 Task: Slide 24 - A Picture Is Worth A Thousand Words-1.
Action: Mouse moved to (48, 113)
Screenshot: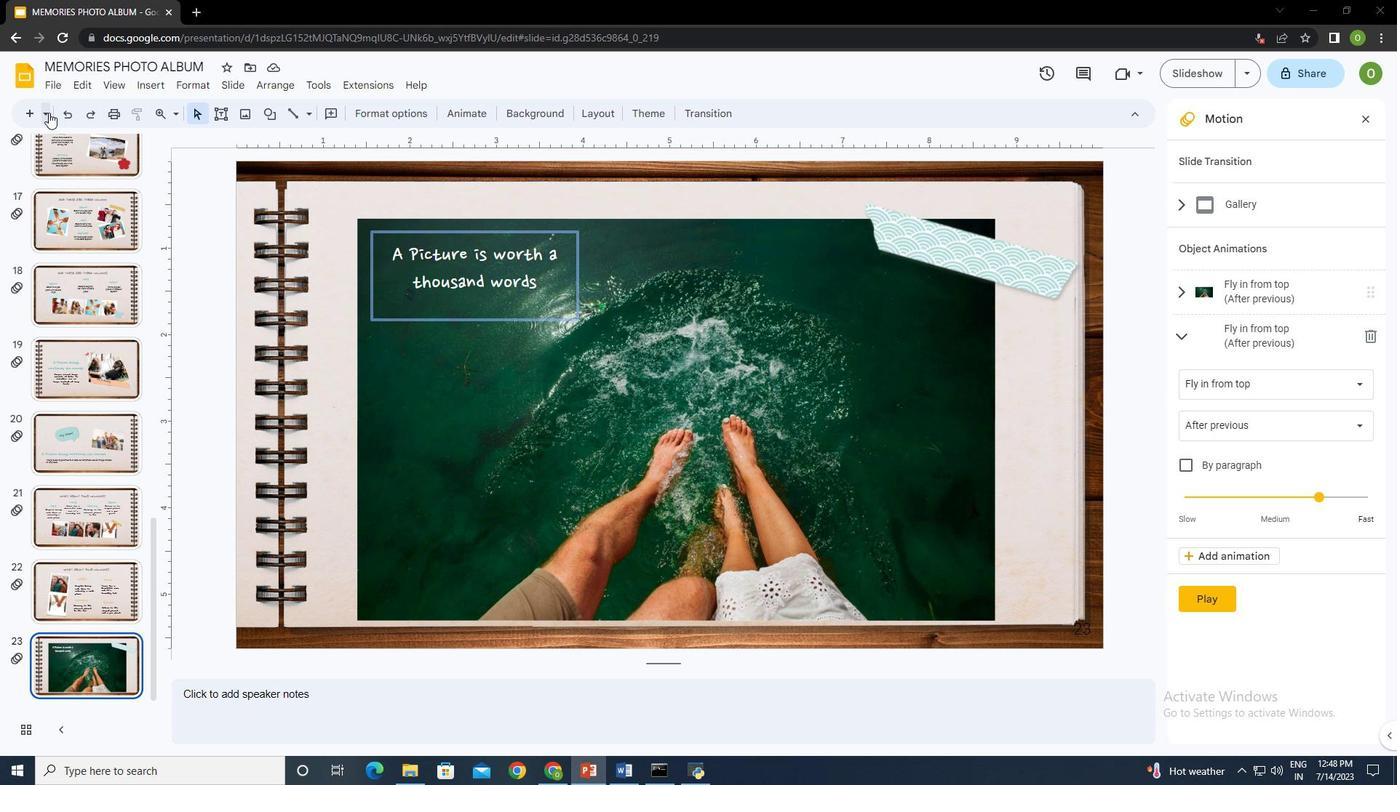 
Action: Mouse pressed left at (48, 113)
Screenshot: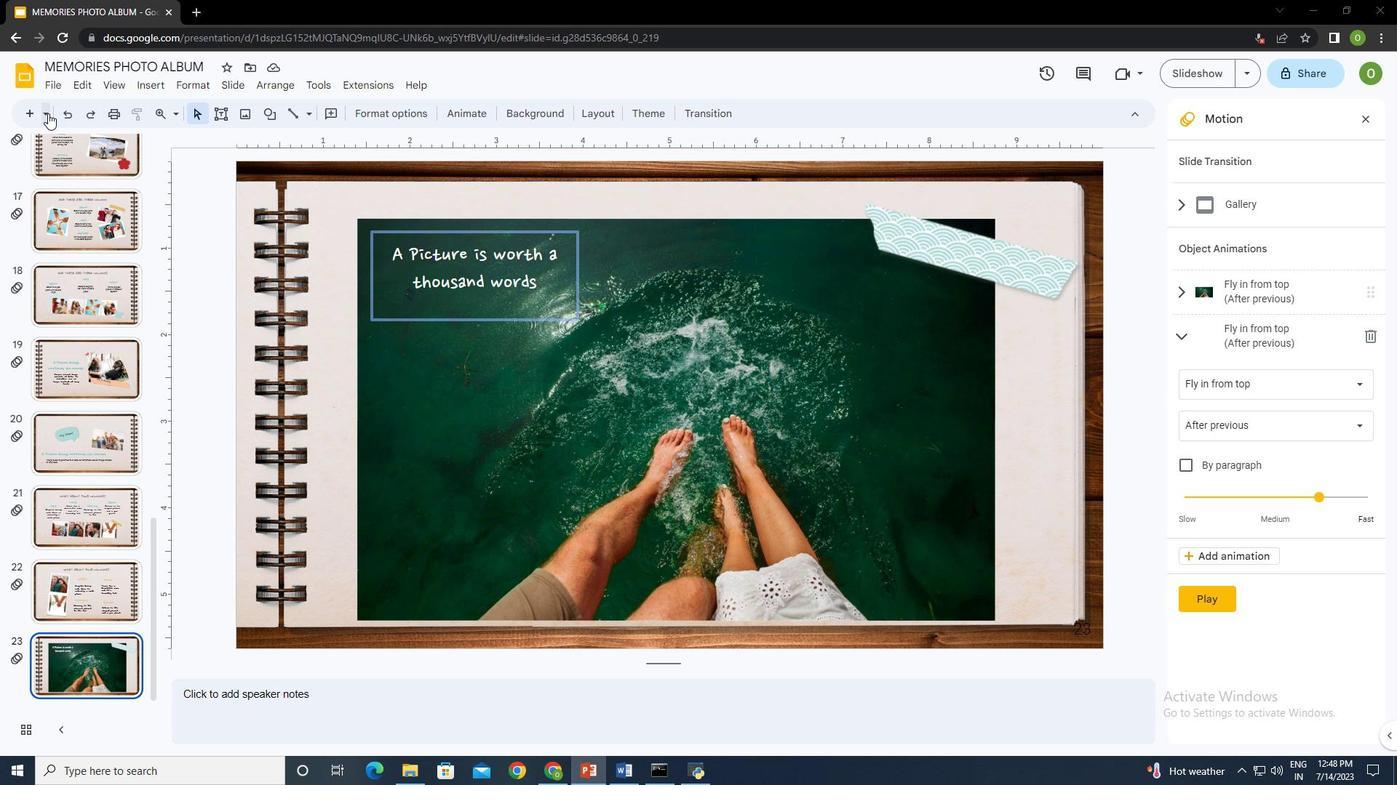 
Action: Mouse moved to (150, 323)
Screenshot: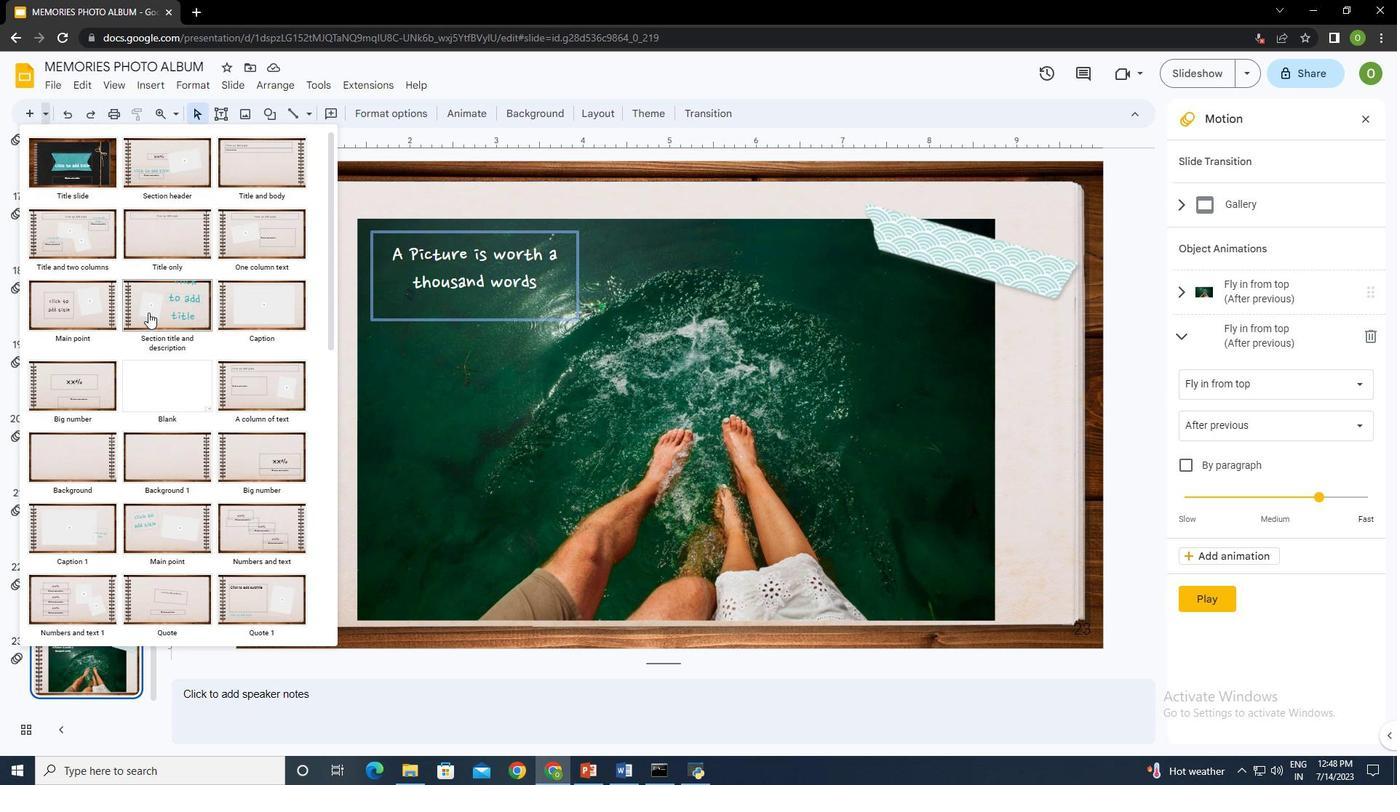 
Action: Mouse scrolled (150, 323) with delta (0, 0)
Screenshot: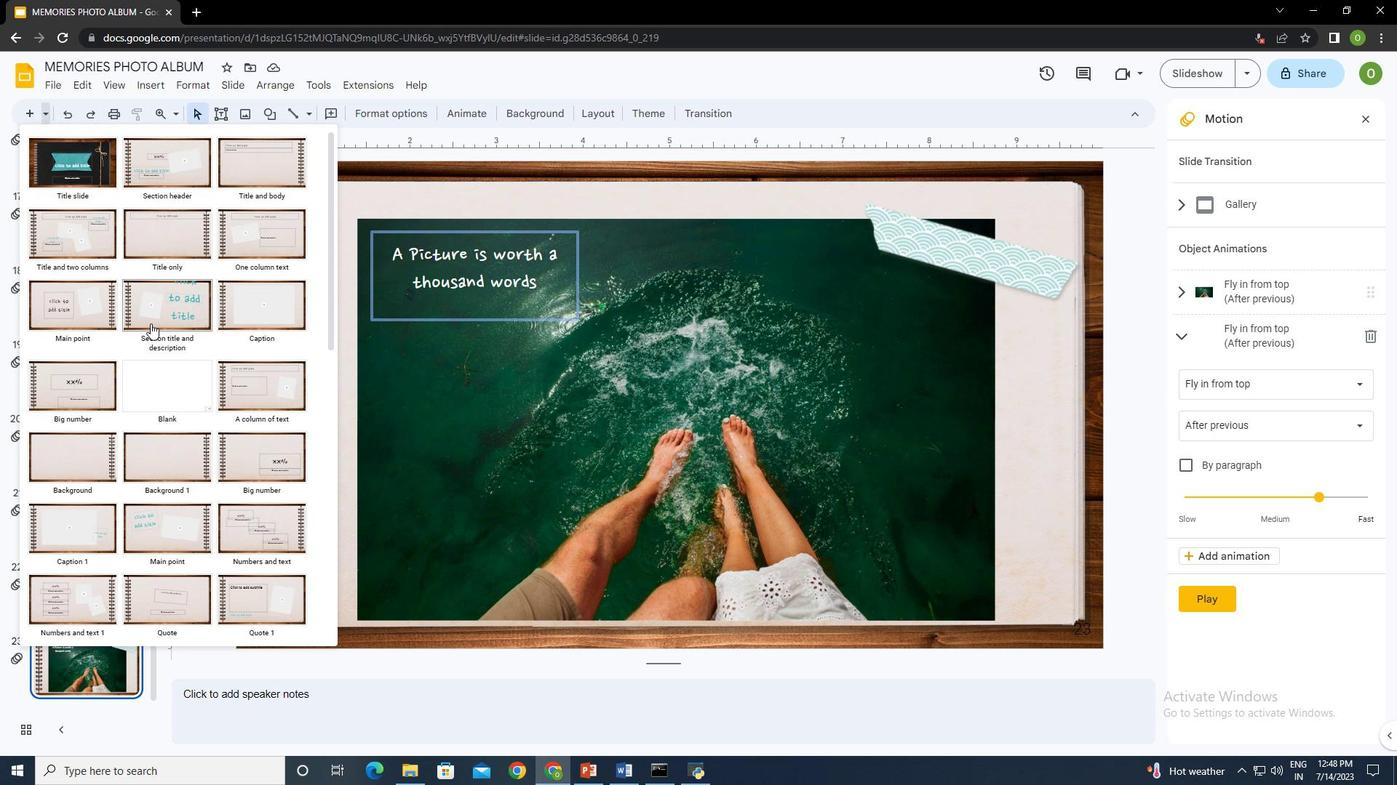 
Action: Mouse scrolled (150, 323) with delta (0, 0)
Screenshot: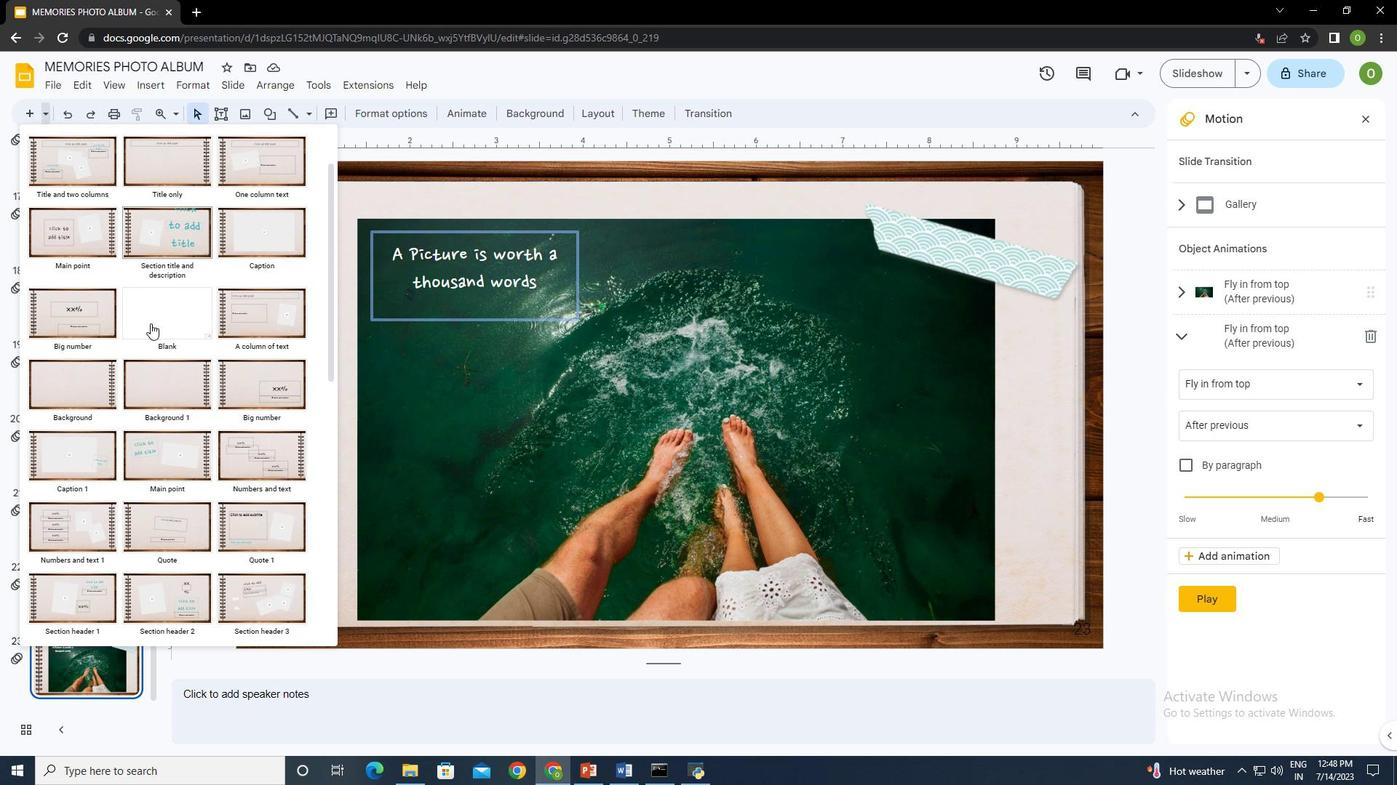 
Action: Mouse scrolled (150, 323) with delta (0, 0)
Screenshot: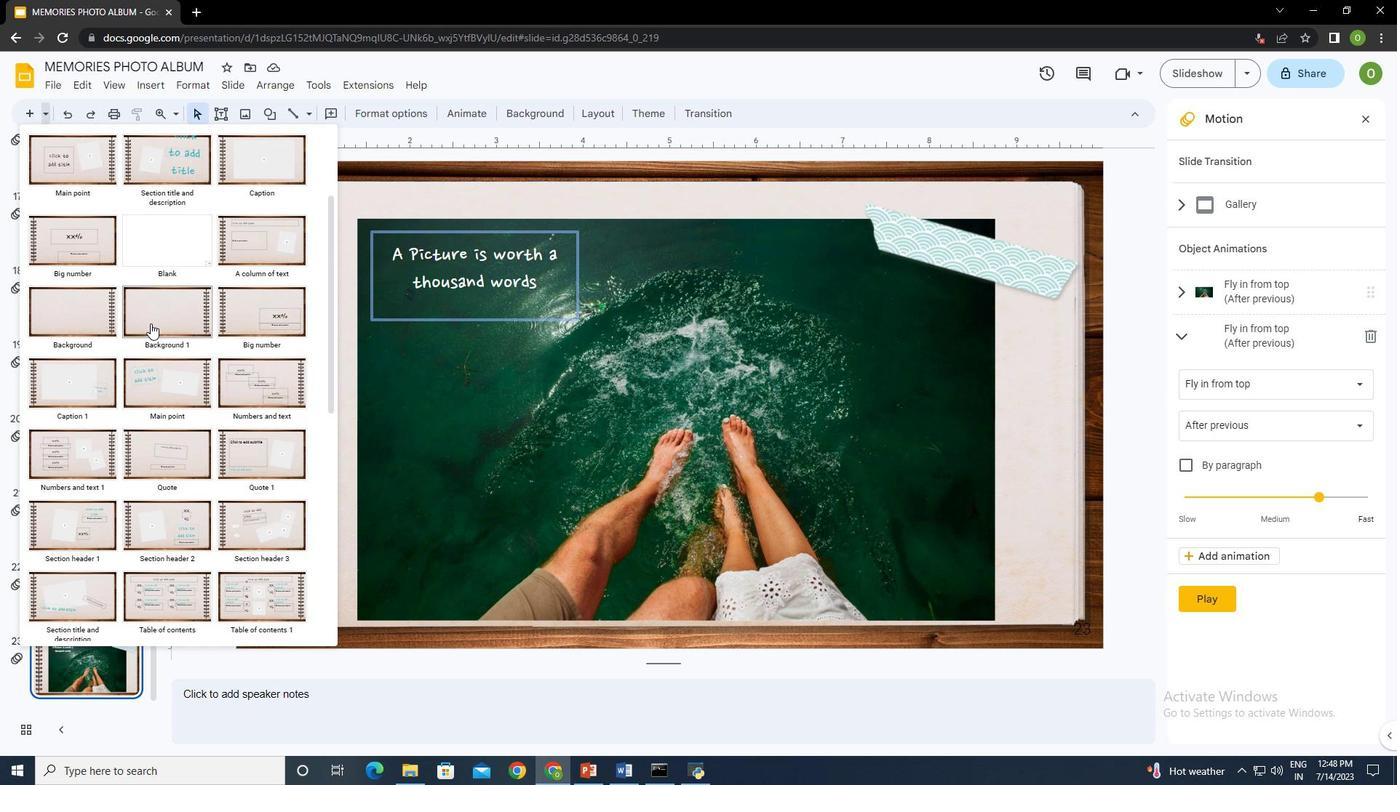 
Action: Mouse moved to (144, 323)
Screenshot: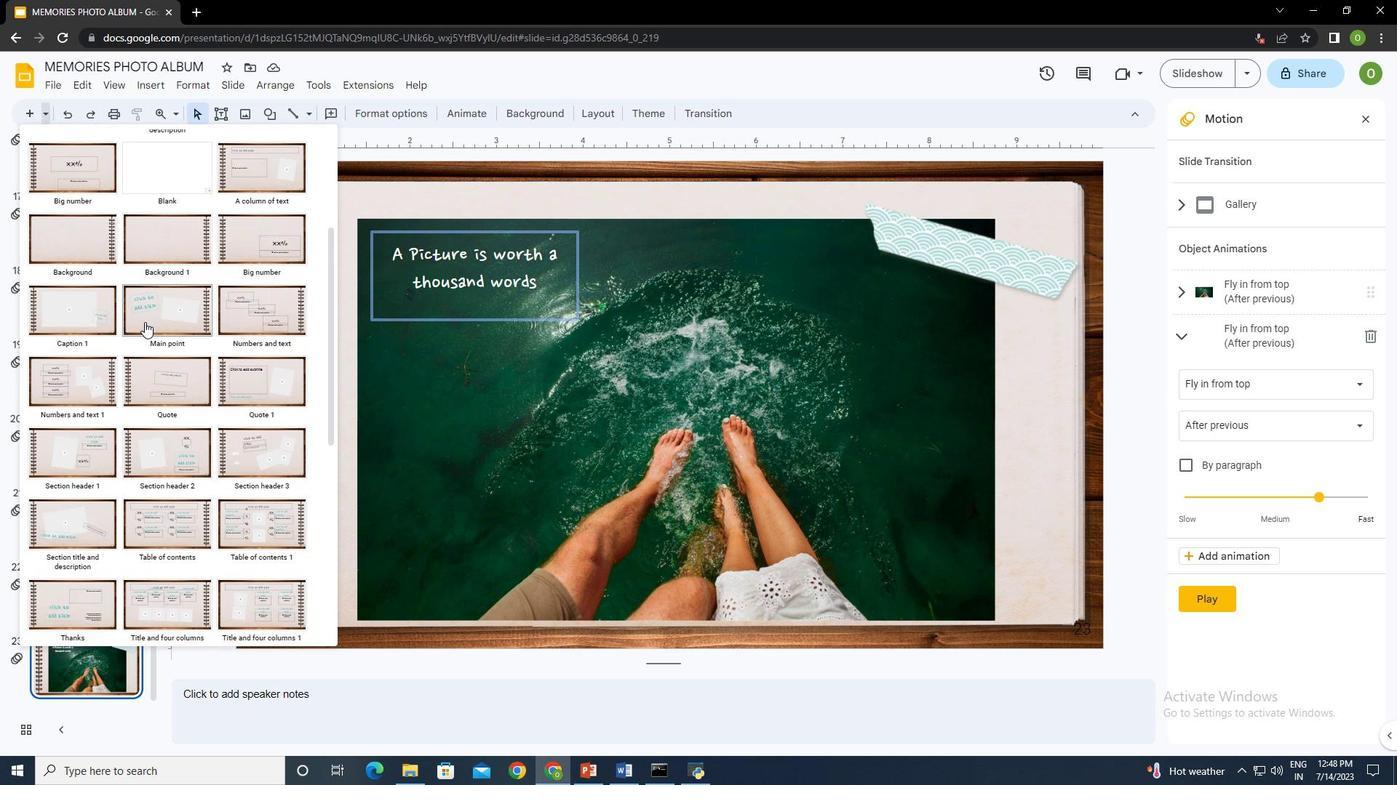 
Action: Mouse scrolled (144, 322) with delta (0, 0)
Screenshot: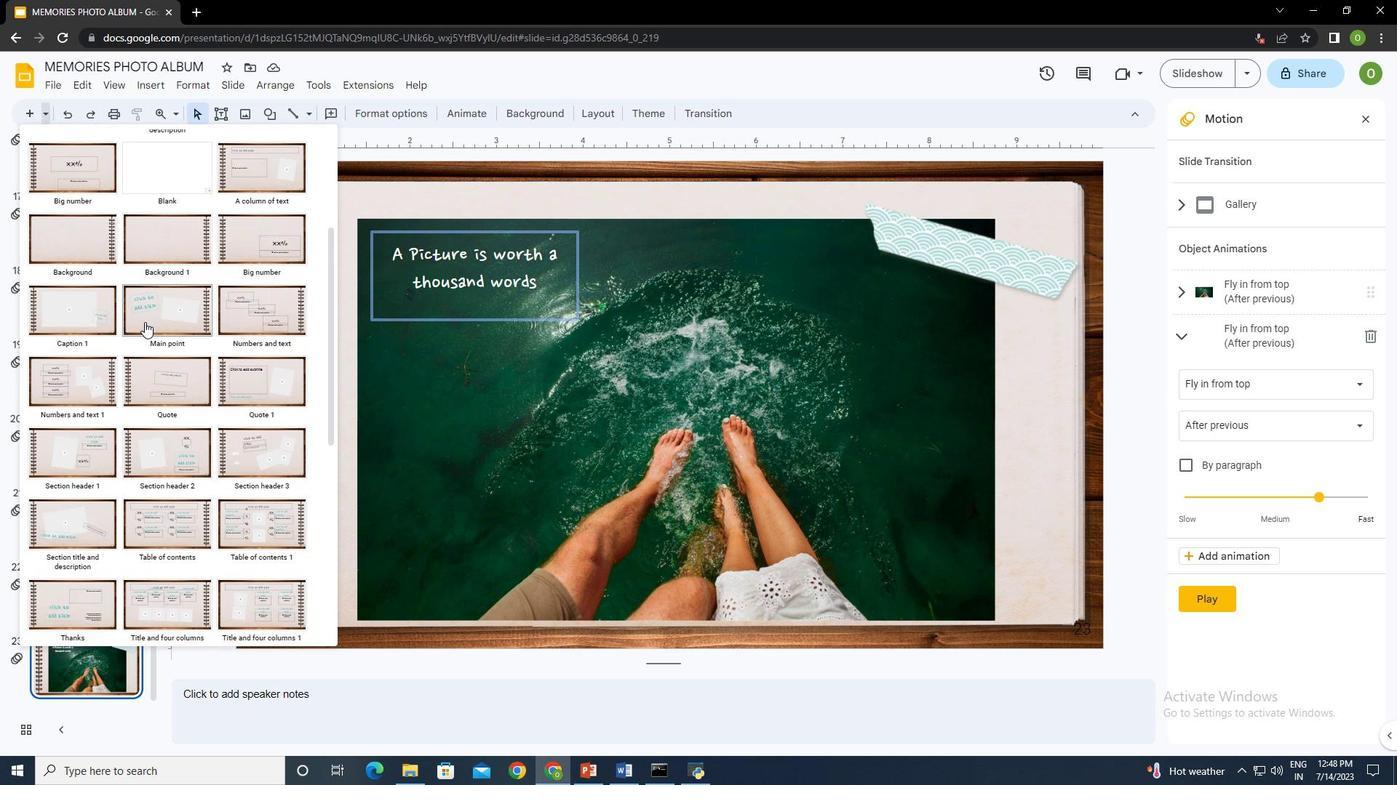 
Action: Mouse moved to (85, 237)
Screenshot: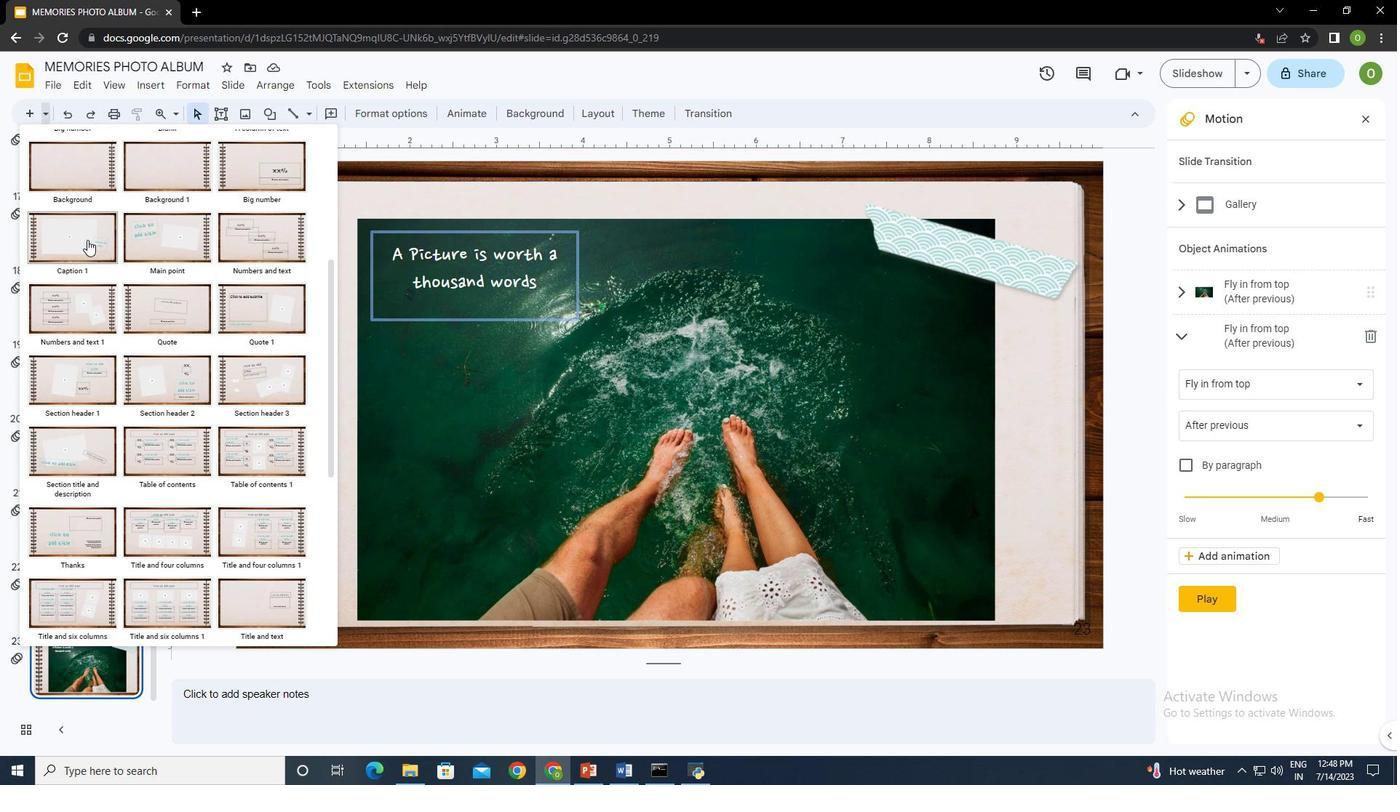 
Action: Mouse pressed left at (85, 237)
Screenshot: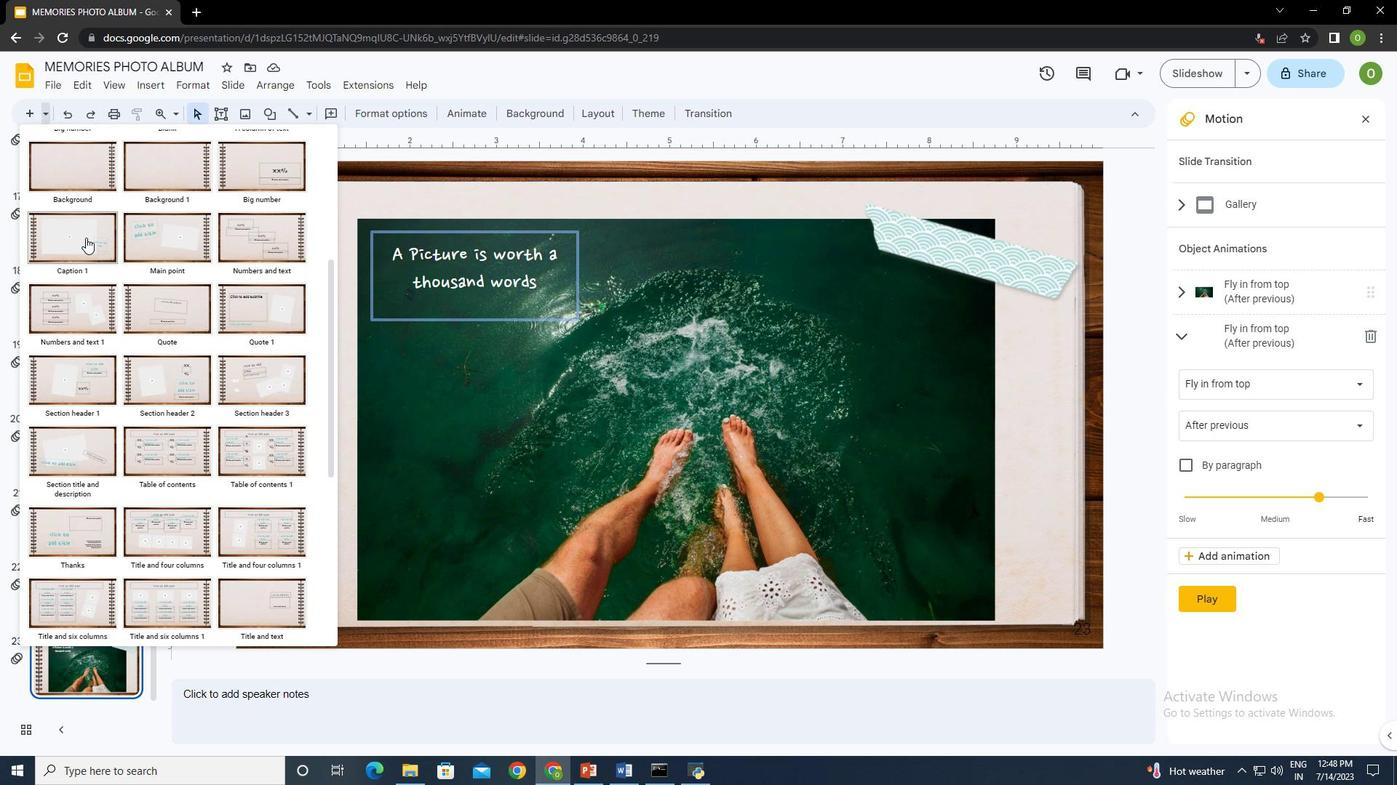 
Action: Mouse moved to (923, 438)
Screenshot: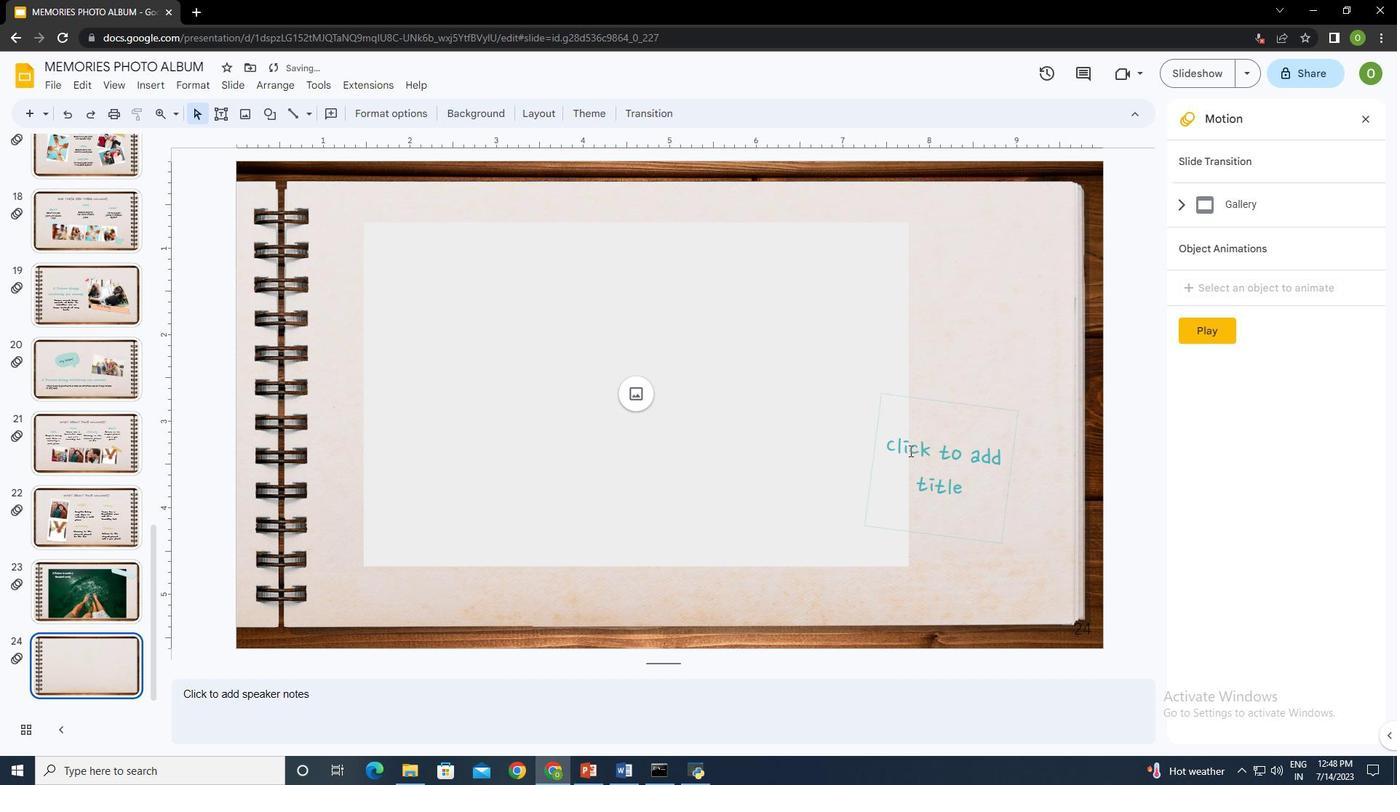 
Action: Mouse pressed left at (923, 438)
Screenshot: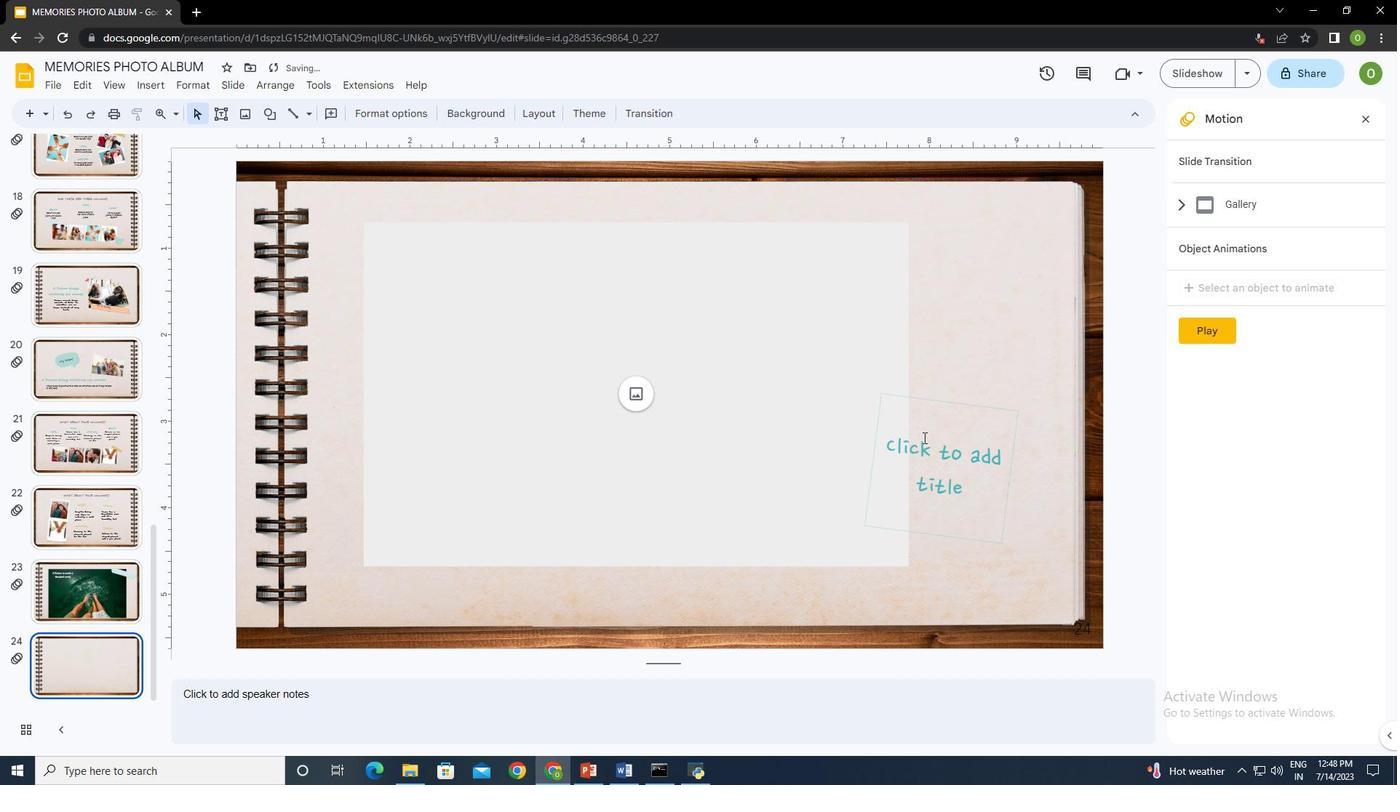 
Action: Mouse moved to (967, 403)
Screenshot: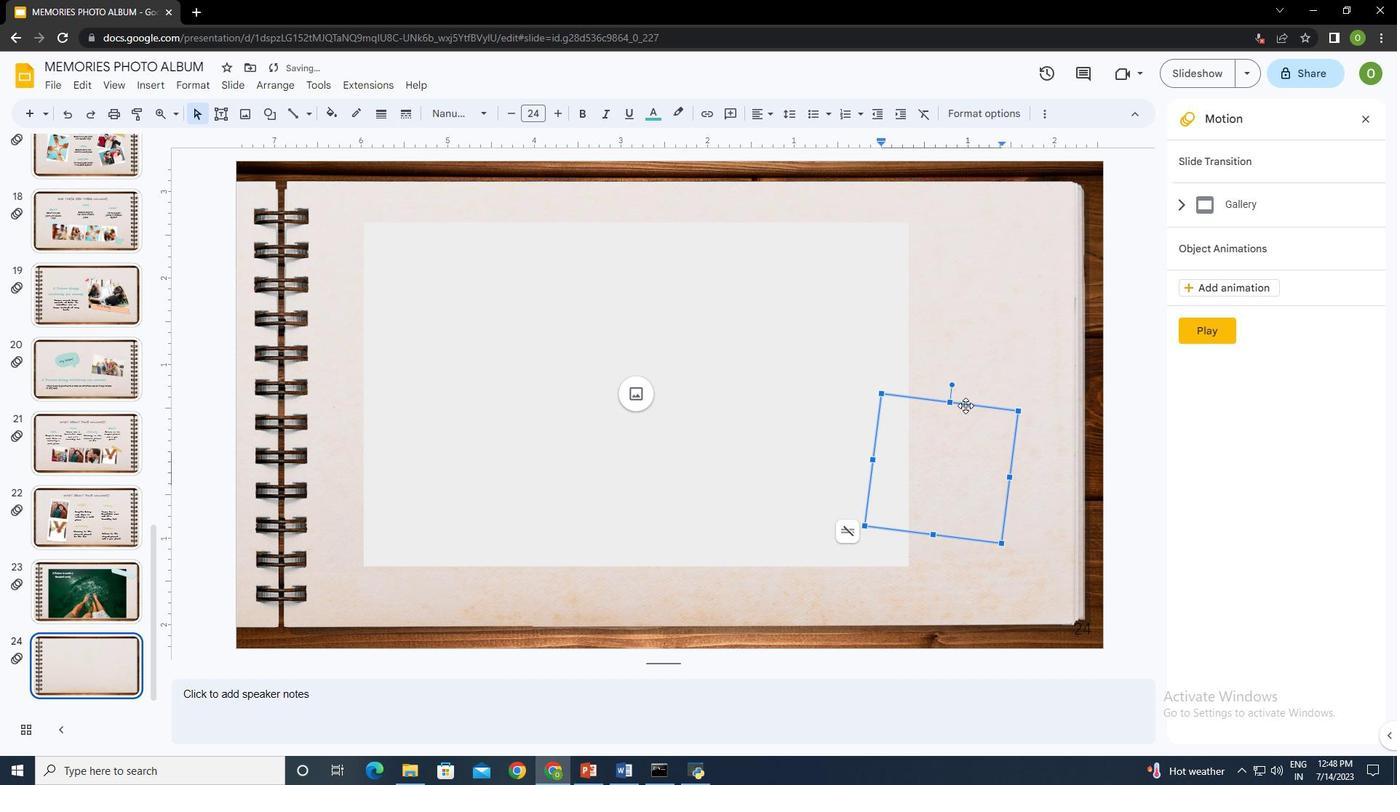 
Action: Mouse pressed left at (967, 403)
Screenshot: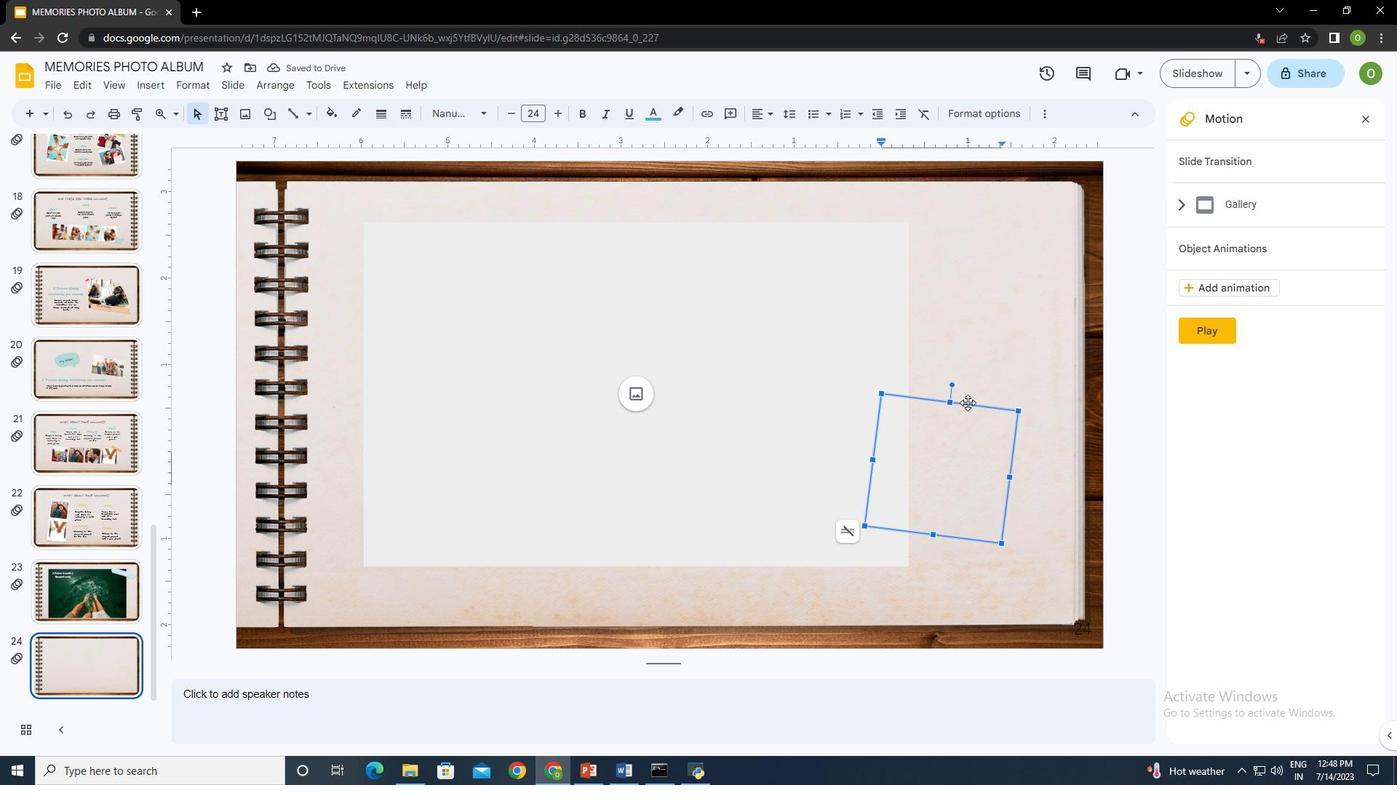 
Action: Key pressed <Key.delete>
Screenshot: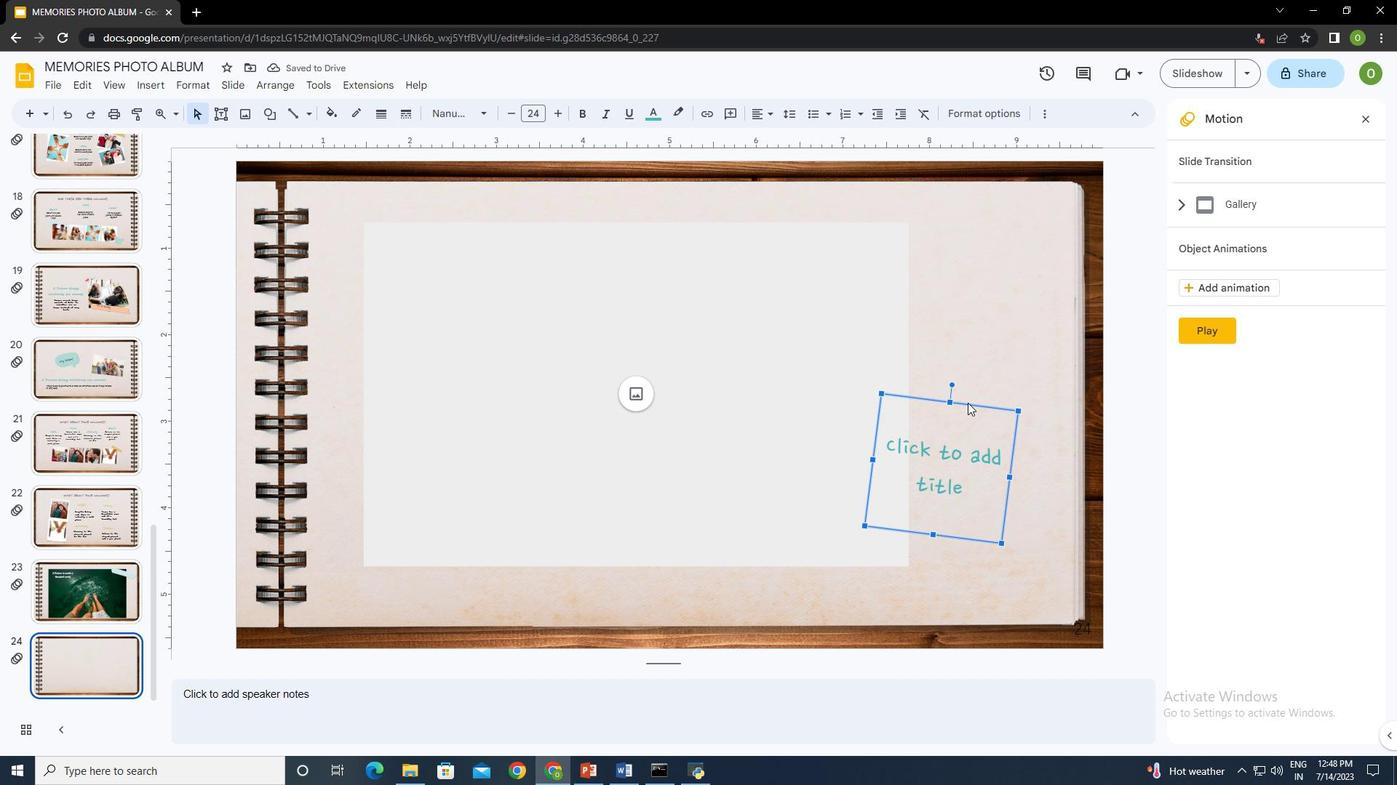 
Action: Mouse moved to (641, 404)
Screenshot: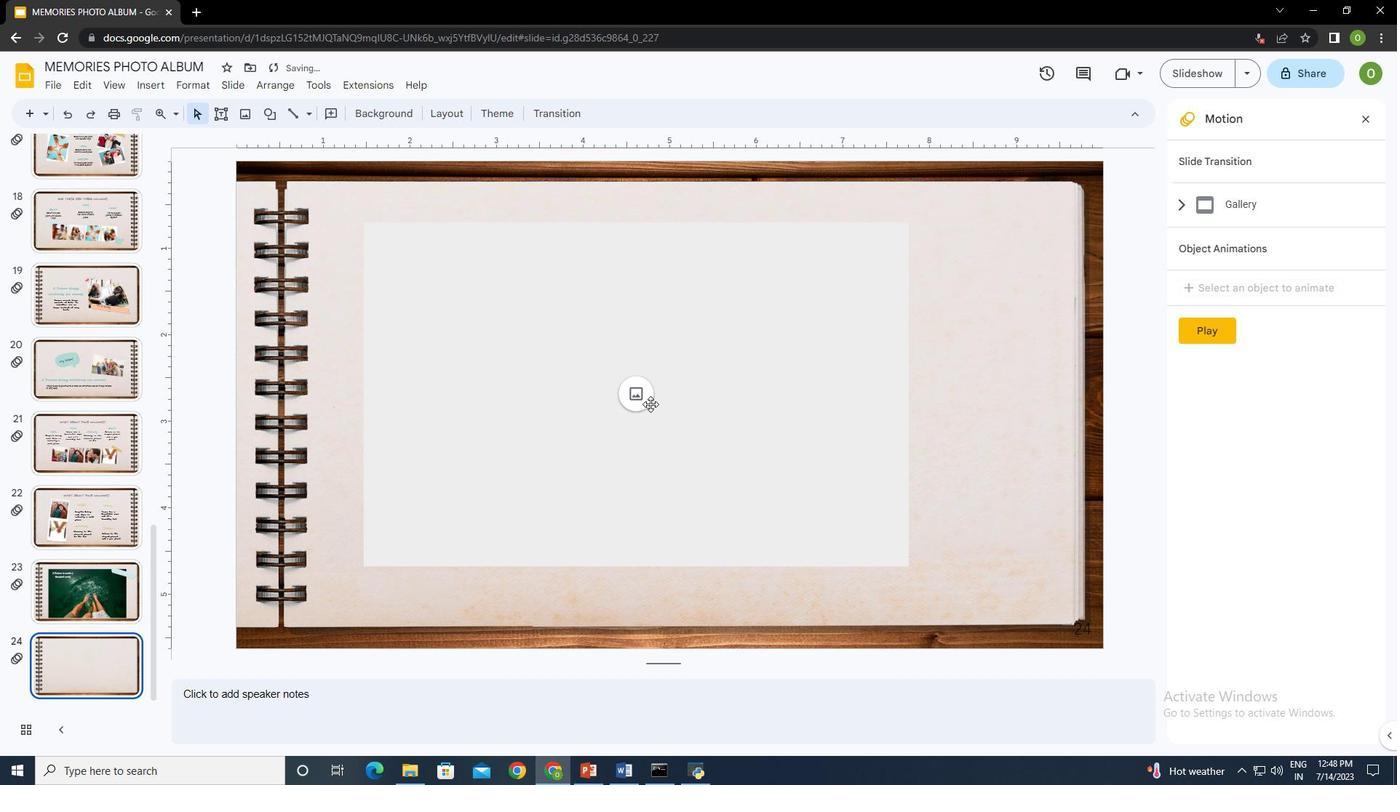 
Action: Mouse pressed left at (641, 404)
Screenshot: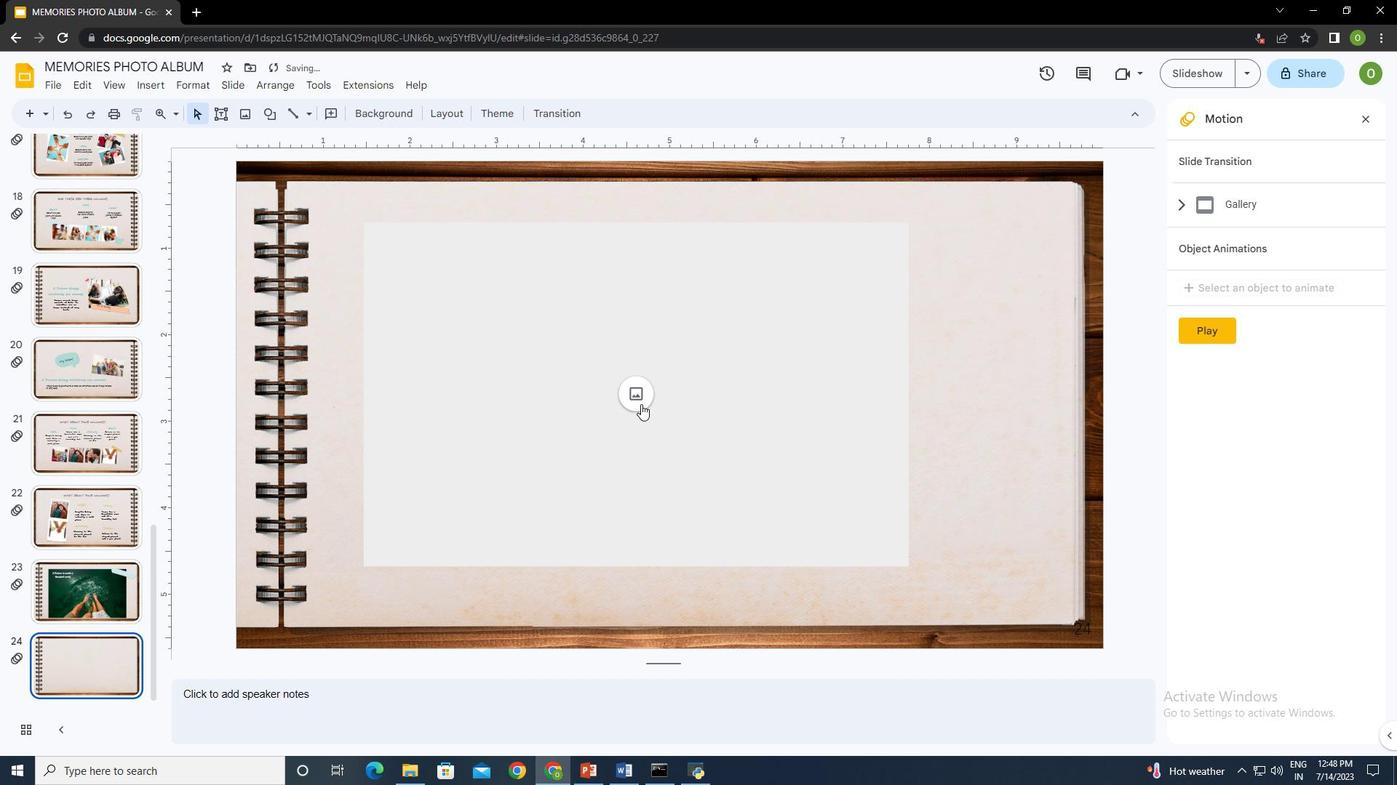 
Action: Mouse moved to (731, 422)
Screenshot: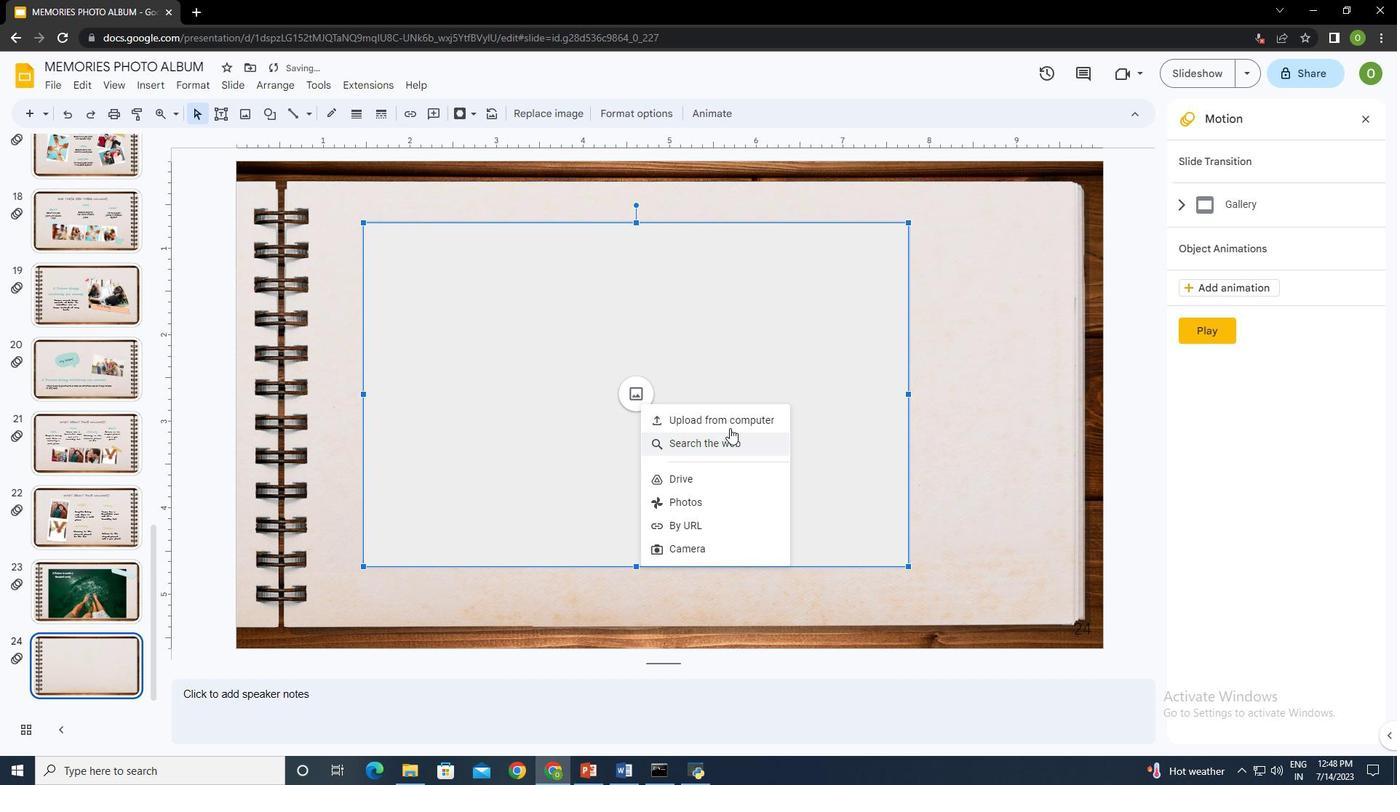 
Action: Mouse pressed left at (731, 422)
Screenshot: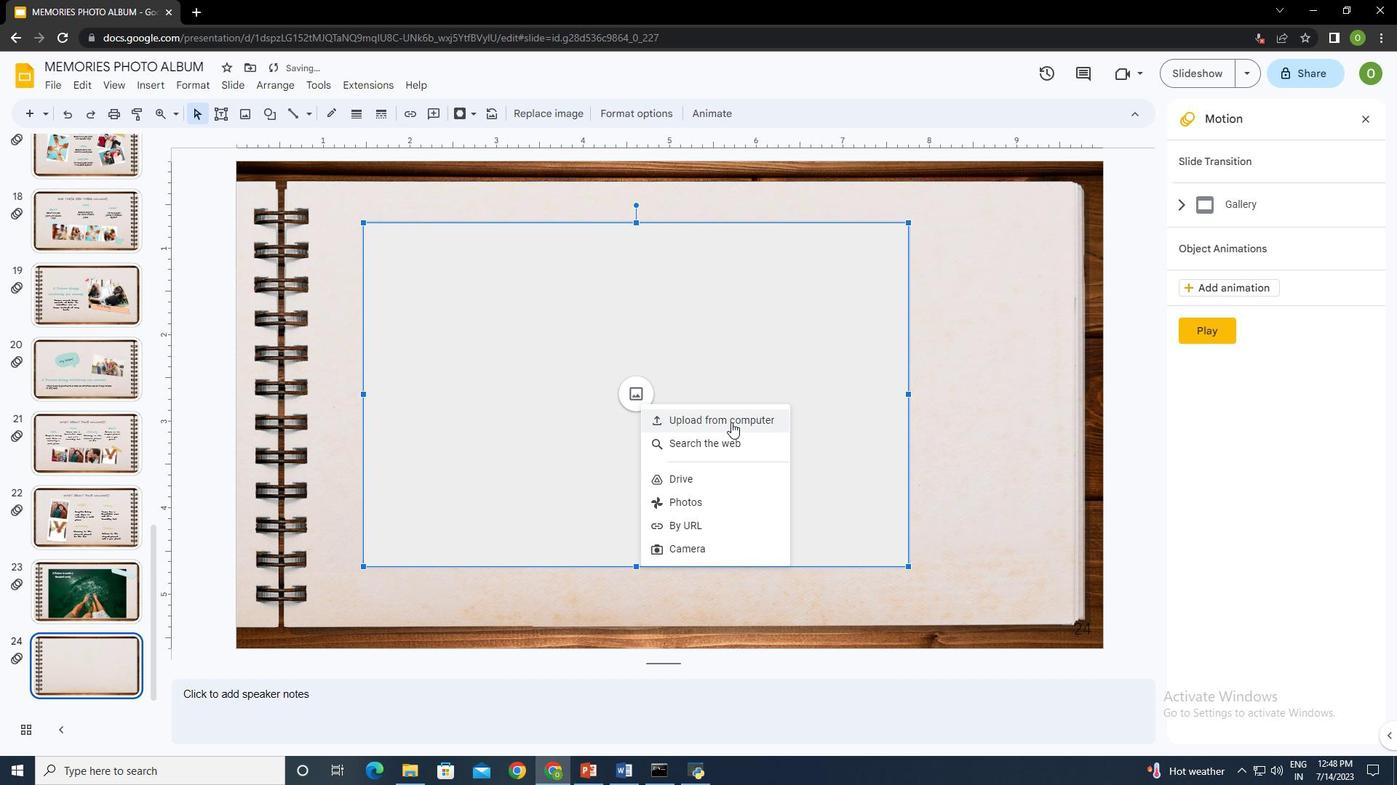 
Action: Mouse moved to (547, 249)
Screenshot: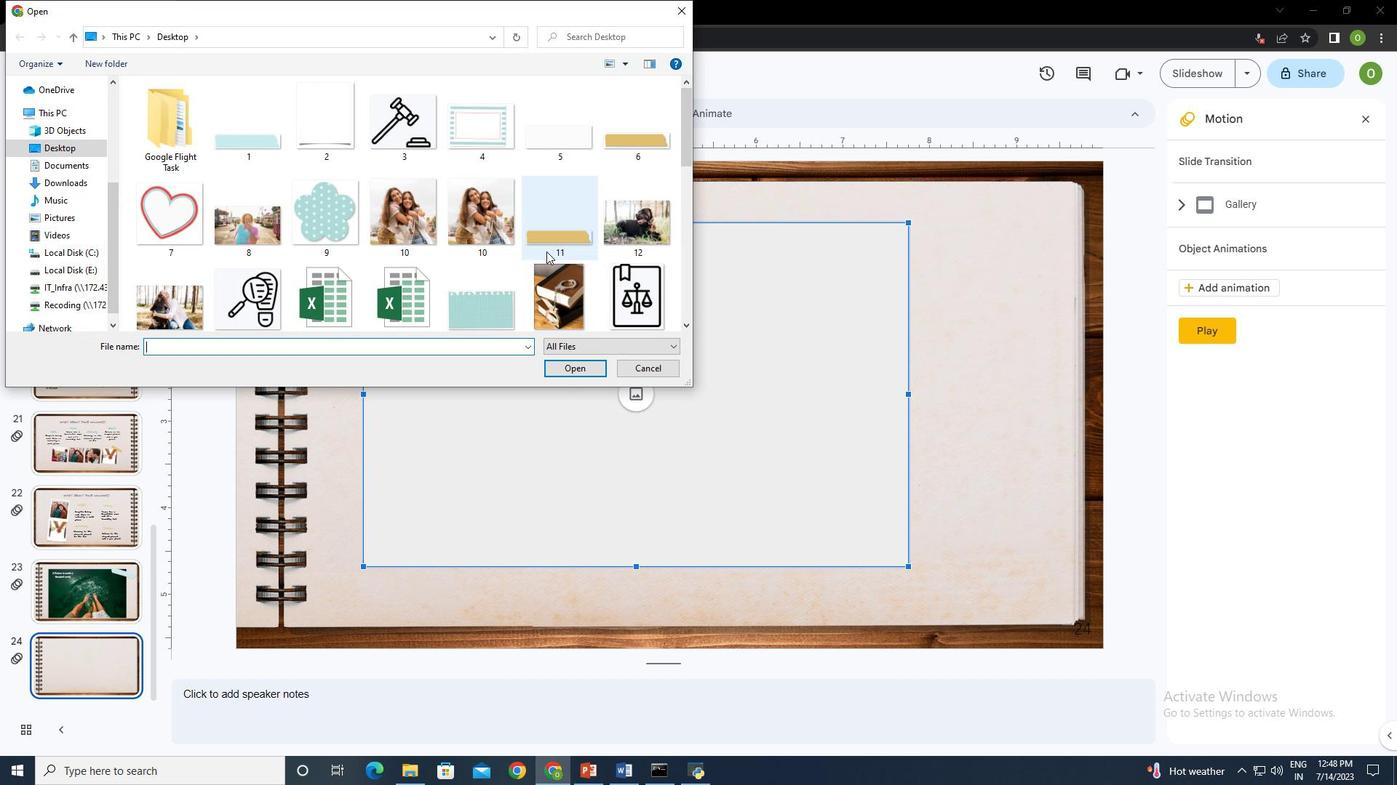 
Action: Mouse scrolled (547, 248) with delta (0, 0)
Screenshot: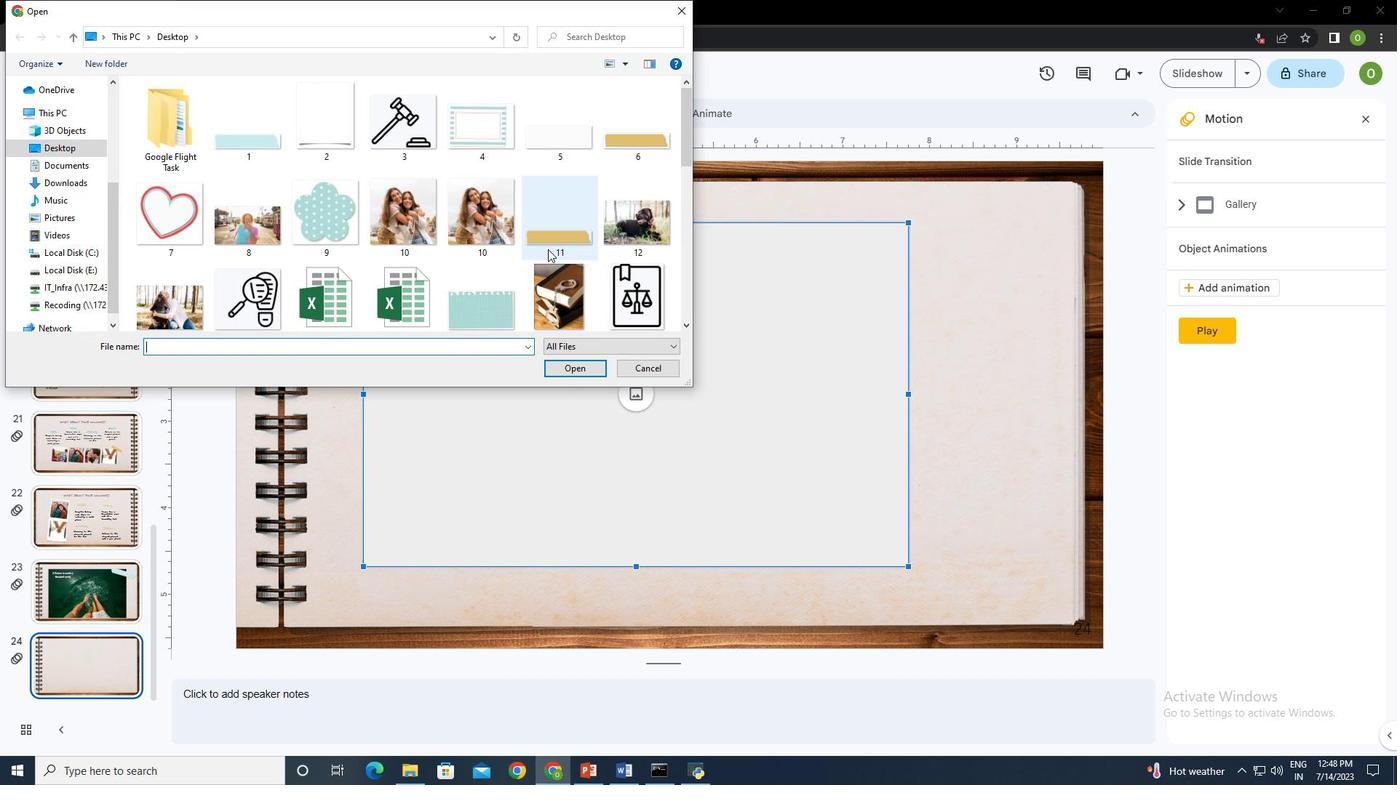 
Action: Mouse scrolled (547, 248) with delta (0, 0)
Screenshot: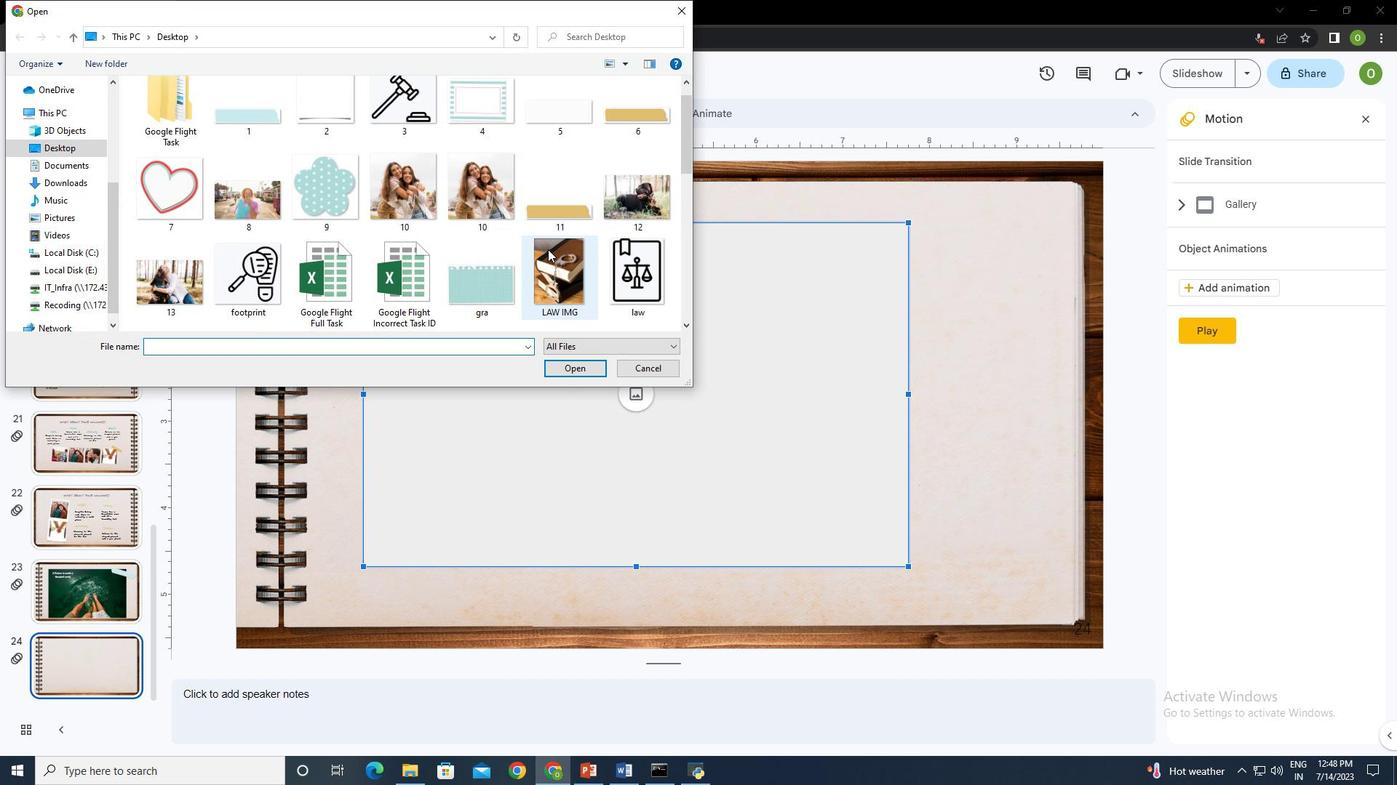 
Action: Mouse scrolled (547, 248) with delta (0, 0)
Screenshot: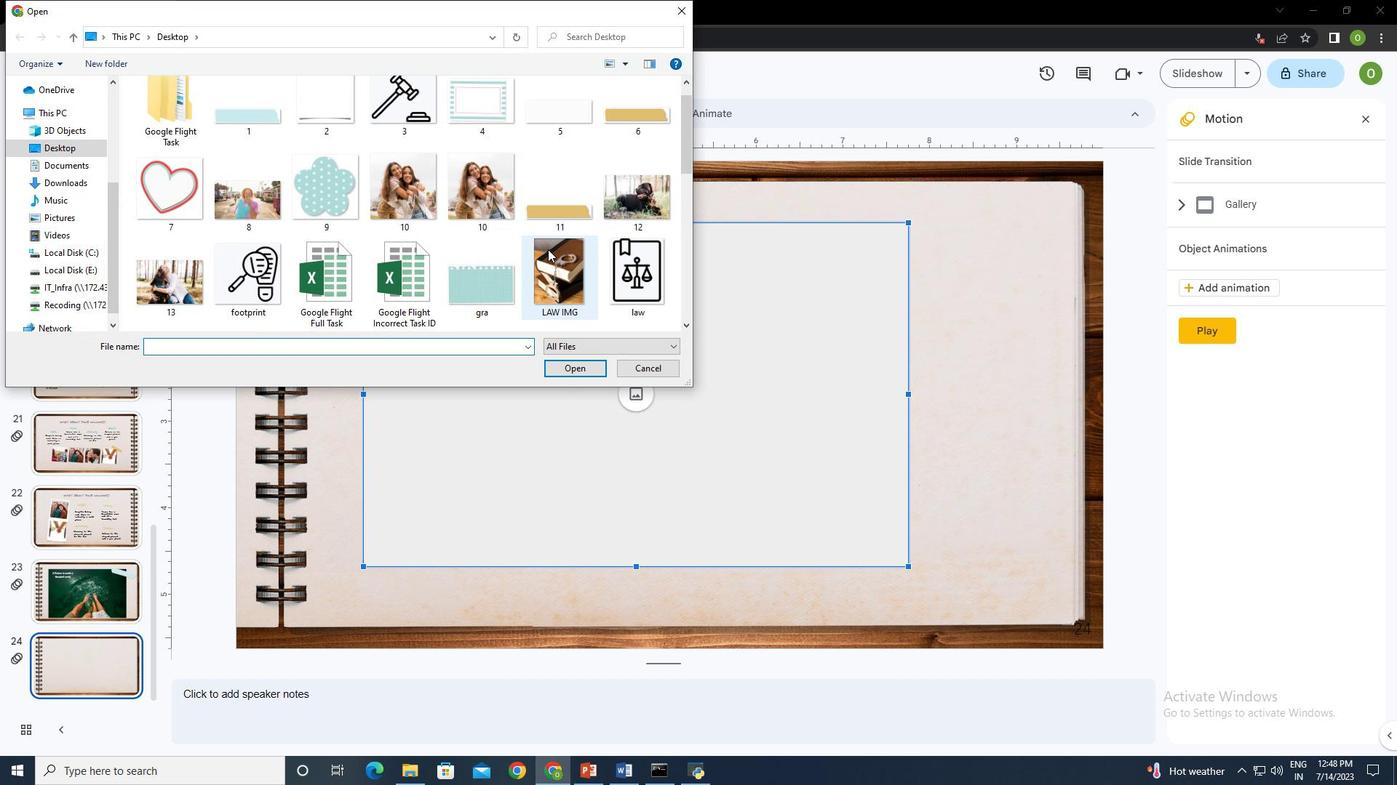 
Action: Mouse scrolled (547, 248) with delta (0, 0)
Screenshot: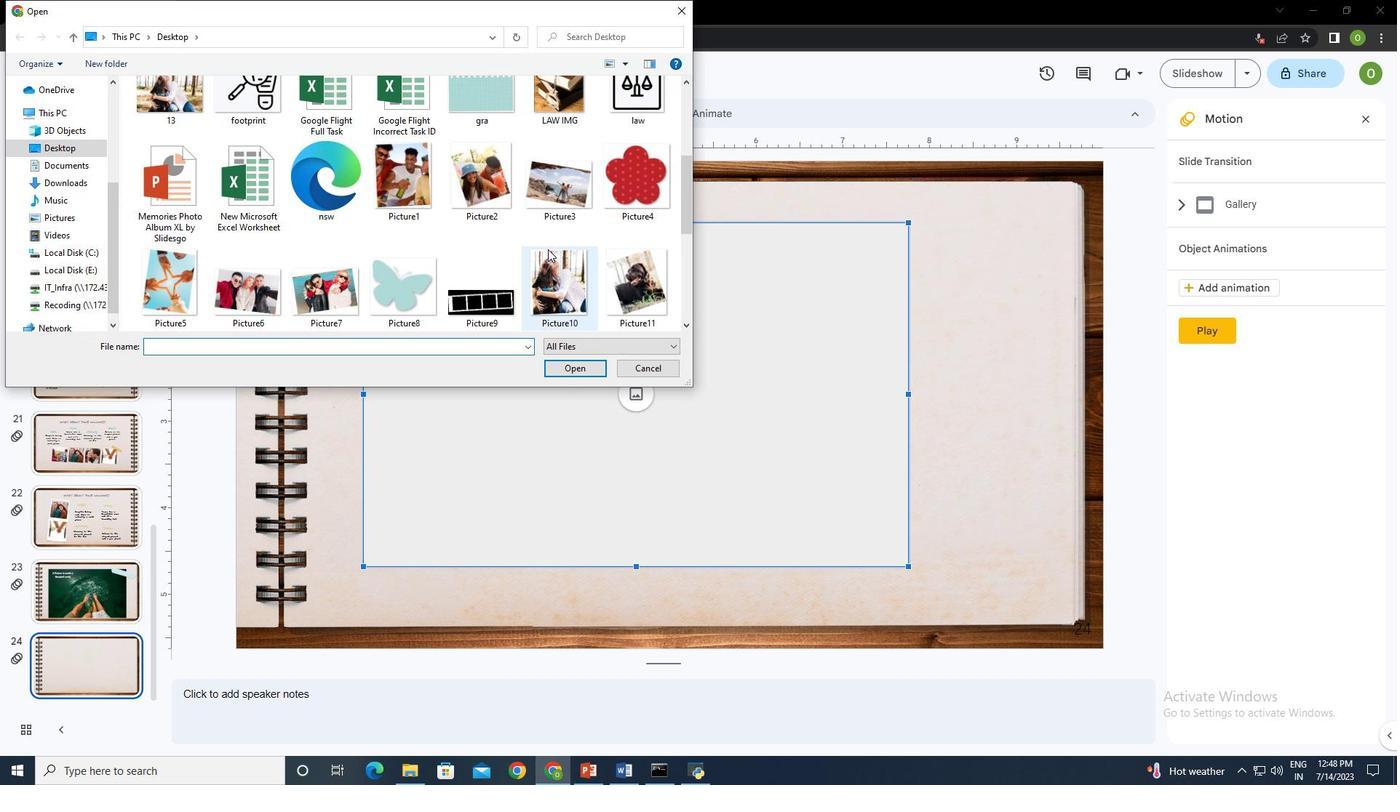 
Action: Mouse scrolled (547, 248) with delta (0, 0)
Screenshot: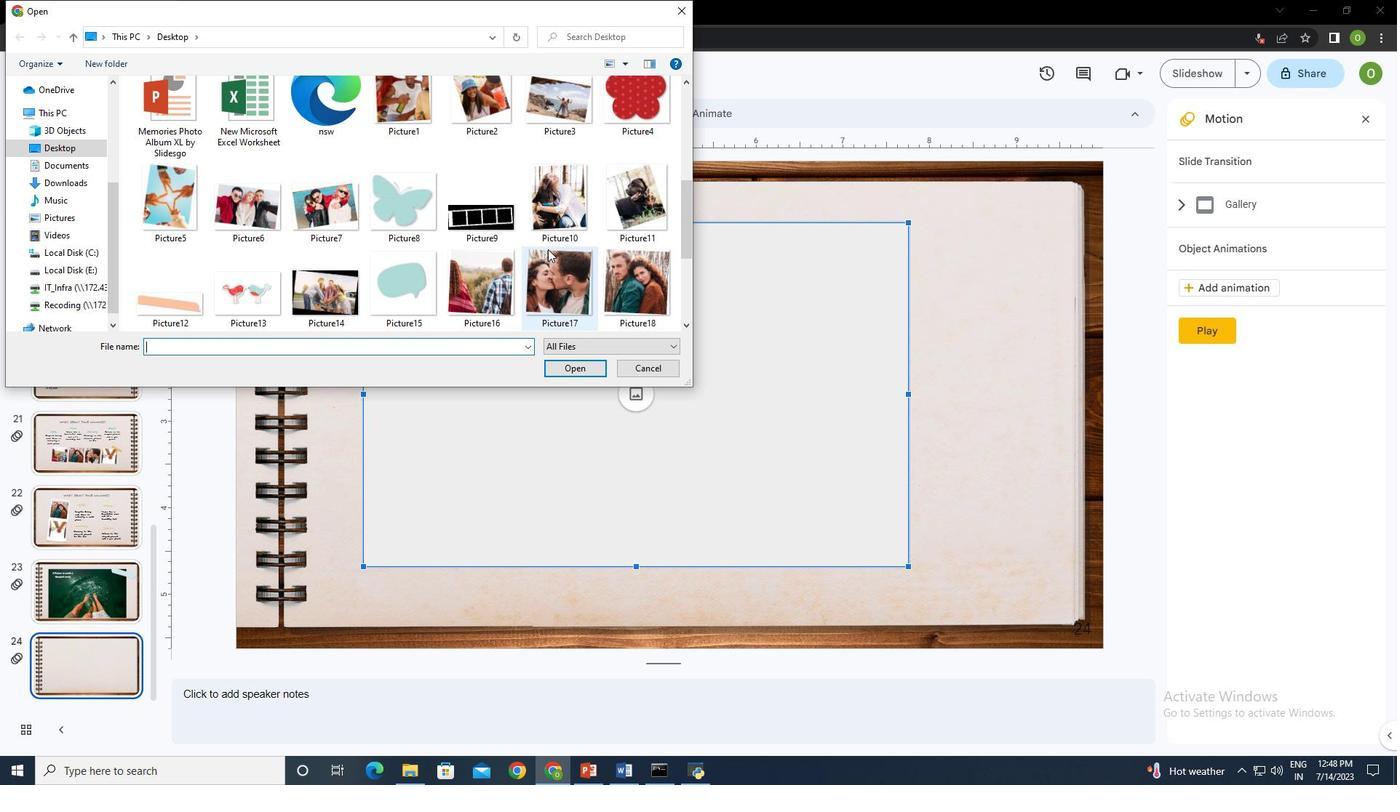 
Action: Mouse scrolled (547, 248) with delta (0, 0)
Screenshot: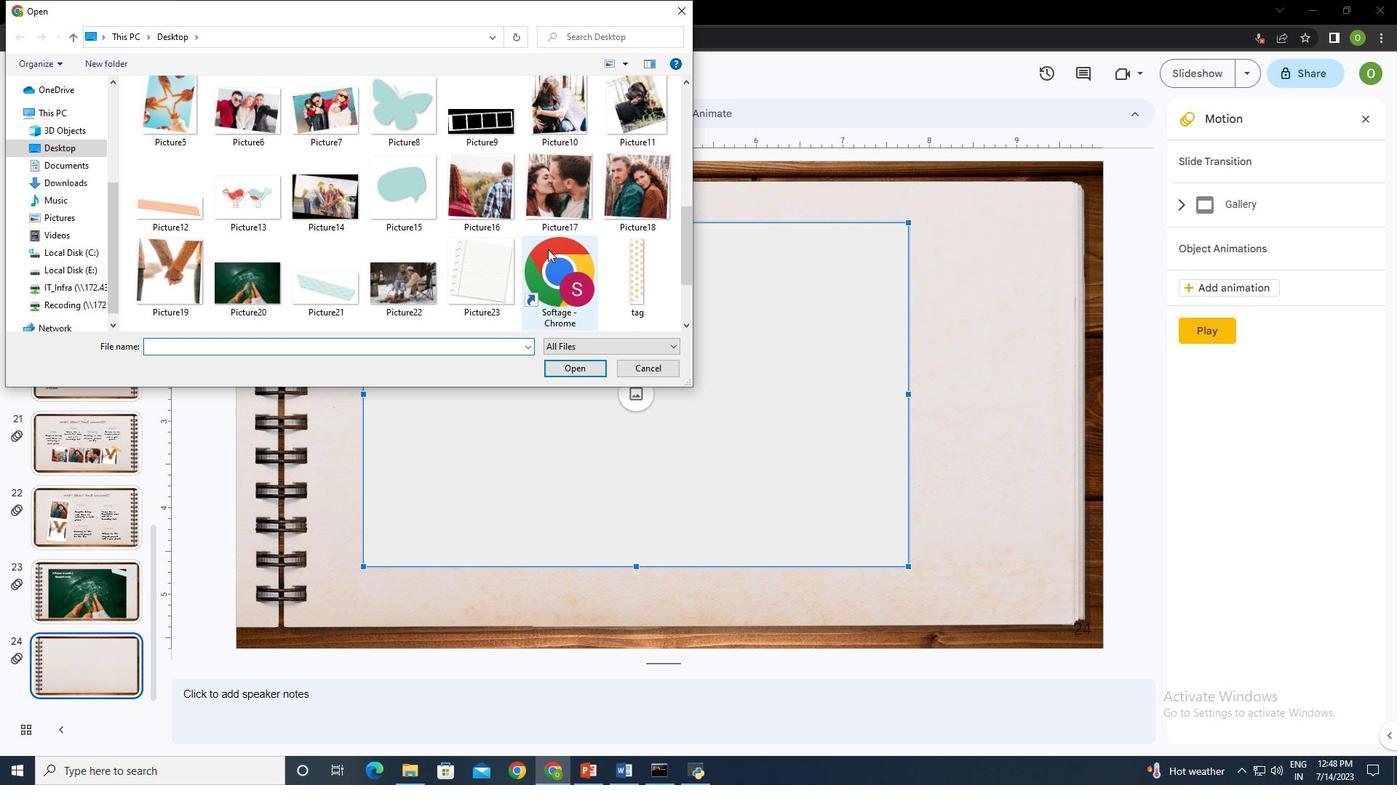 
Action: Mouse scrolled (547, 248) with delta (0, 0)
Screenshot: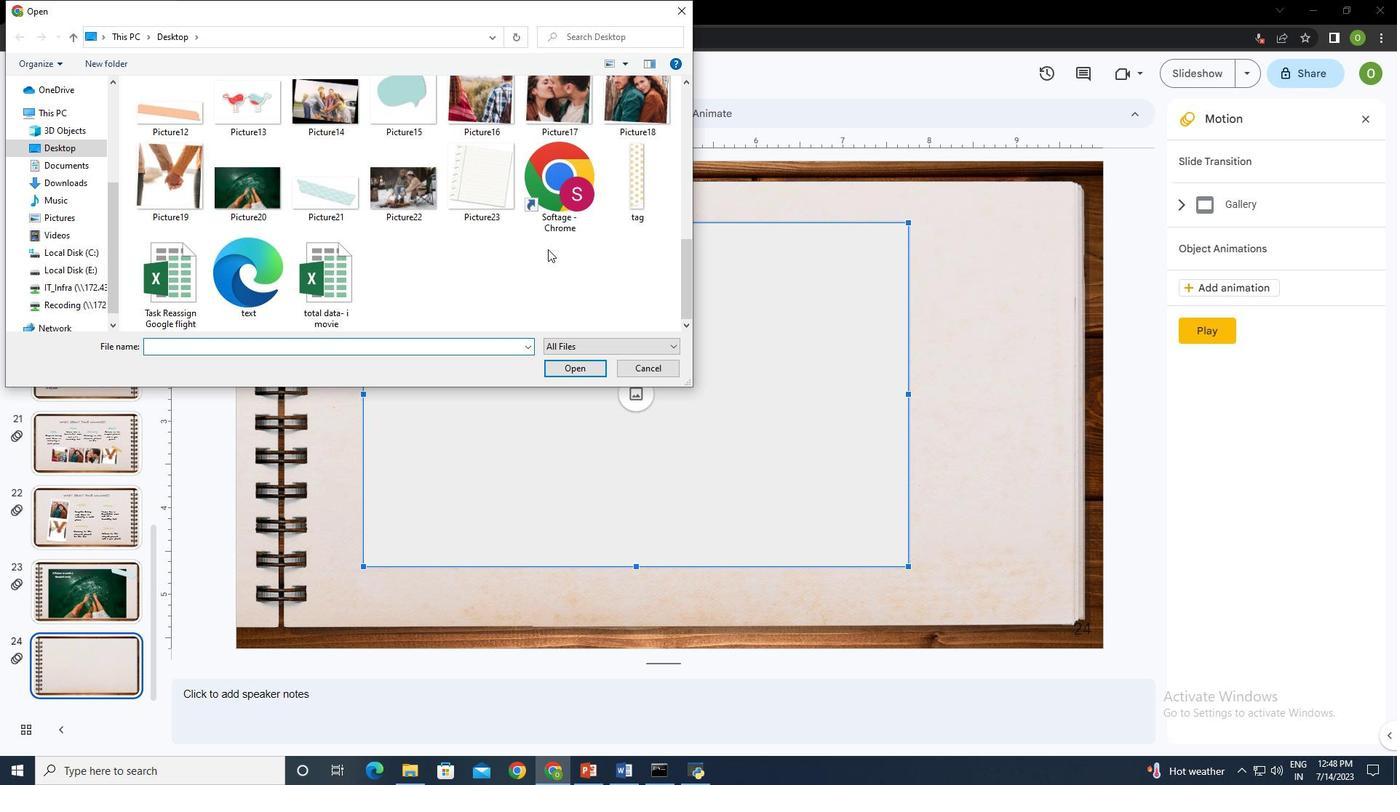 
Action: Mouse moved to (406, 189)
Screenshot: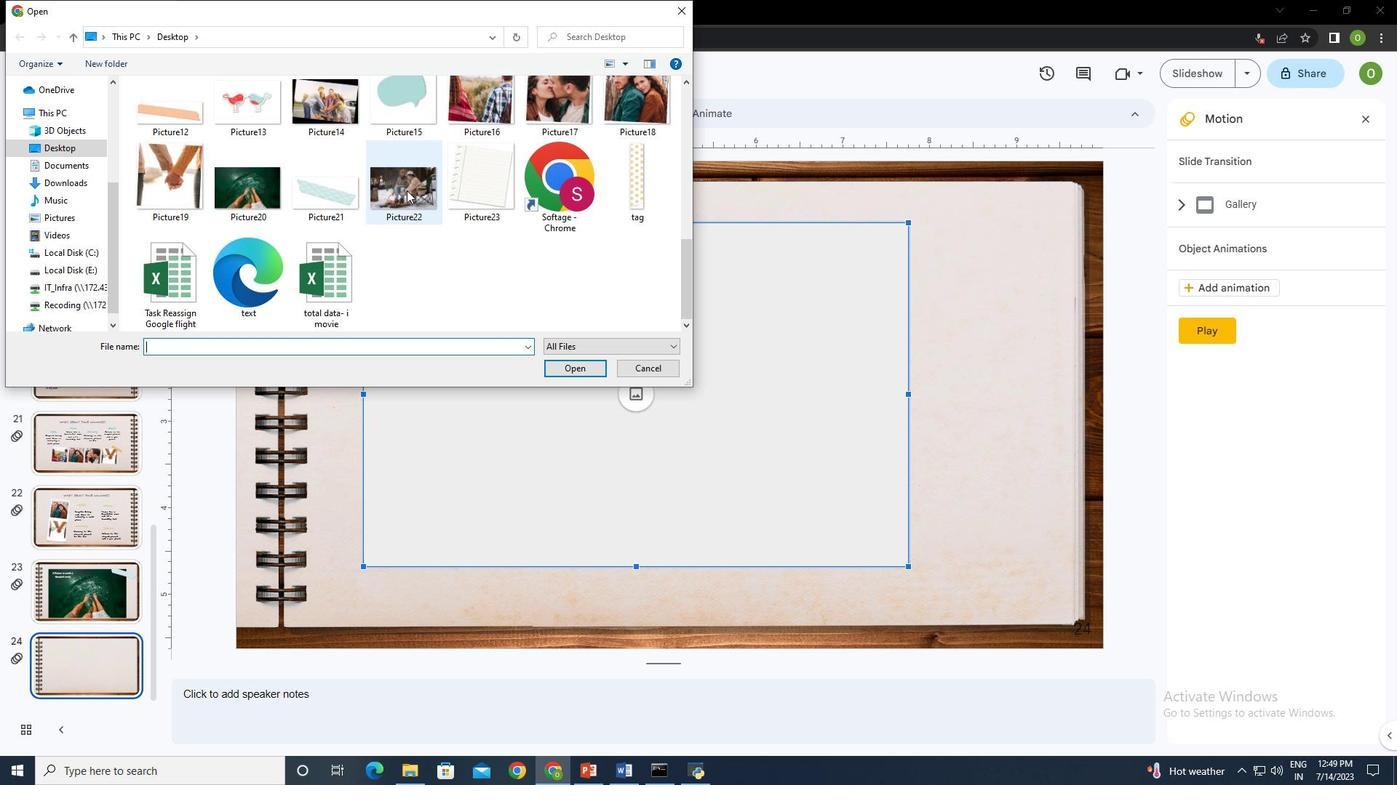 
Action: Mouse pressed left at (406, 189)
Screenshot: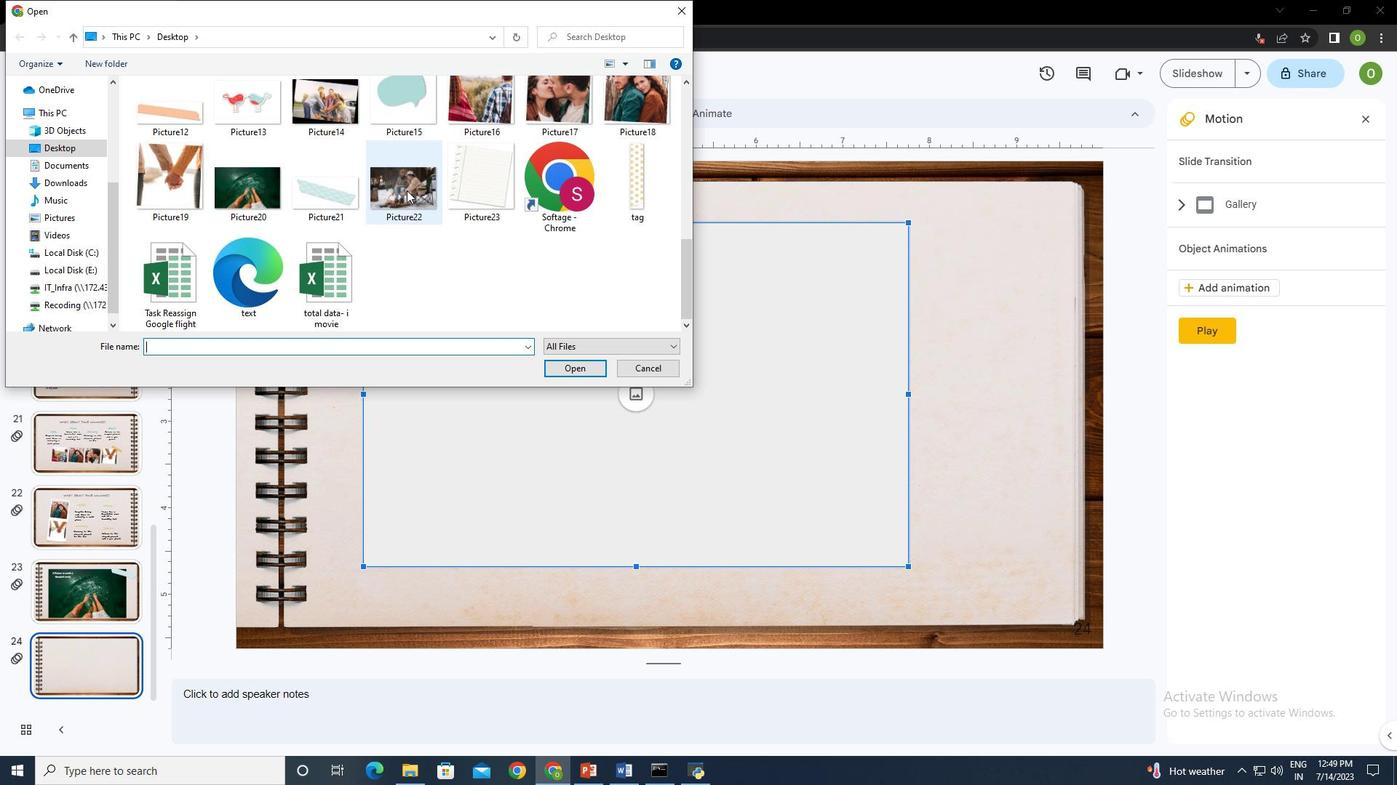 
Action: Mouse moved to (573, 365)
Screenshot: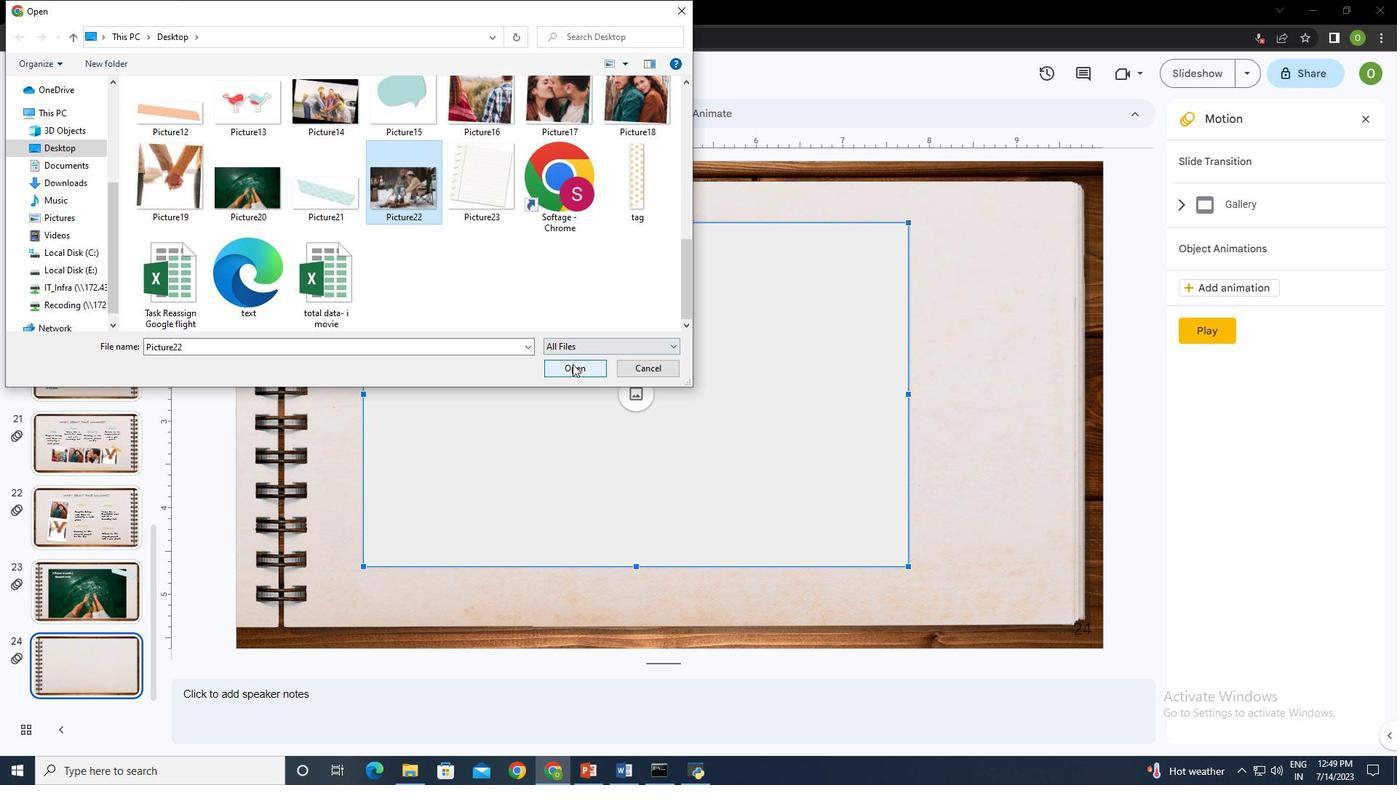 
Action: Mouse pressed left at (573, 365)
Screenshot: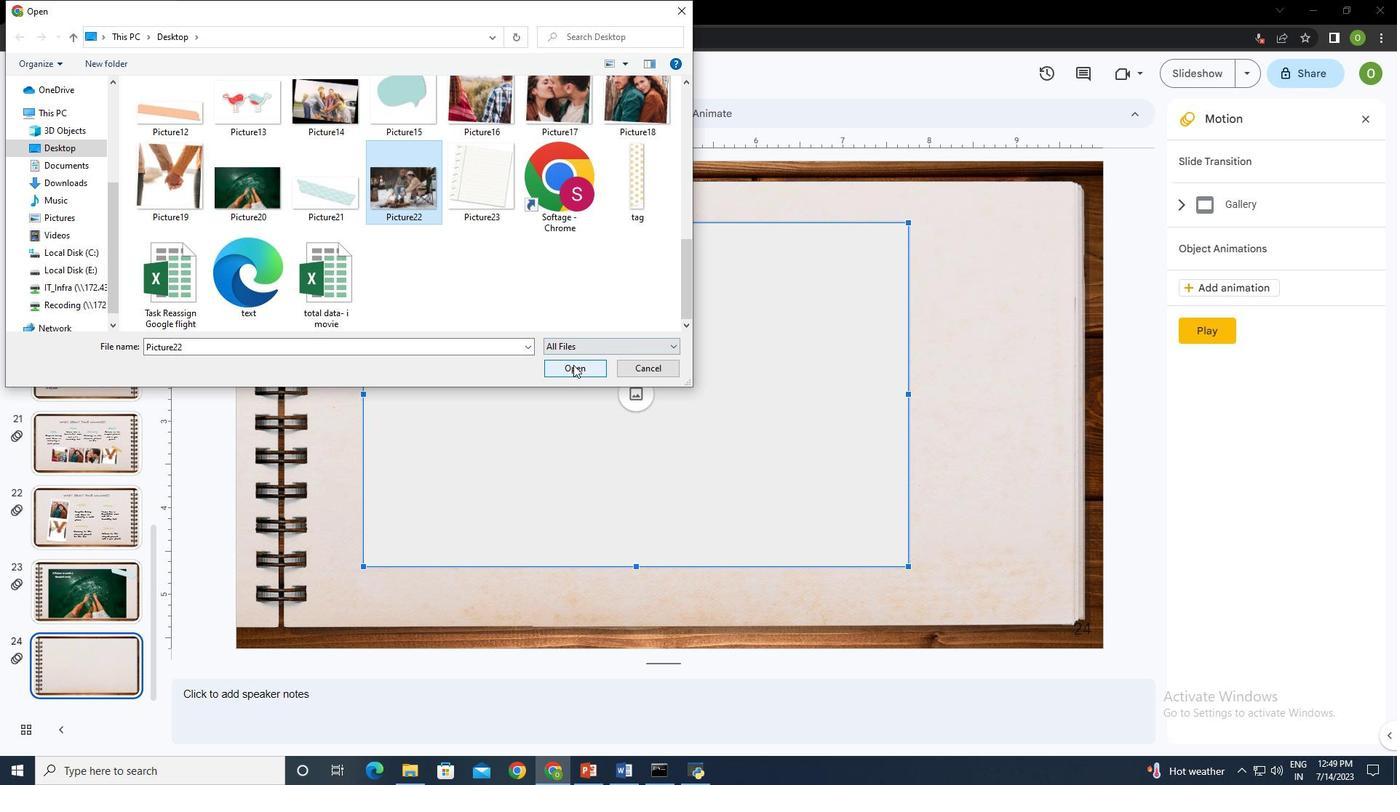 
Action: Mouse moved to (963, 427)
Screenshot: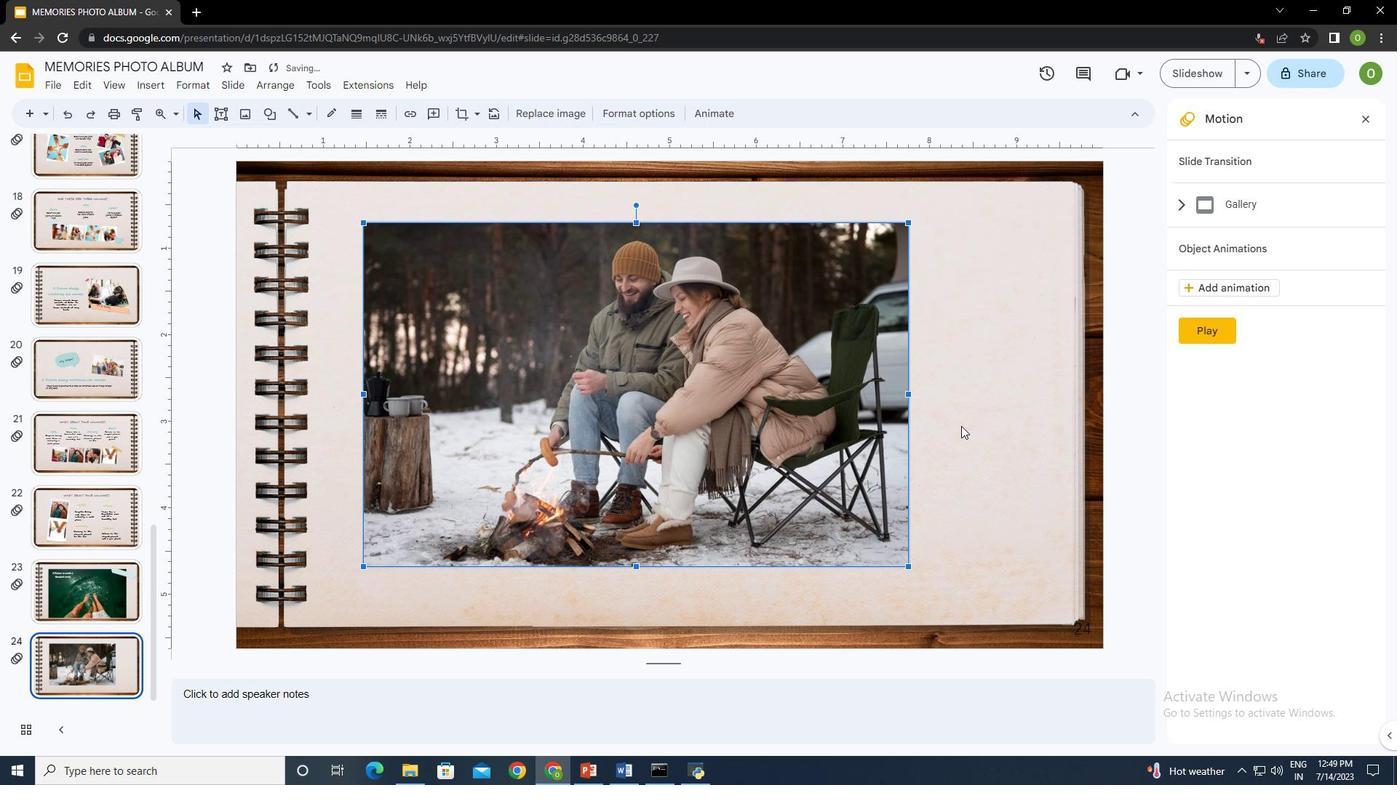 
Action: Mouse pressed left at (963, 427)
Screenshot: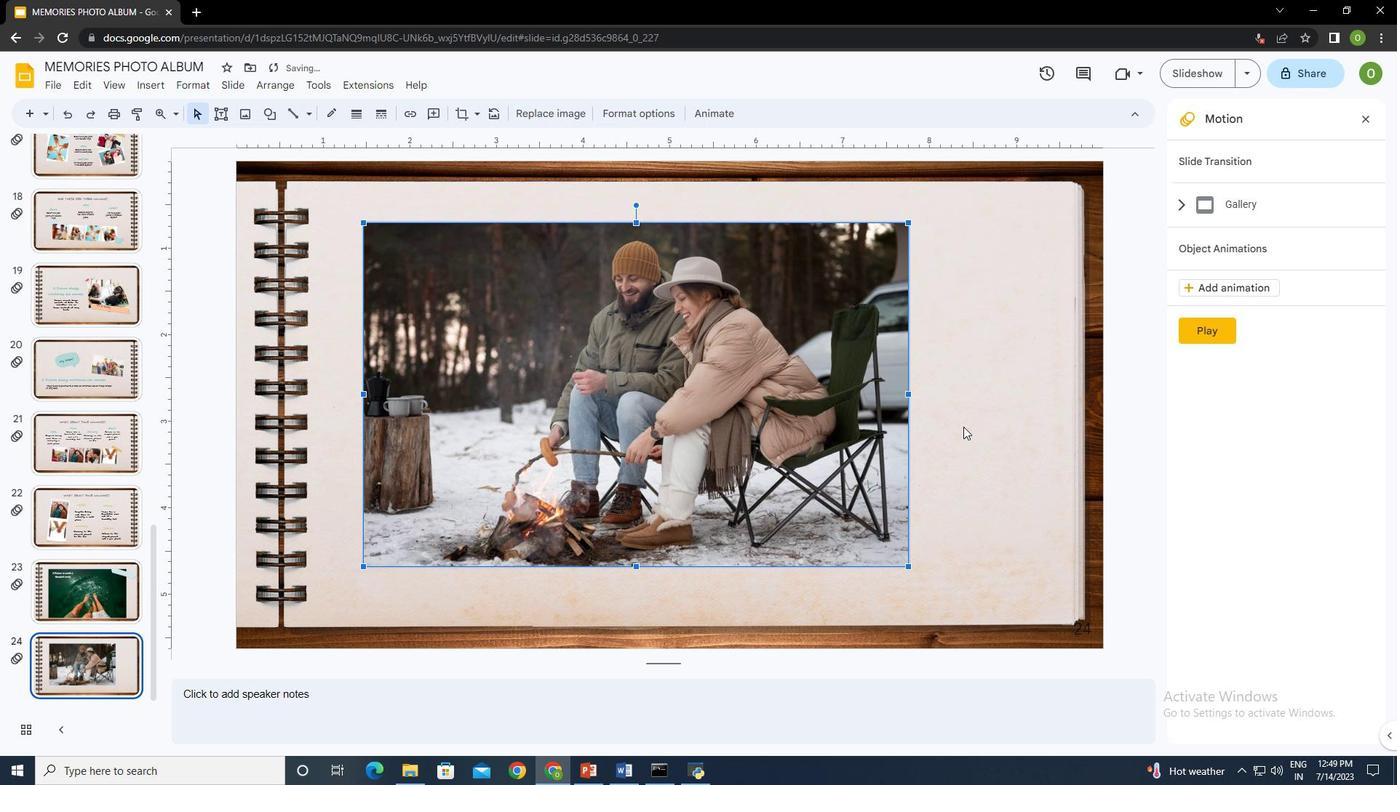 
Action: Mouse moved to (146, 82)
Screenshot: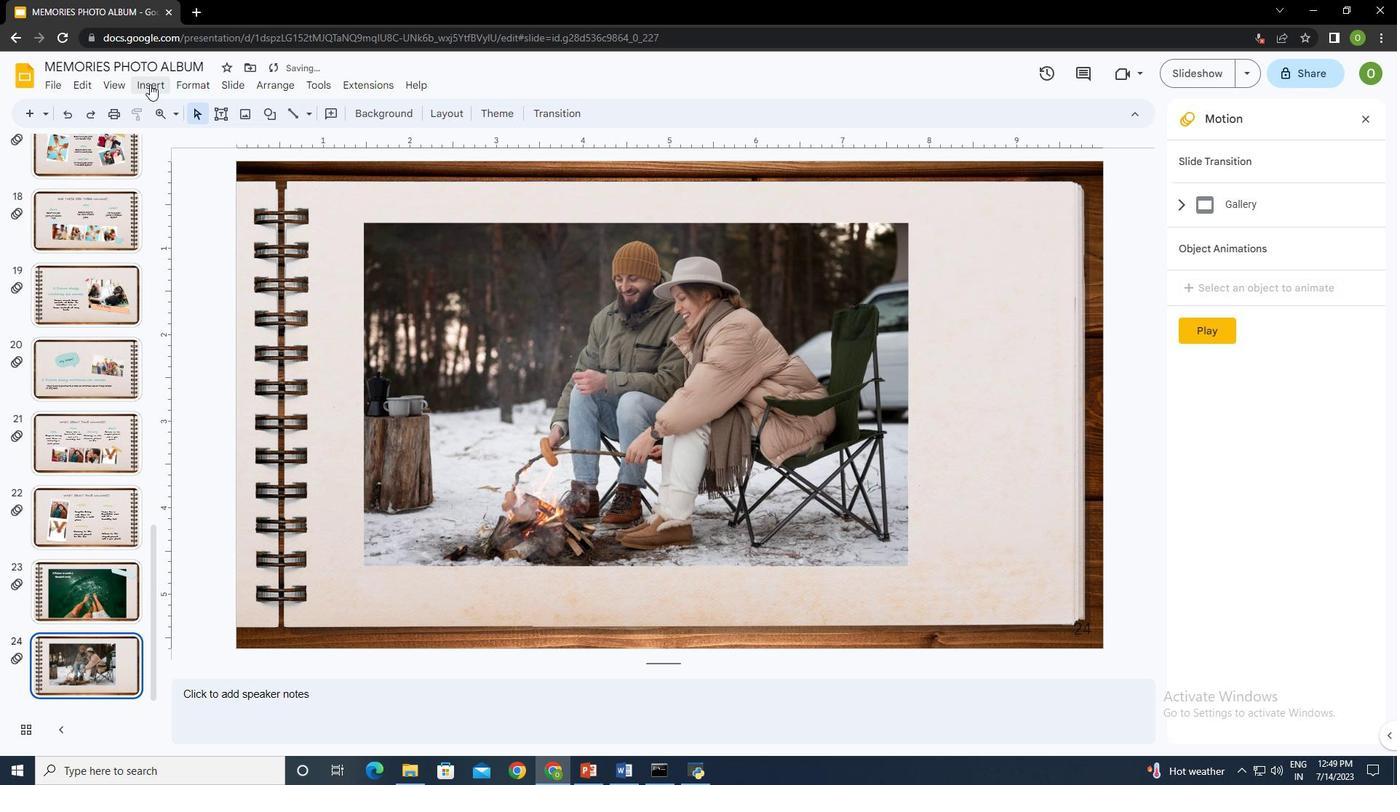
Action: Mouse pressed left at (146, 82)
Screenshot: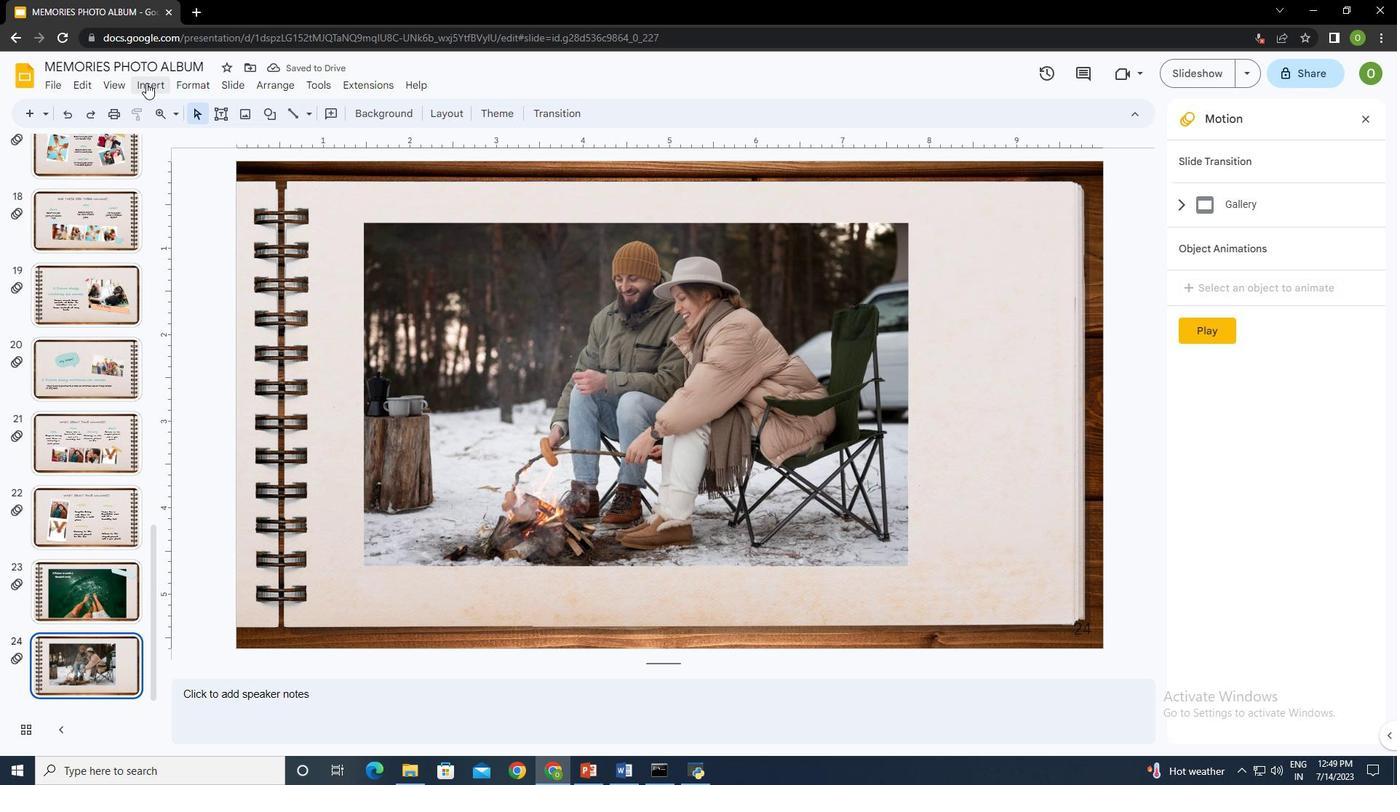 
Action: Mouse moved to (473, 112)
Screenshot: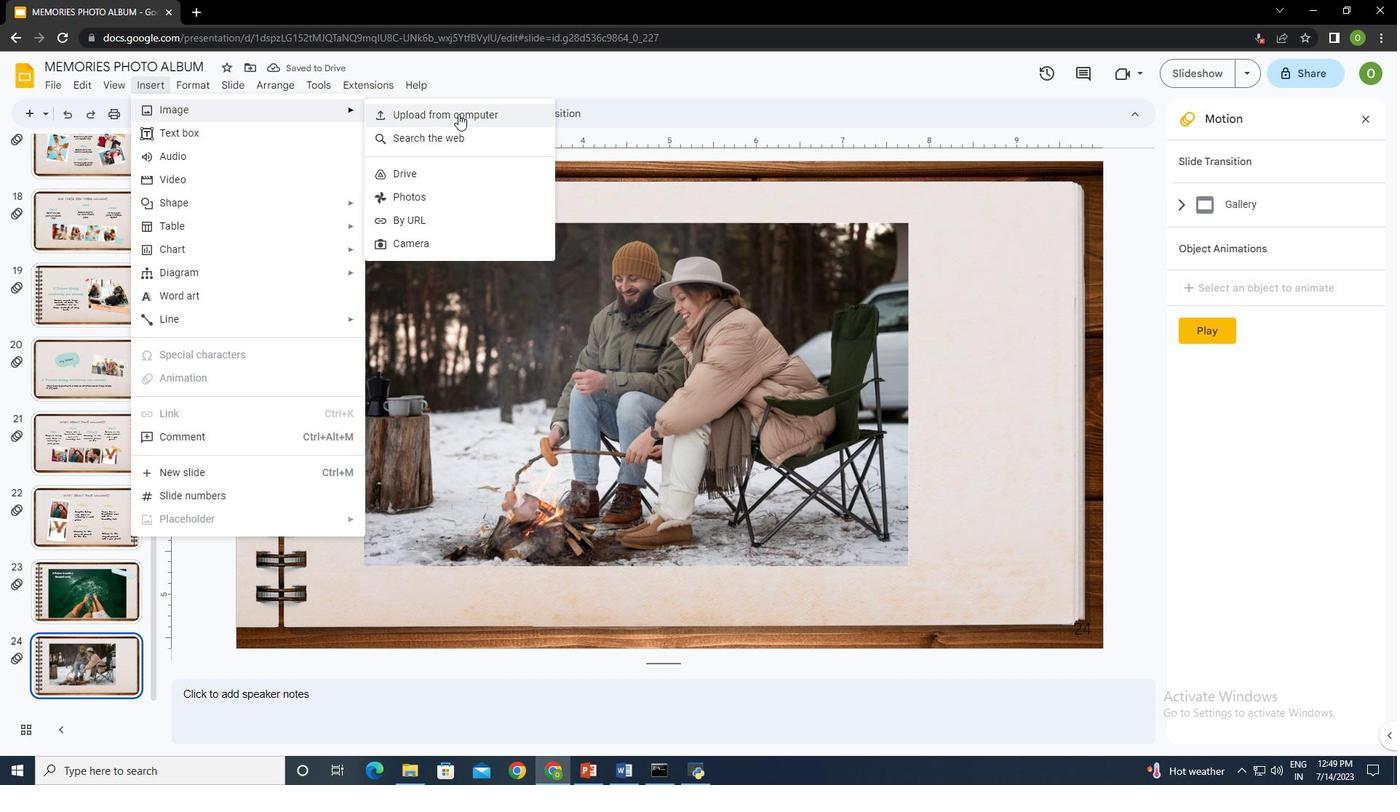 
Action: Mouse pressed left at (473, 112)
Screenshot: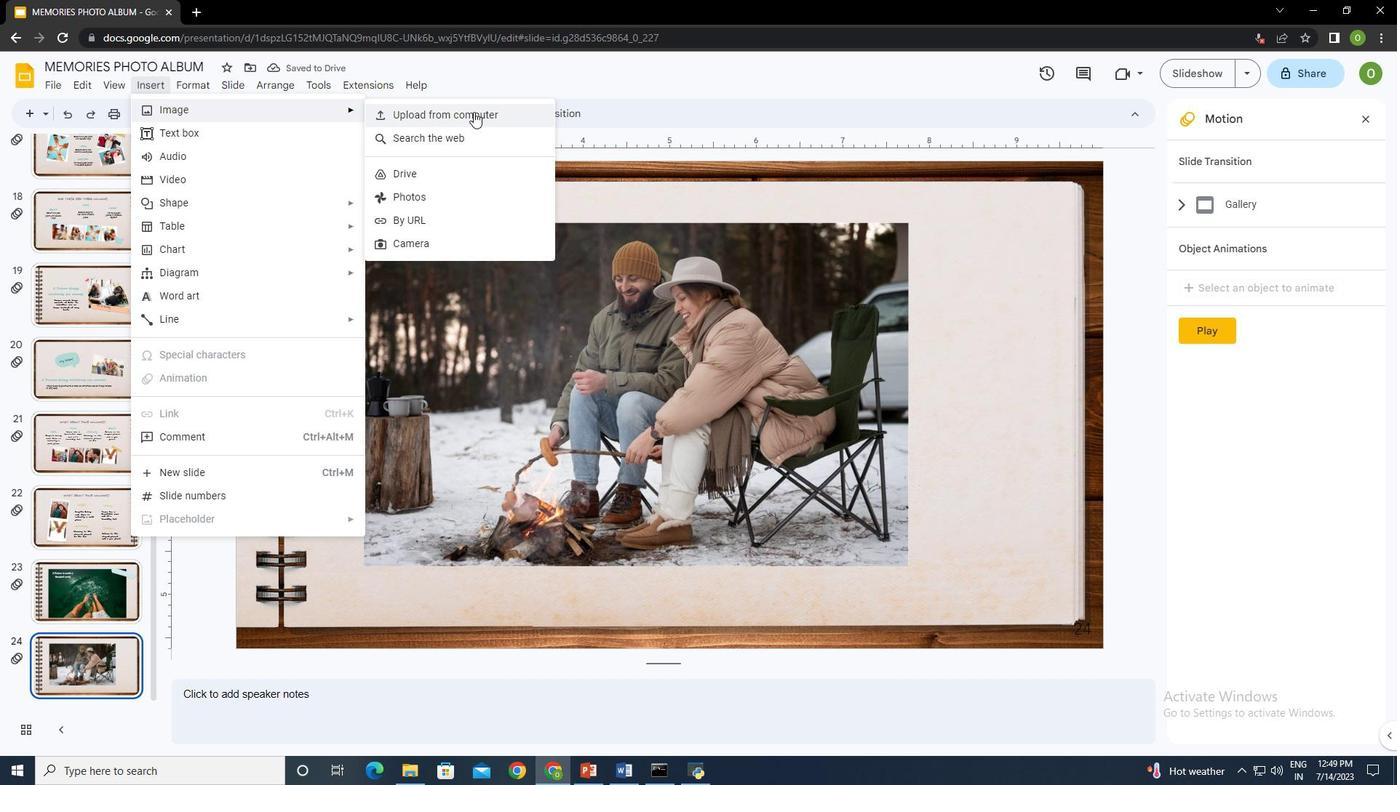 
Action: Mouse moved to (382, 245)
Screenshot: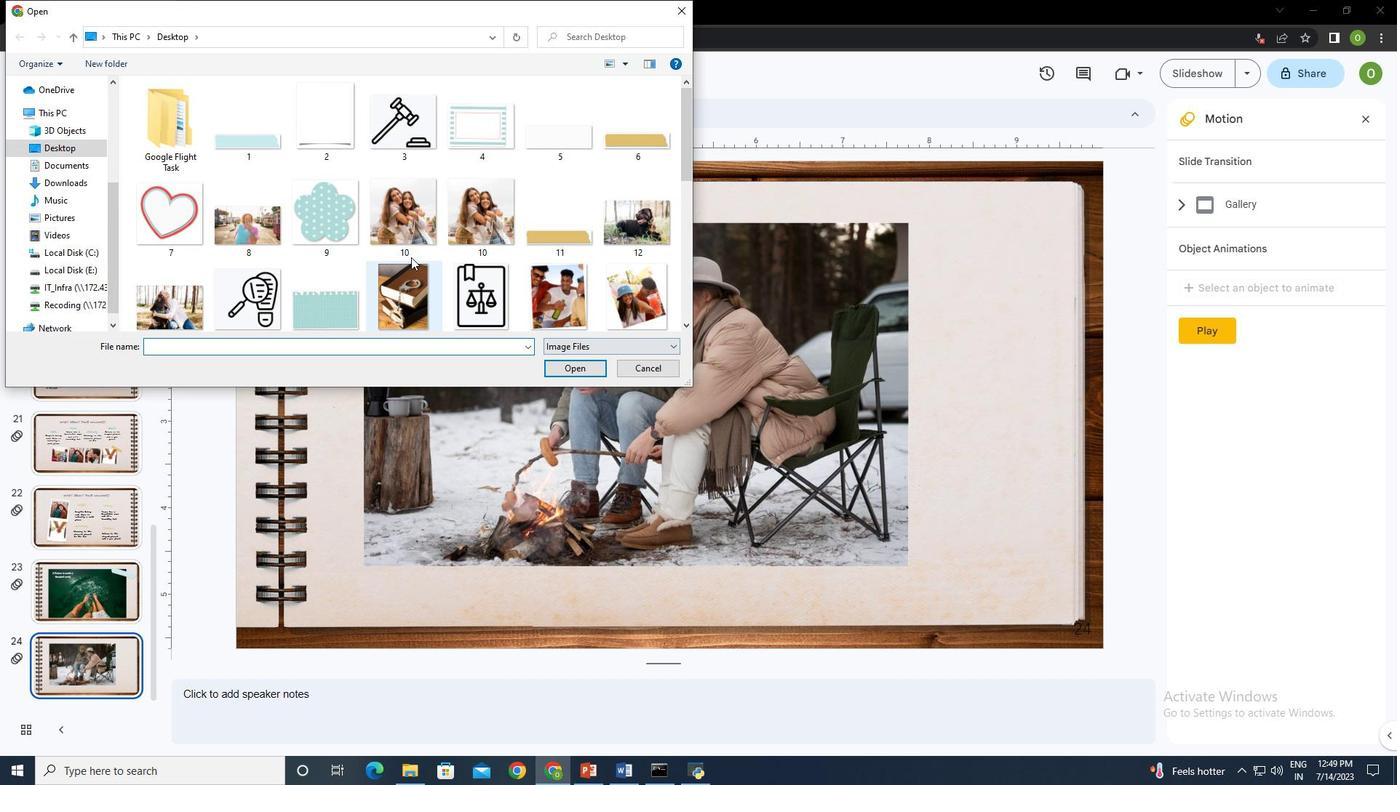 
Action: Mouse scrolled (382, 245) with delta (0, 0)
Screenshot: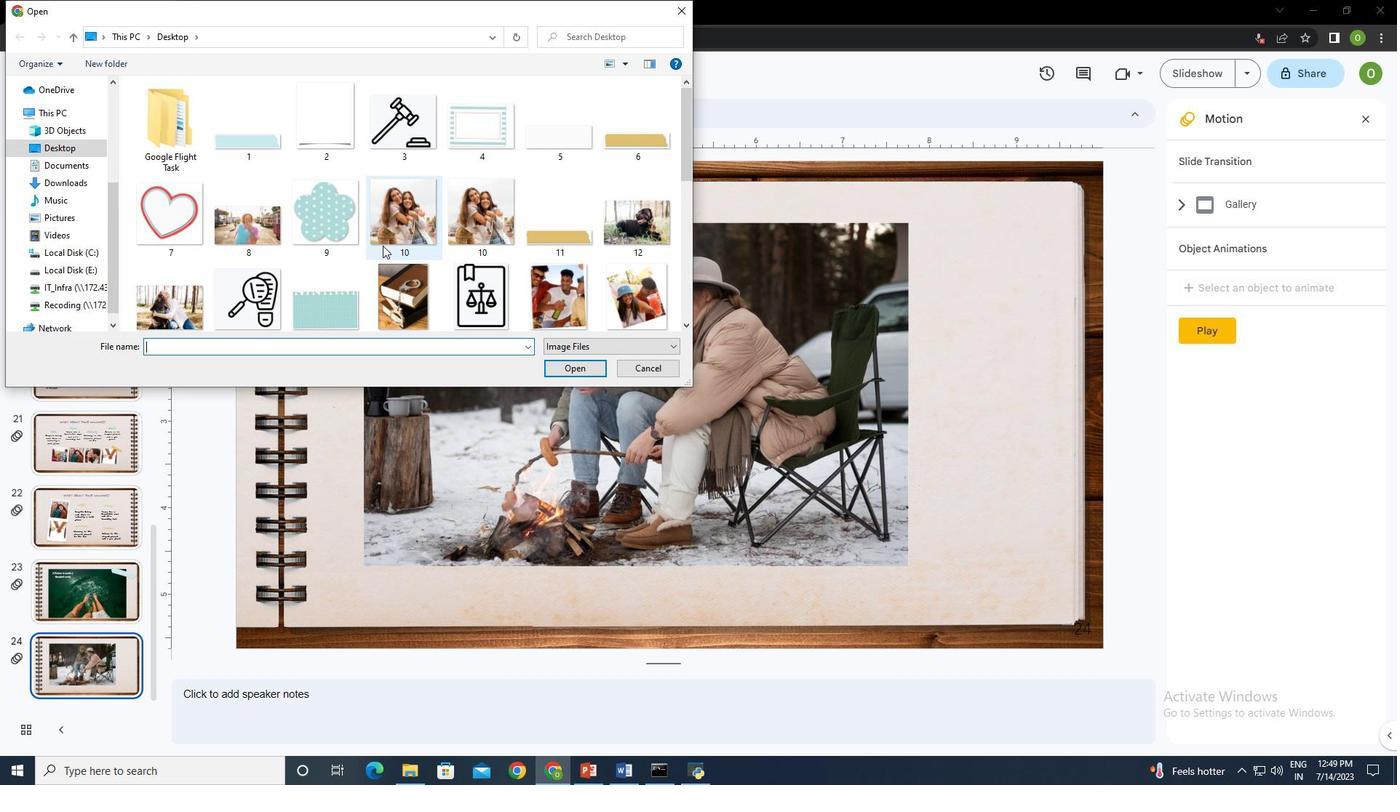 
Action: Mouse scrolled (382, 245) with delta (0, 0)
Screenshot: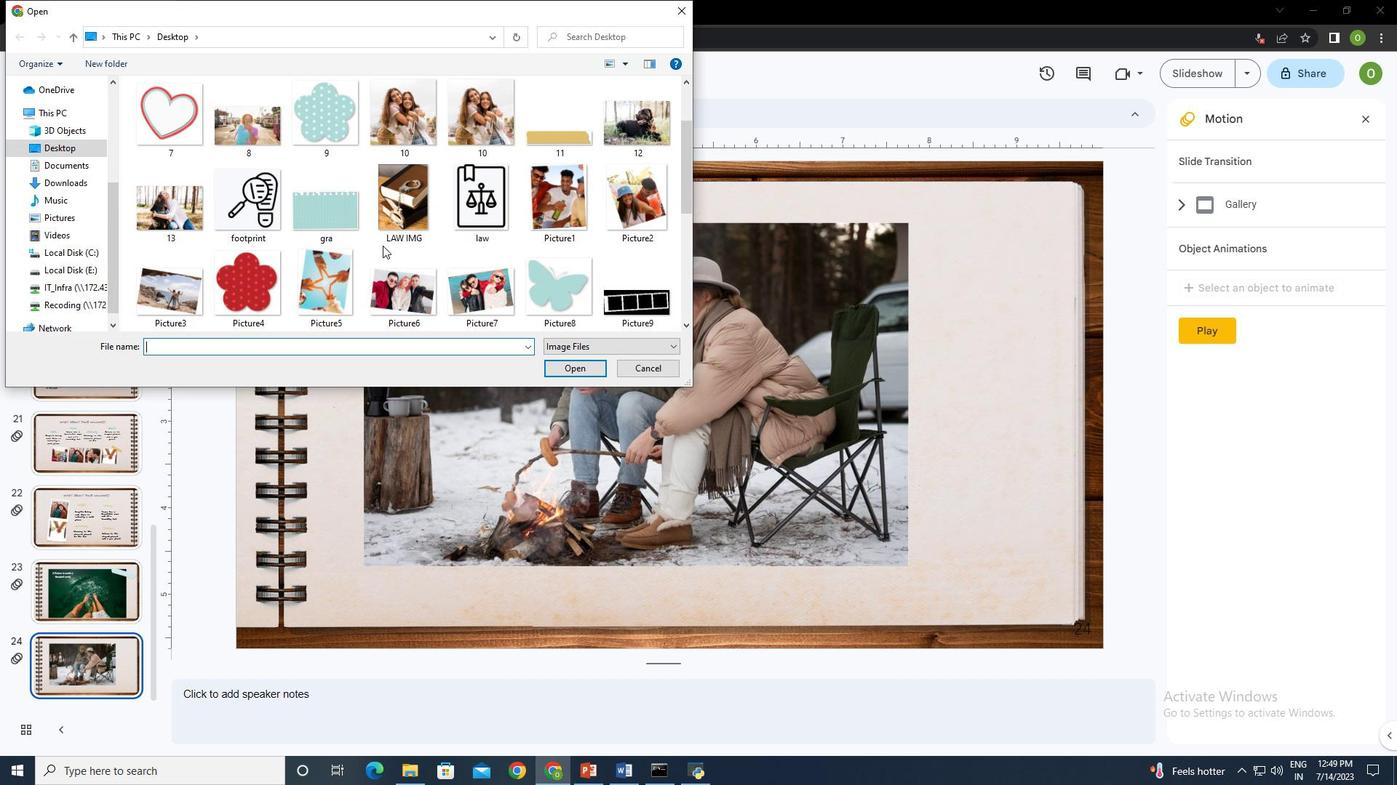 
Action: Mouse scrolled (382, 245) with delta (0, 0)
Screenshot: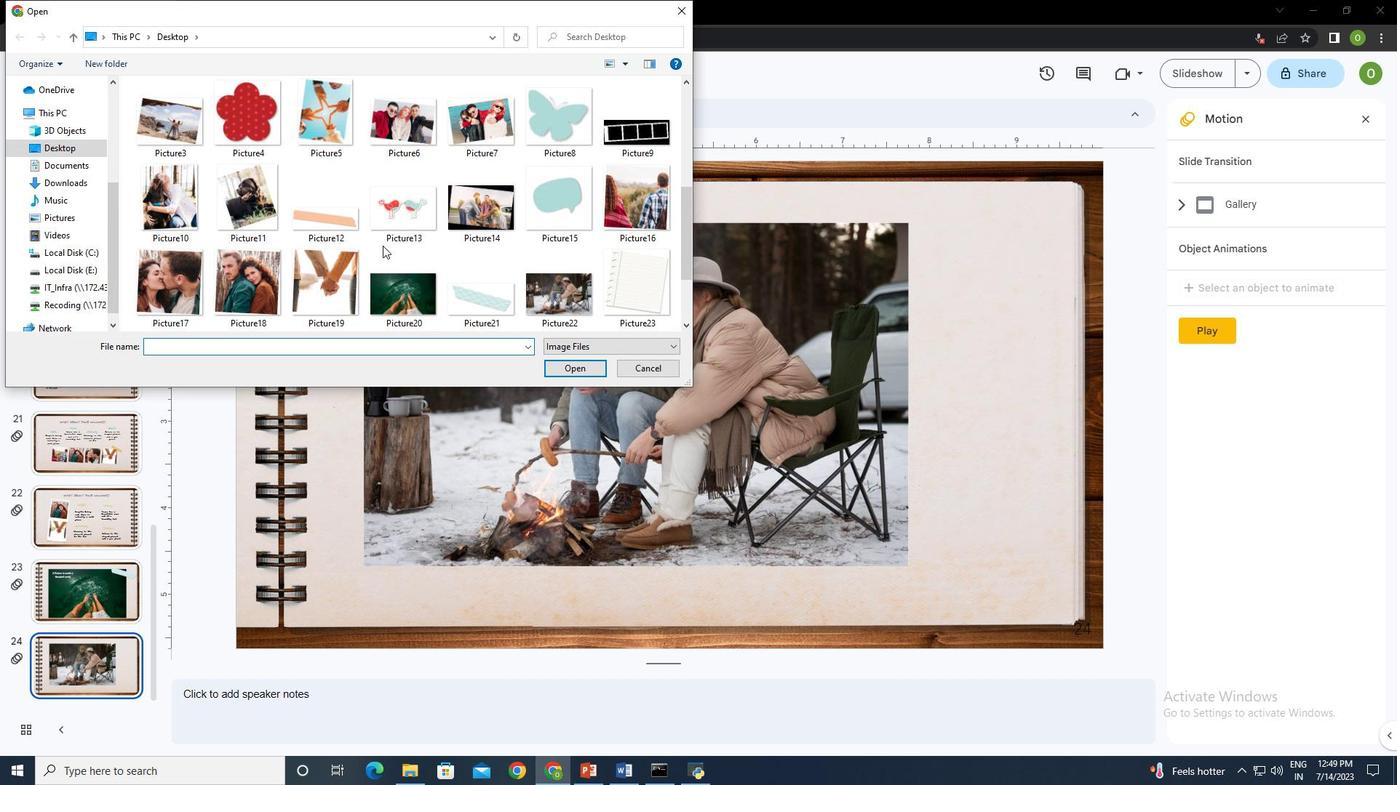 
Action: Mouse moved to (640, 187)
Screenshot: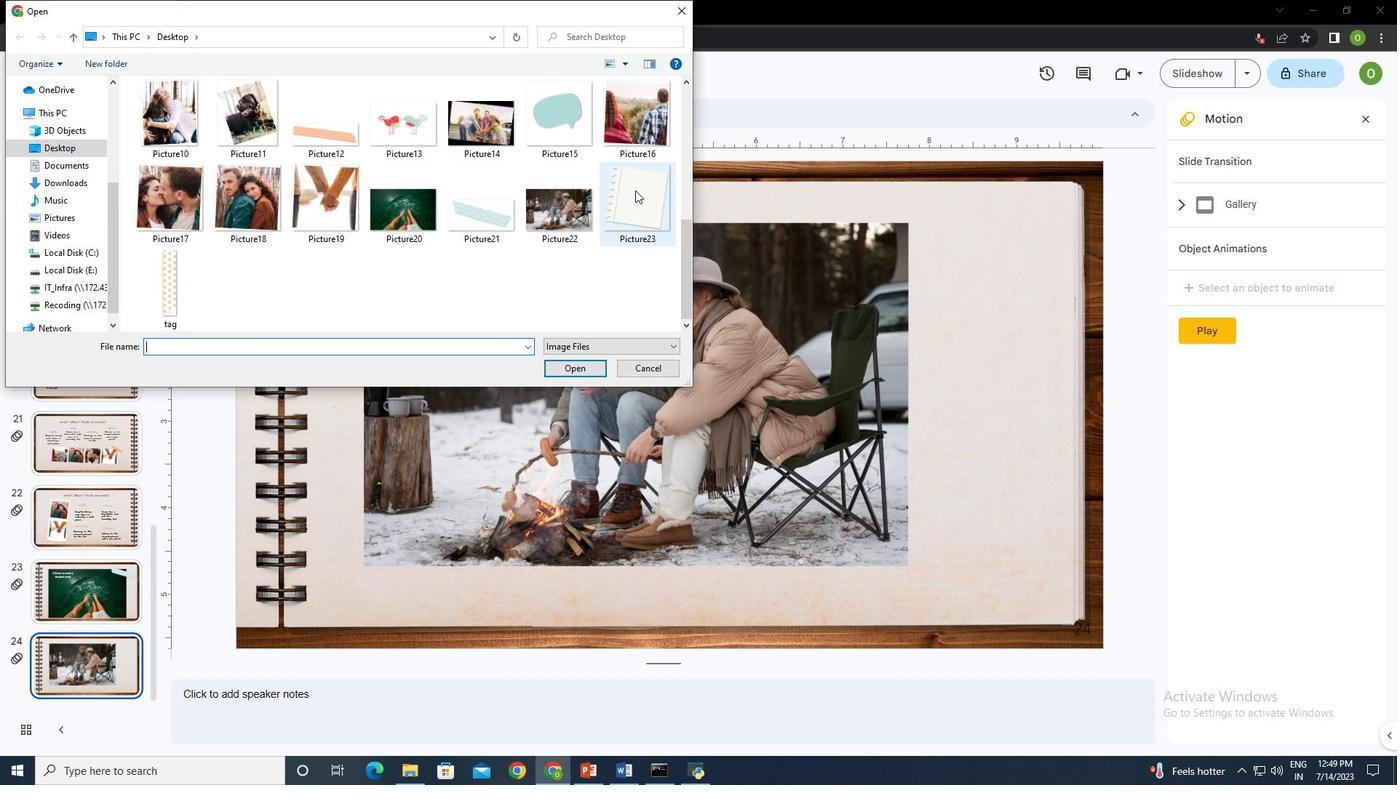 
Action: Mouse pressed left at (640, 187)
Screenshot: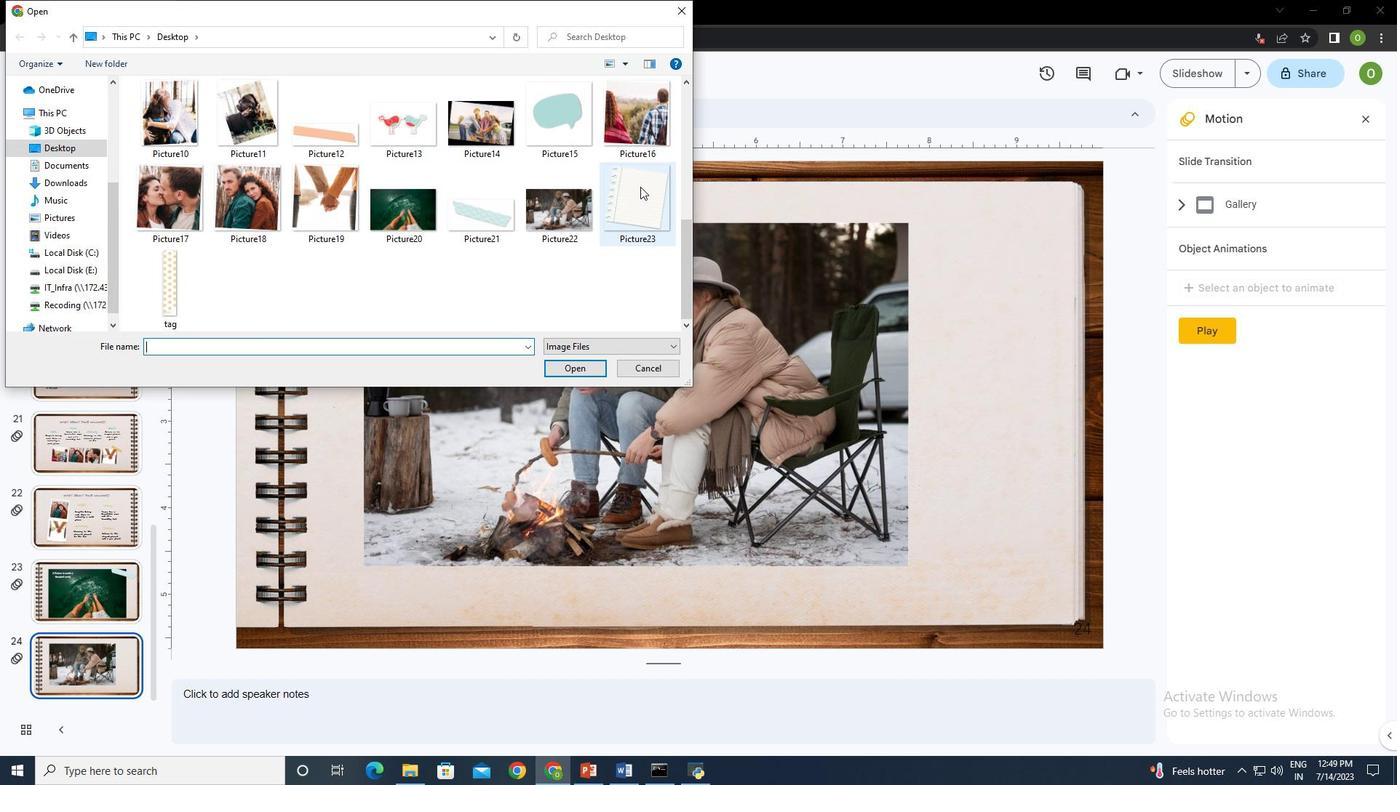 
Action: Mouse moved to (585, 368)
Screenshot: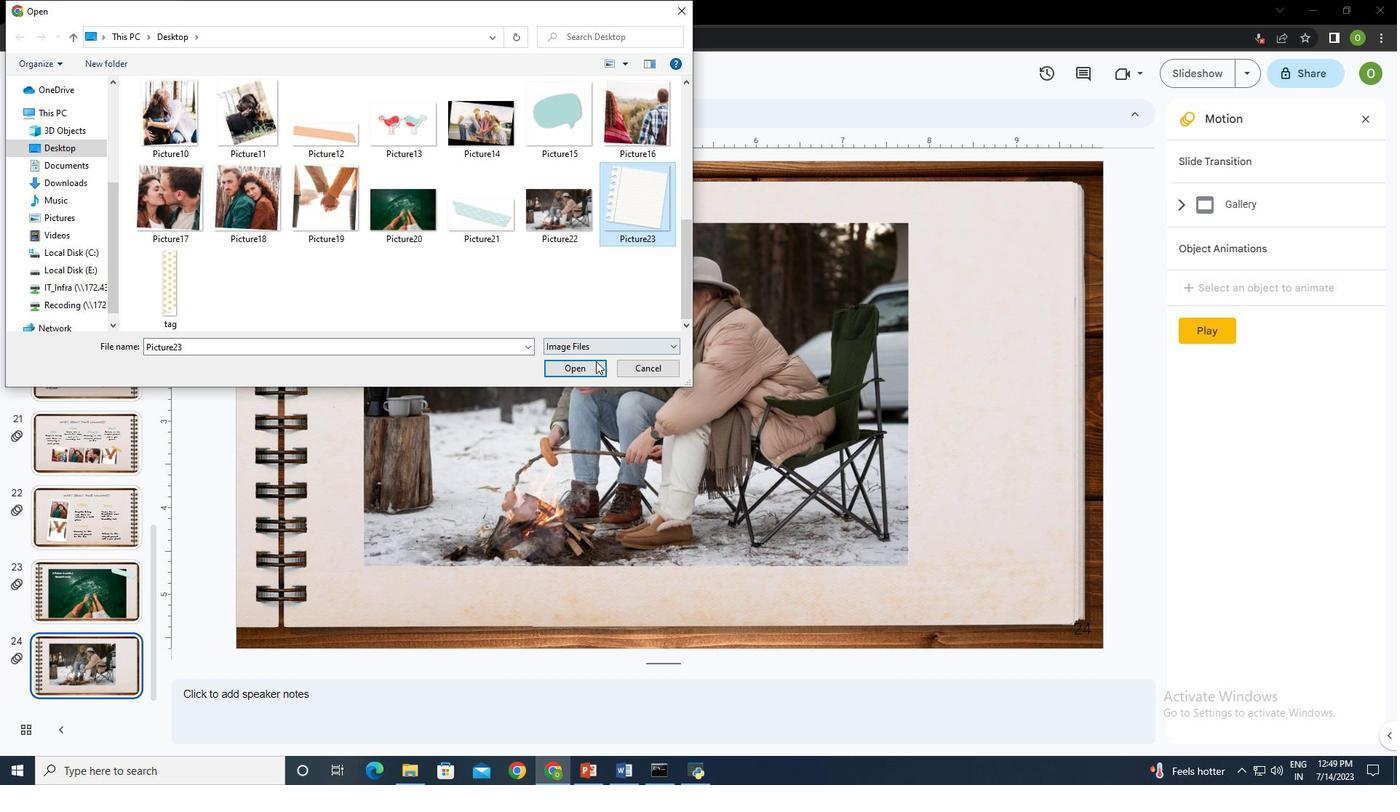 
Action: Mouse pressed left at (585, 368)
Screenshot: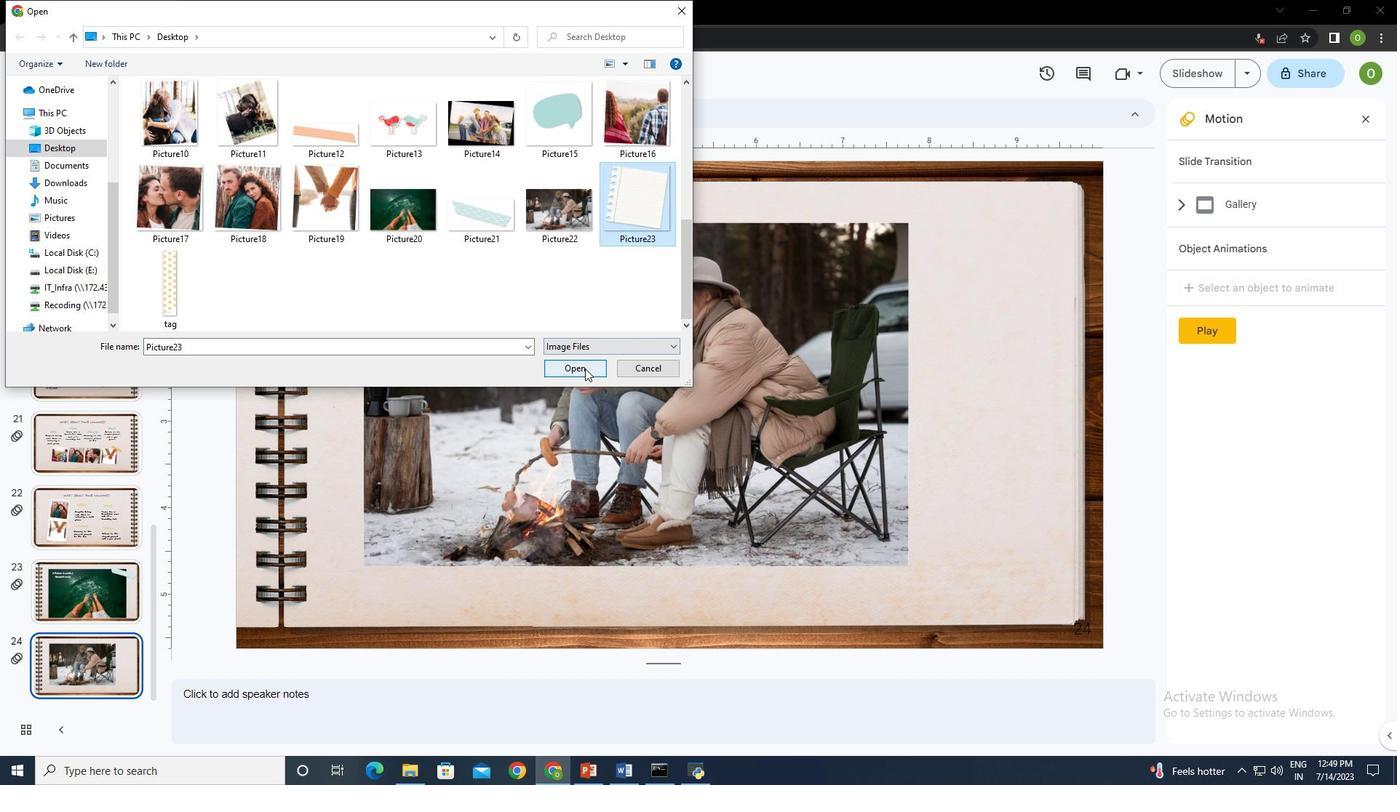 
Action: Mouse moved to (1012, 237)
Screenshot: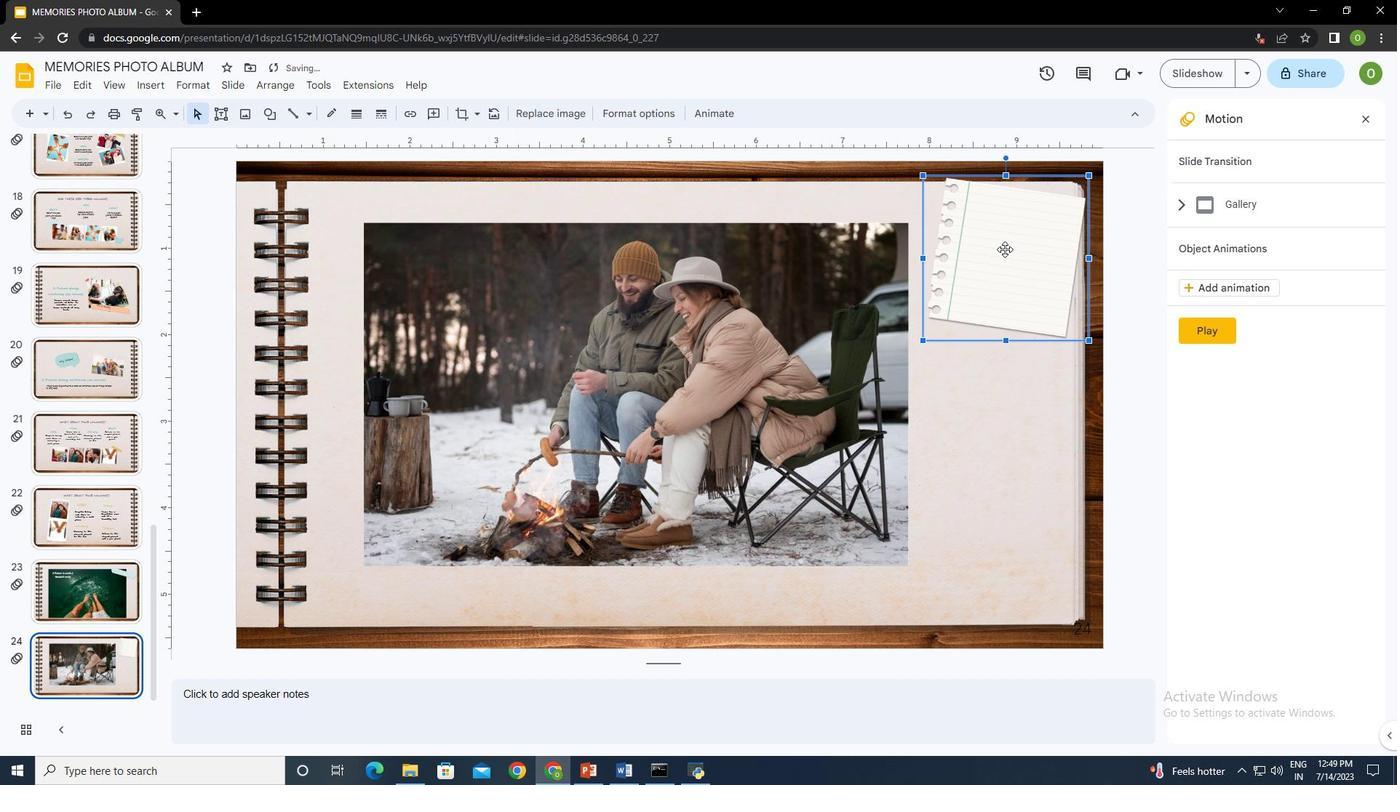
Action: Mouse pressed left at (1012, 237)
Screenshot: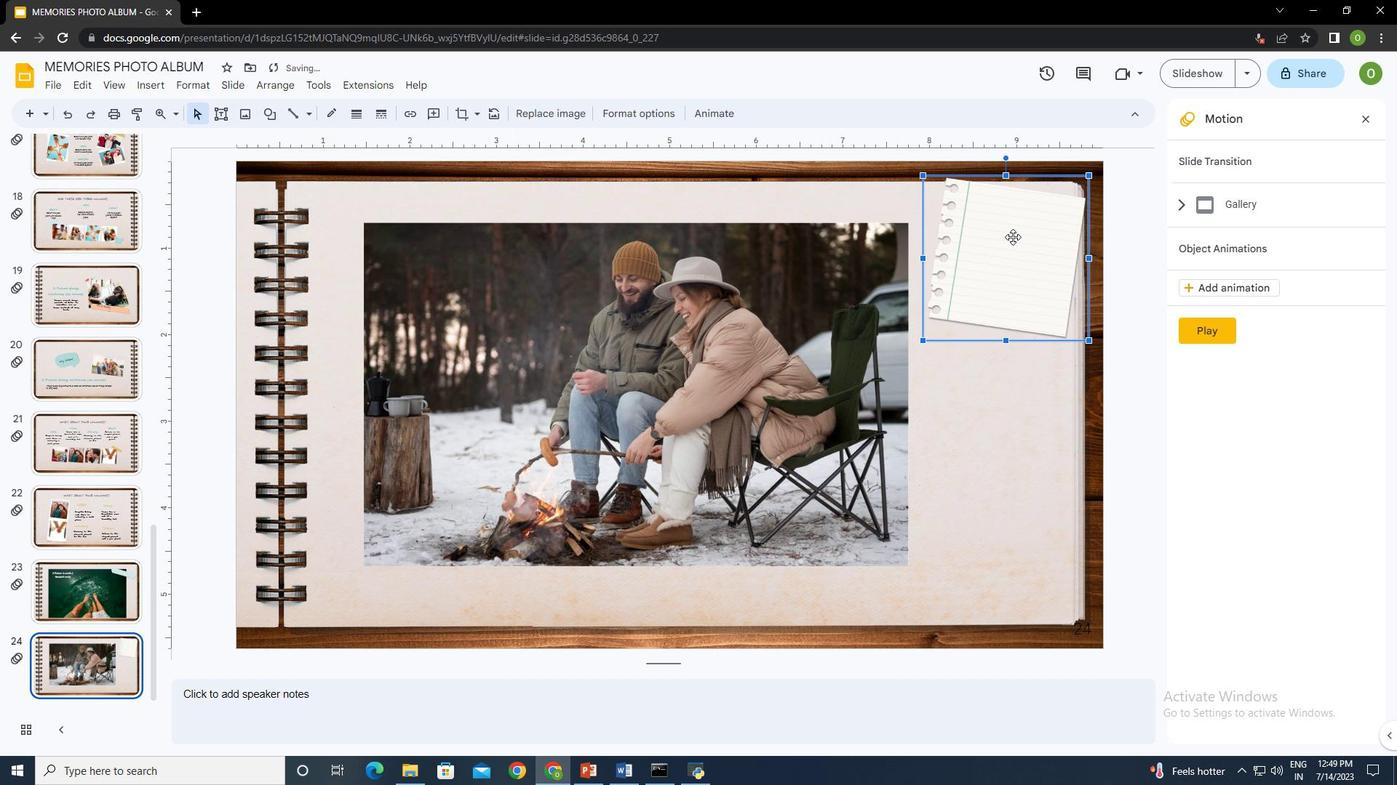 
Action: Mouse moved to (947, 486)
Screenshot: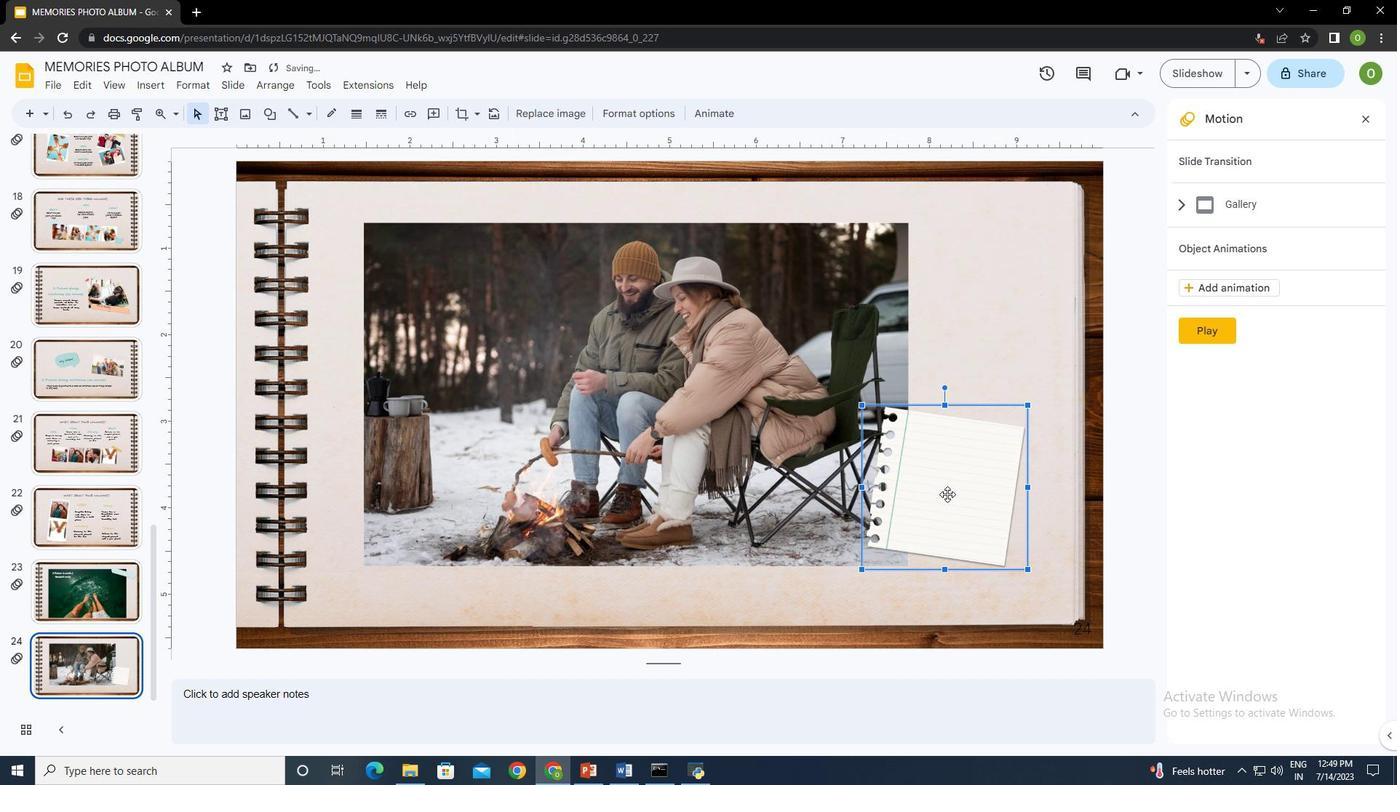 
Action: Mouse pressed left at (947, 486)
Screenshot: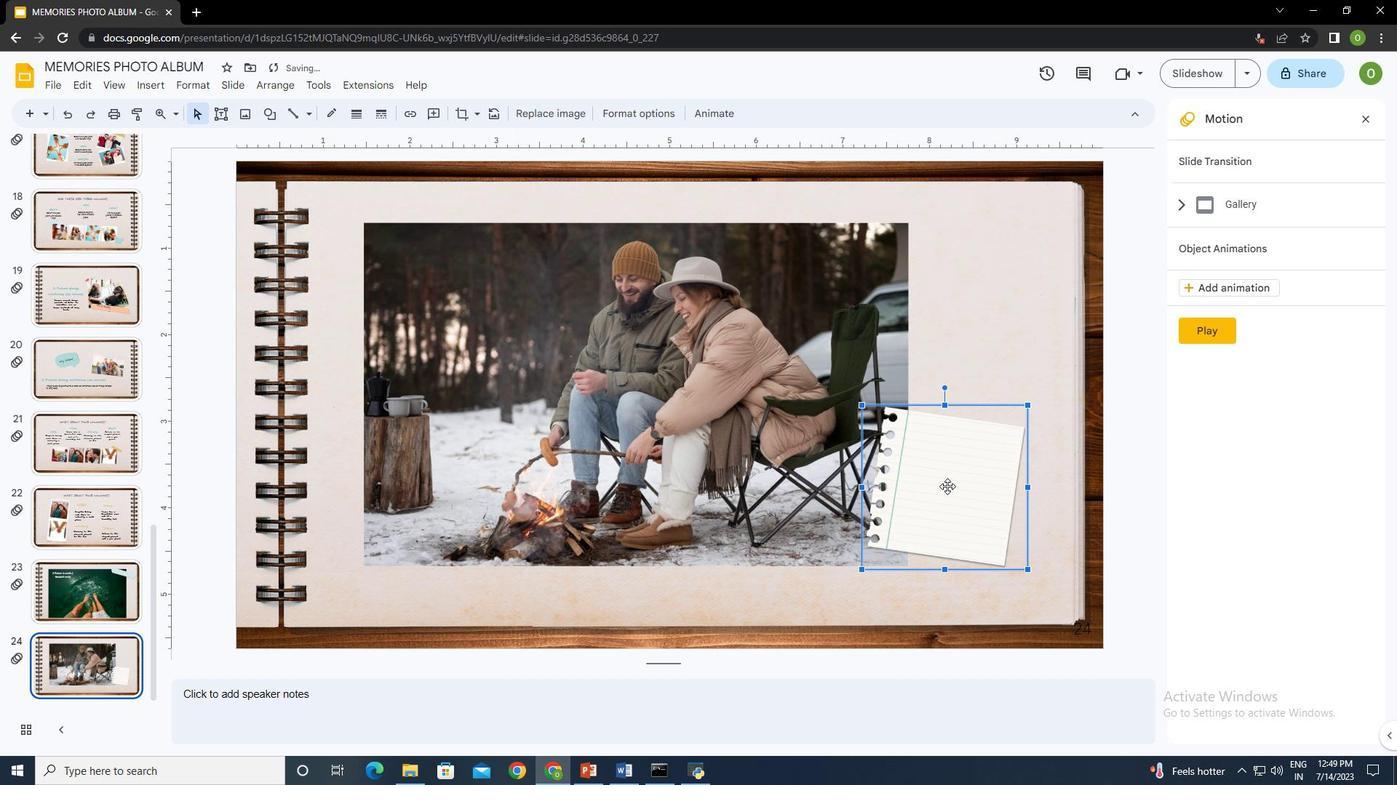
Action: Mouse moved to (938, 400)
Screenshot: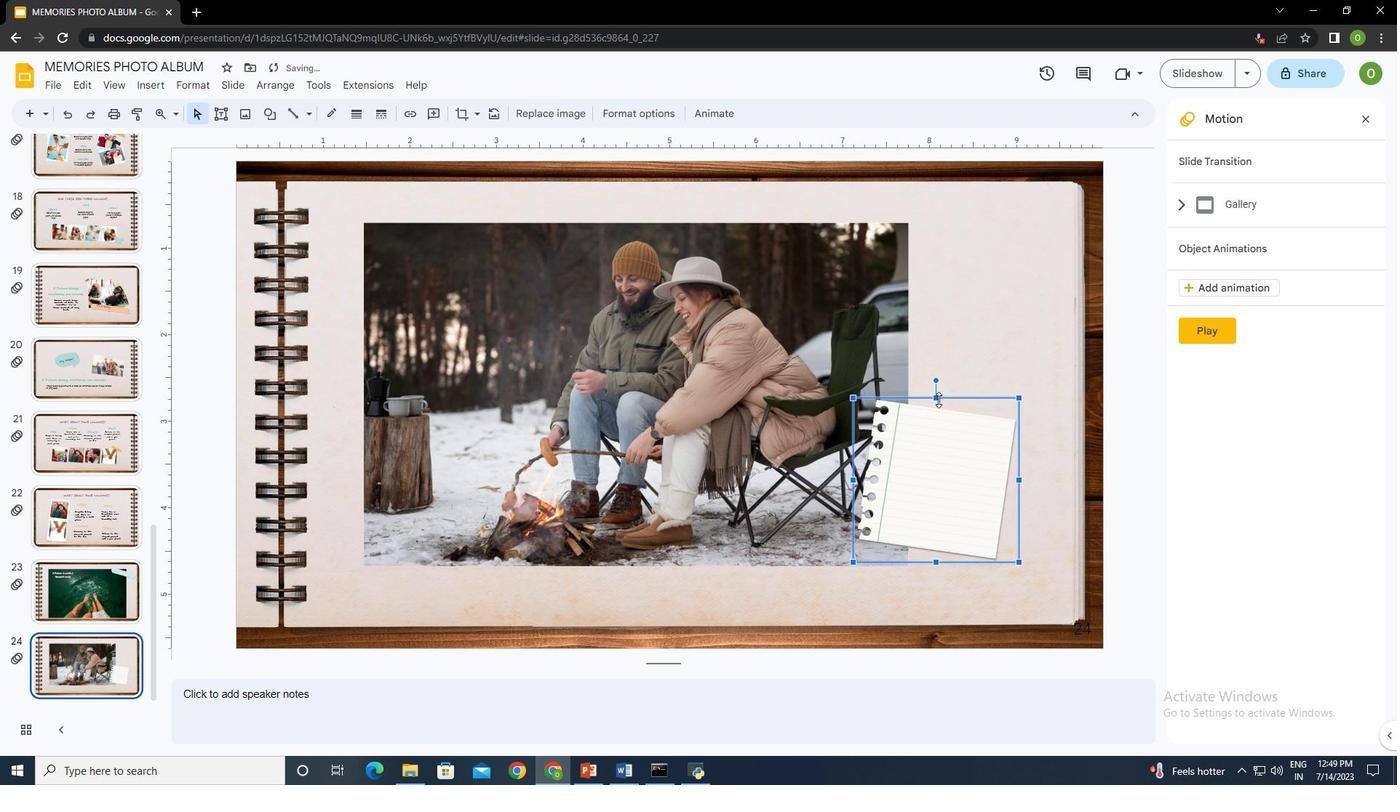 
Action: Mouse pressed left at (938, 400)
Screenshot: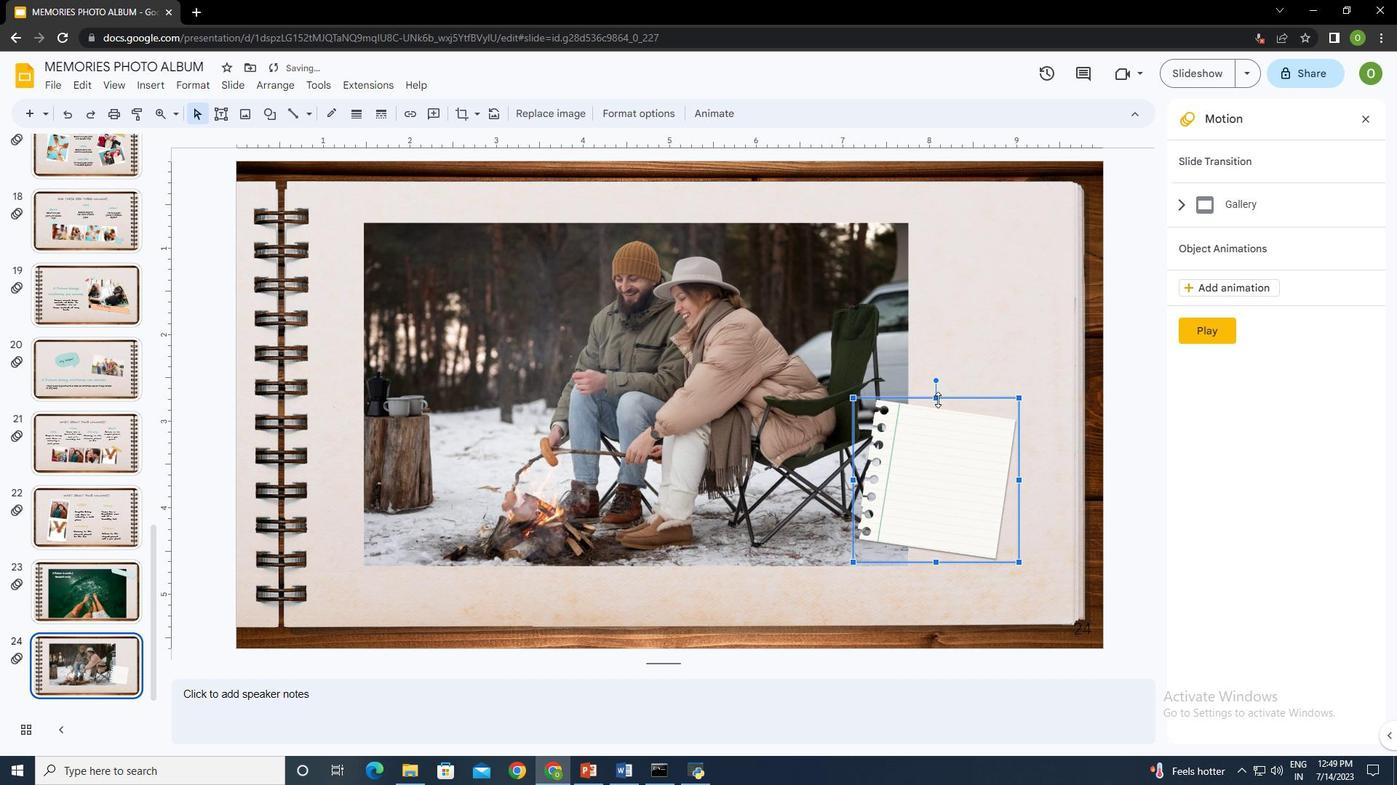 
Action: Mouse moved to (939, 562)
Screenshot: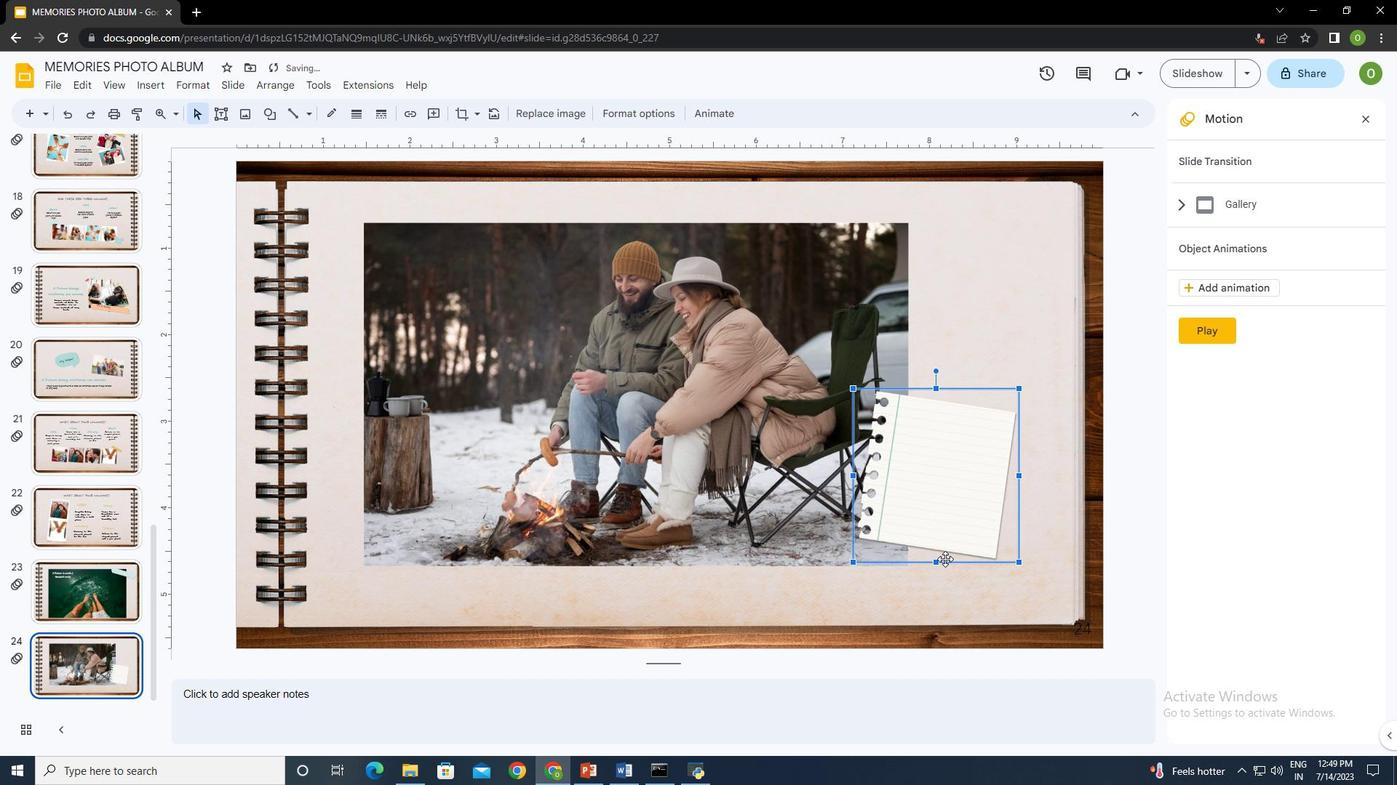 
Action: Mouse pressed left at (939, 562)
Screenshot: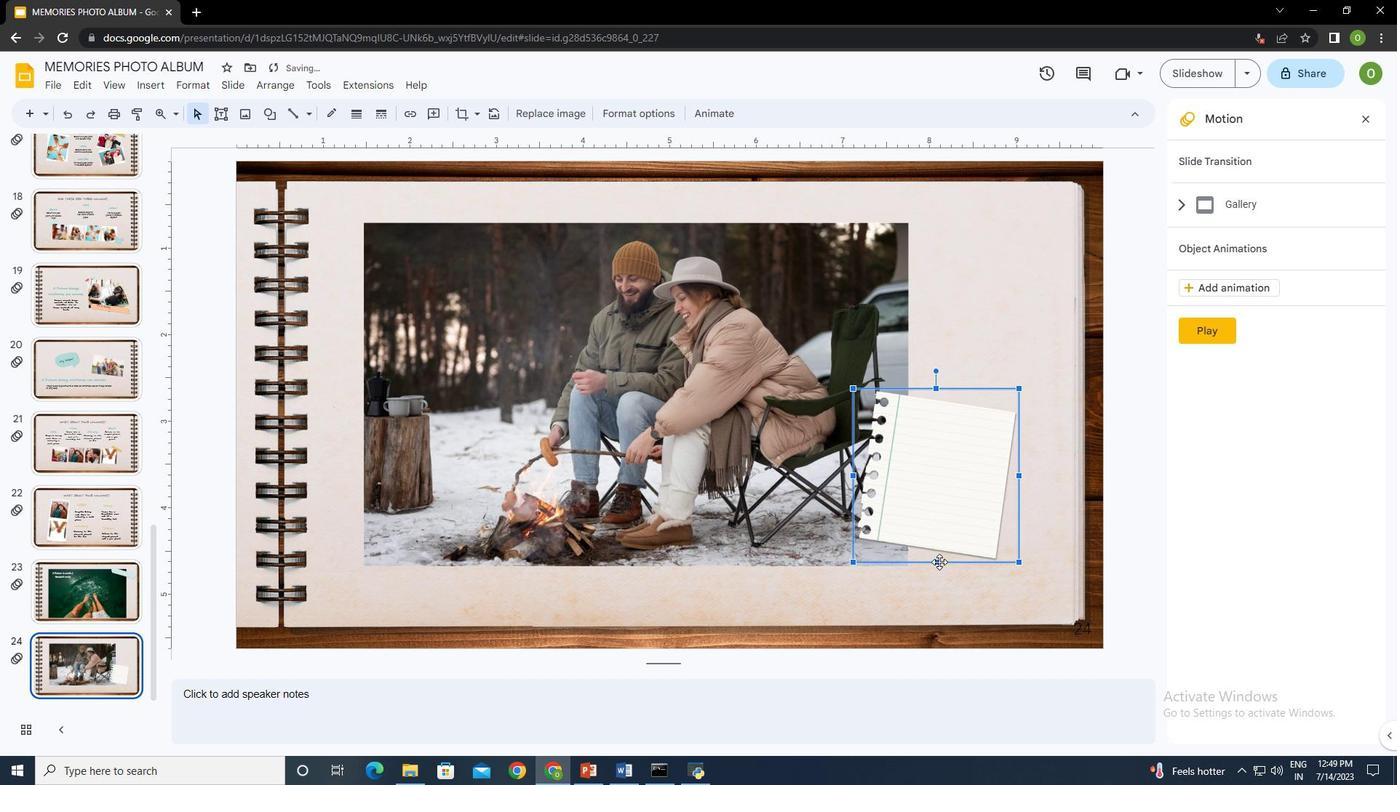 
Action: Mouse moved to (825, 547)
Screenshot: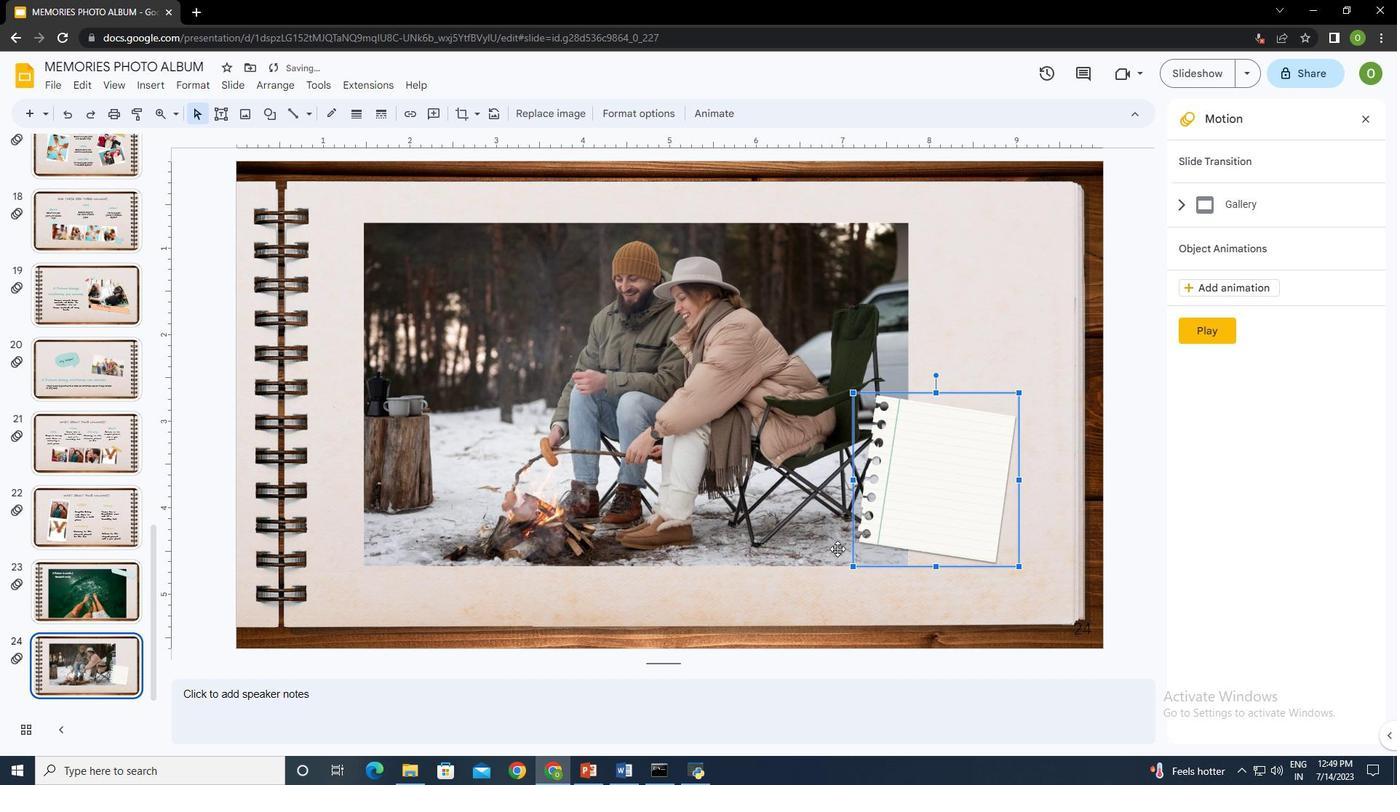 
Action: Mouse pressed left at (825, 547)
Screenshot: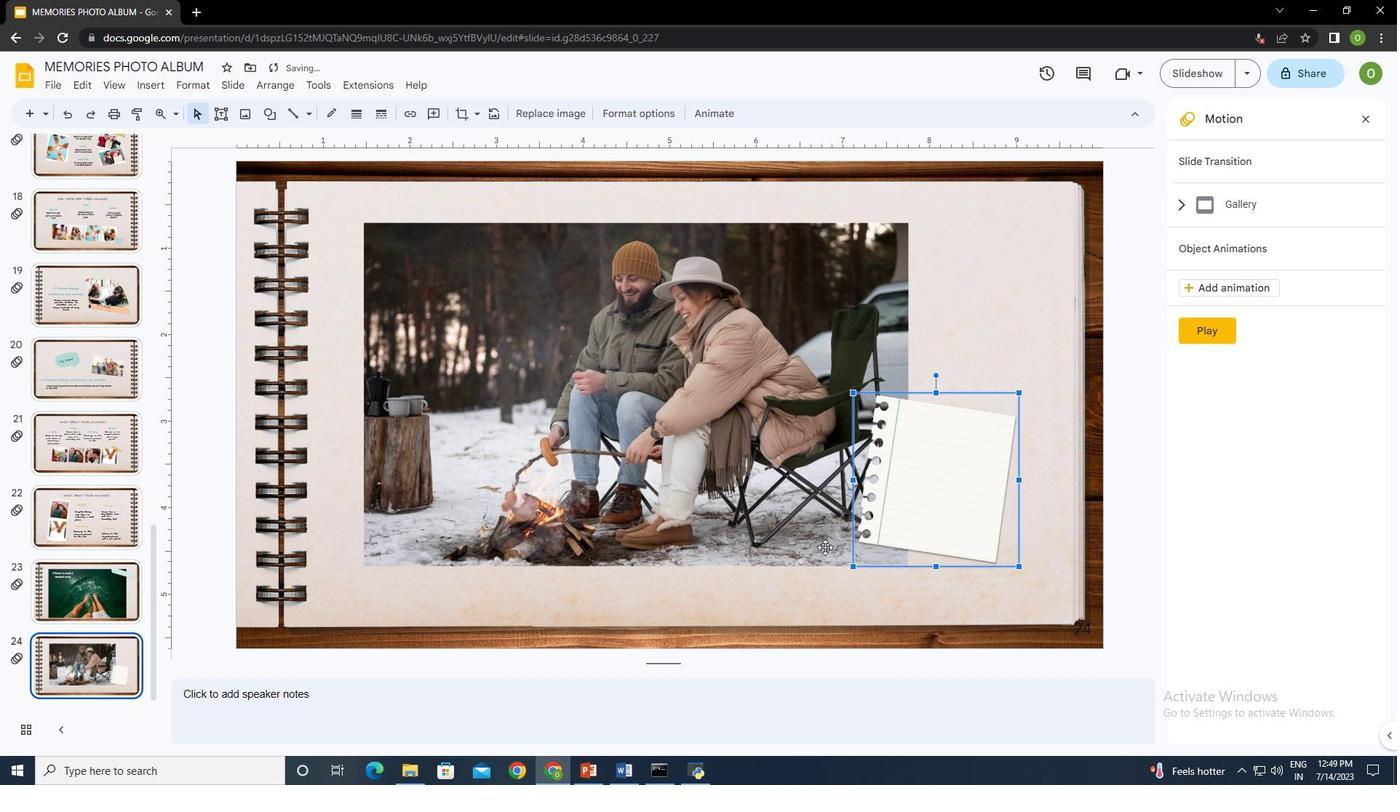 
Action: Mouse moved to (145, 82)
Screenshot: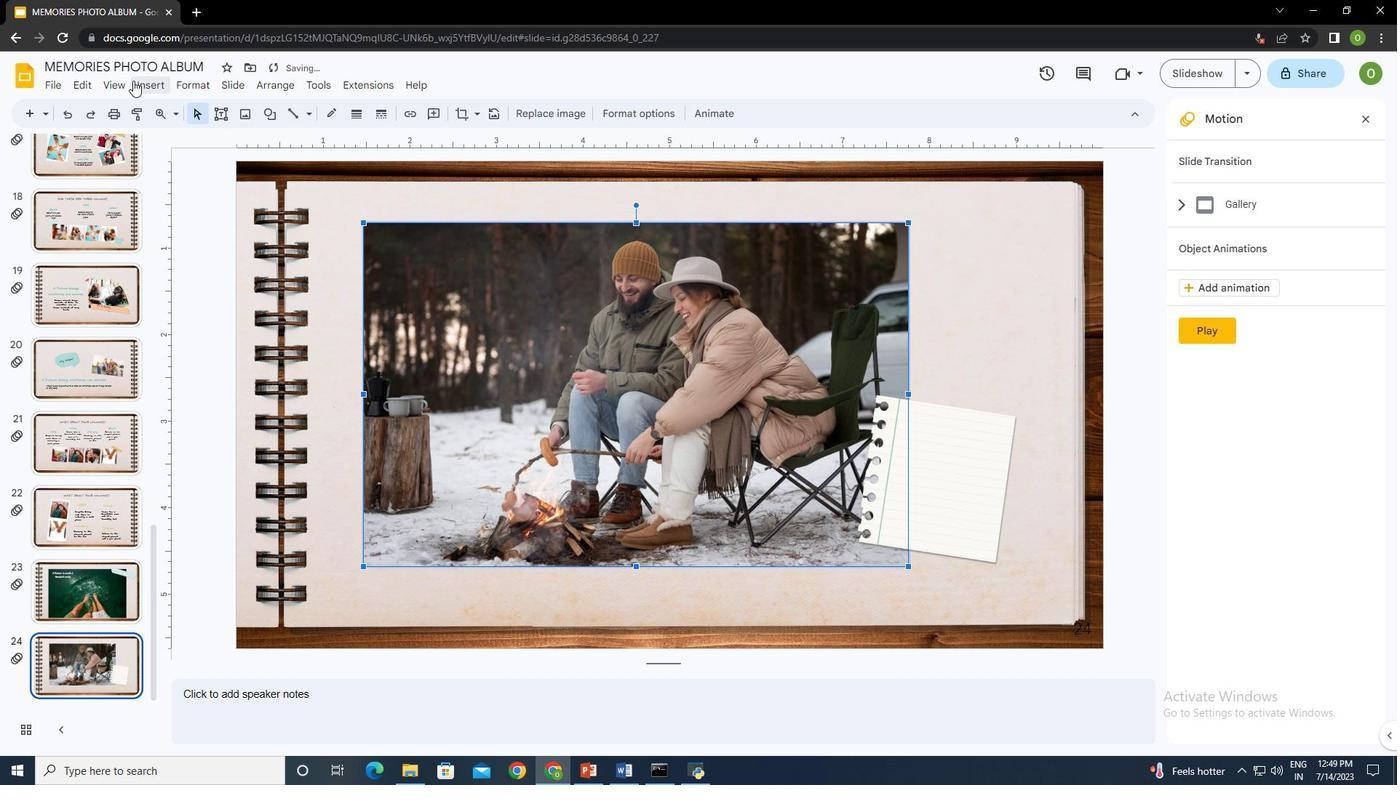 
Action: Mouse pressed left at (145, 82)
Screenshot: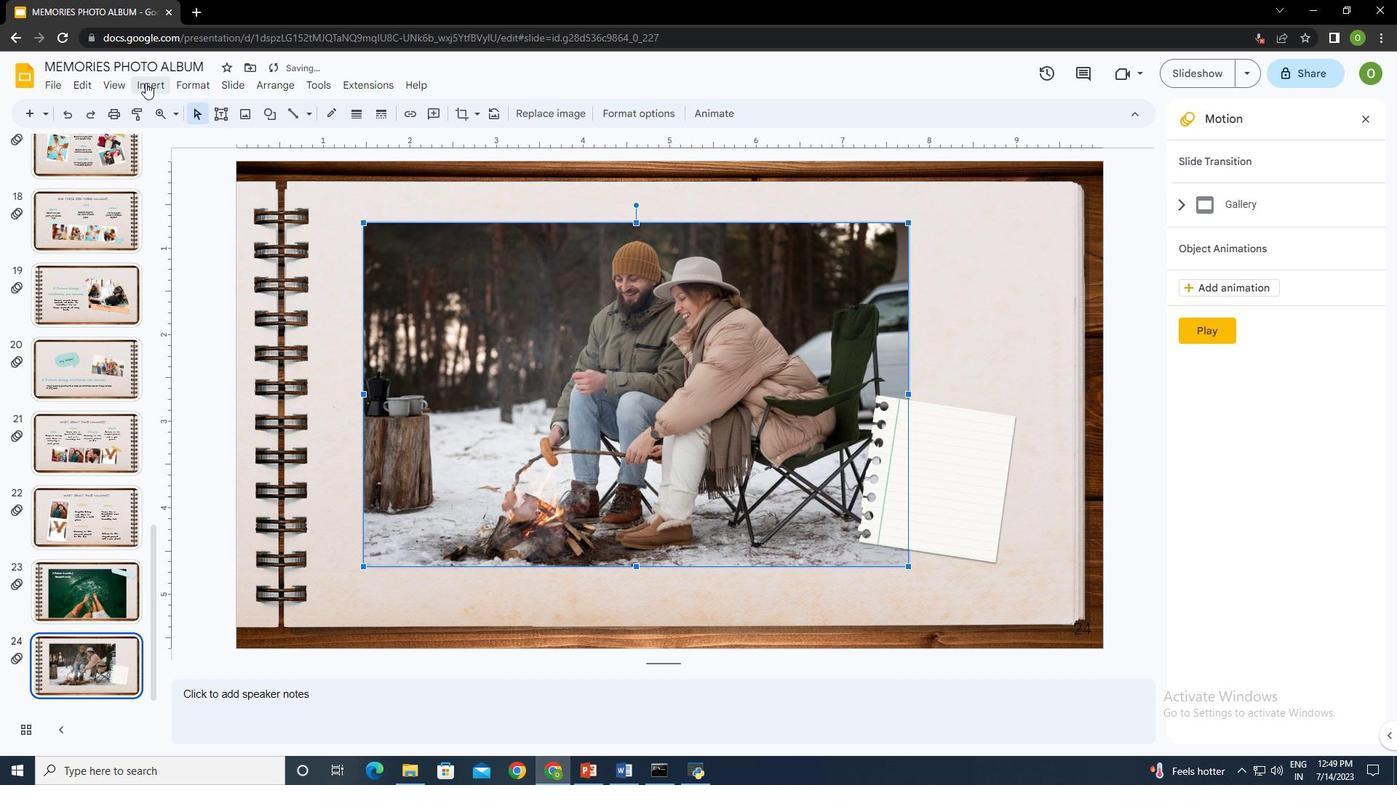 
Action: Mouse moved to (427, 114)
Screenshot: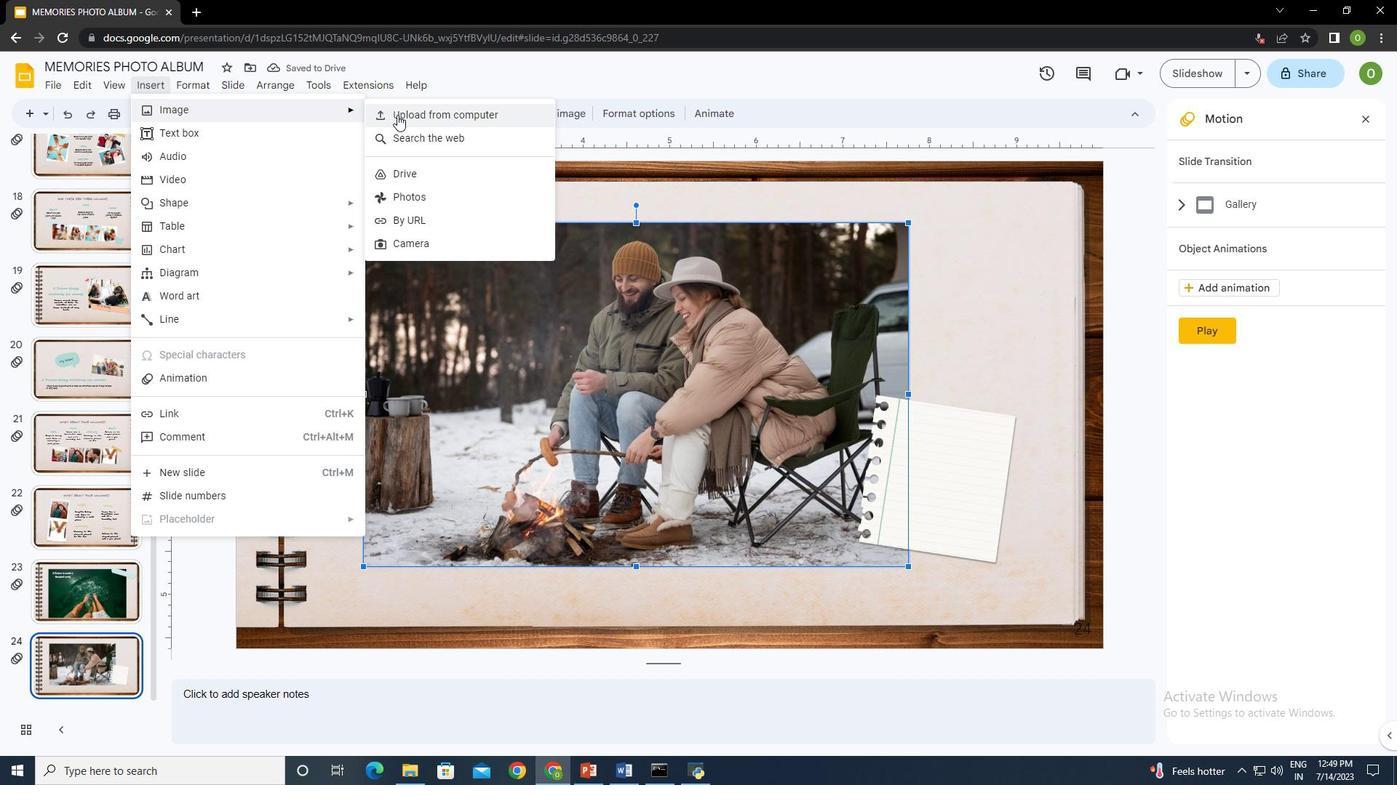 
Action: Mouse pressed left at (427, 114)
Screenshot: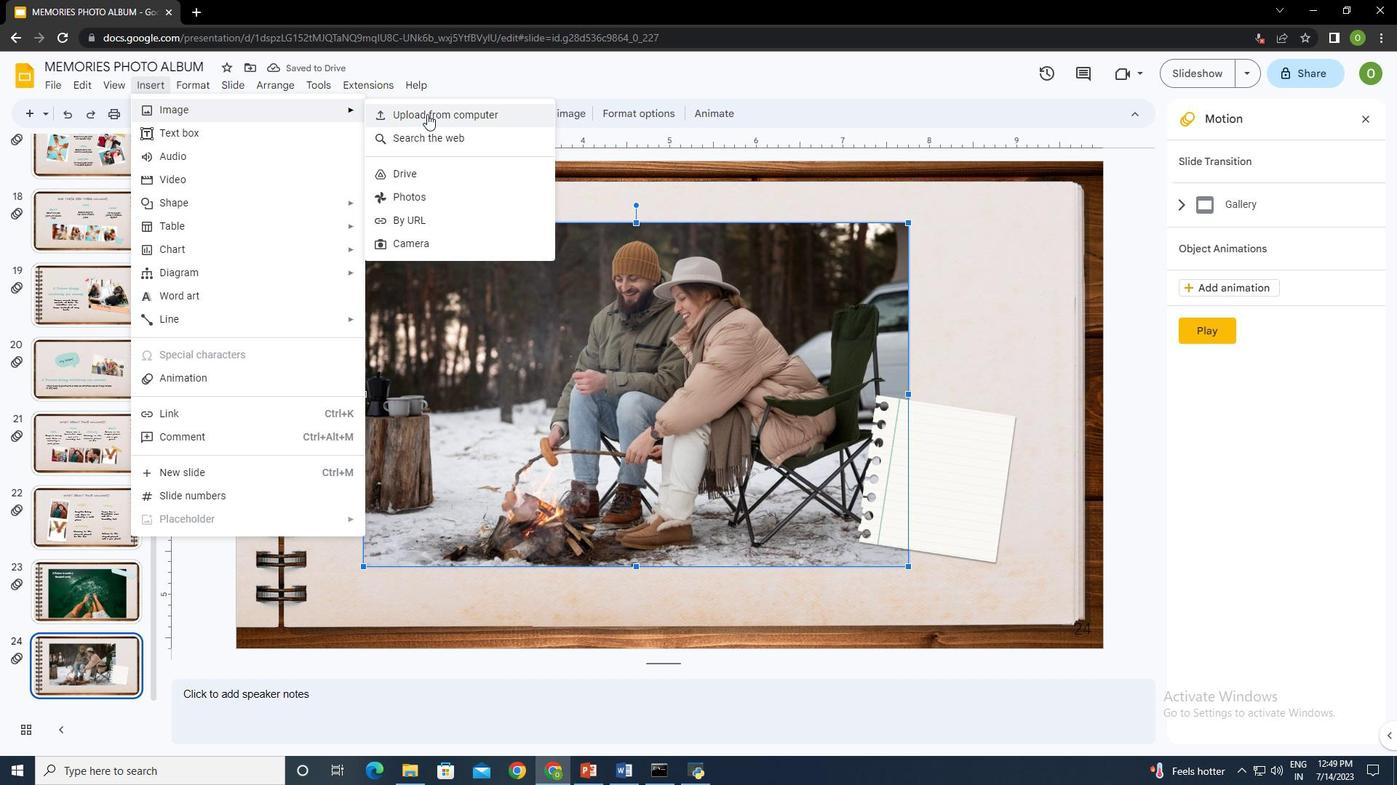 
Action: Mouse moved to (325, 211)
Screenshot: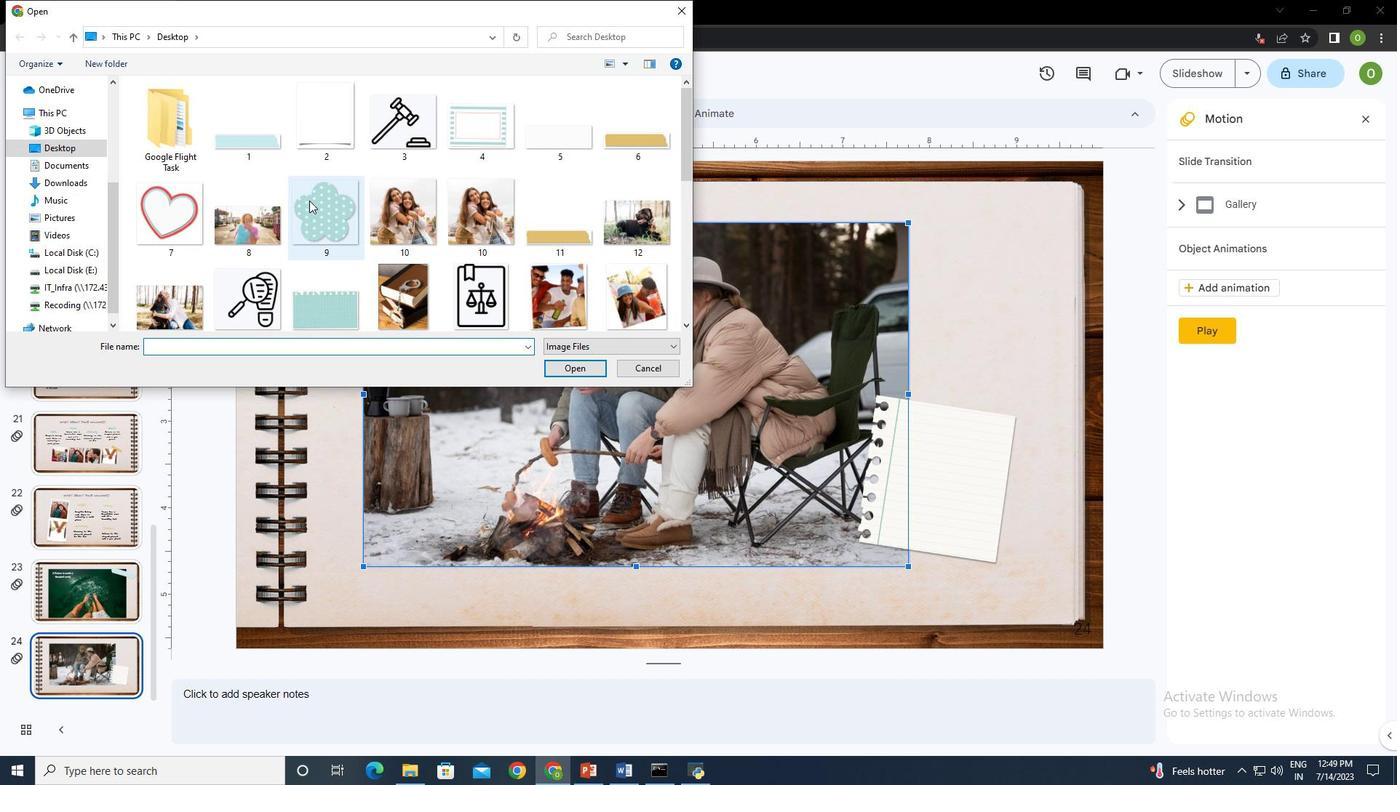 
Action: Mouse pressed left at (325, 211)
Screenshot: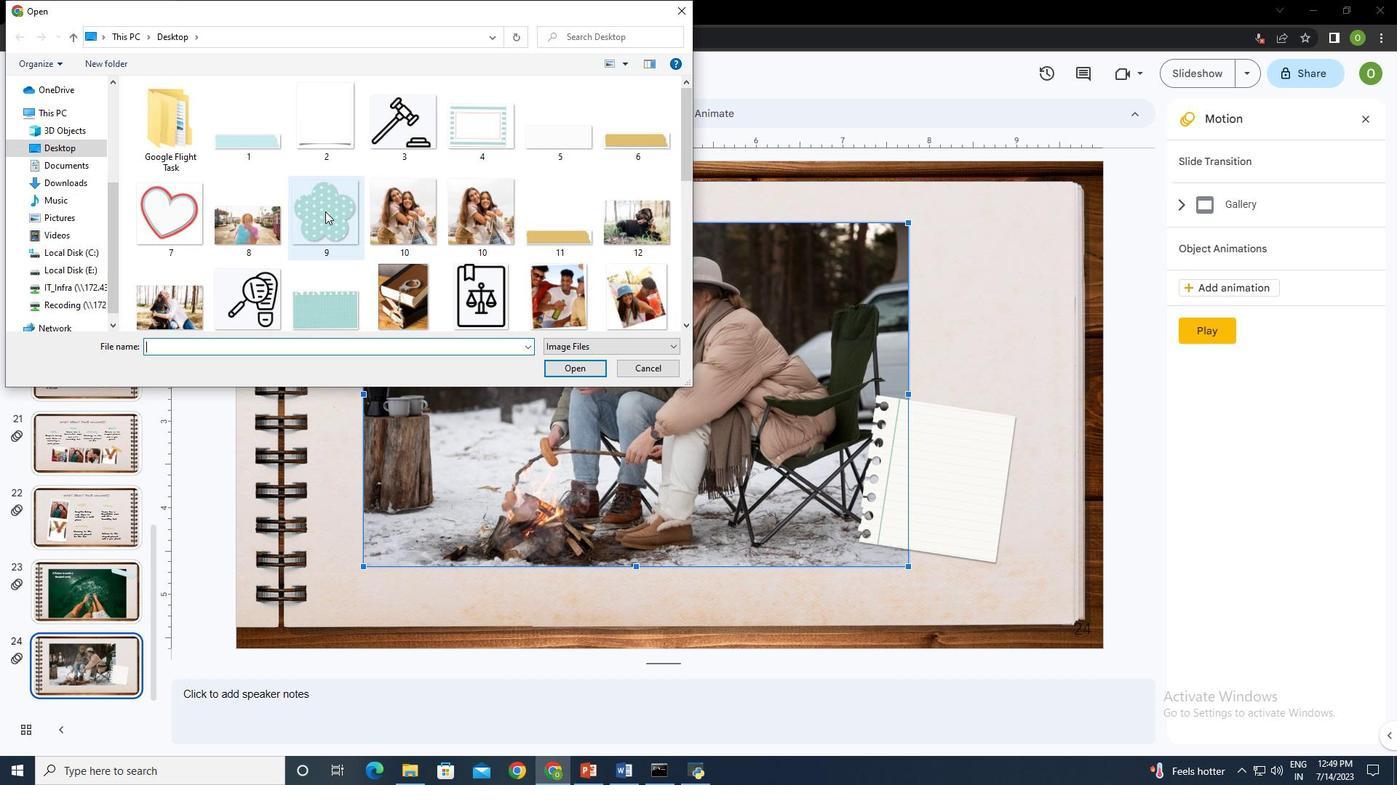 
Action: Mouse moved to (574, 367)
Screenshot: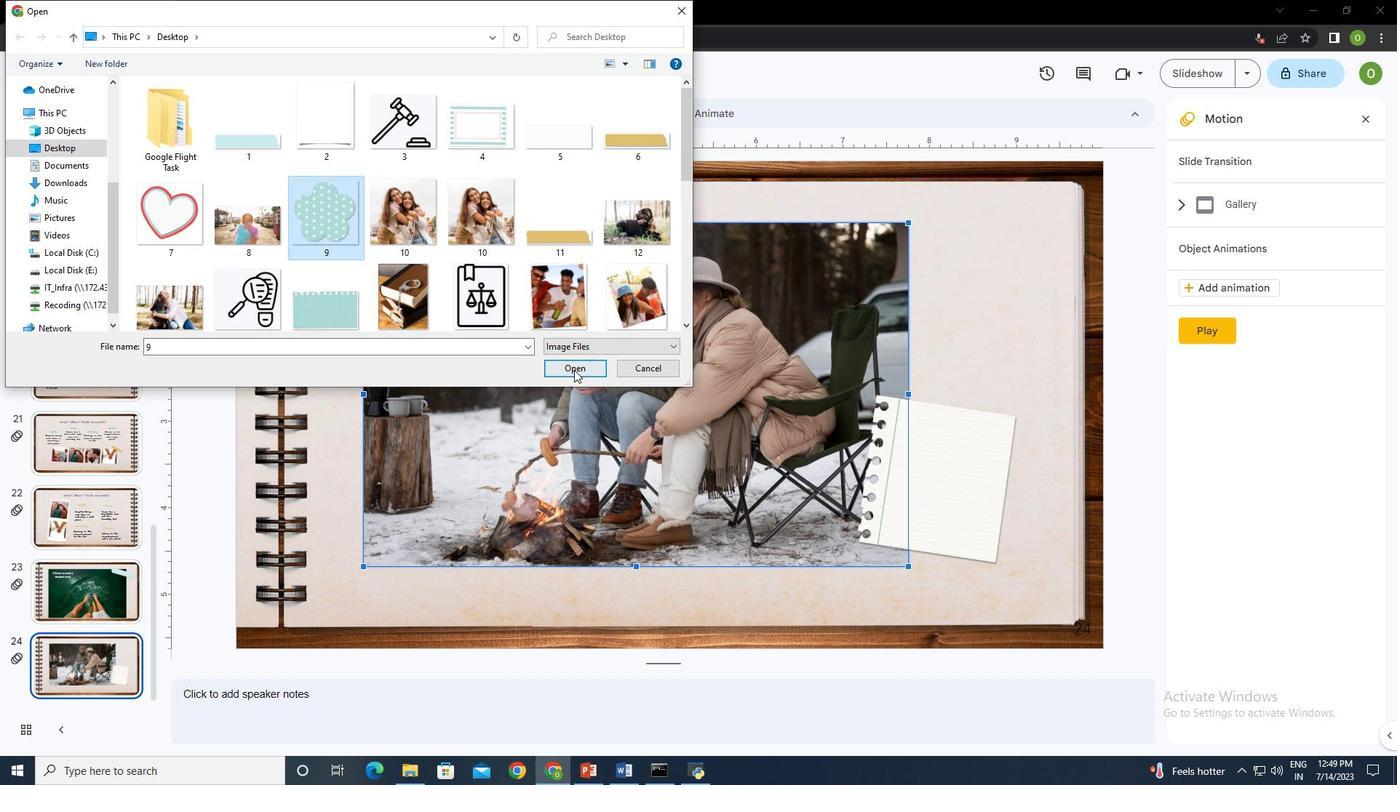 
Action: Mouse pressed left at (574, 367)
Screenshot: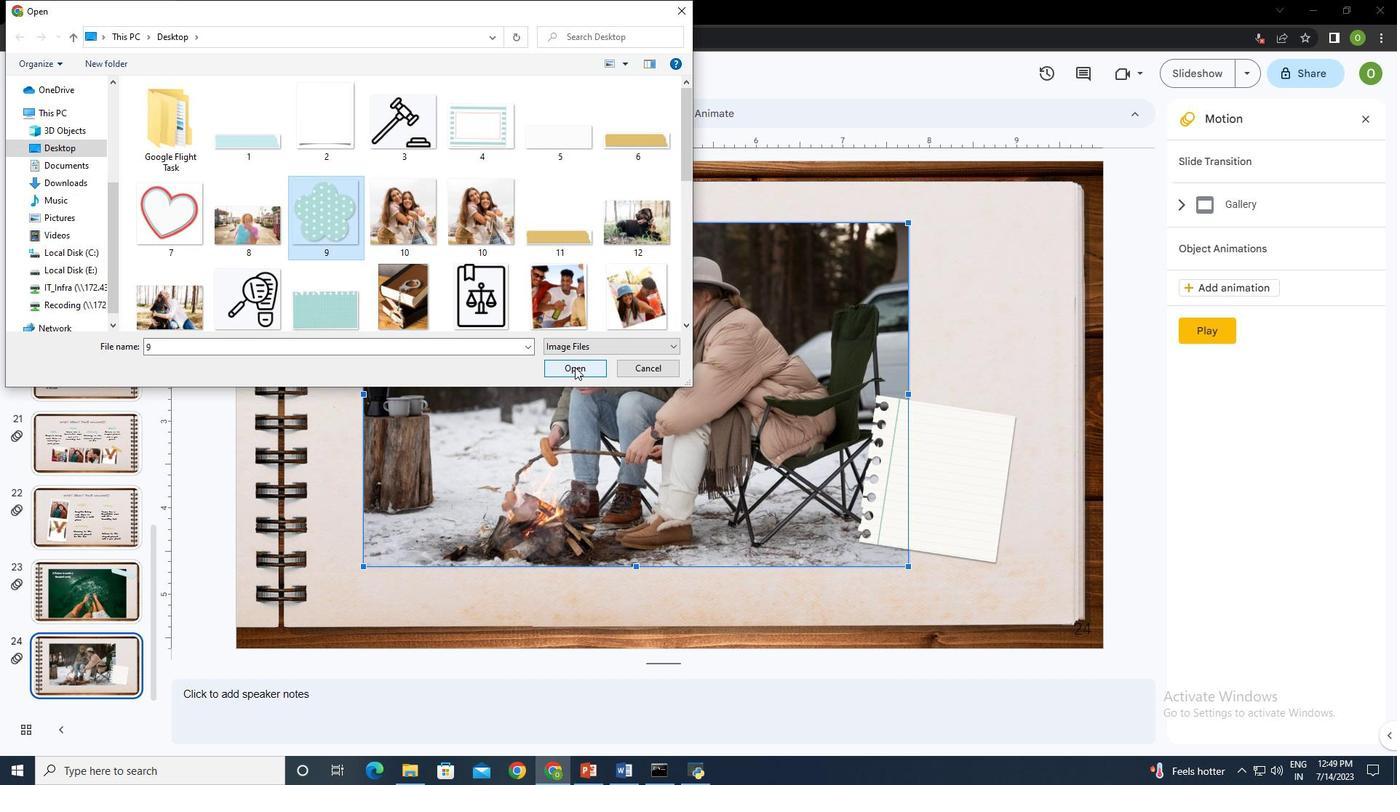 
Action: Mouse moved to (990, 246)
Screenshot: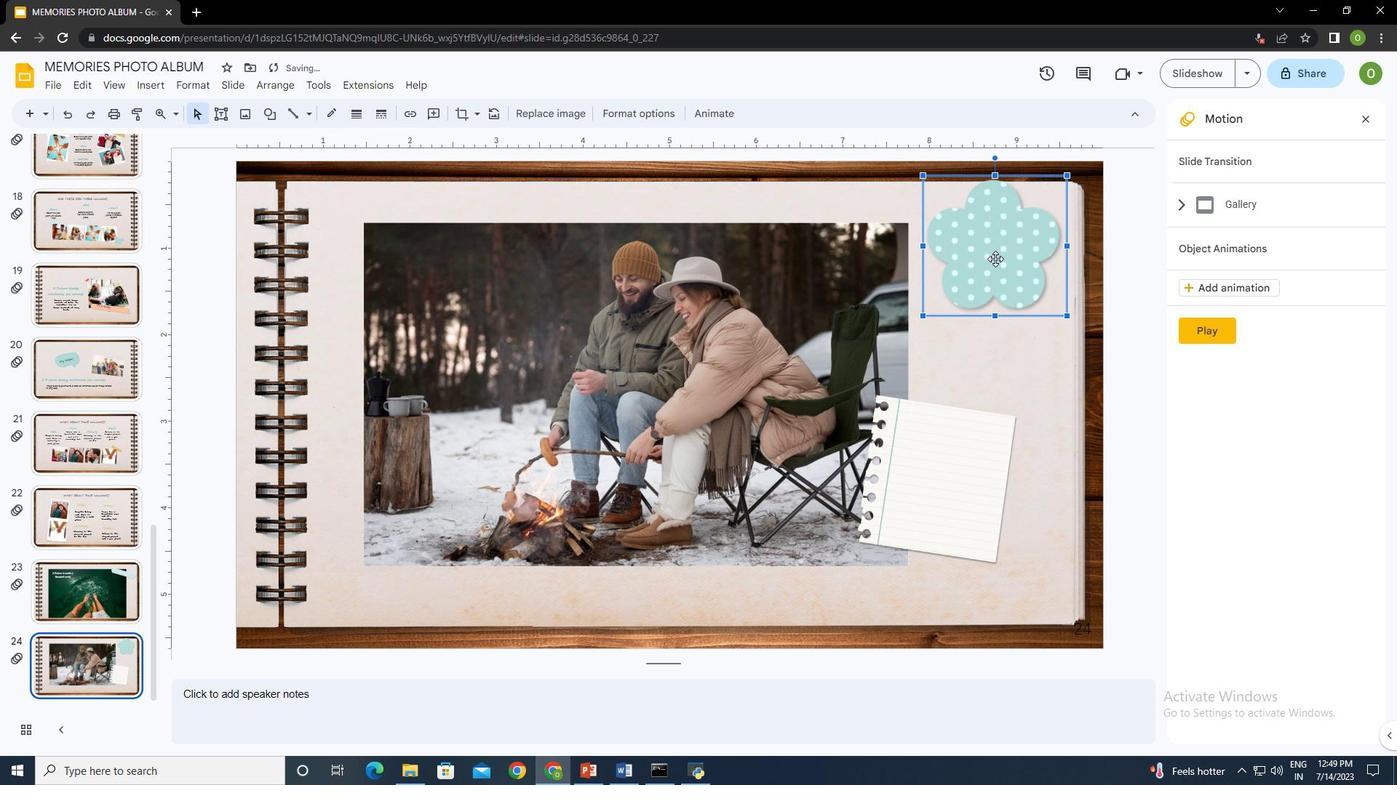 
Action: Mouse pressed left at (990, 246)
Screenshot: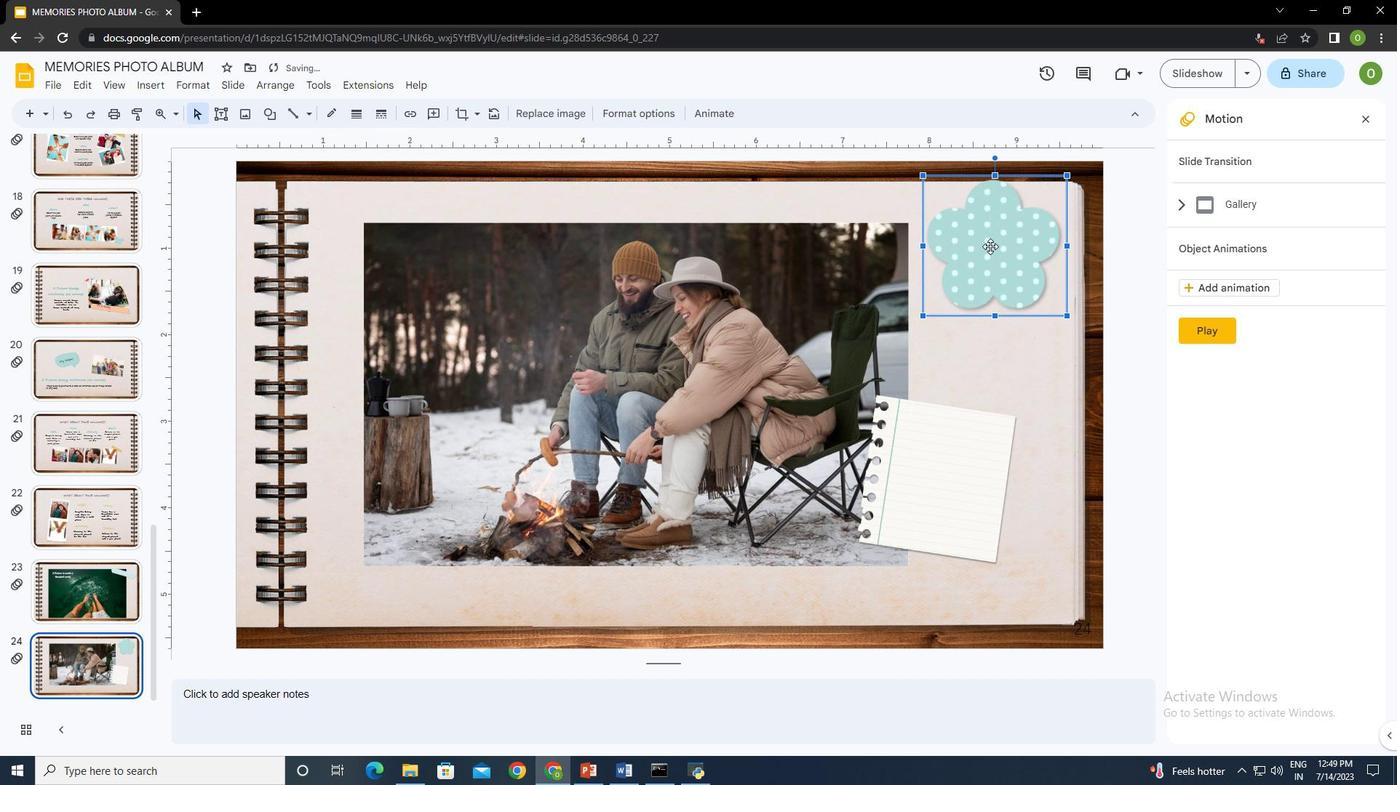 
Action: Mouse moved to (952, 448)
Screenshot: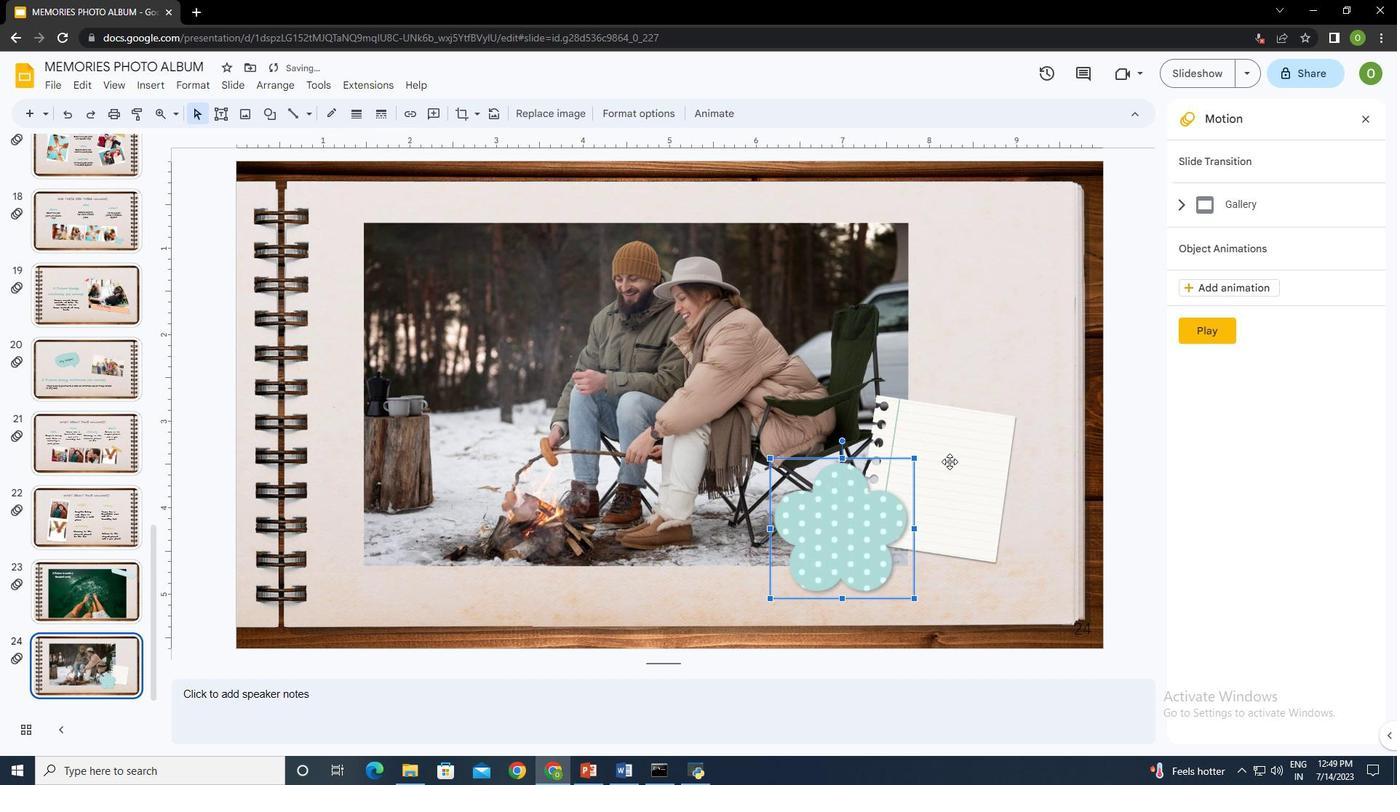 
Action: Mouse pressed left at (952, 448)
Screenshot: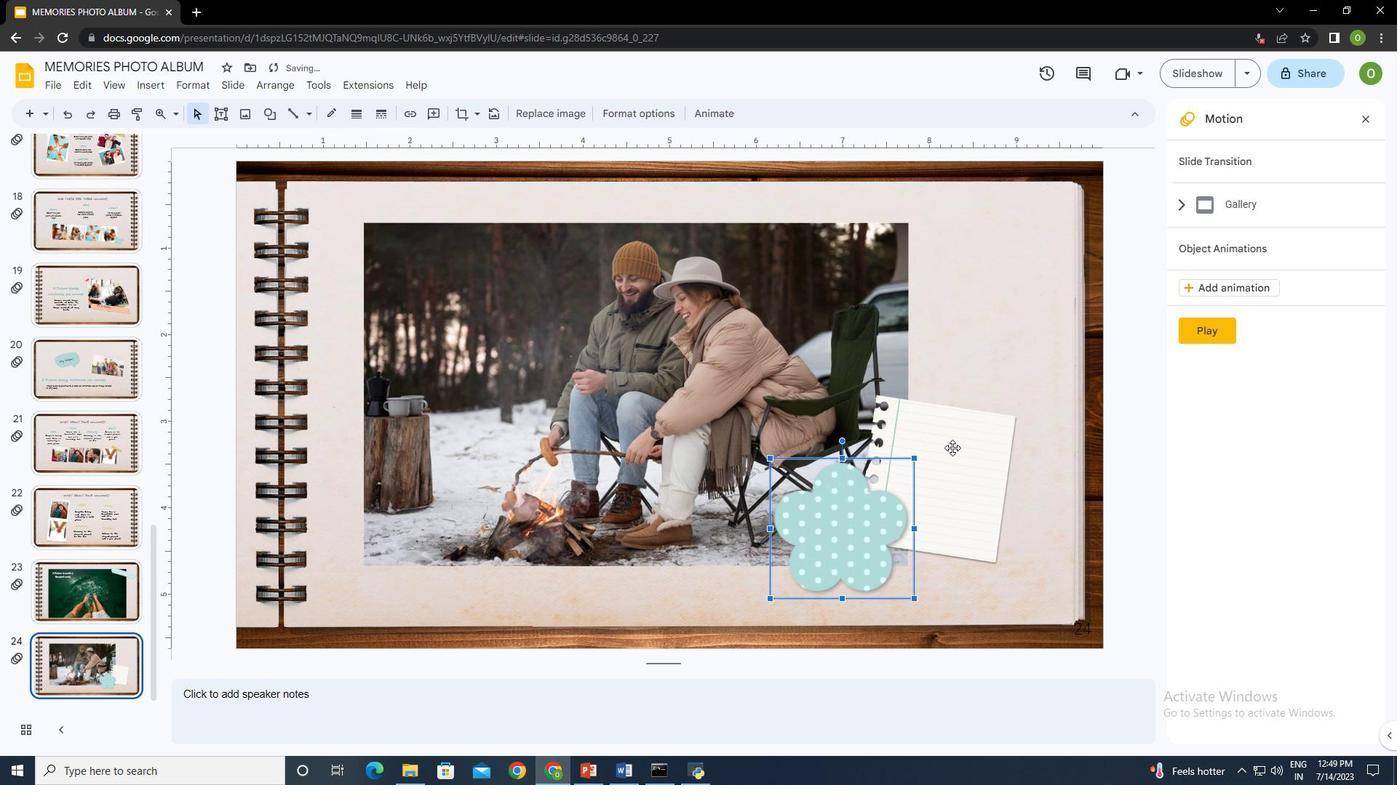 
Action: Mouse moved to (940, 451)
Screenshot: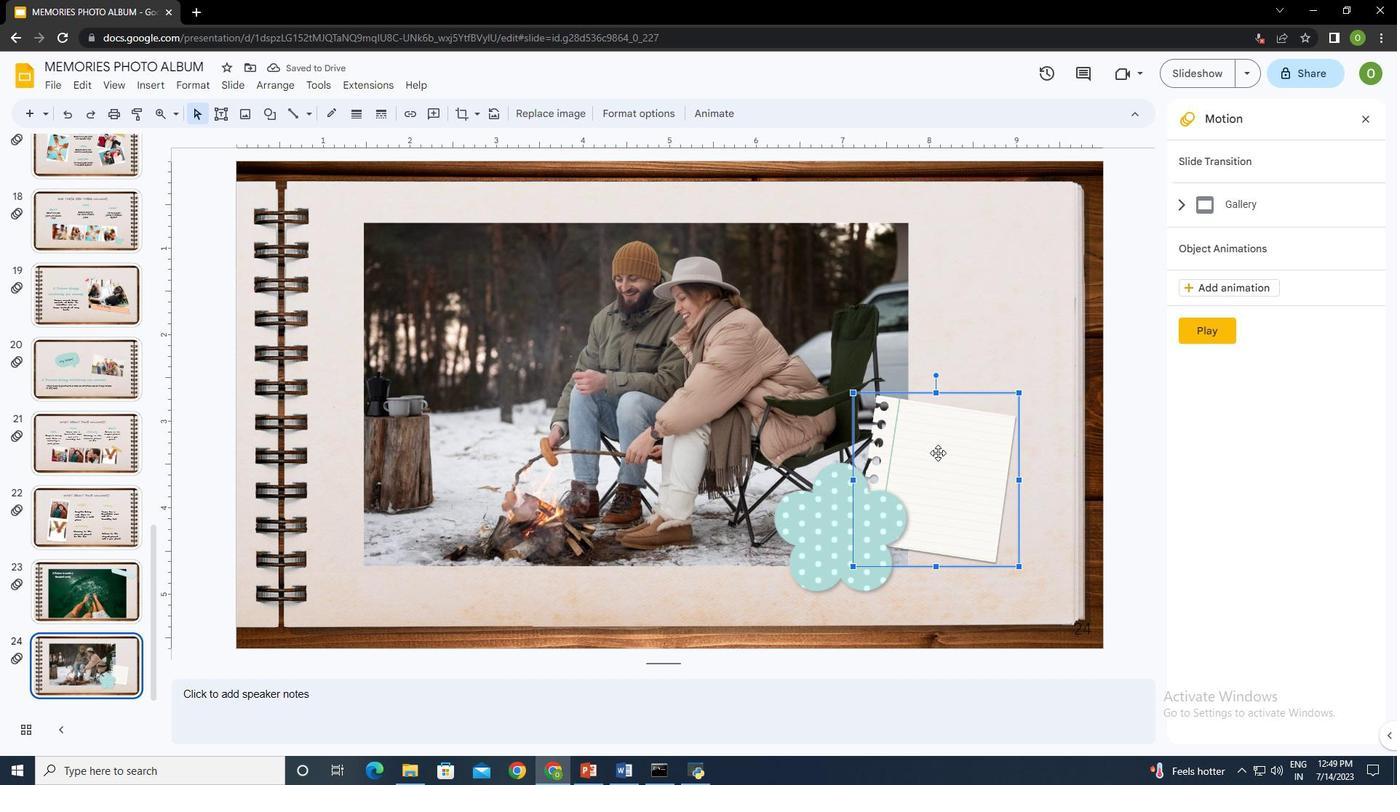 
Action: Mouse pressed left at (940, 451)
Screenshot: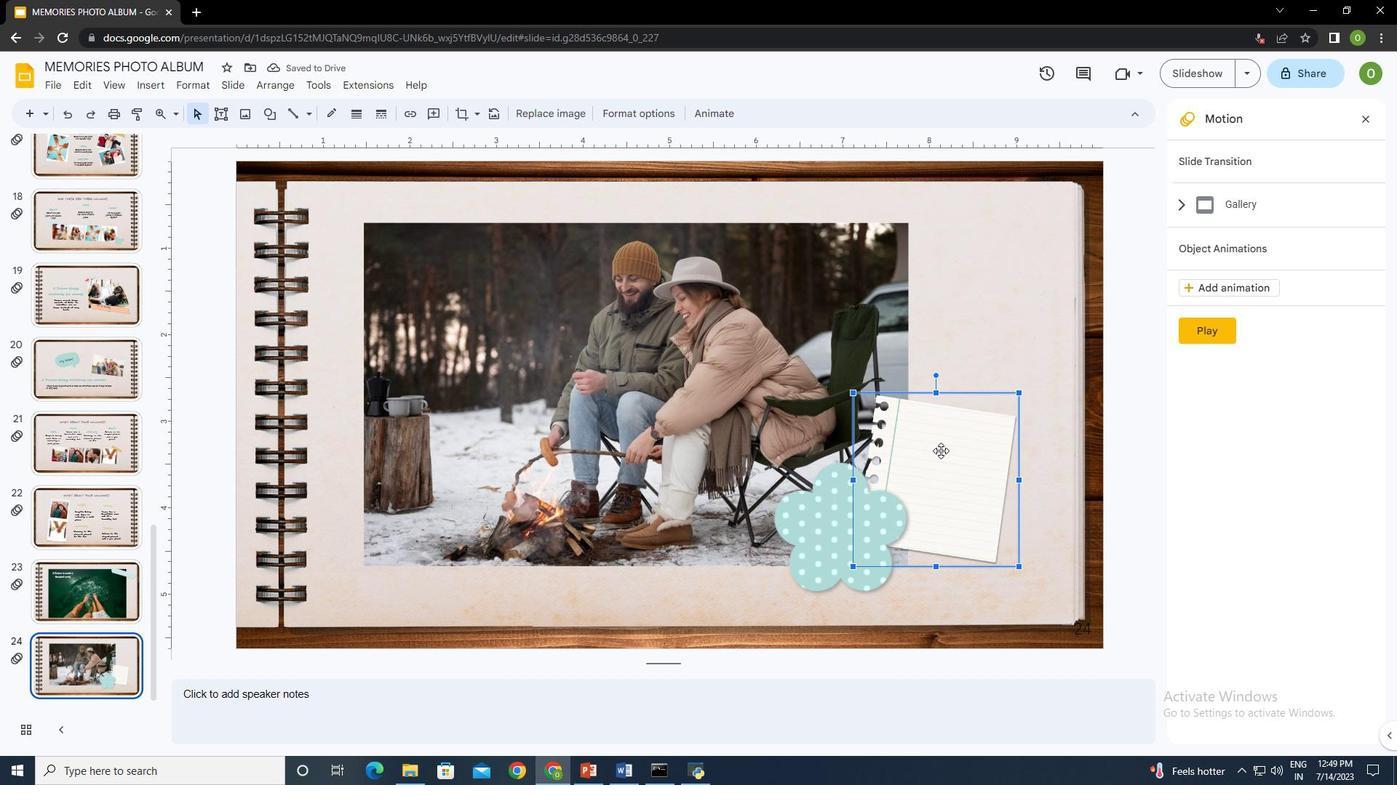 
Action: Key pressed <Key.delete>
Screenshot: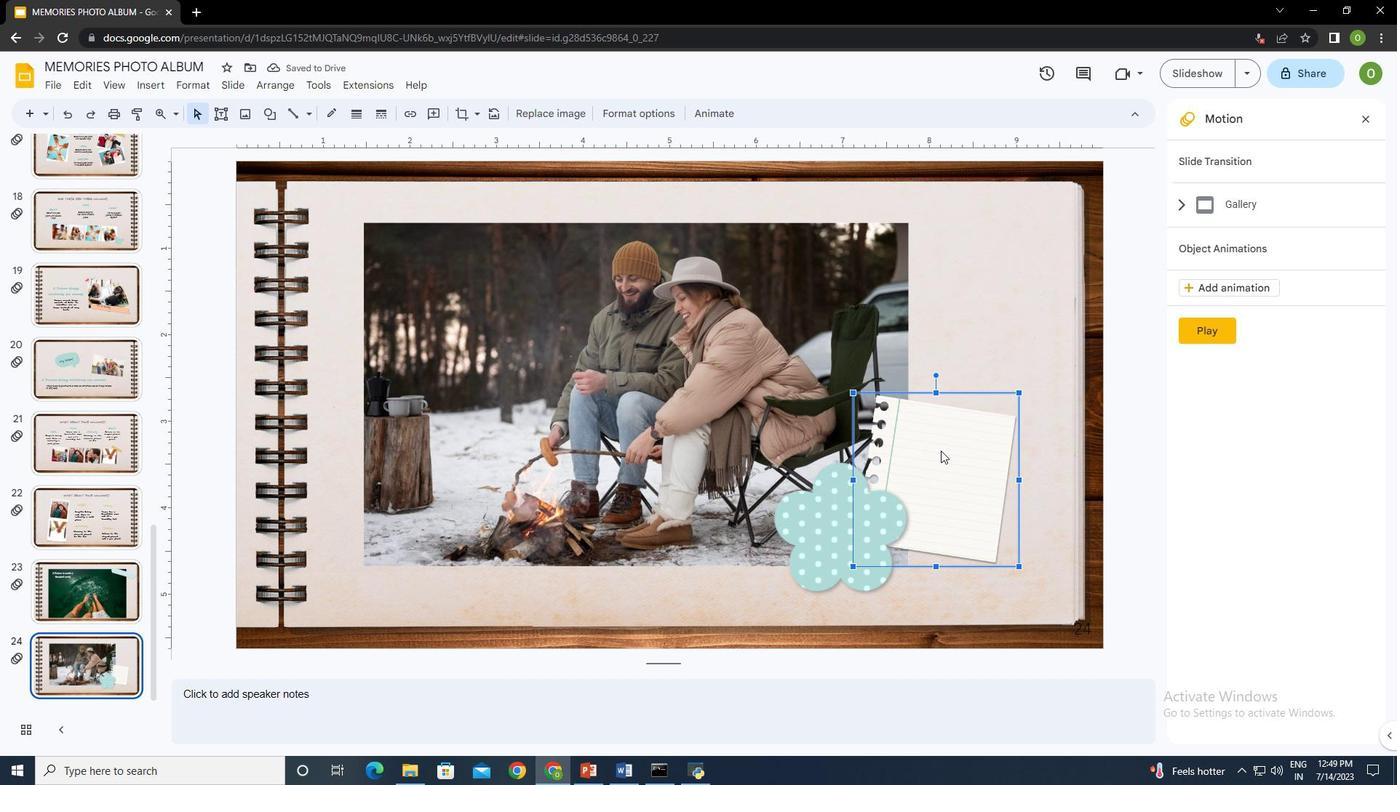 
Action: Mouse moved to (832, 520)
Screenshot: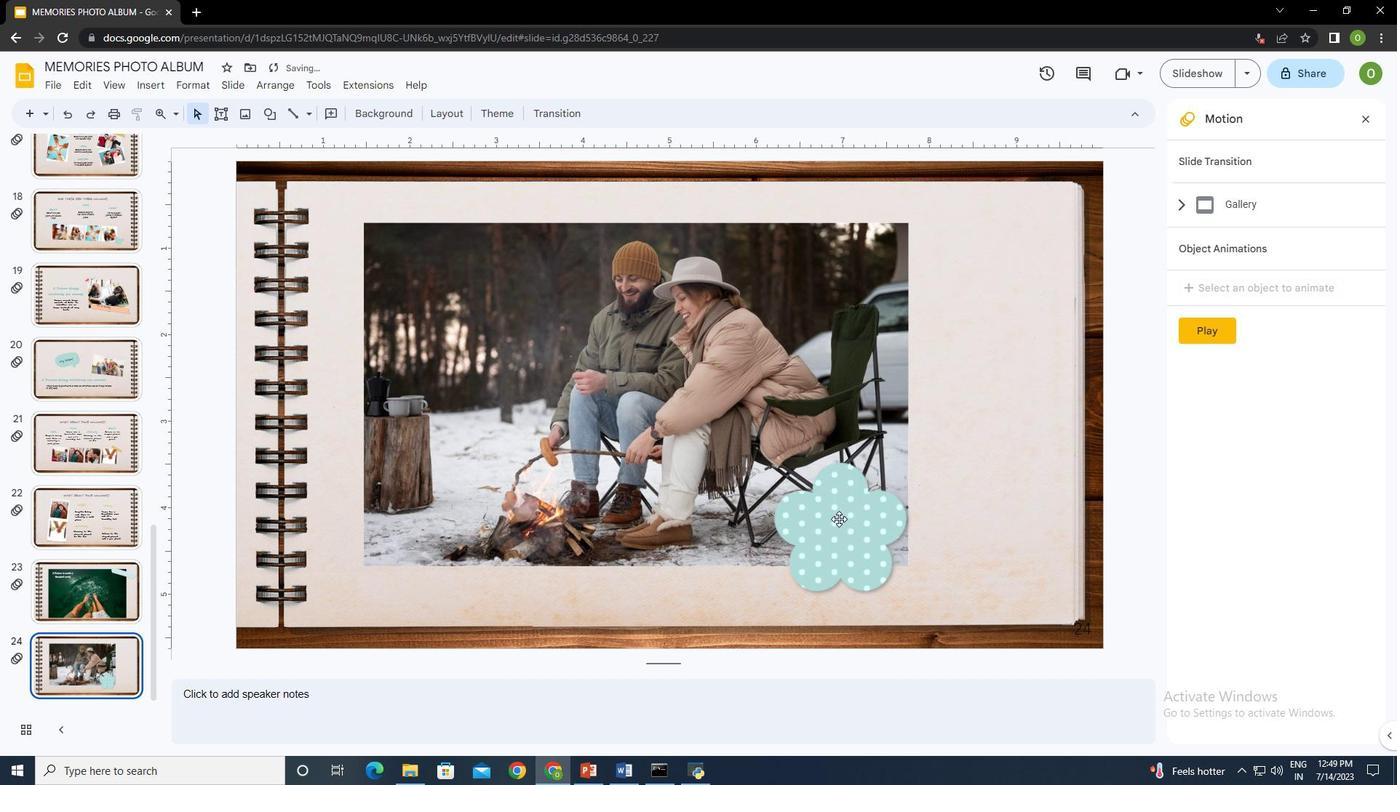 
Action: Mouse pressed left at (832, 520)
Screenshot: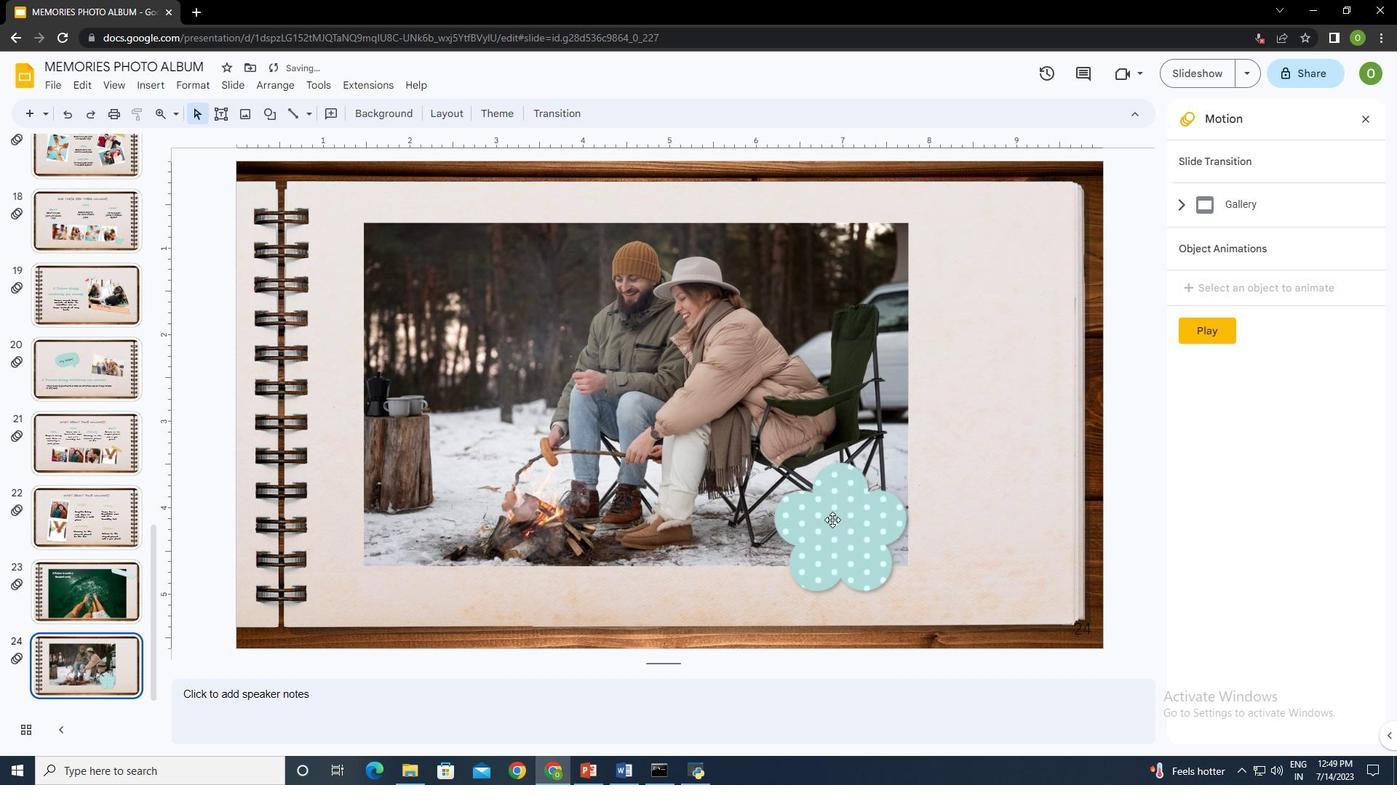
Action: Mouse moved to (919, 613)
Screenshot: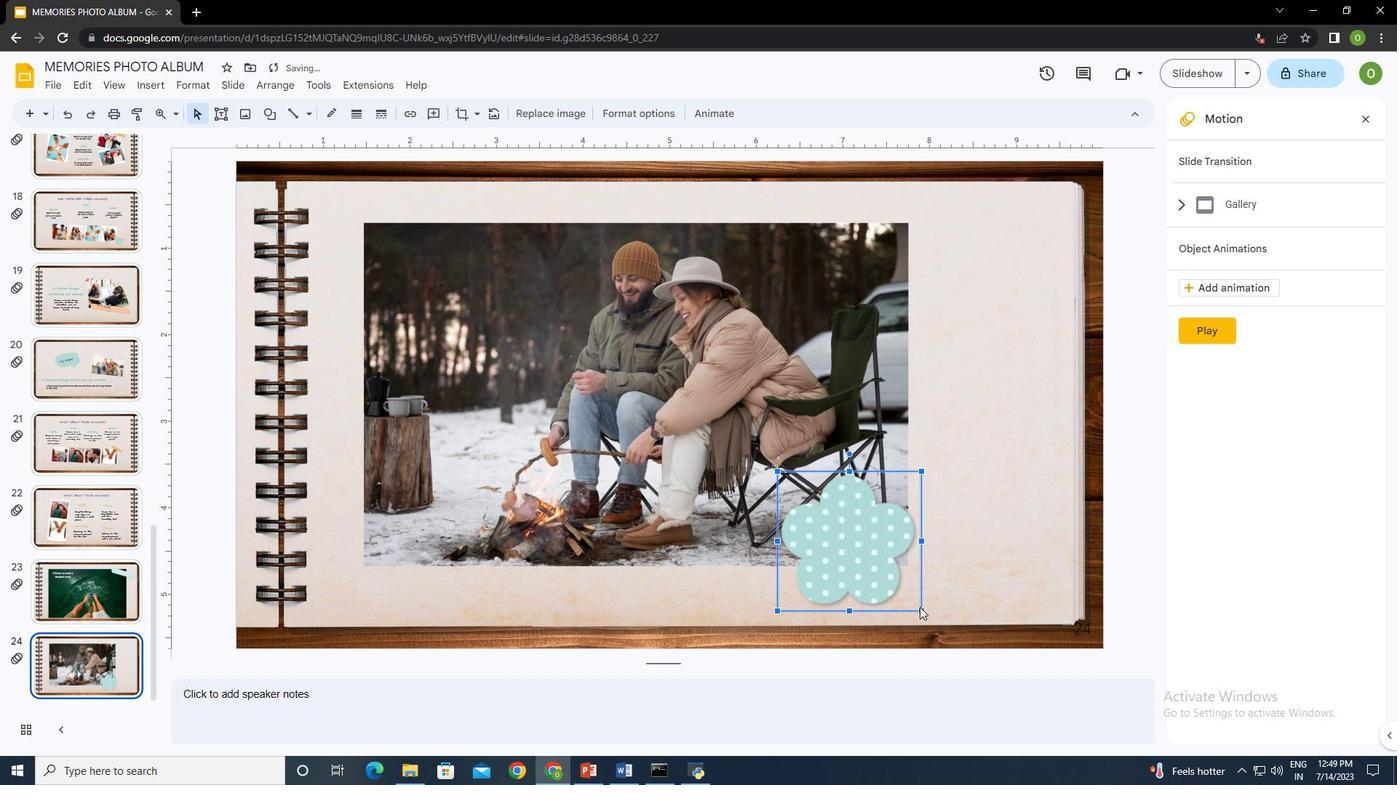 
Action: Mouse pressed left at (919, 613)
Screenshot: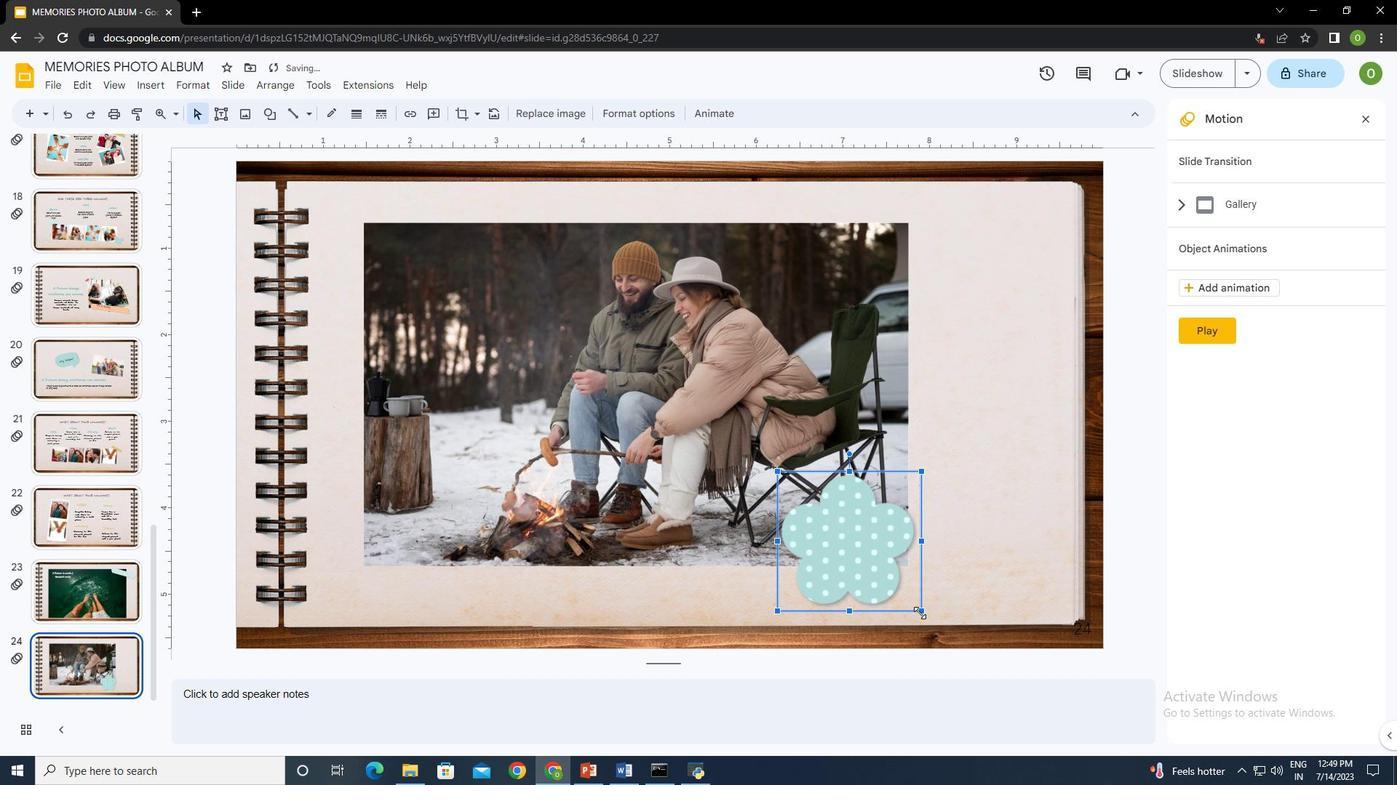 
Action: Mouse moved to (892, 582)
Screenshot: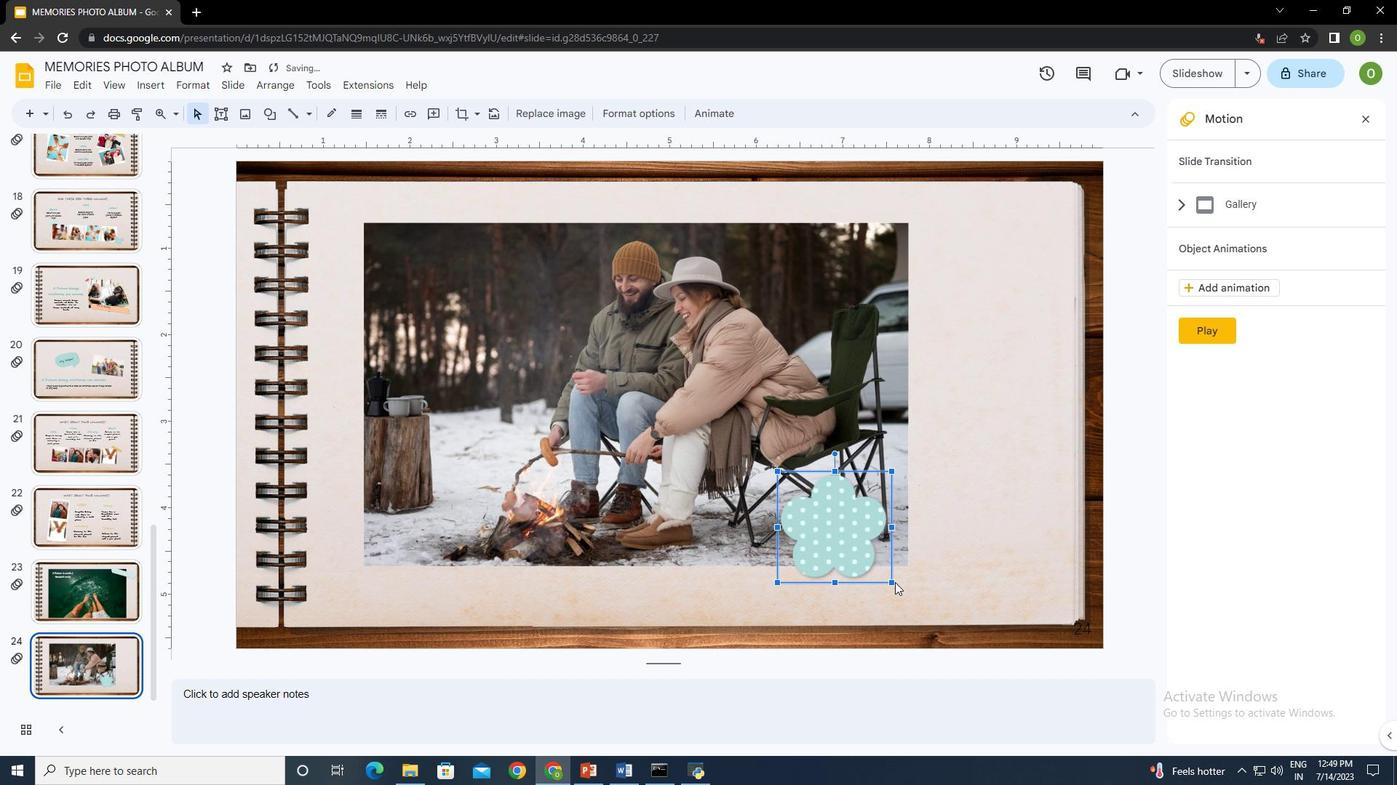 
Action: Mouse pressed left at (892, 582)
Screenshot: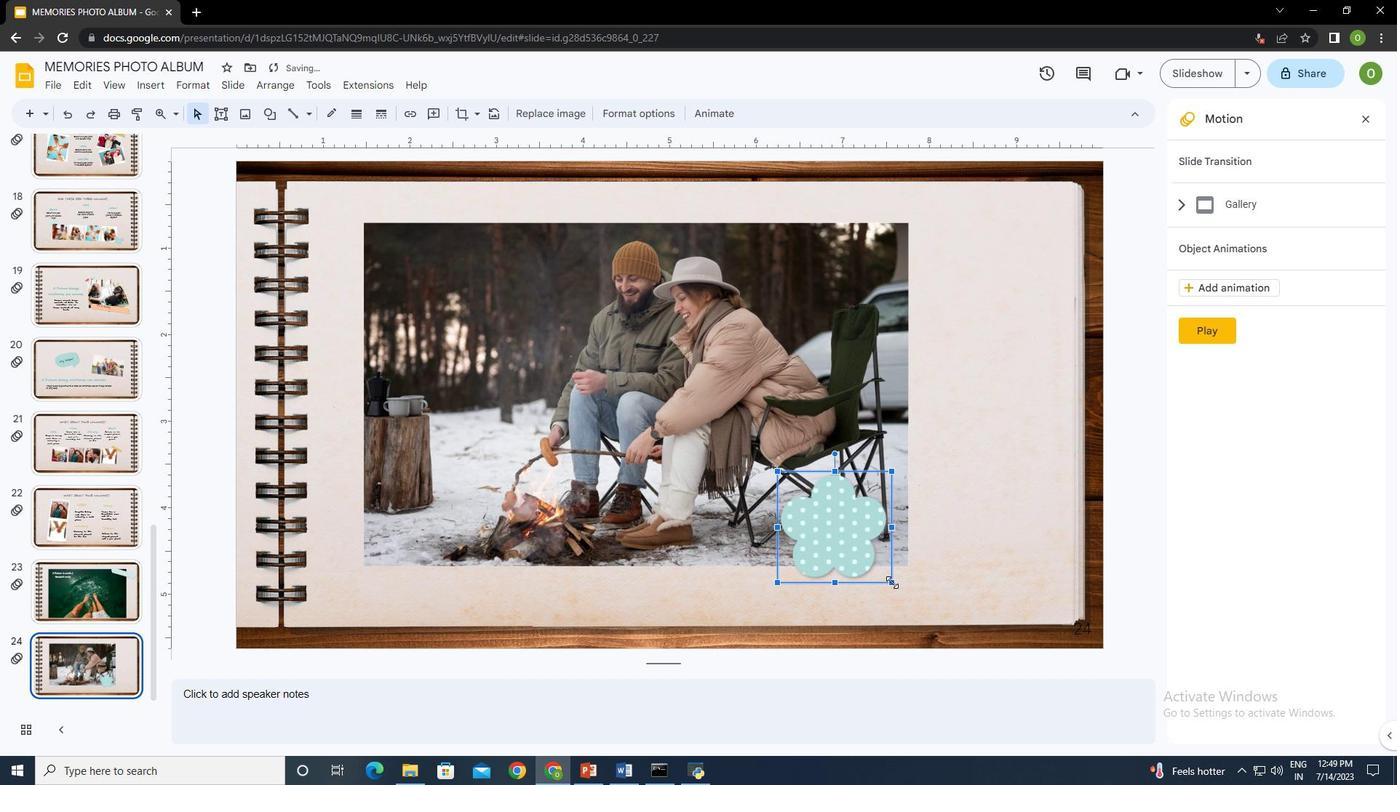 
Action: Mouse moved to (836, 515)
Screenshot: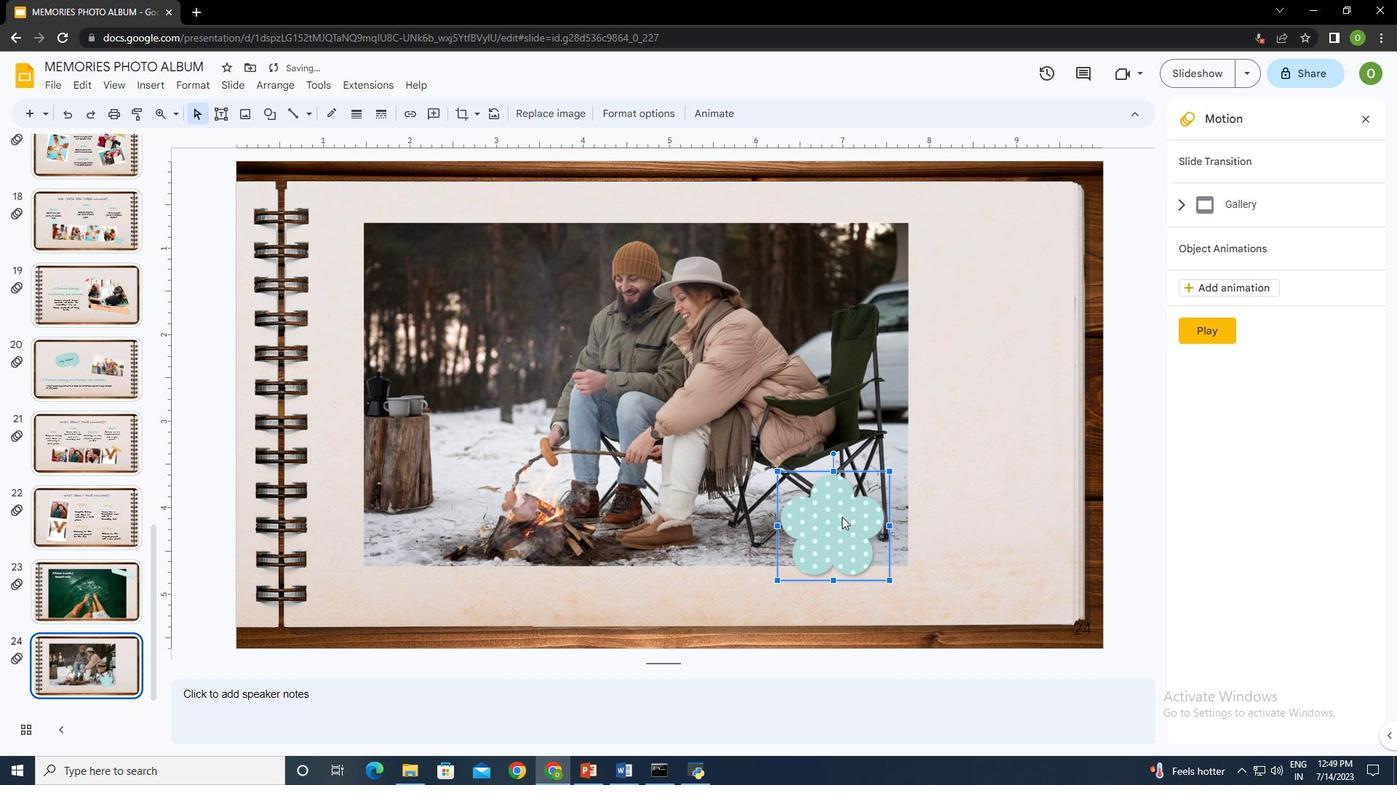 
Action: Mouse pressed left at (836, 515)
Screenshot: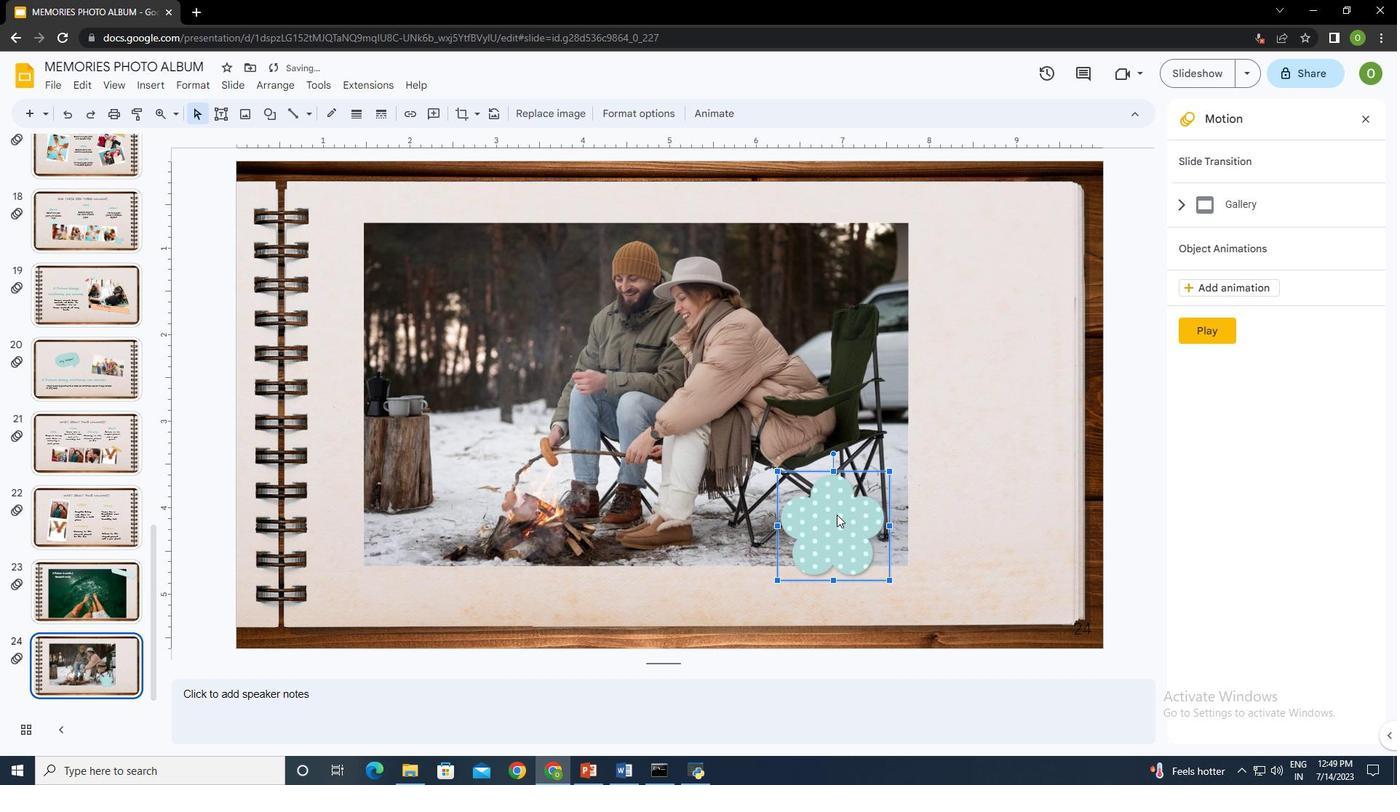 
Action: Mouse moved to (943, 475)
Screenshot: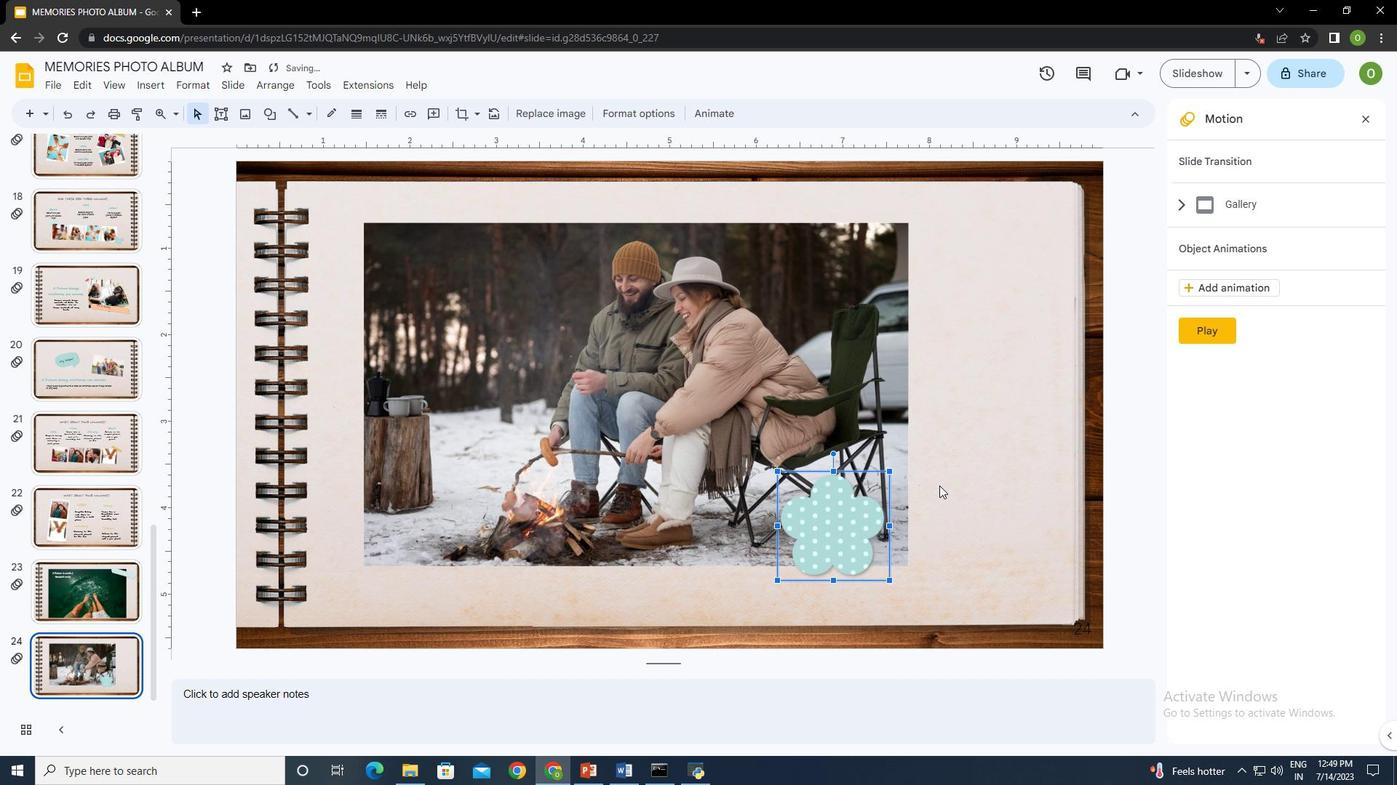 
Action: Mouse pressed left at (943, 475)
Screenshot: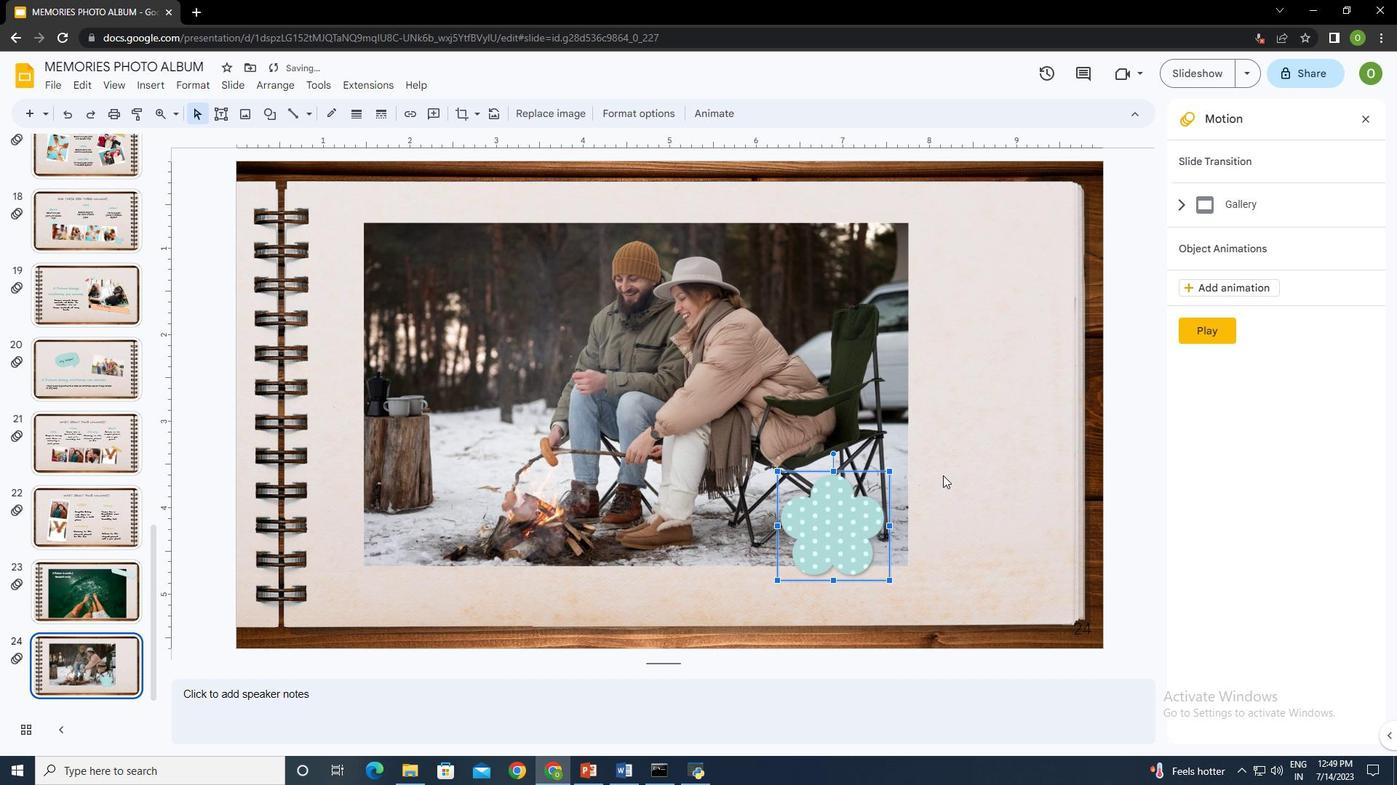 
Action: Mouse moved to (823, 513)
Screenshot: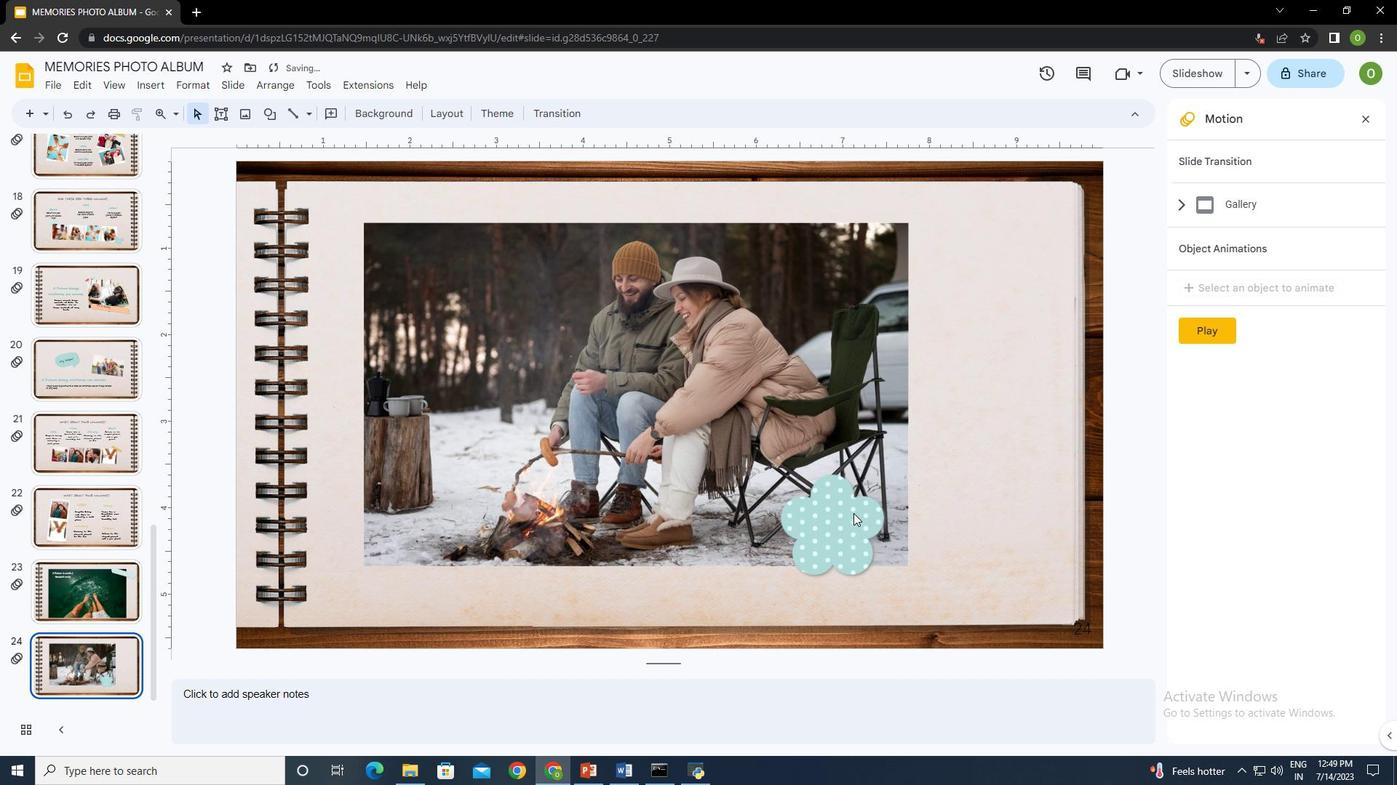 
Action: Mouse pressed left at (823, 513)
Screenshot: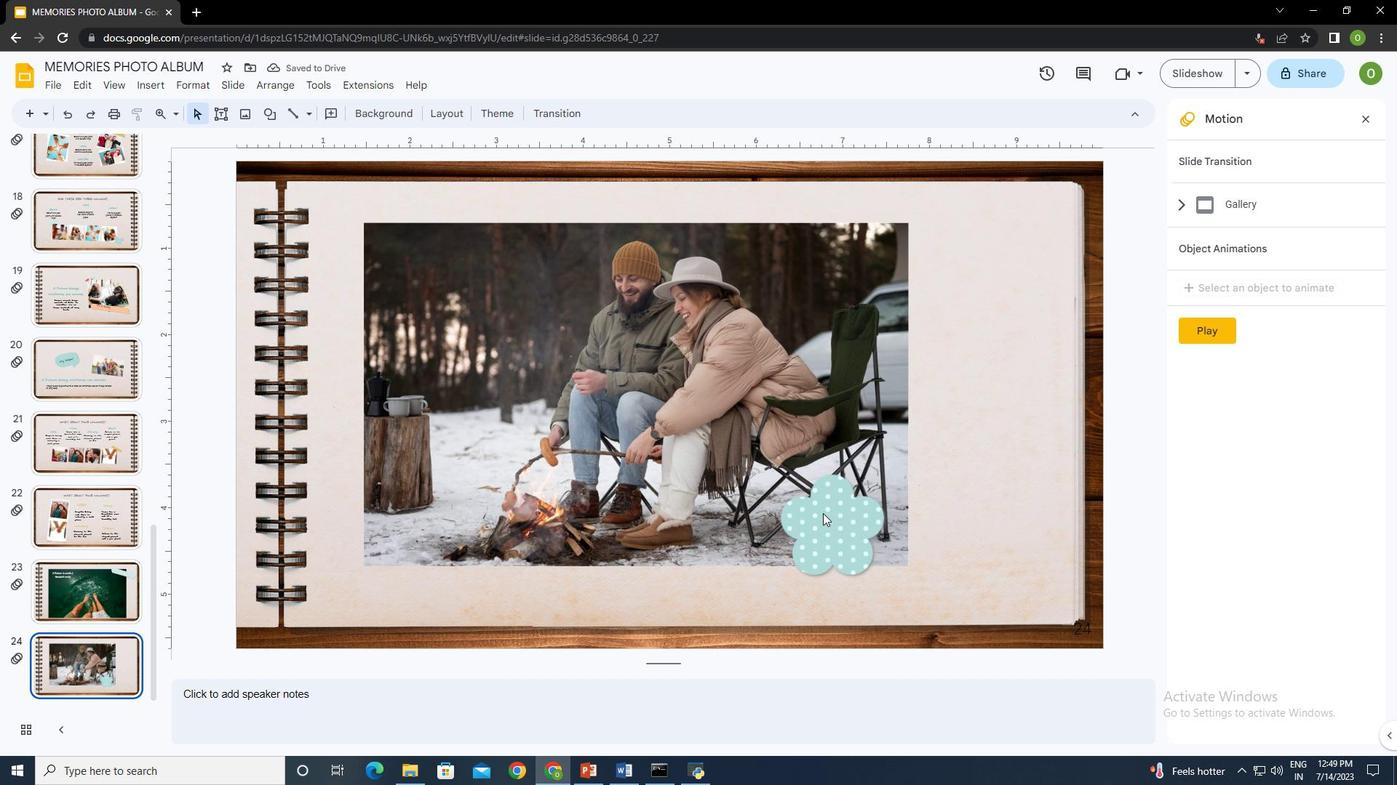 
Action: Mouse moved to (842, 470)
Screenshot: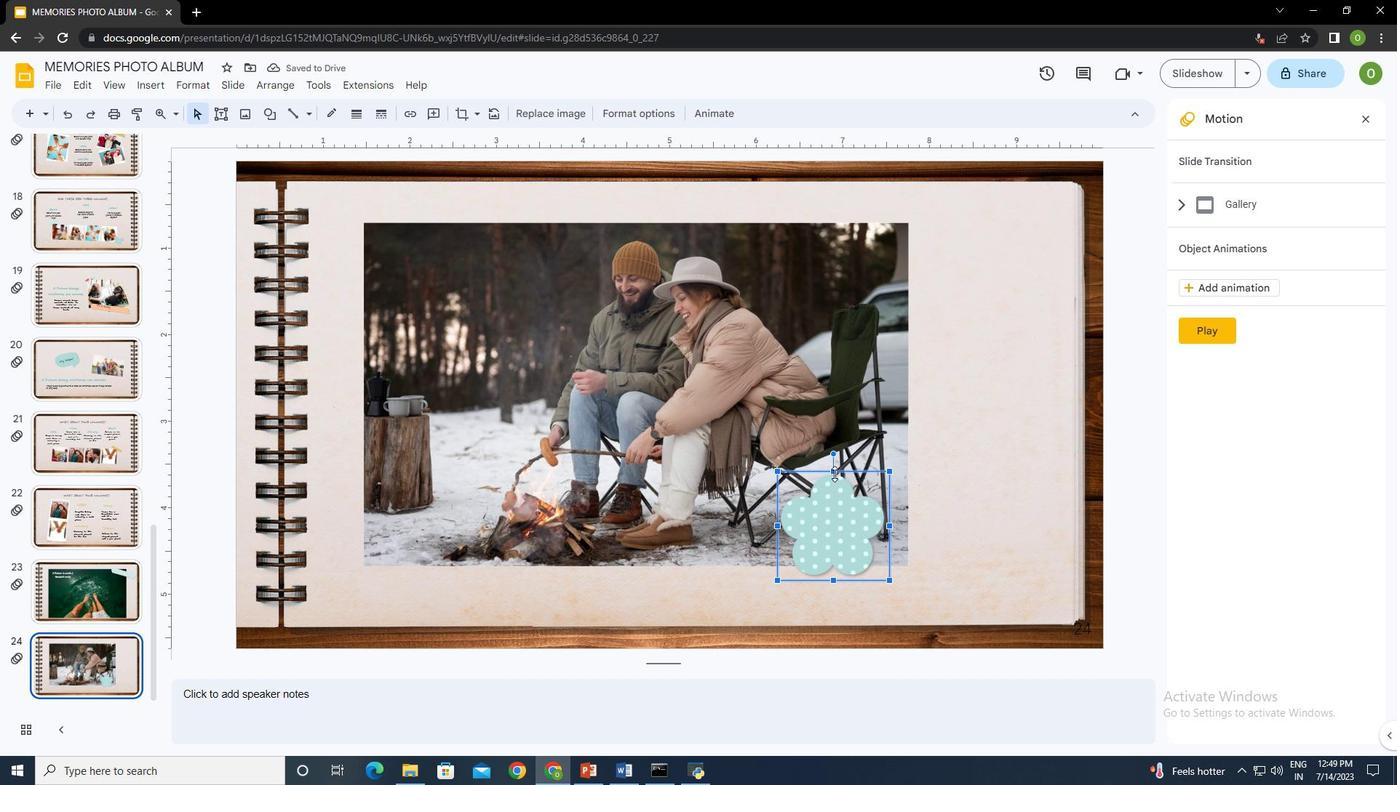 
Action: Mouse pressed left at (842, 470)
Screenshot: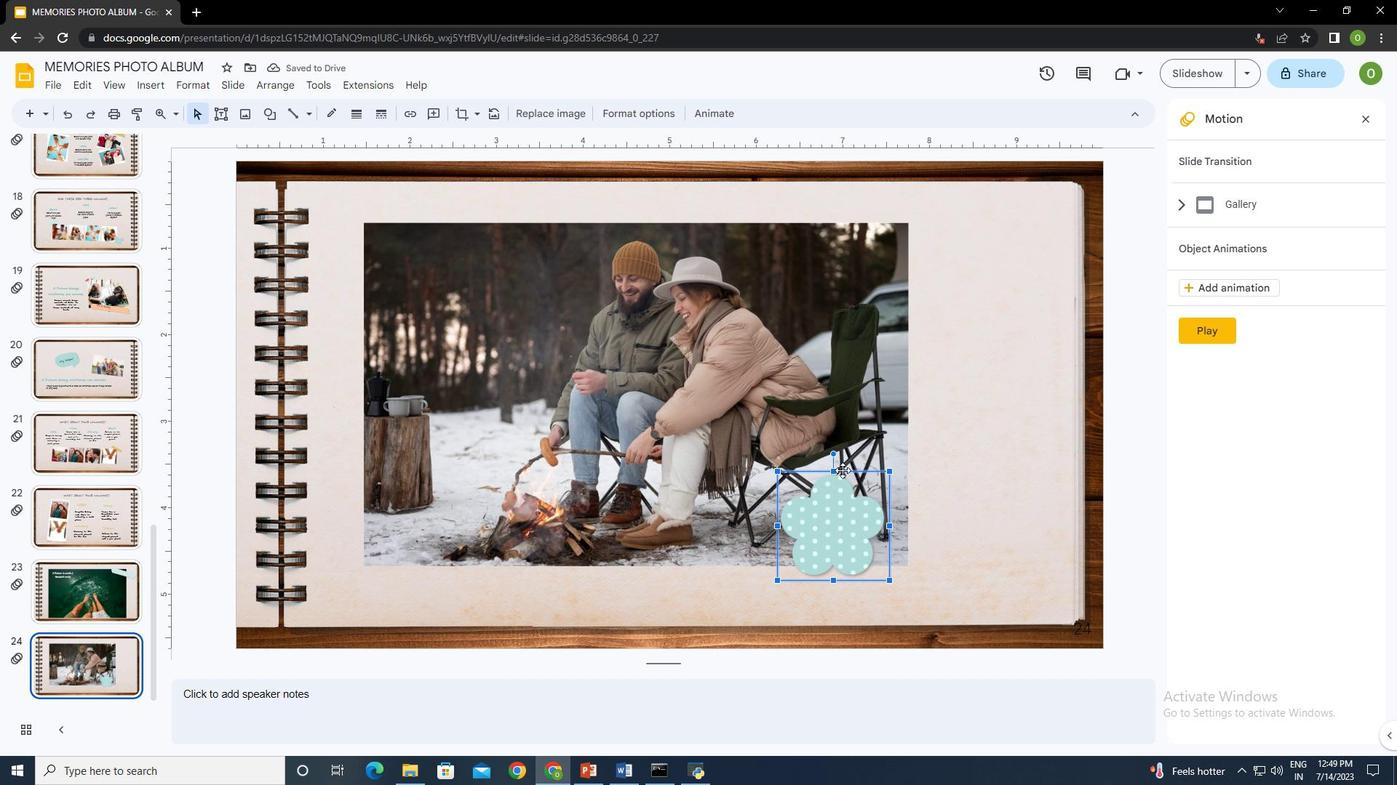 
Action: Mouse moved to (992, 453)
Screenshot: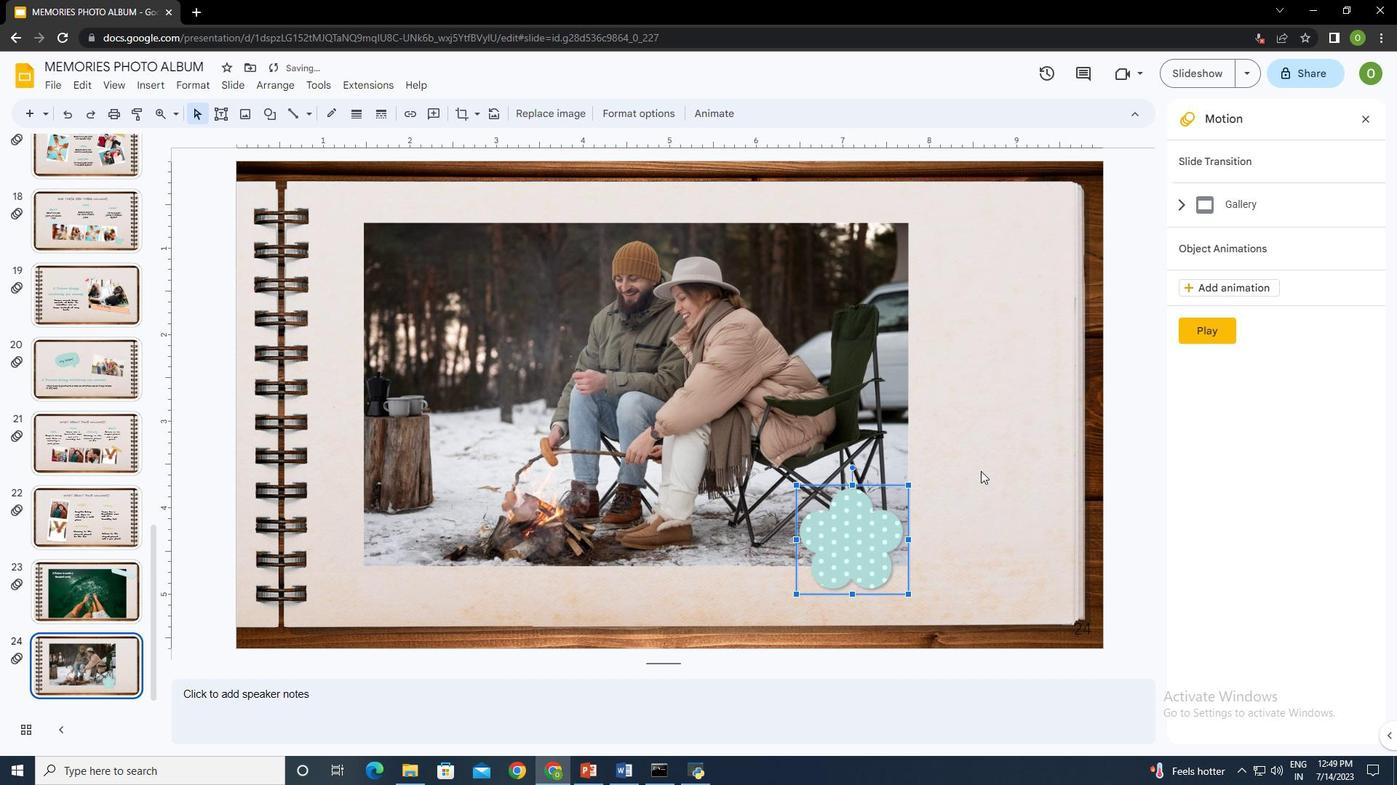 
Action: Mouse pressed left at (992, 453)
Screenshot: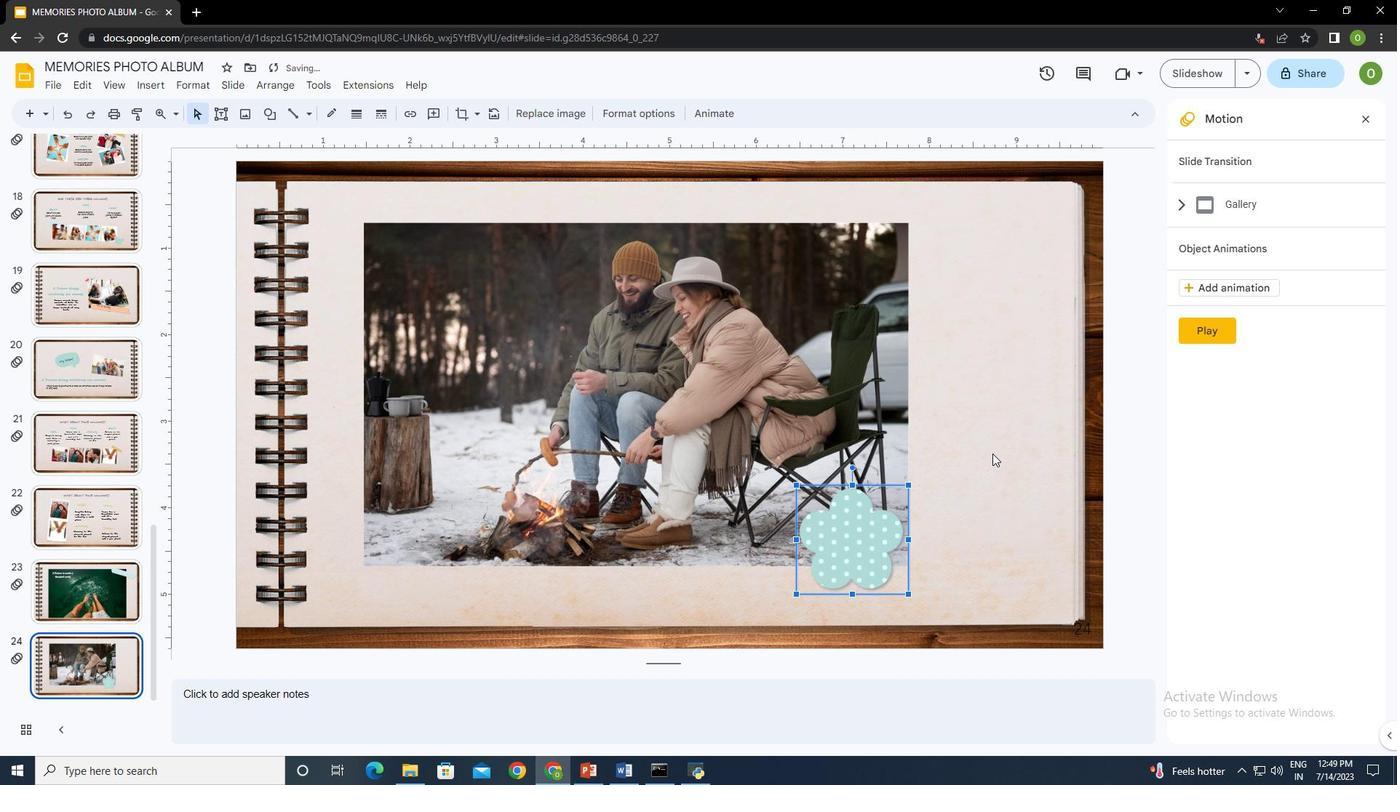 
Action: Mouse moved to (141, 80)
Screenshot: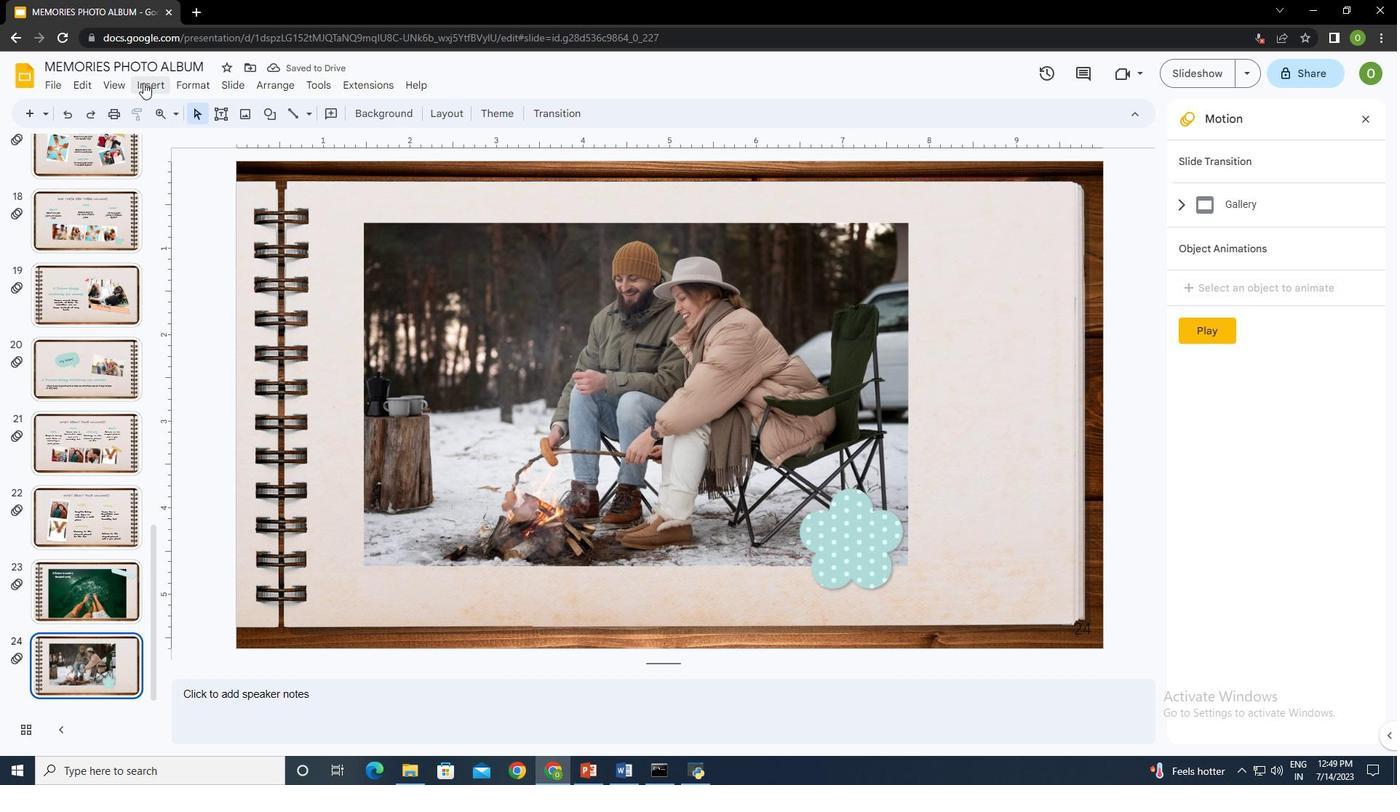 
Action: Mouse pressed left at (141, 80)
Screenshot: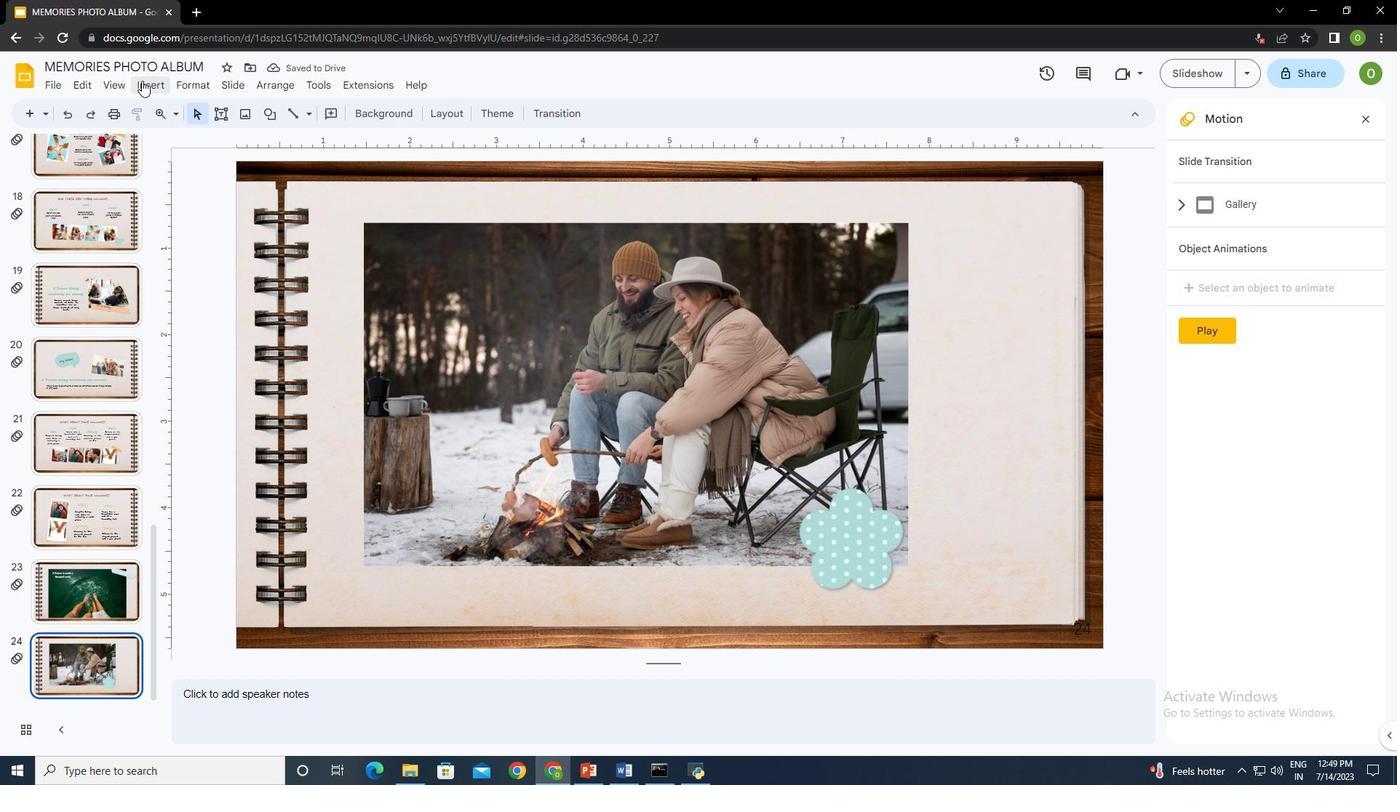 
Action: Mouse moved to (439, 111)
Screenshot: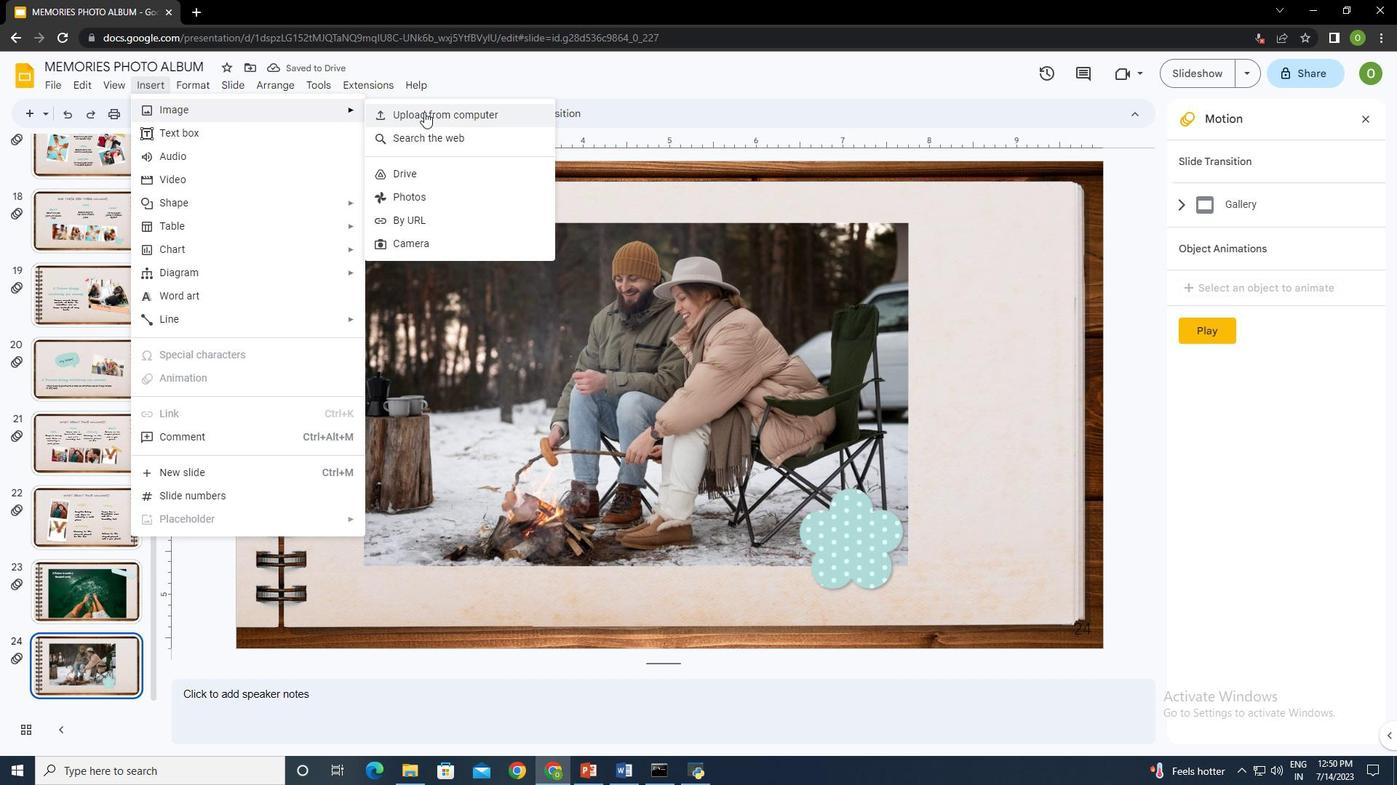 
Action: Mouse pressed left at (439, 111)
Screenshot: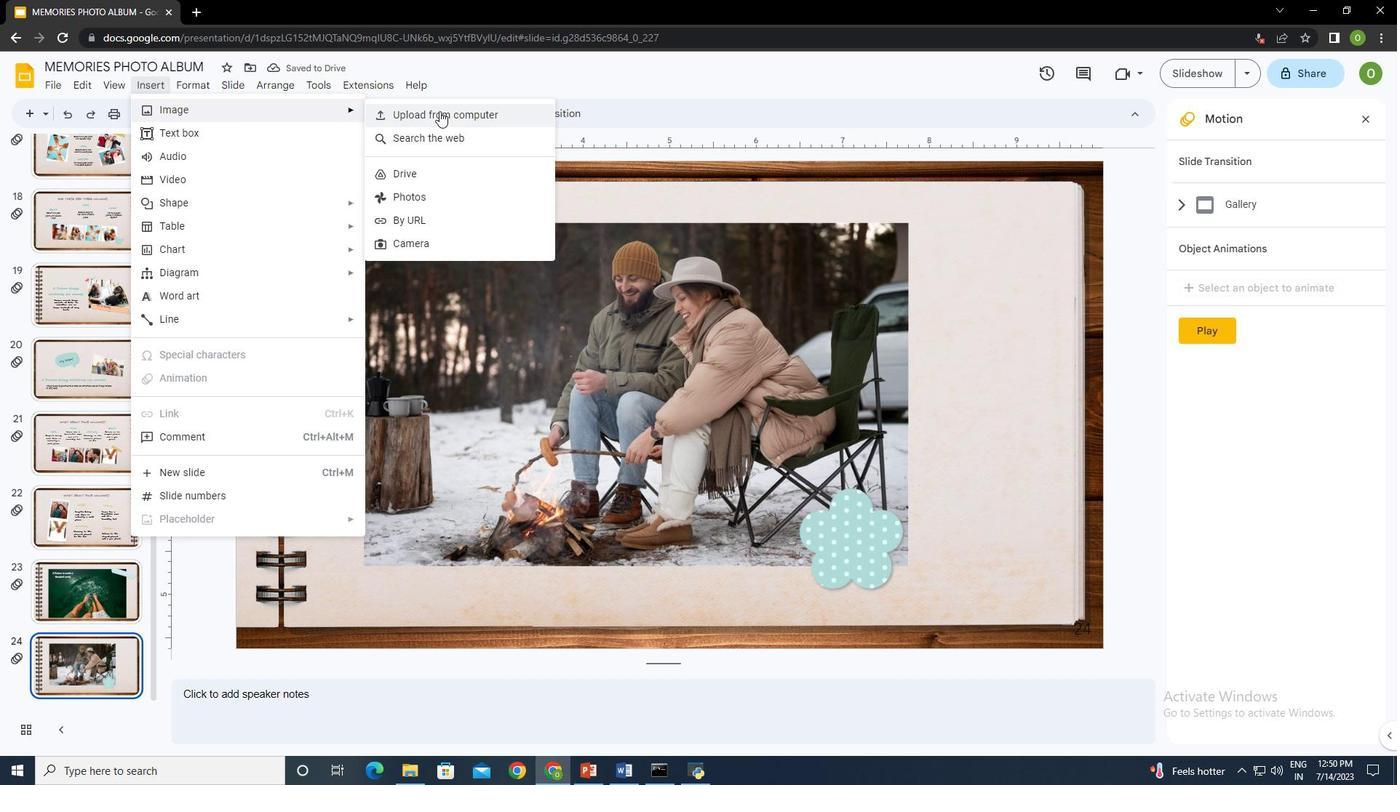 
Action: Mouse moved to (423, 154)
Screenshot: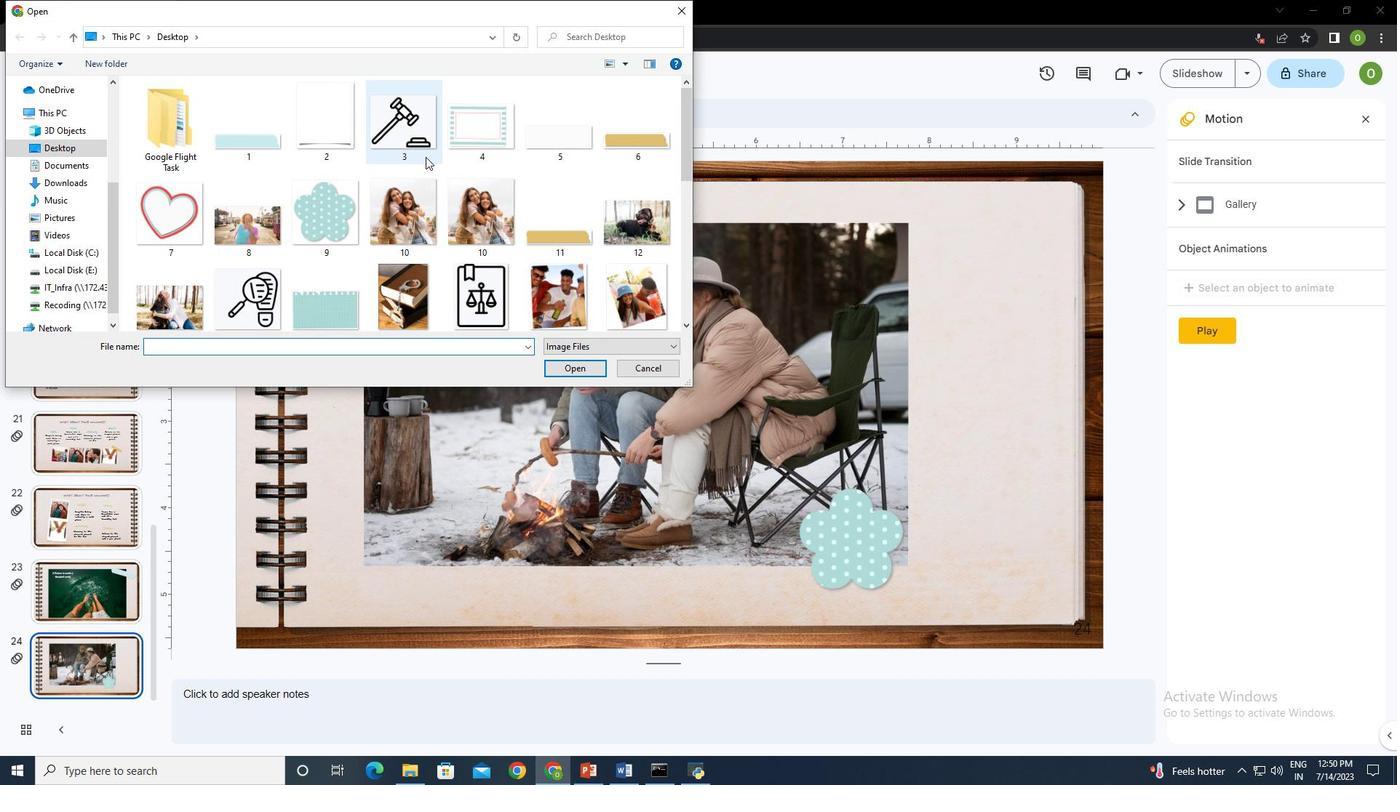 
Action: Mouse scrolled (423, 154) with delta (0, 0)
Screenshot: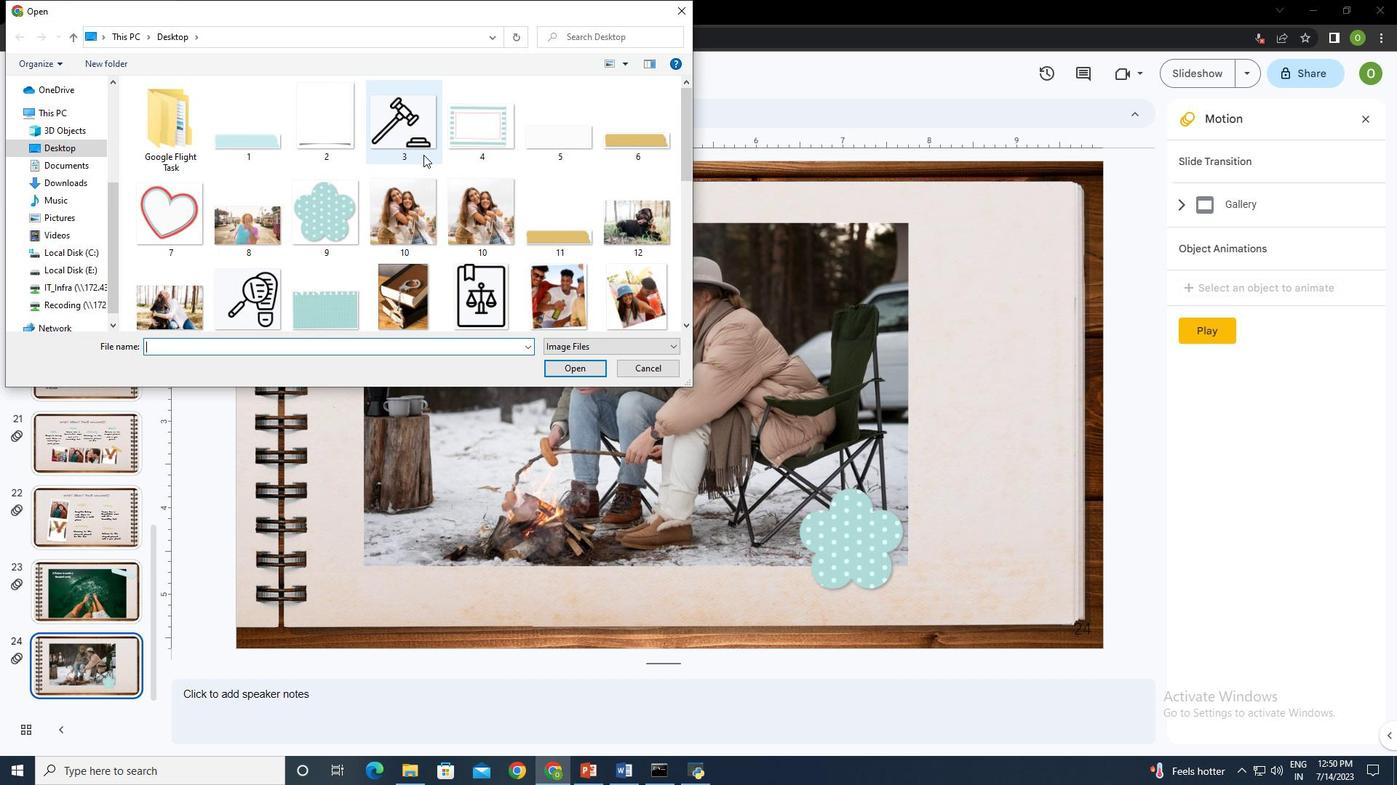 
Action: Mouse scrolled (423, 154) with delta (0, 0)
Screenshot: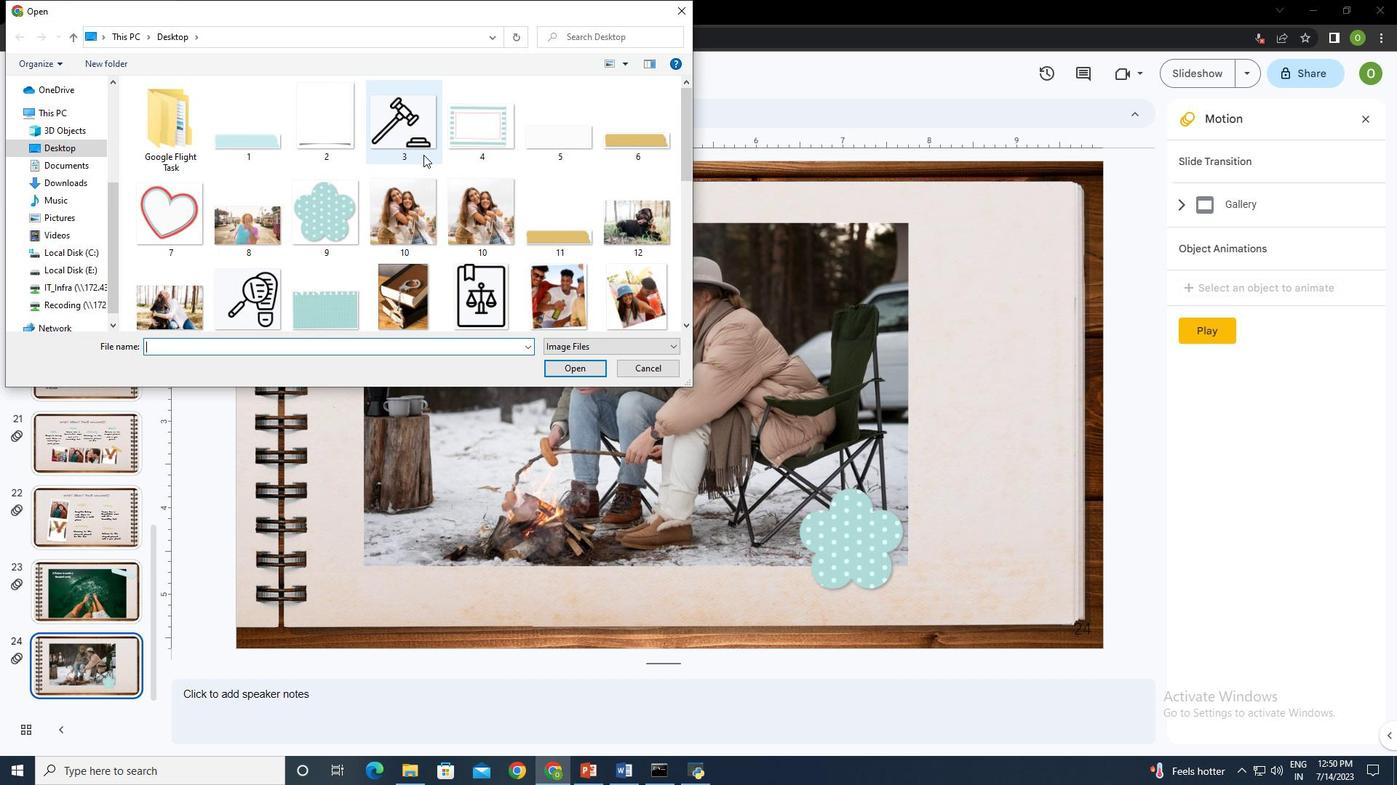 
Action: Mouse scrolled (423, 154) with delta (0, 0)
Screenshot: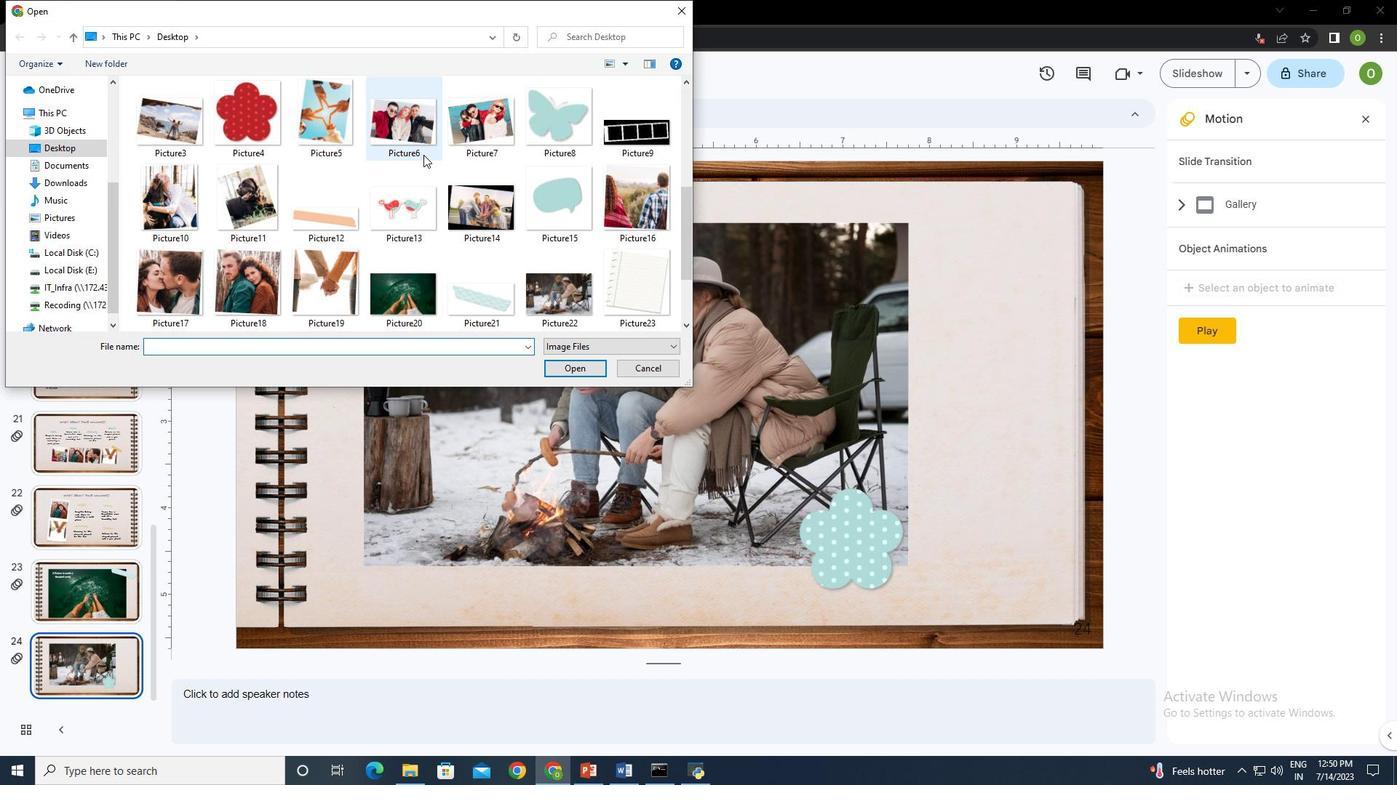
Action: Mouse moved to (644, 187)
Screenshot: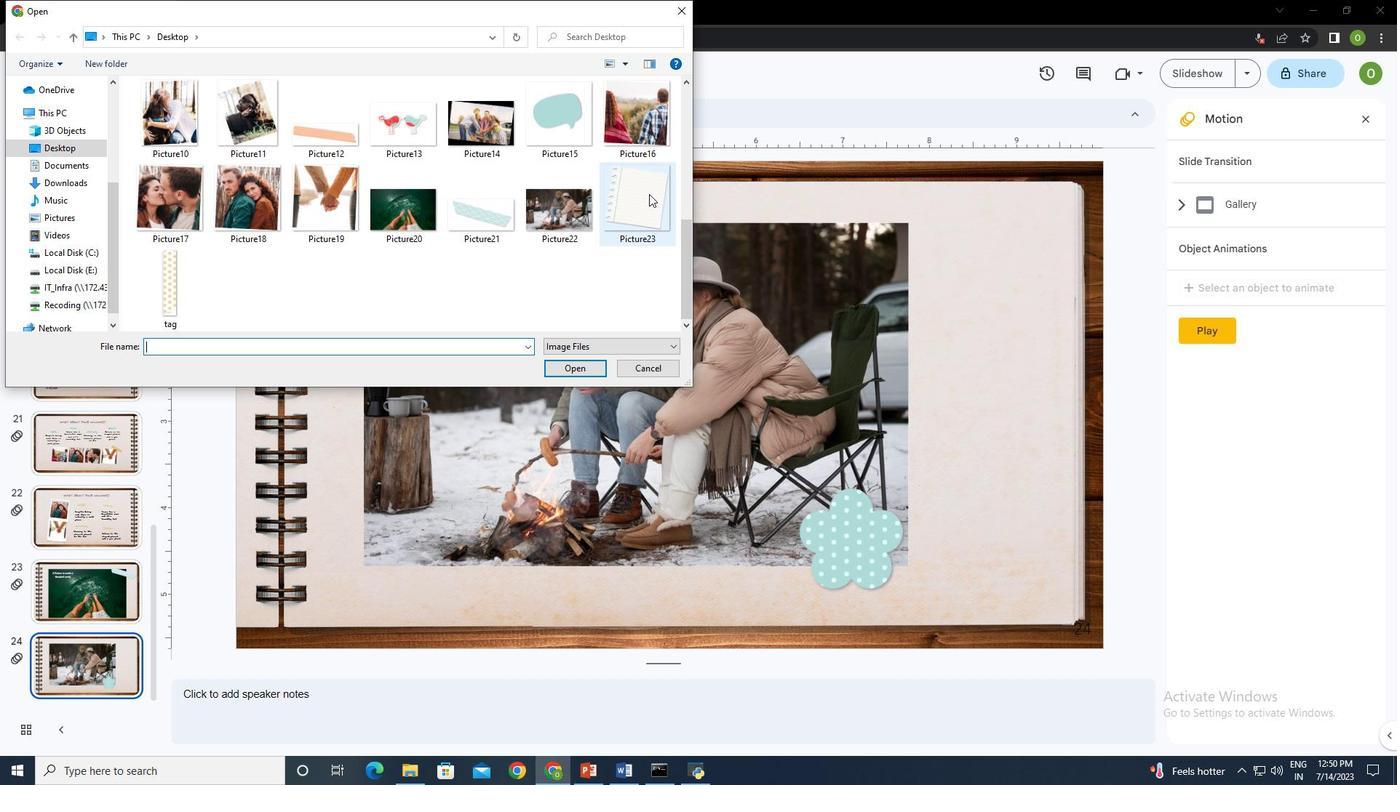 
Action: Mouse pressed left at (644, 187)
Screenshot: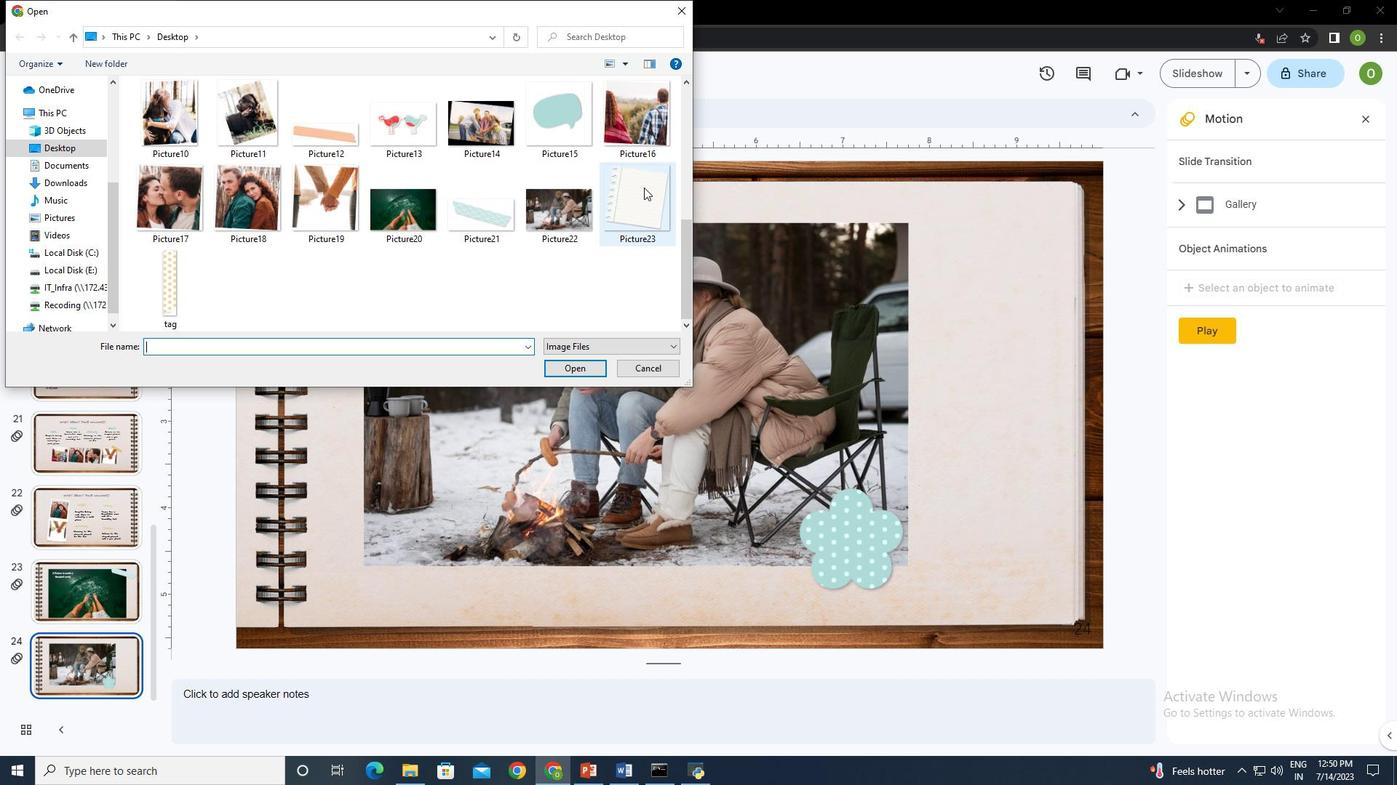 
Action: Mouse moved to (563, 364)
Screenshot: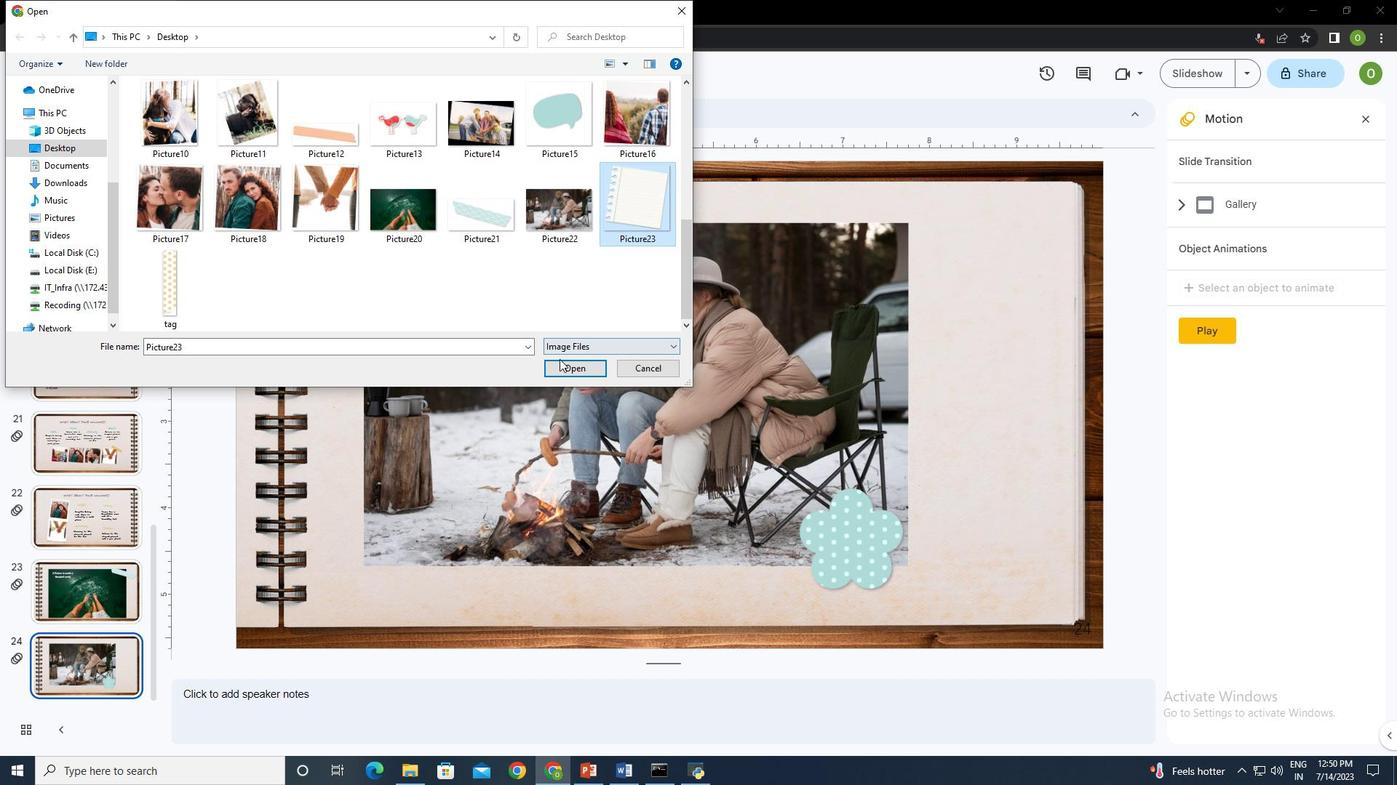 
Action: Mouse pressed left at (563, 364)
Screenshot: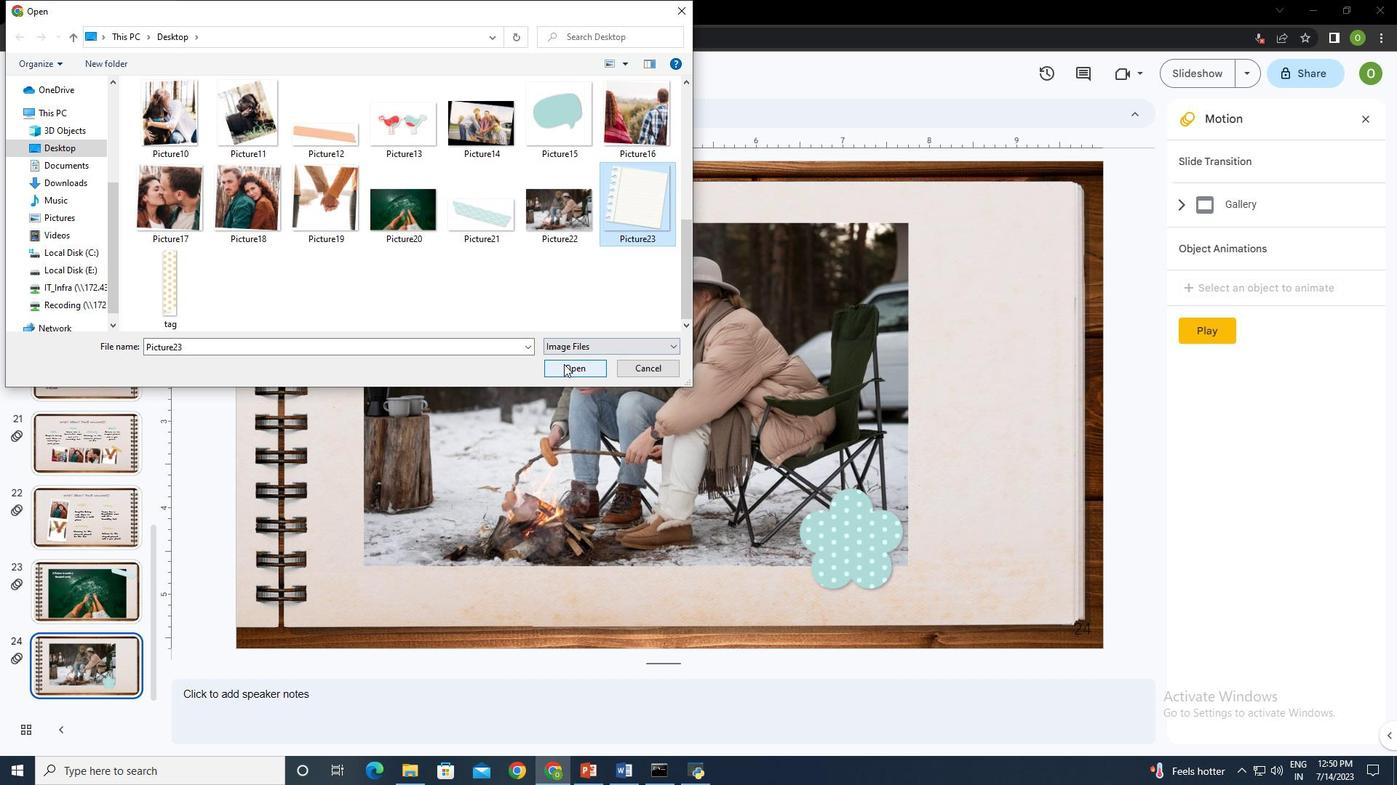 
Action: Mouse moved to (1014, 248)
Screenshot: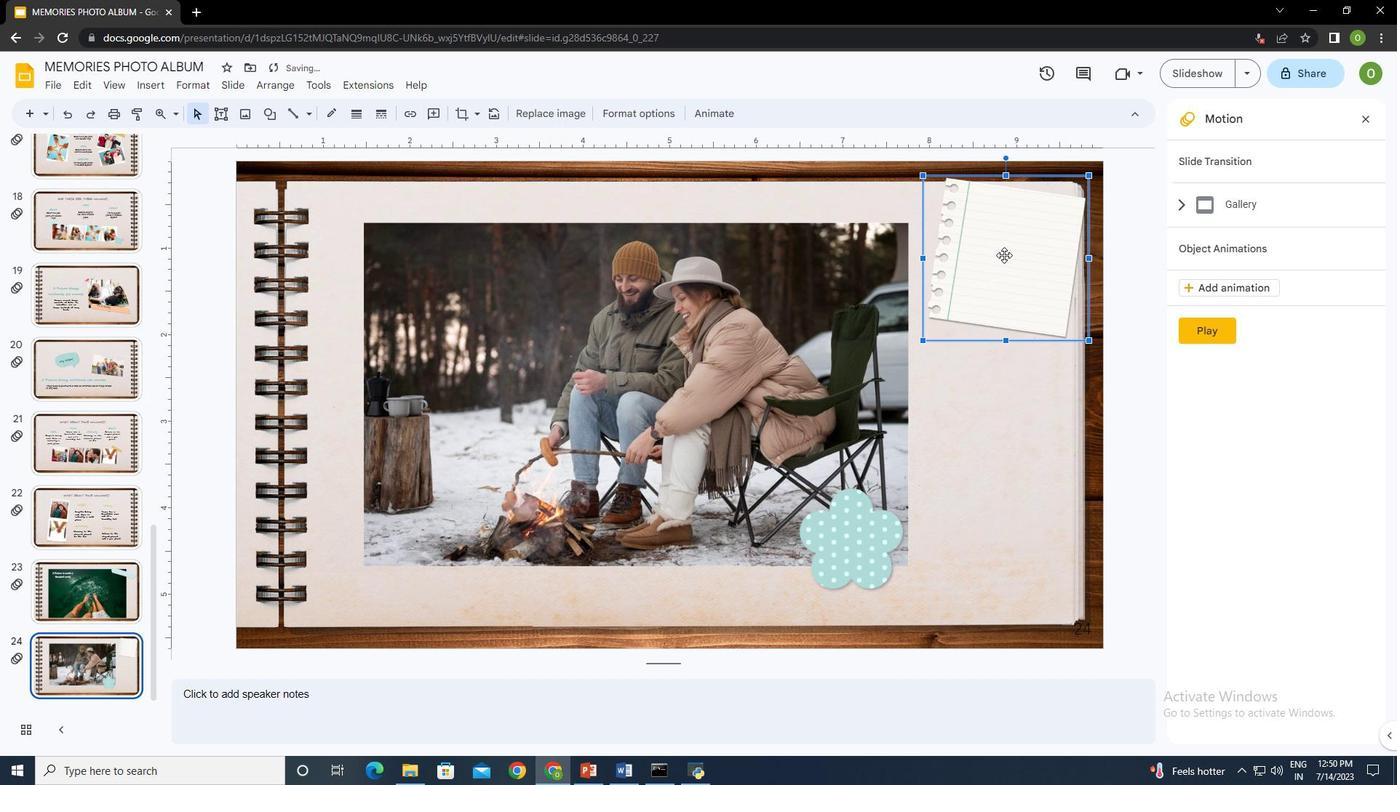 
Action: Mouse pressed left at (1014, 248)
Screenshot: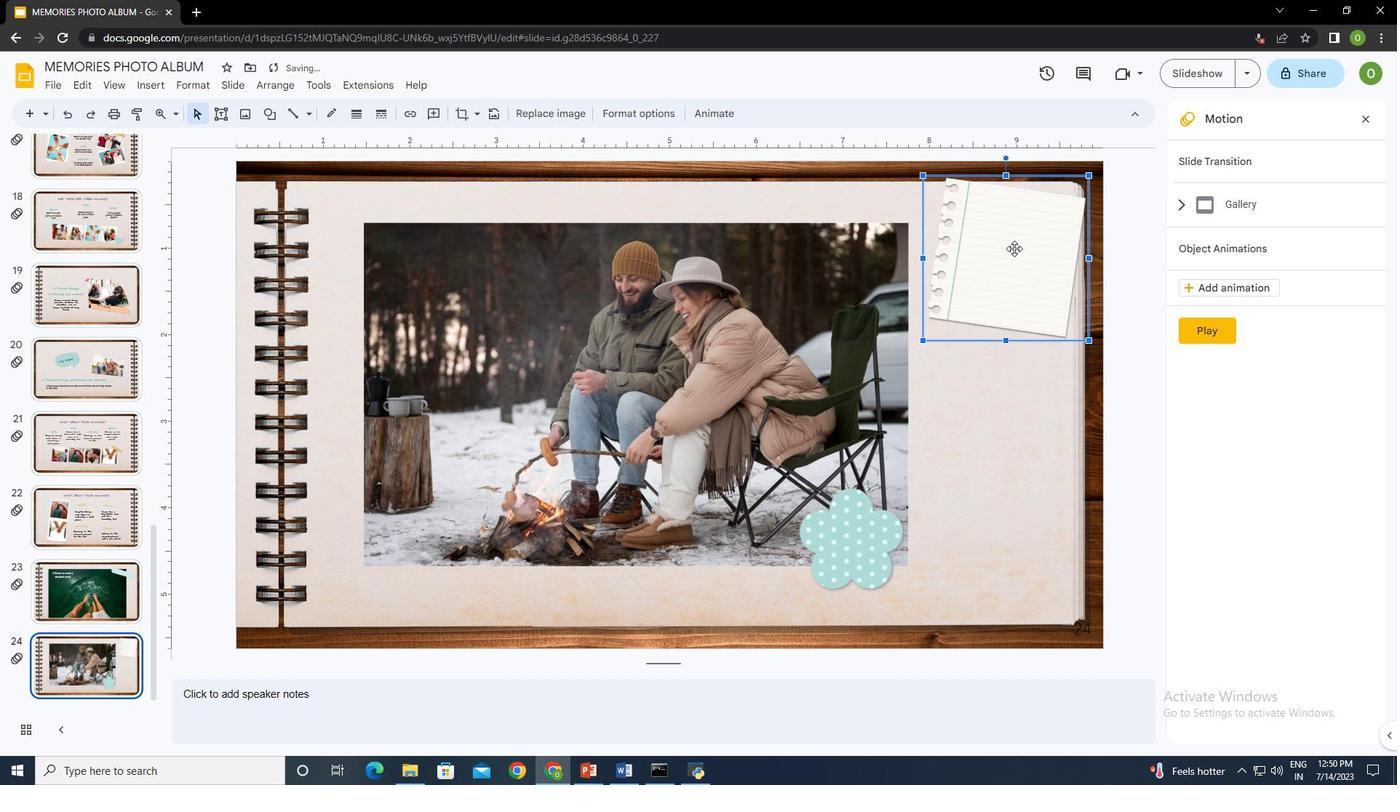
Action: Mouse moved to (967, 434)
Screenshot: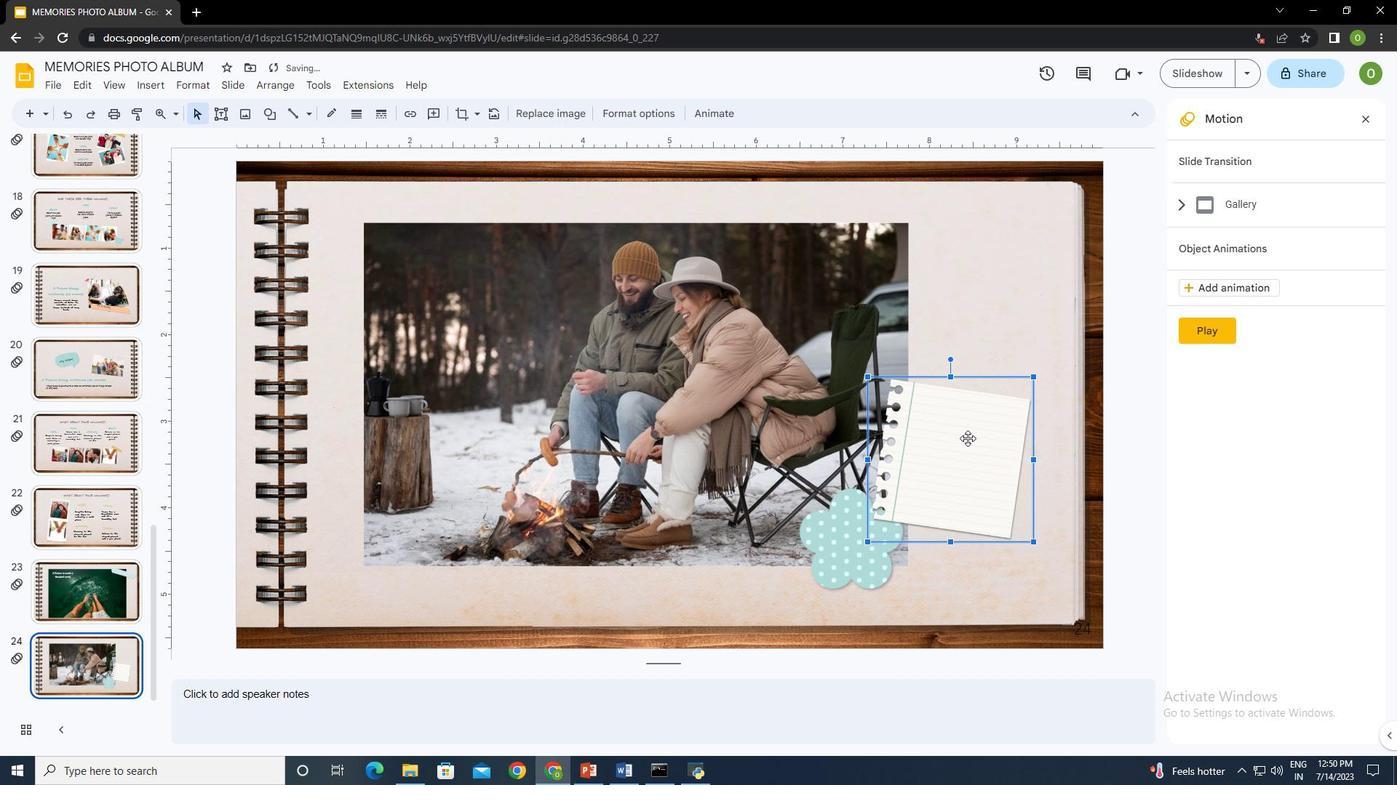 
Action: Mouse pressed left at (967, 434)
Screenshot: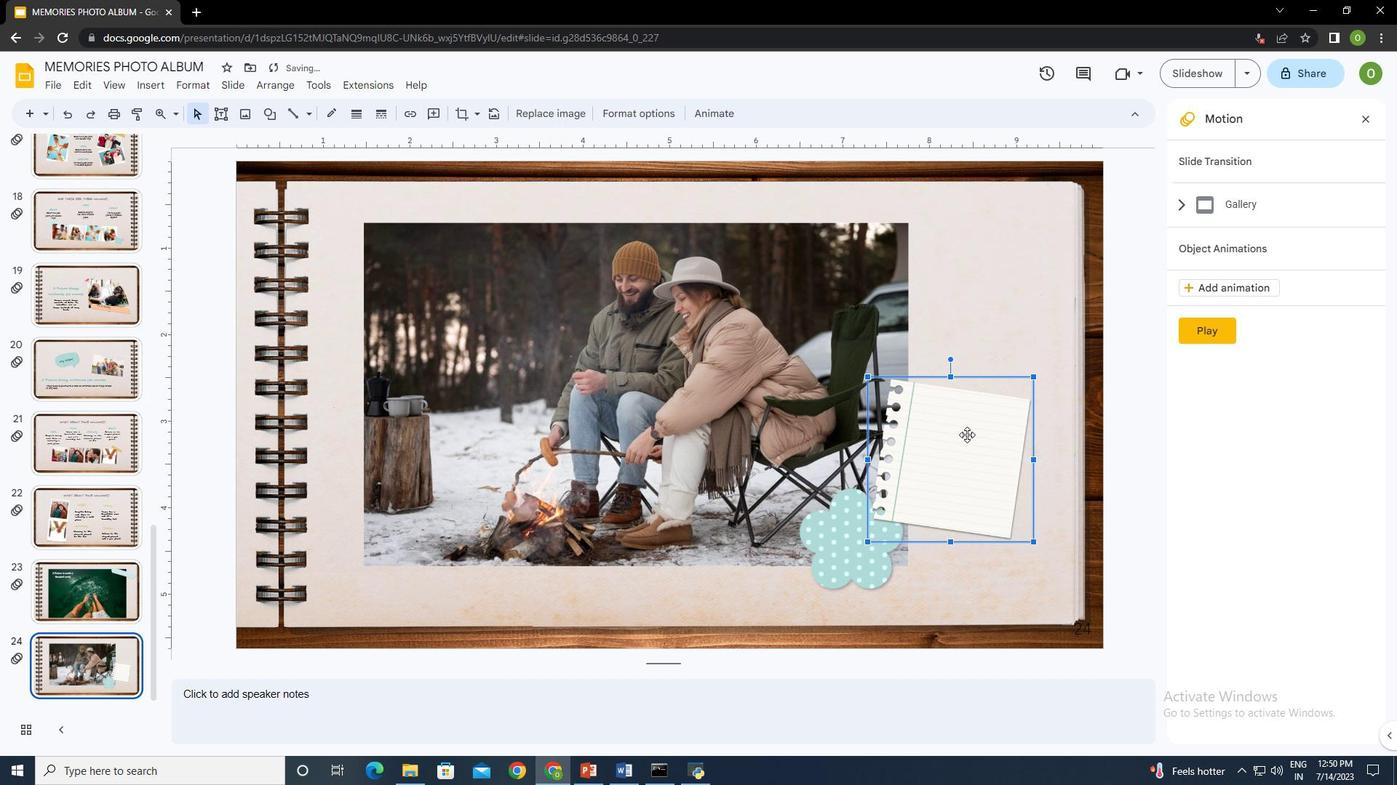 
Action: Mouse moved to (1035, 406)
Screenshot: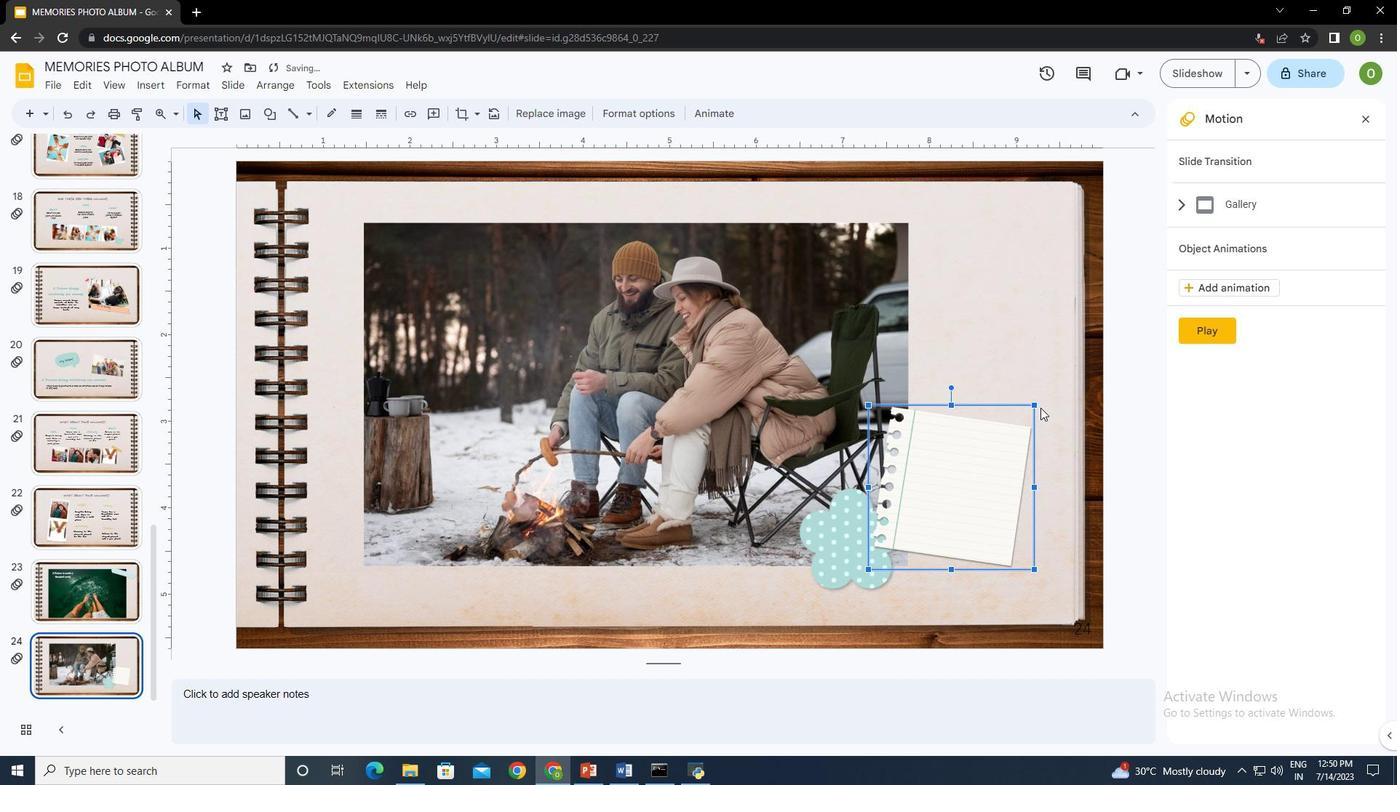 
Action: Mouse pressed left at (1035, 406)
Screenshot: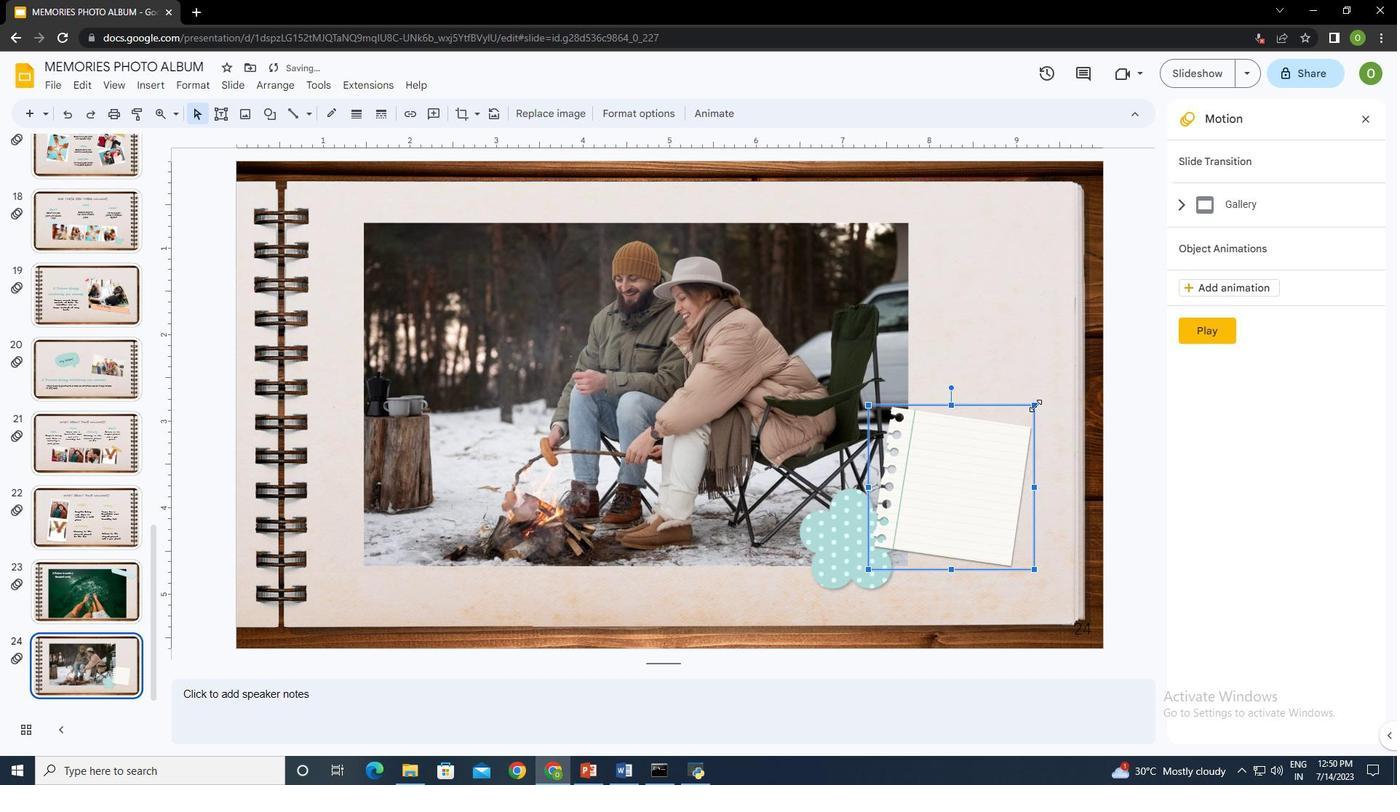 
Action: Mouse moved to (956, 450)
Screenshot: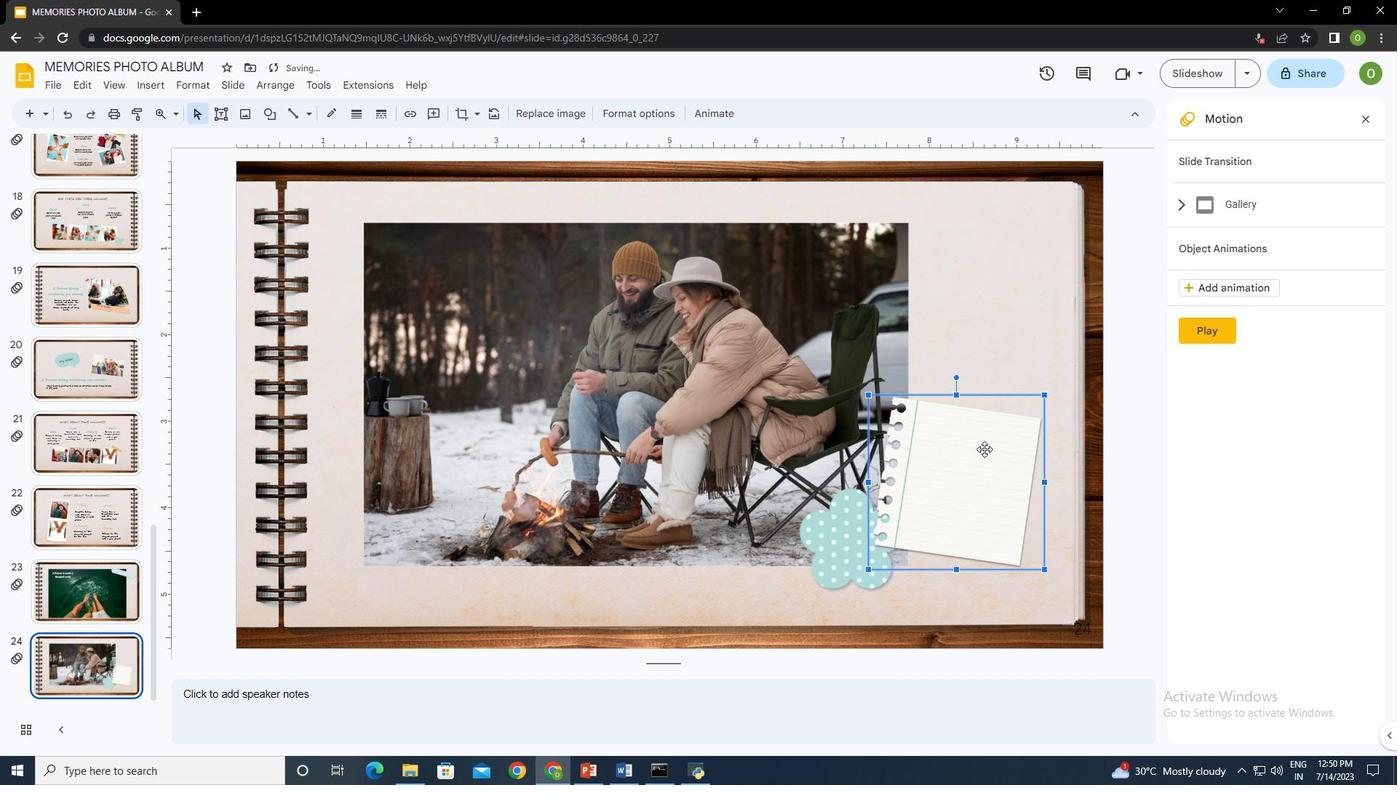 
Action: Mouse pressed left at (956, 450)
Screenshot: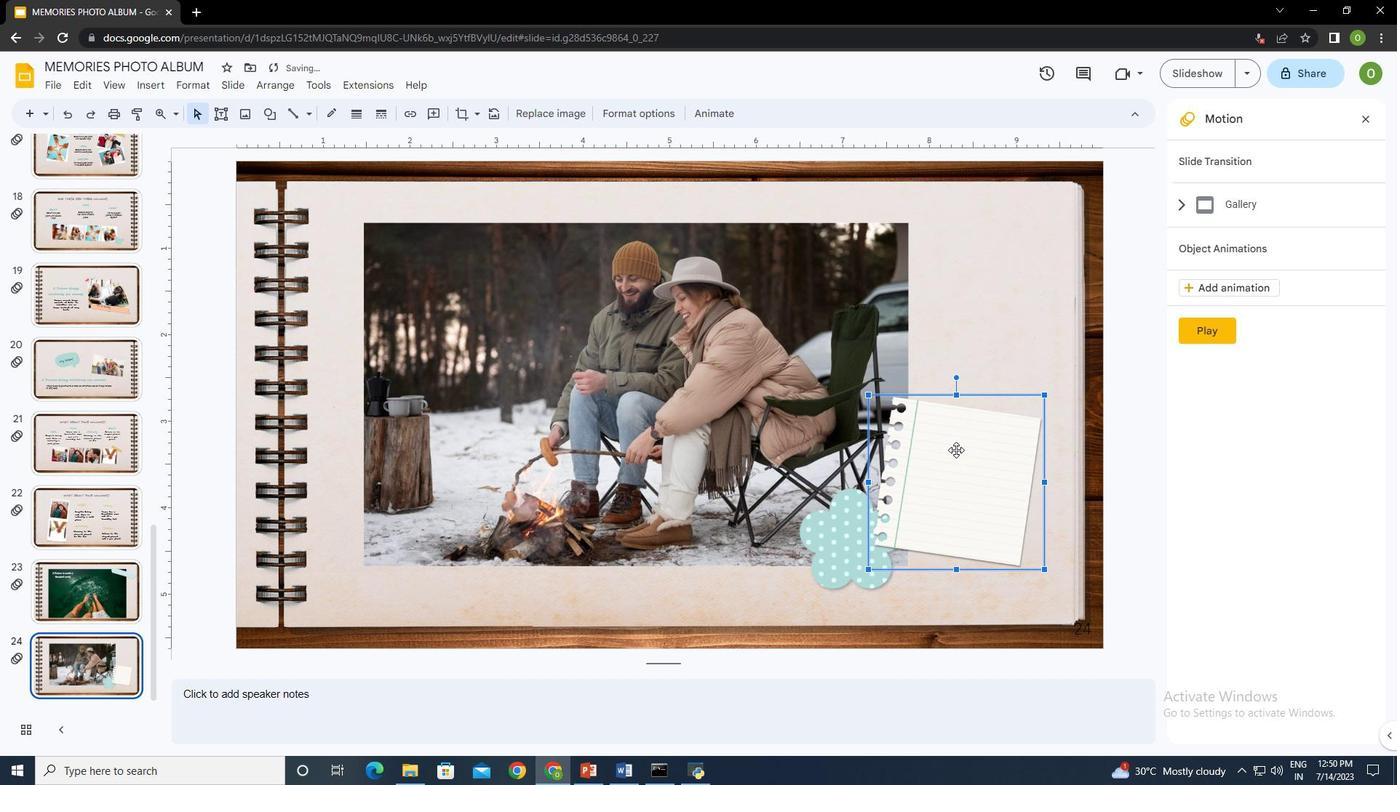 
Action: Mouse moved to (215, 111)
Screenshot: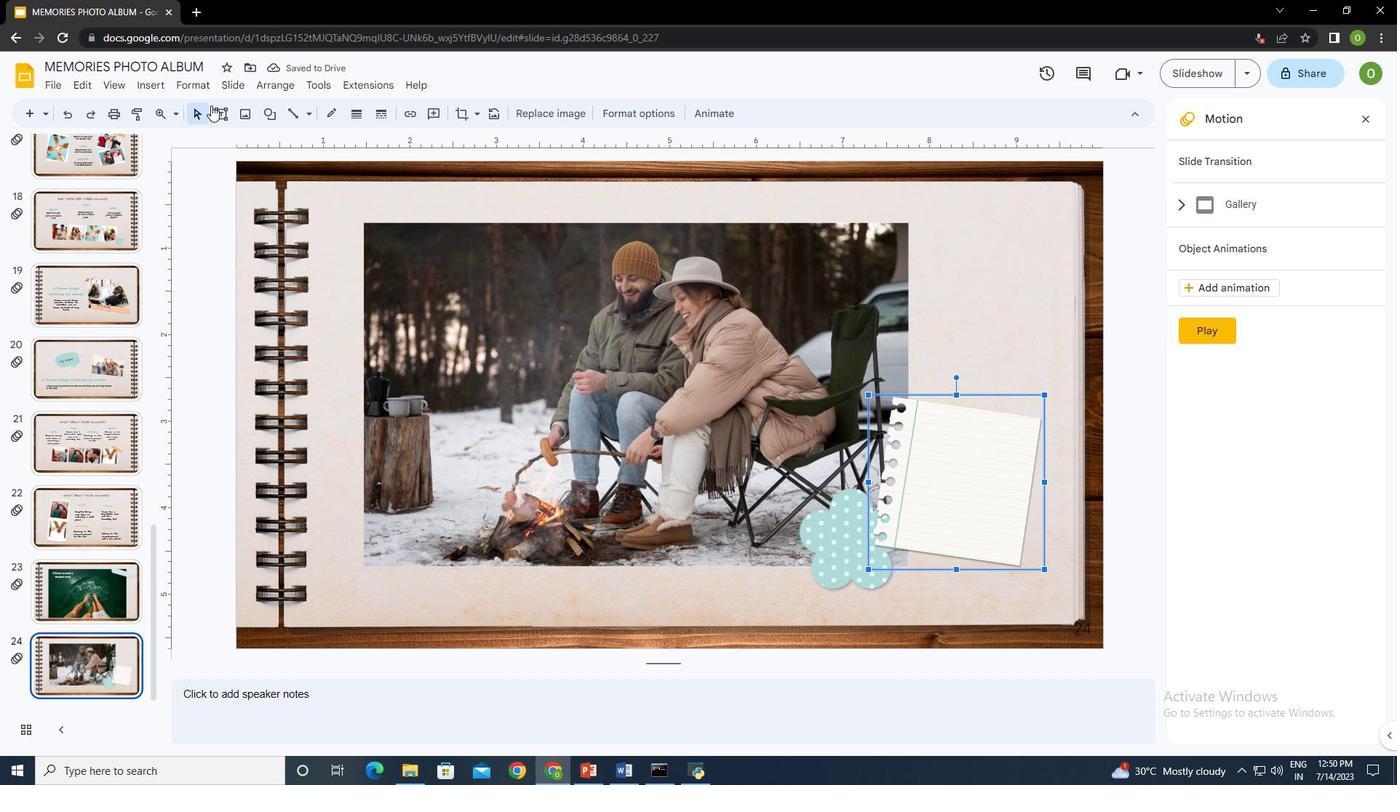 
Action: Mouse pressed left at (215, 111)
Screenshot: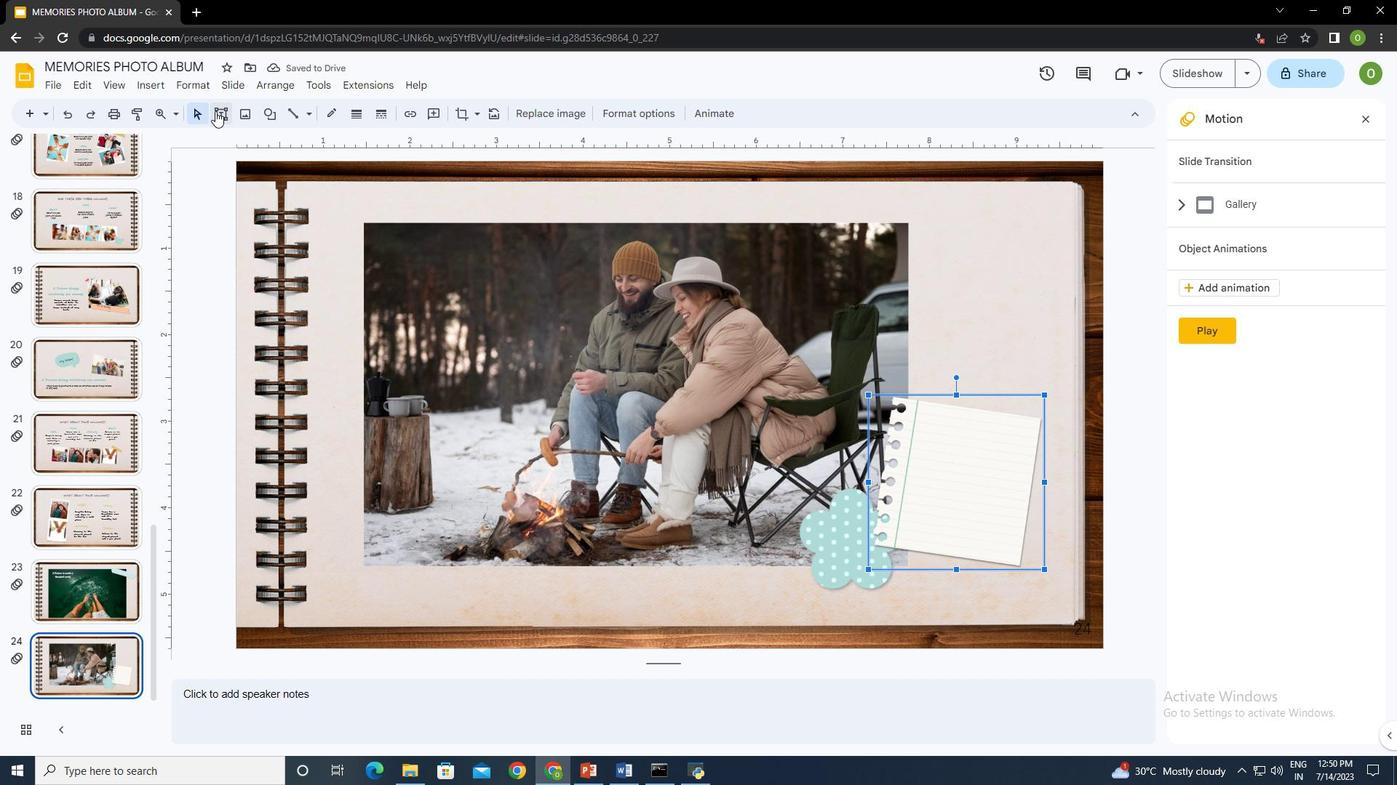 
Action: Mouse moved to (918, 406)
Screenshot: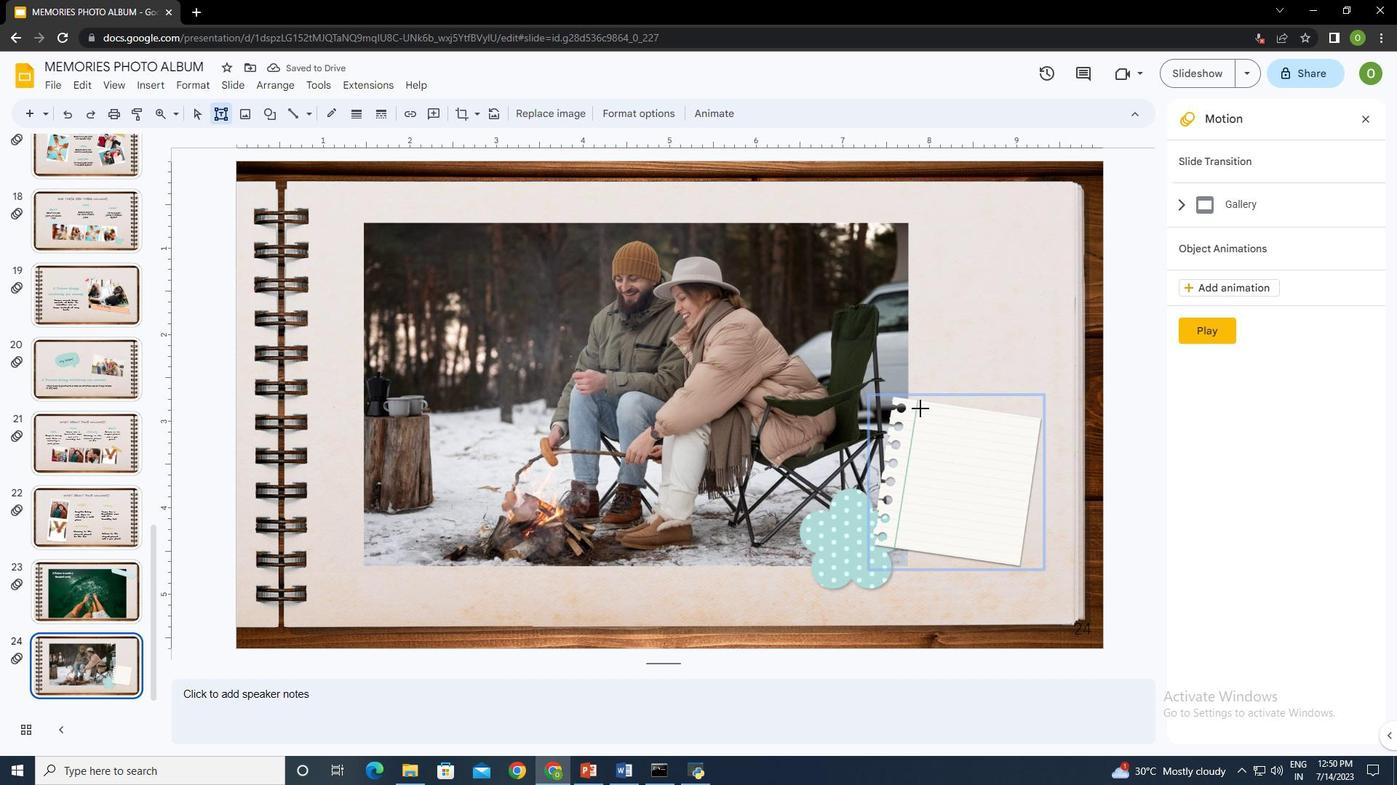 
Action: Mouse pressed left at (918, 406)
Screenshot: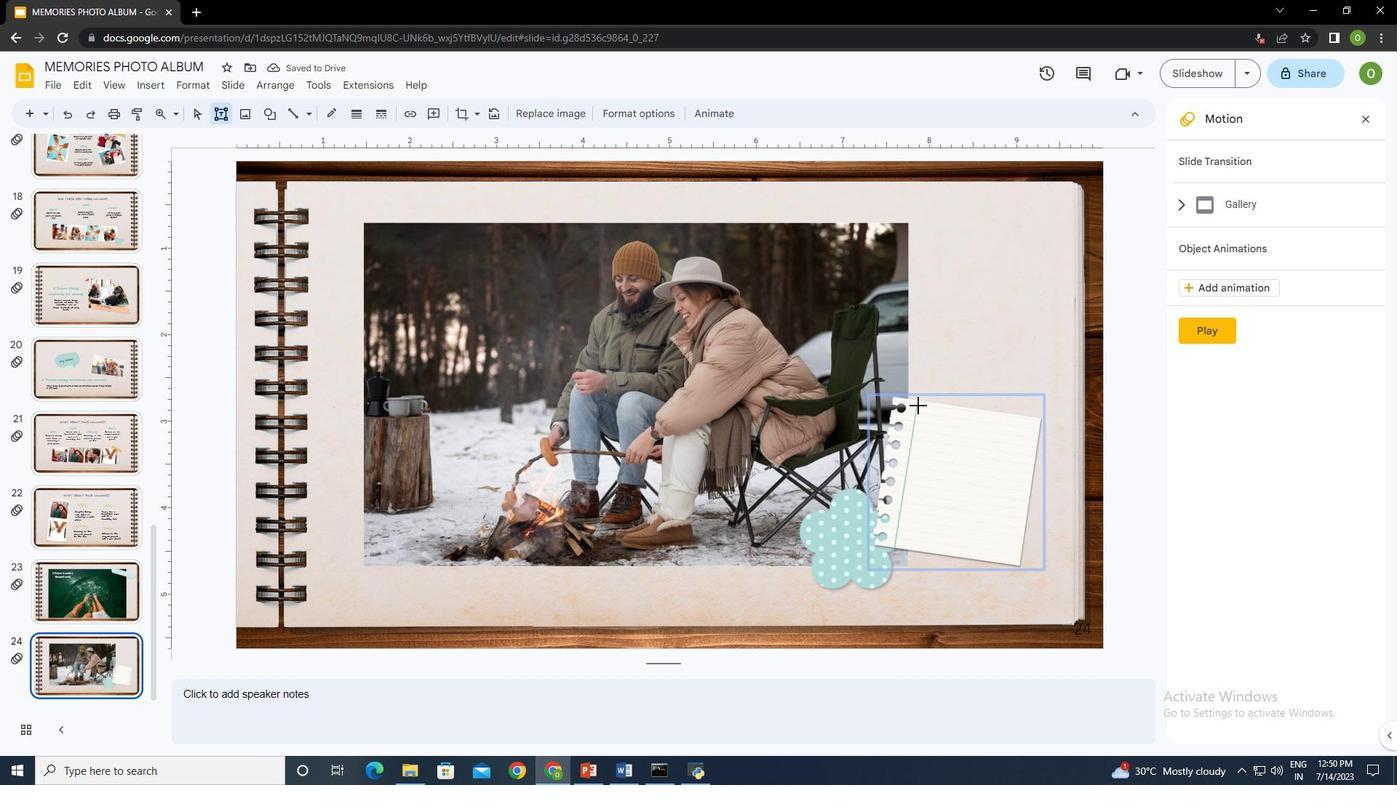 
Action: Mouse moved to (957, 451)
Screenshot: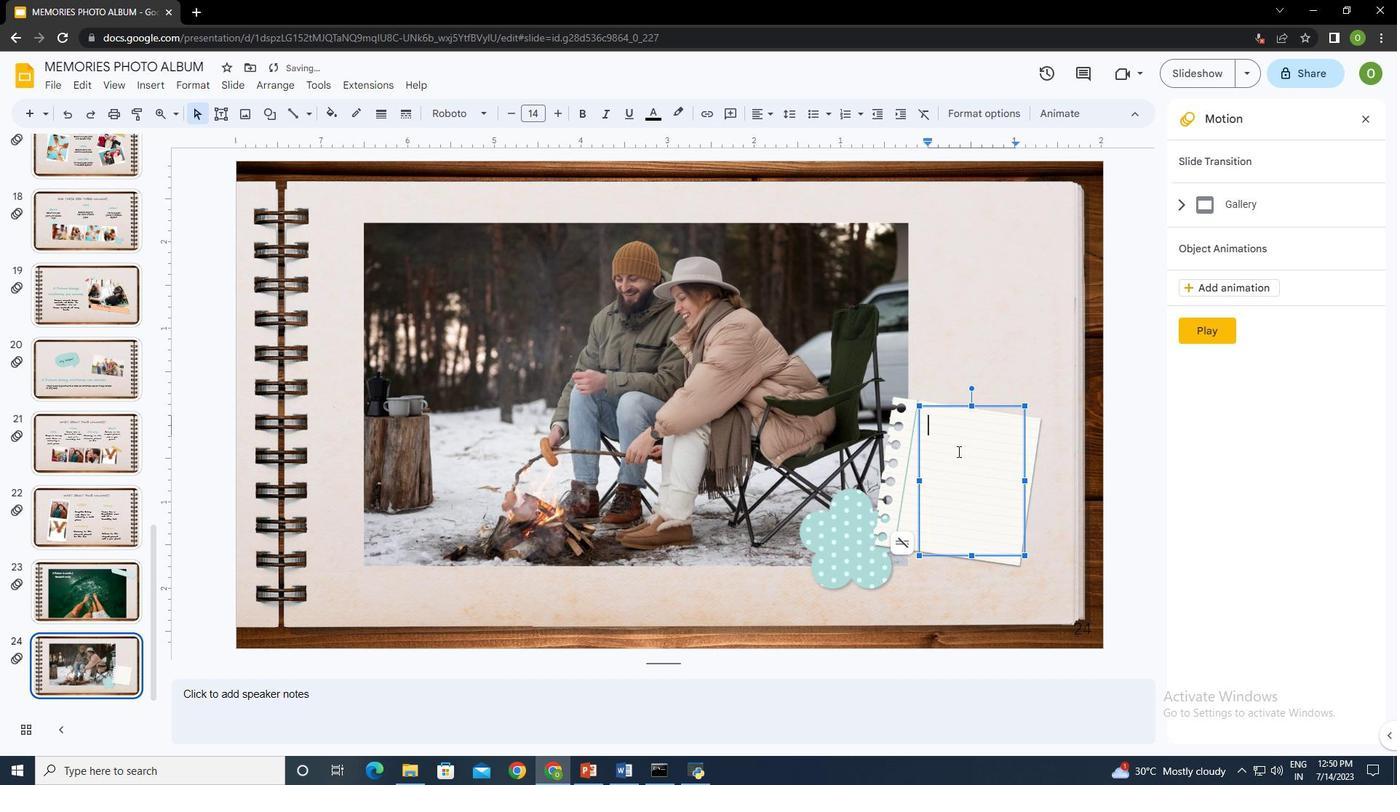 
Action: Key pressed <Key.shift>A<Key.space>picture<Key.space>is<Key.space>worth<Key.space>a<Key.space>thousand<Key.space>words
Screenshot: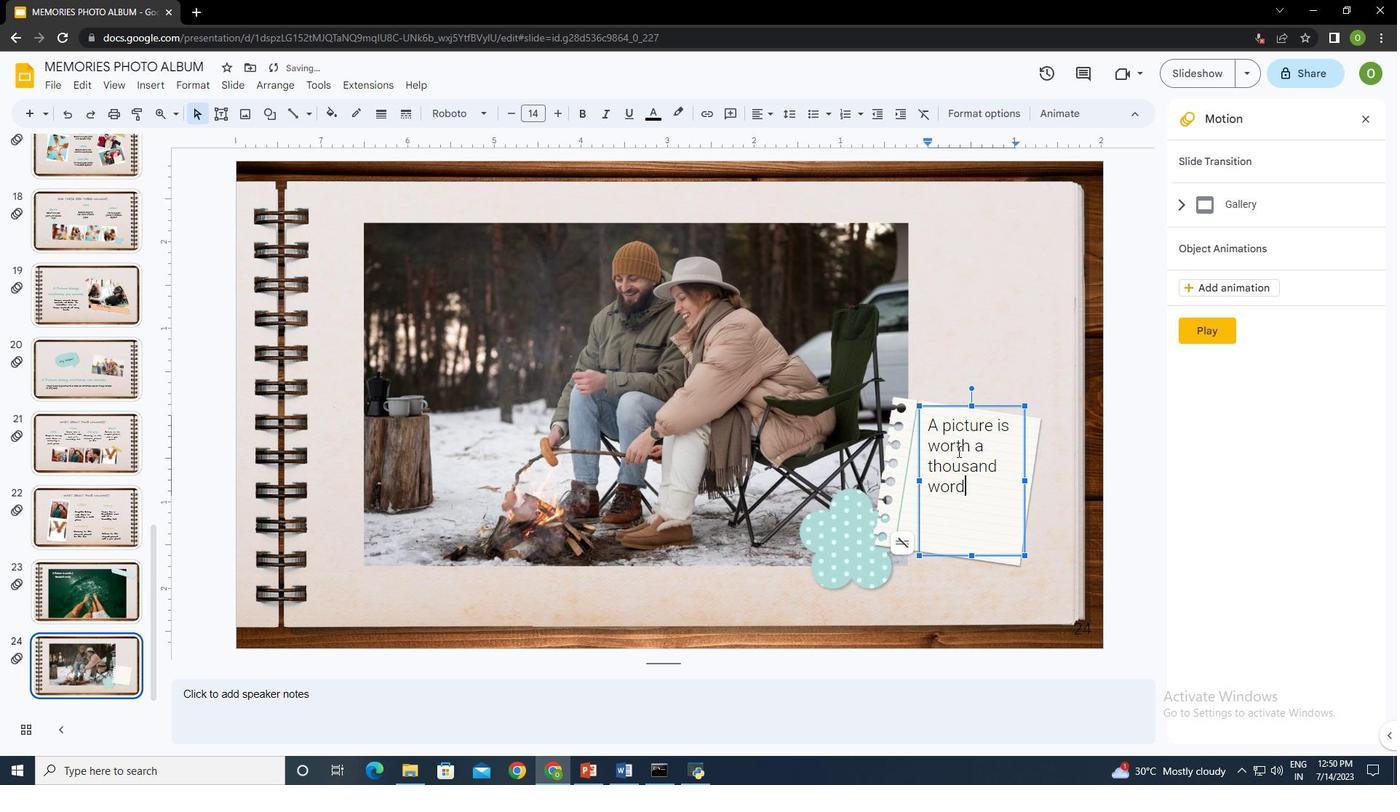
Action: Mouse moved to (973, 547)
Screenshot: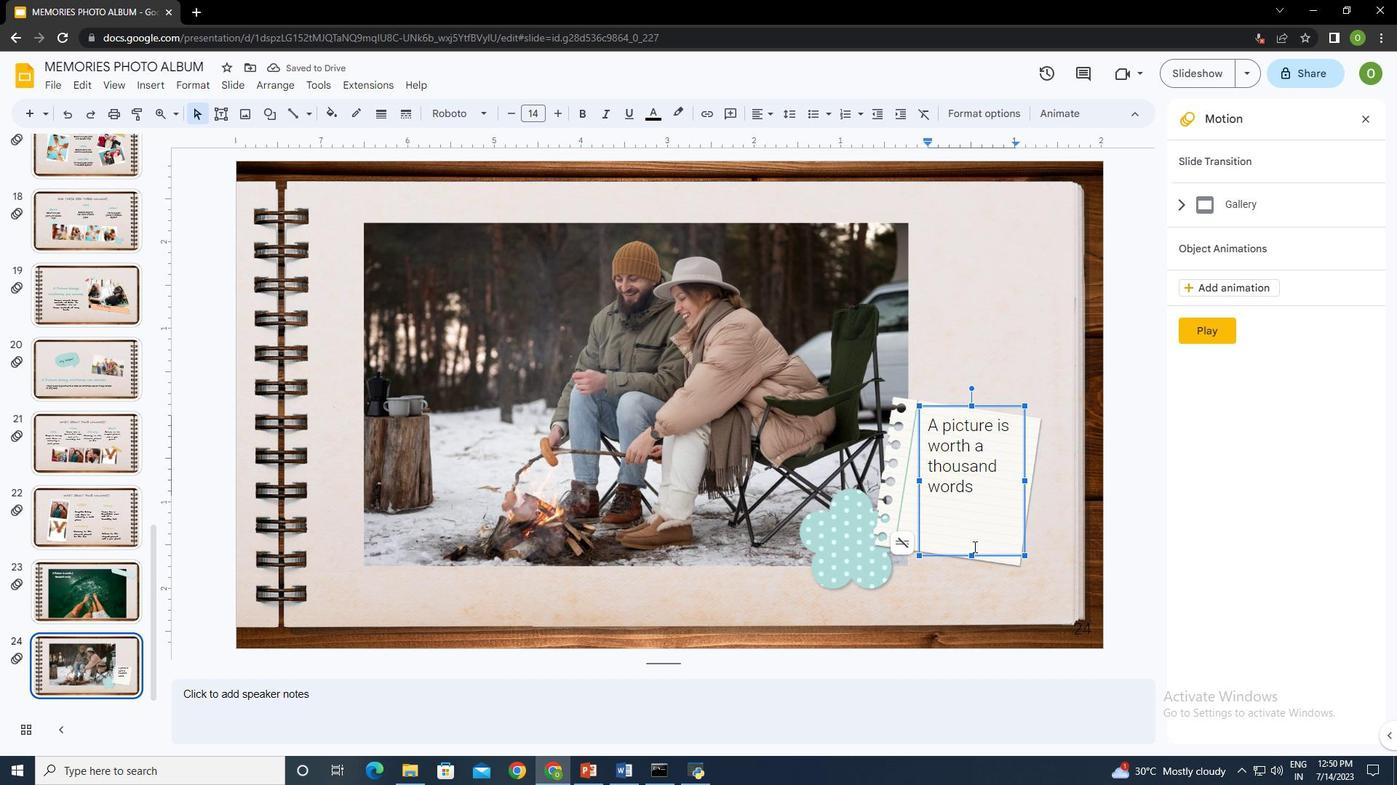 
Action: Key pressed ctrl+A
Screenshot: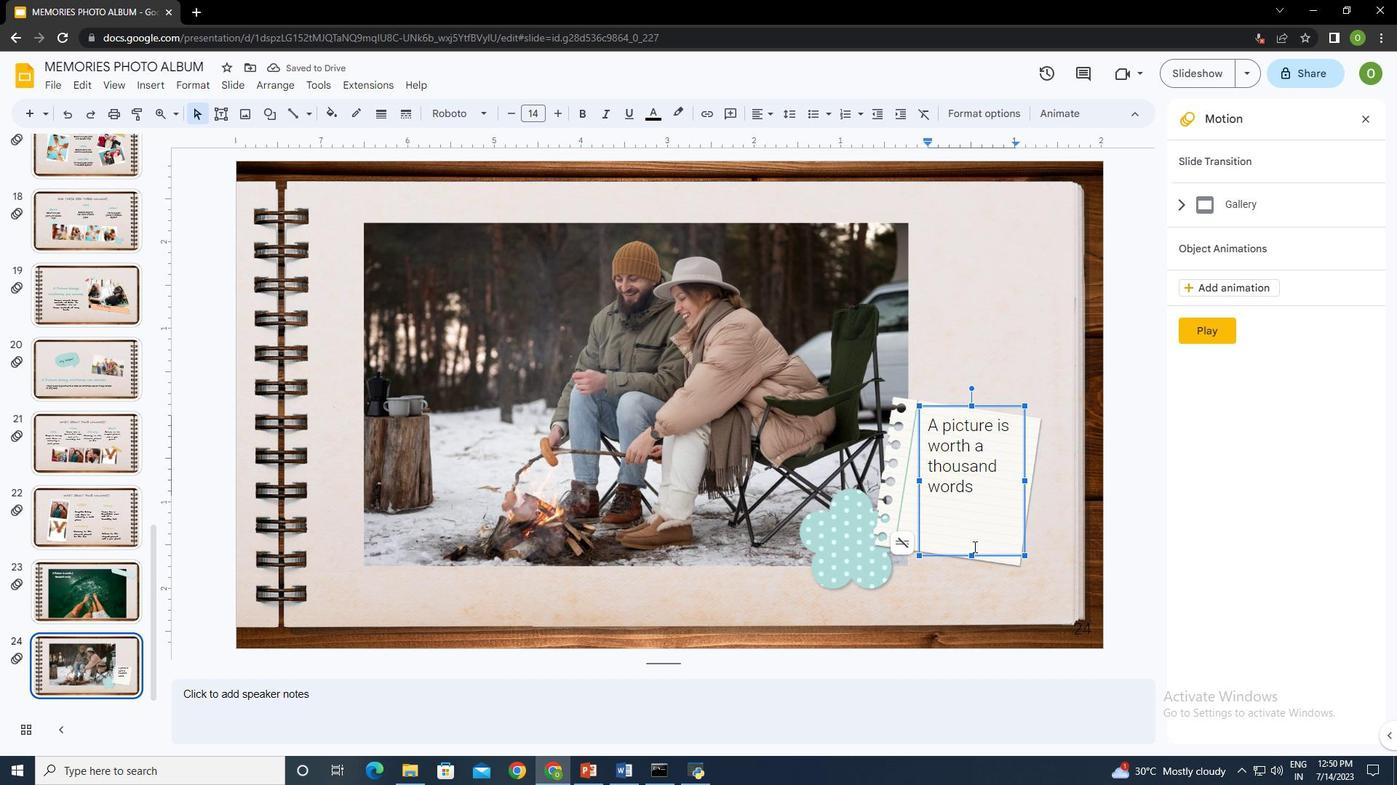 
Action: Mouse moved to (446, 110)
Screenshot: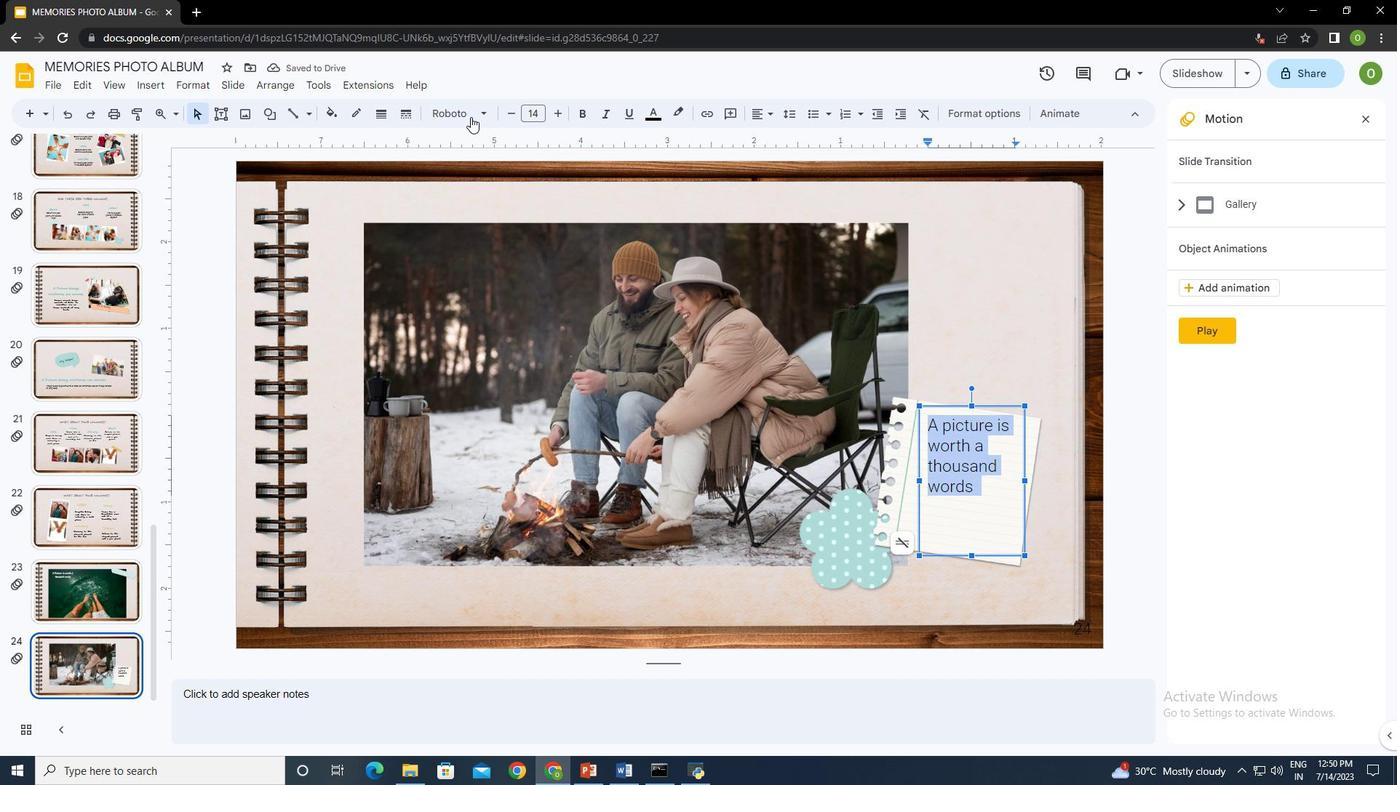 
Action: Mouse pressed left at (446, 110)
Screenshot: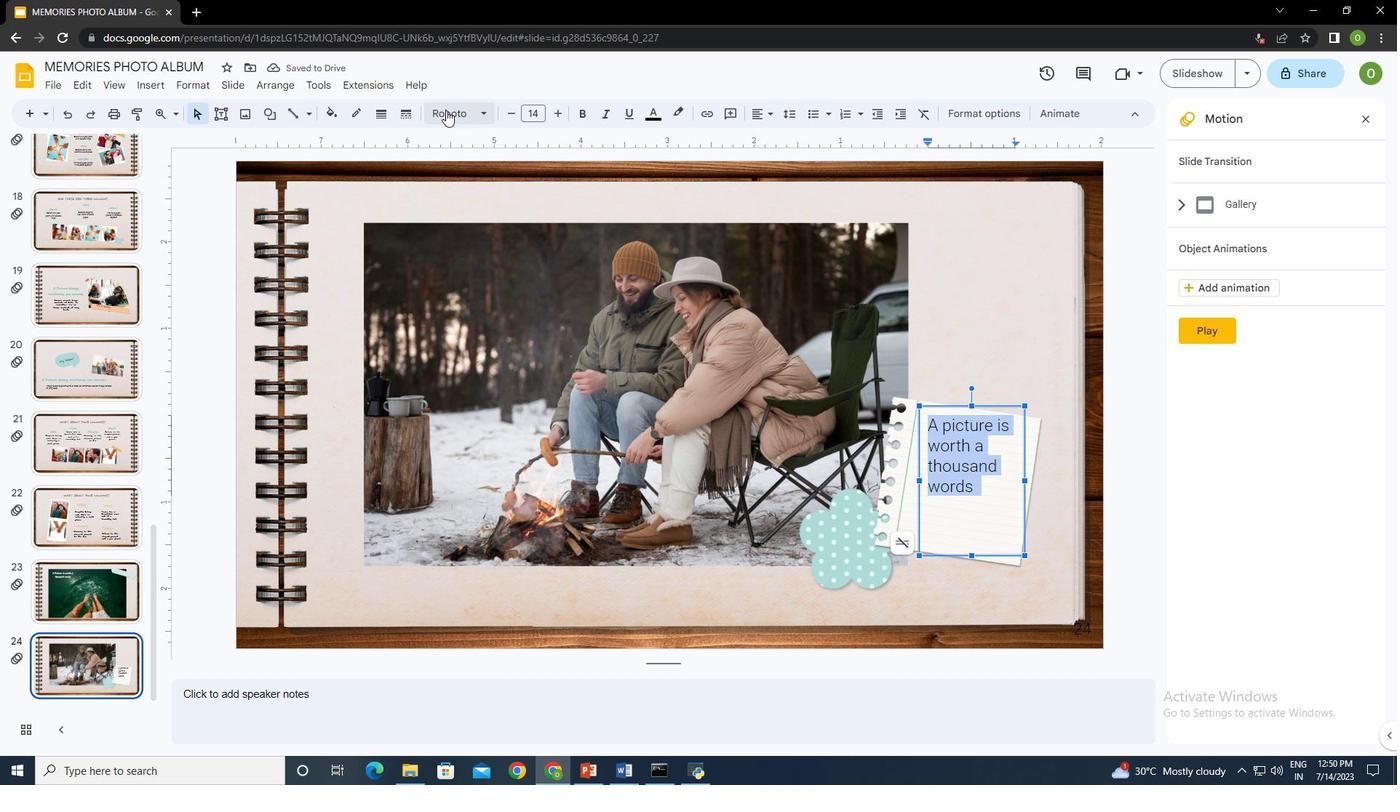 
Action: Mouse moved to (509, 200)
Screenshot: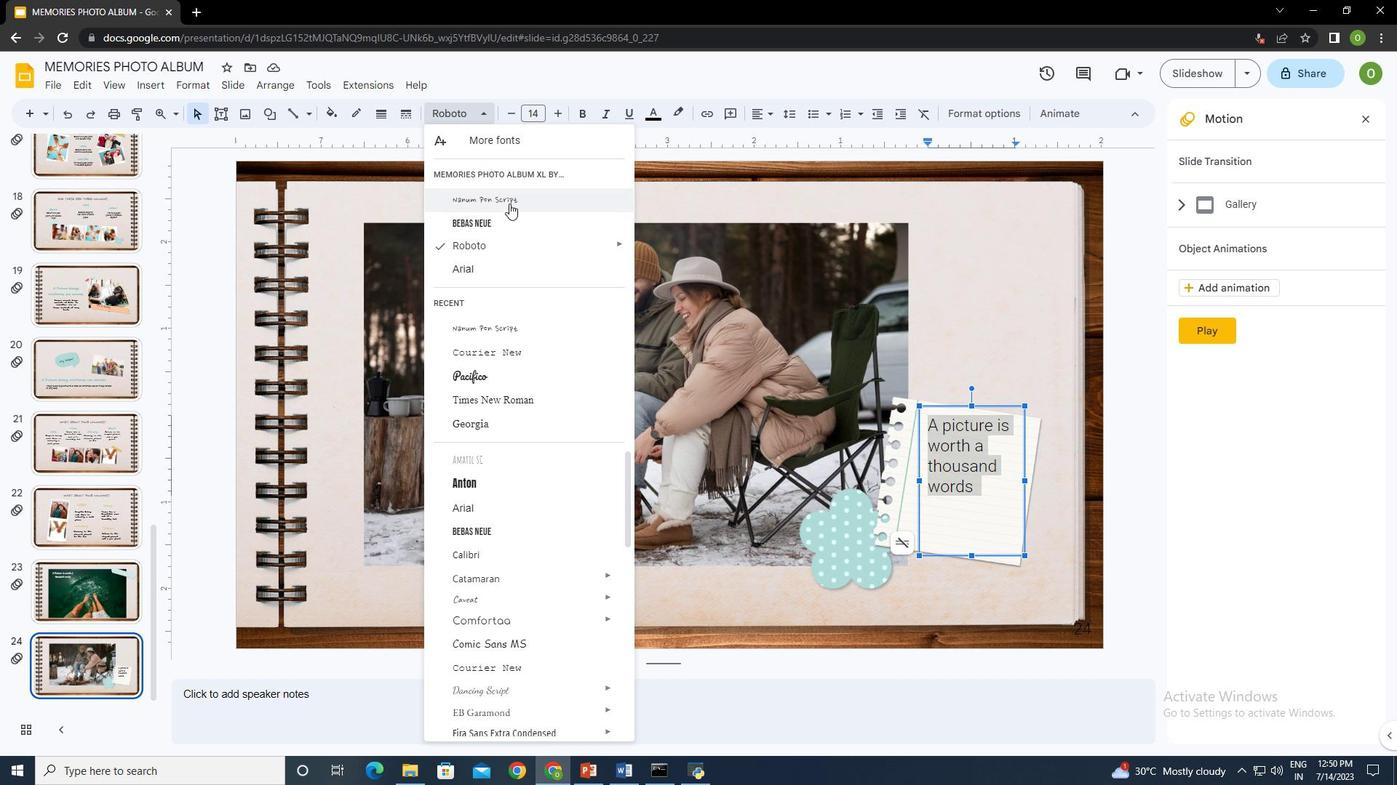 
Action: Mouse pressed left at (509, 200)
Screenshot: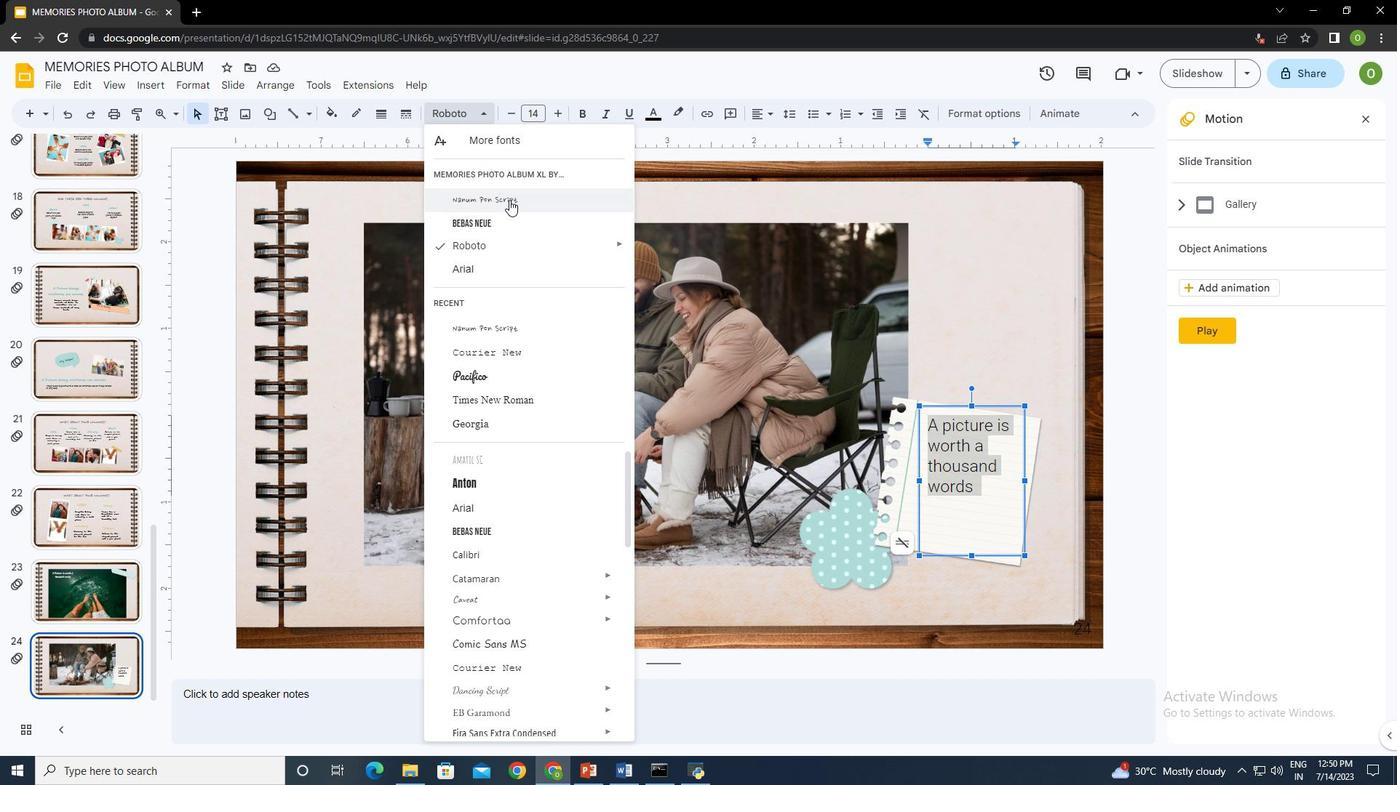 
Action: Mouse moved to (557, 110)
Screenshot: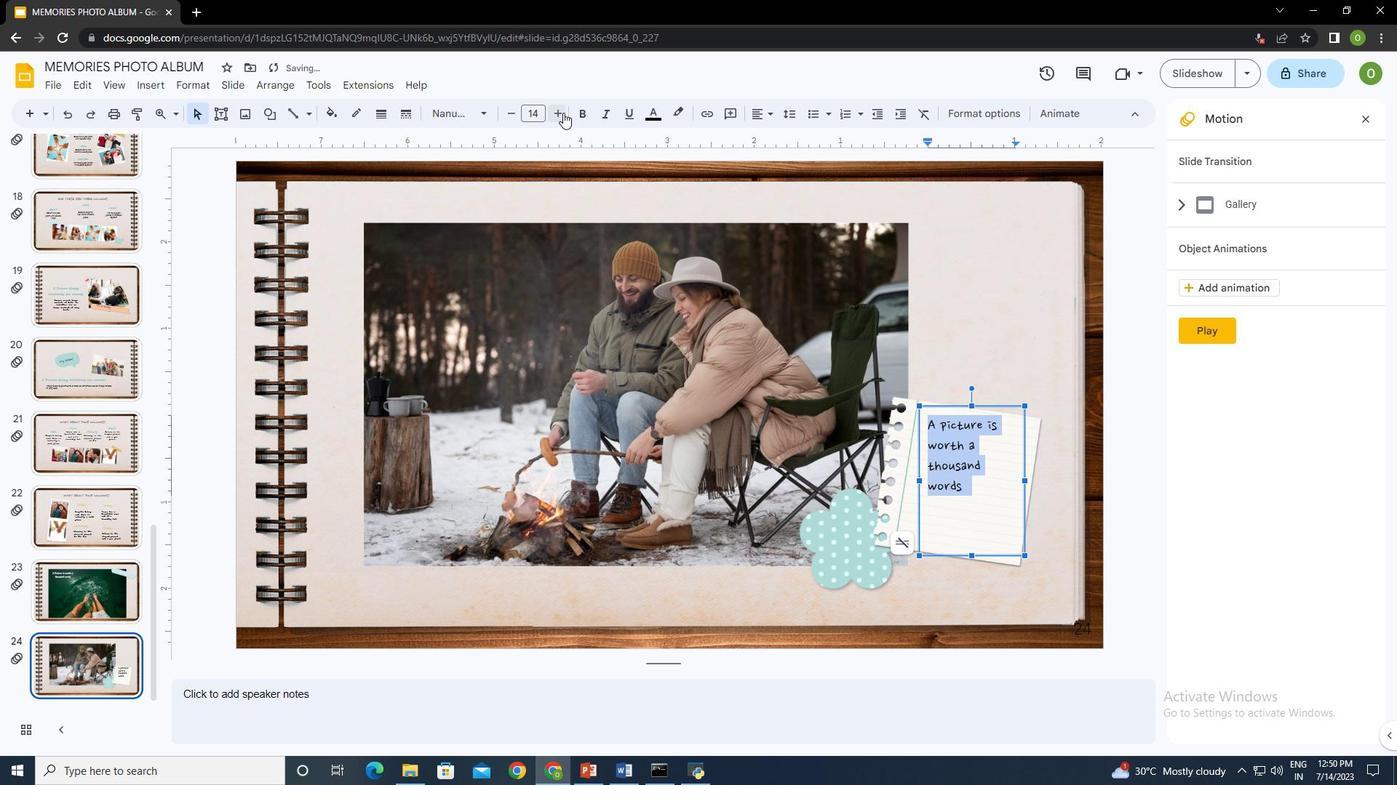 
Action: Mouse pressed left at (557, 110)
Screenshot: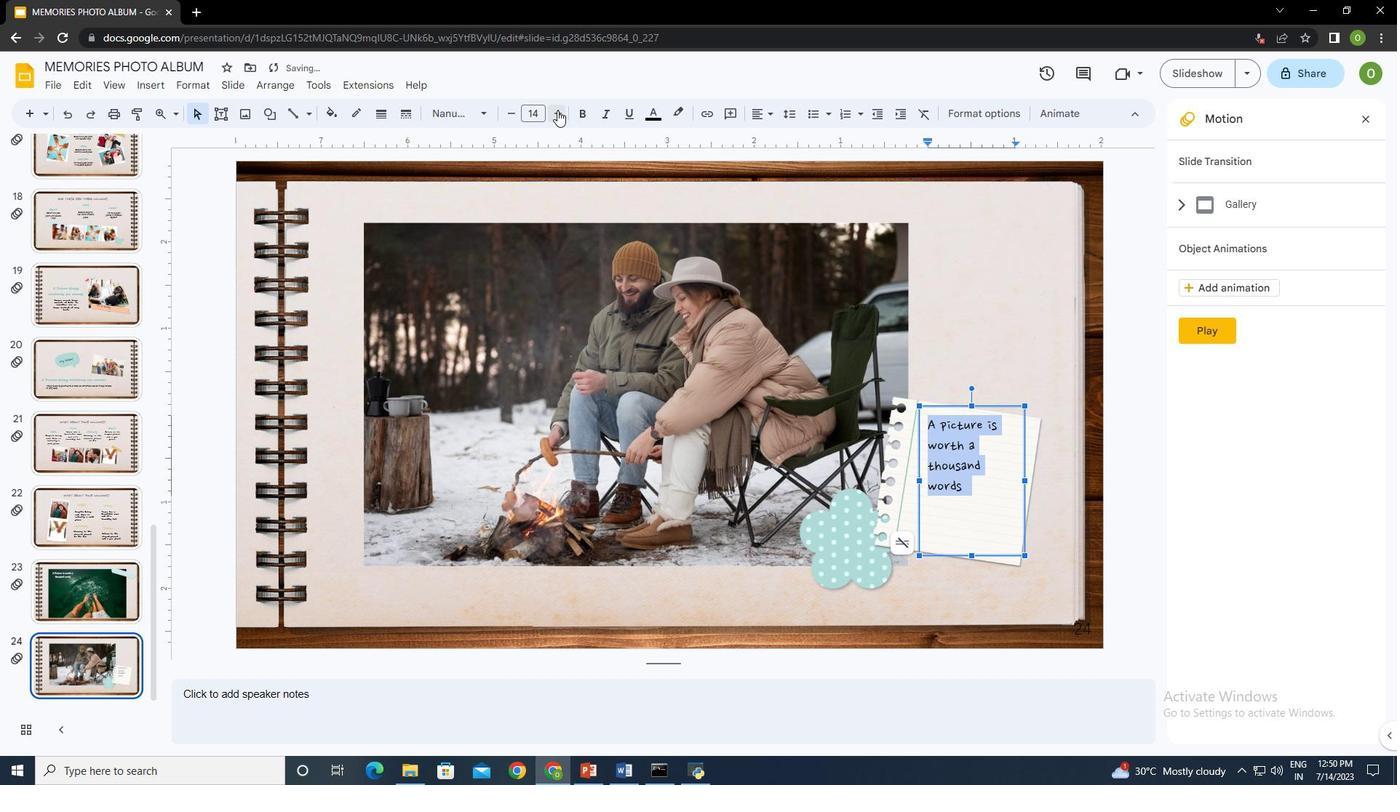
Action: Mouse pressed left at (557, 110)
Screenshot: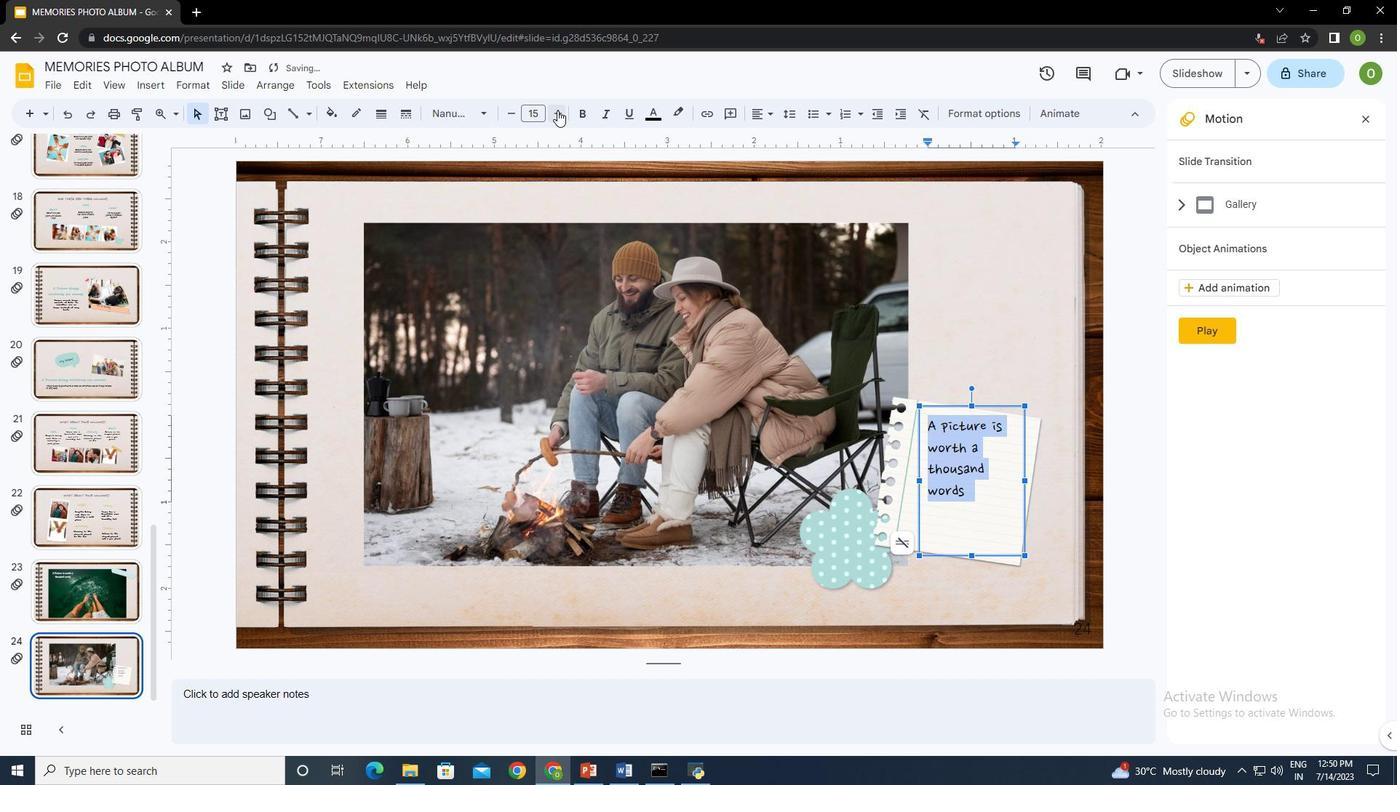 
Action: Mouse pressed left at (557, 110)
Screenshot: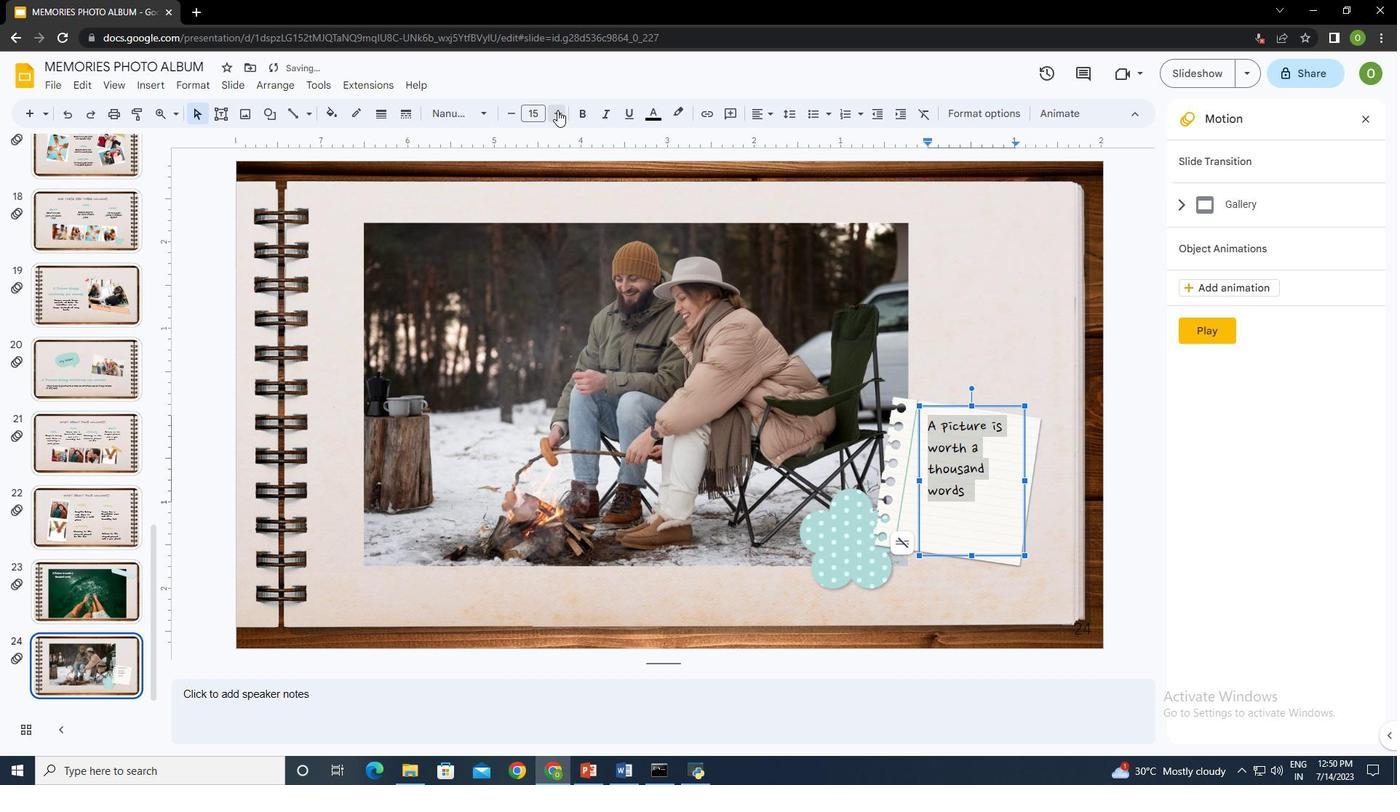 
Action: Mouse pressed left at (557, 110)
Screenshot: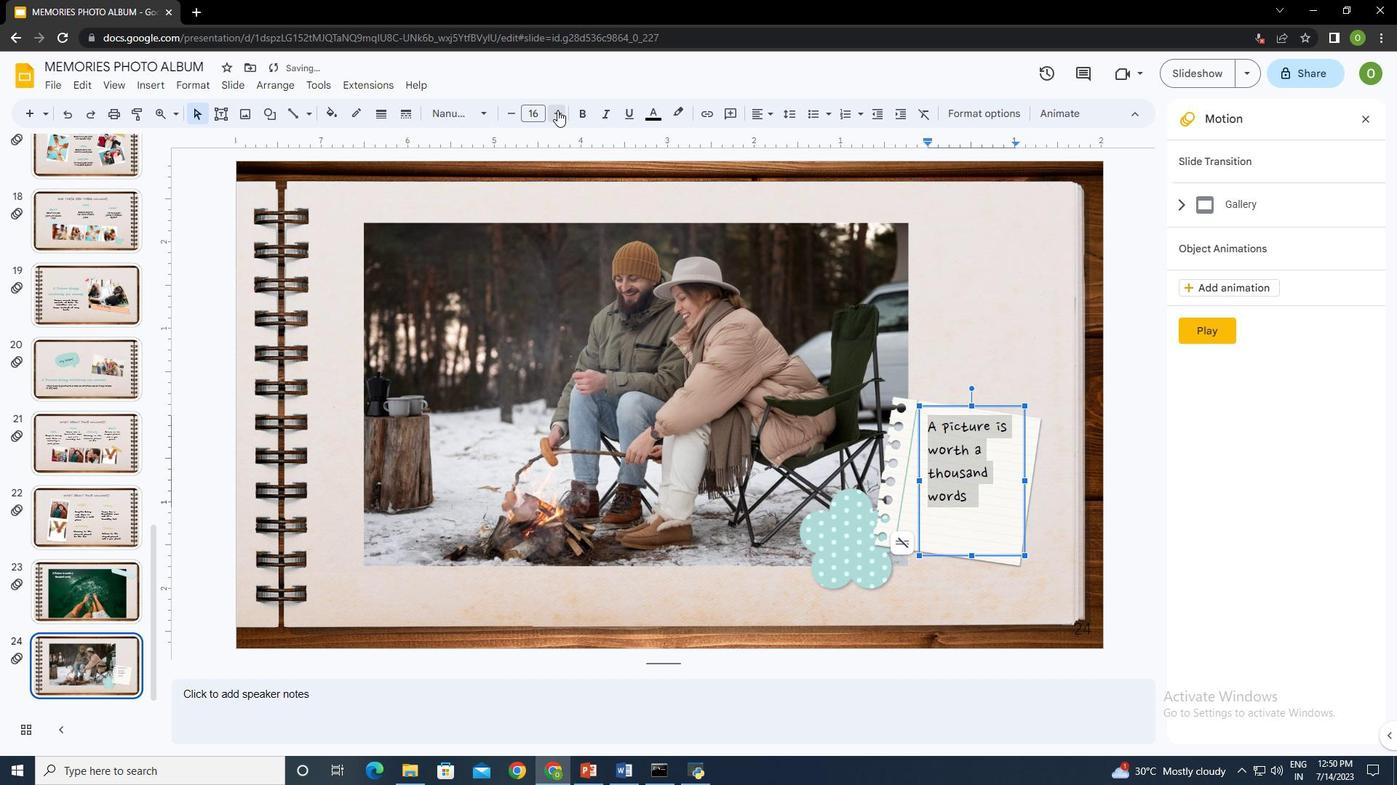 
Action: Mouse pressed left at (557, 110)
Screenshot: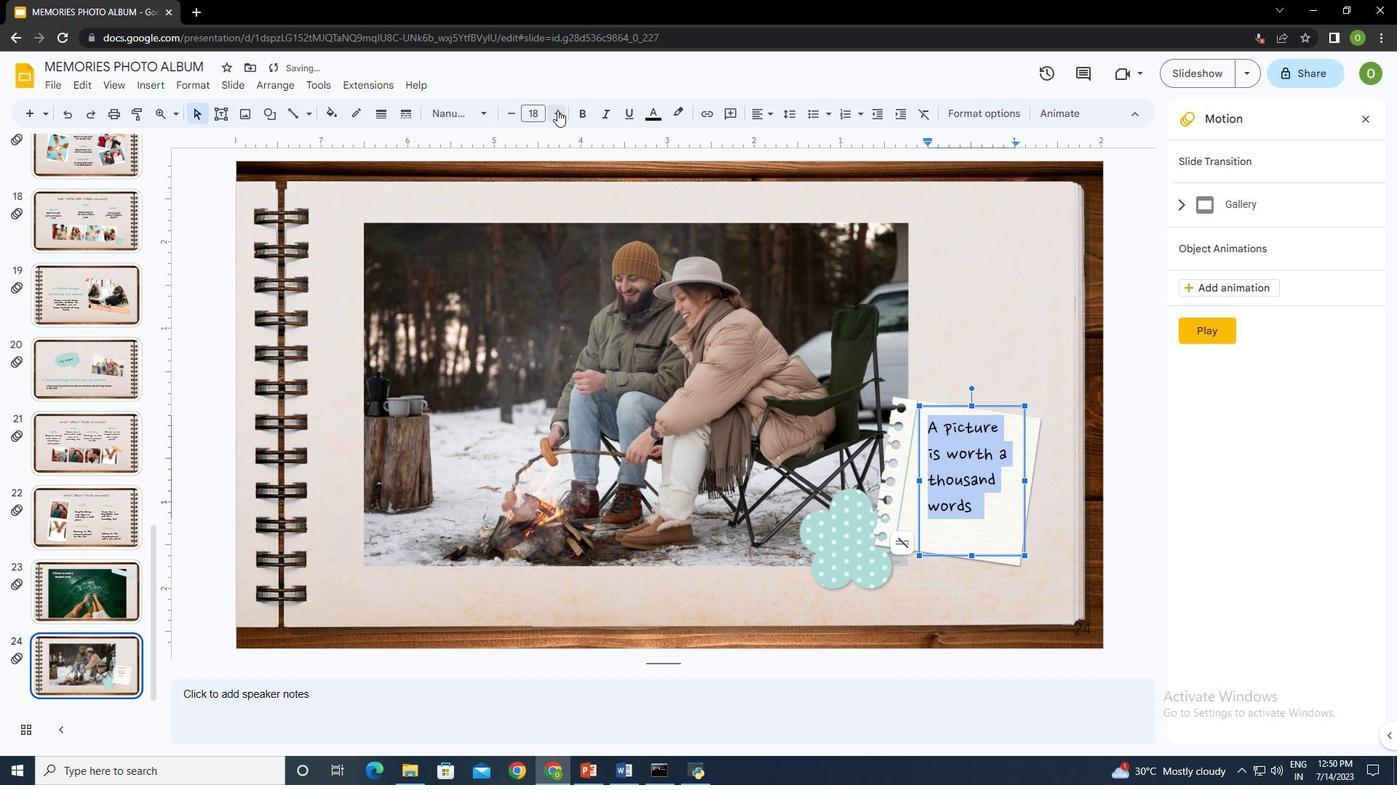 
Action: Mouse moved to (972, 387)
Screenshot: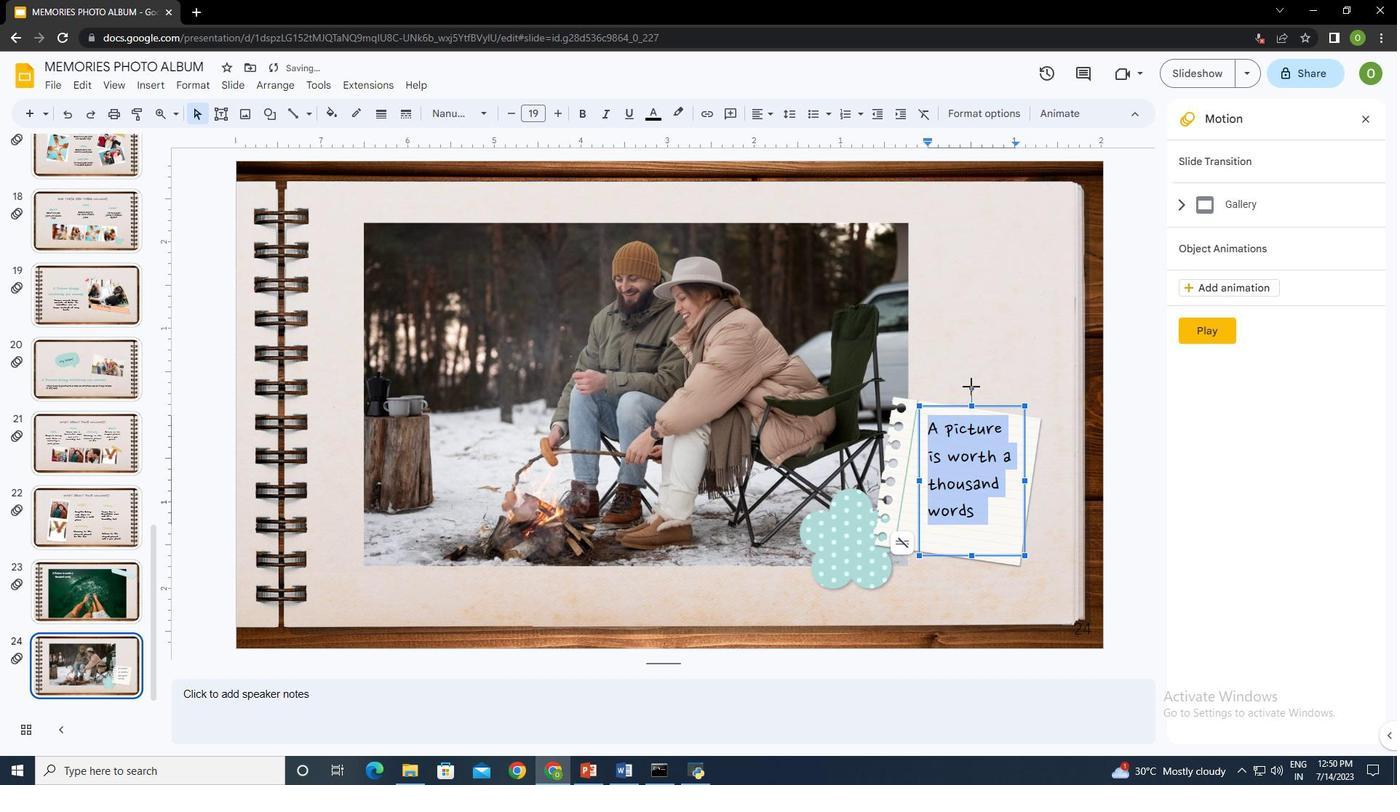 
Action: Mouse pressed left at (972, 387)
Screenshot: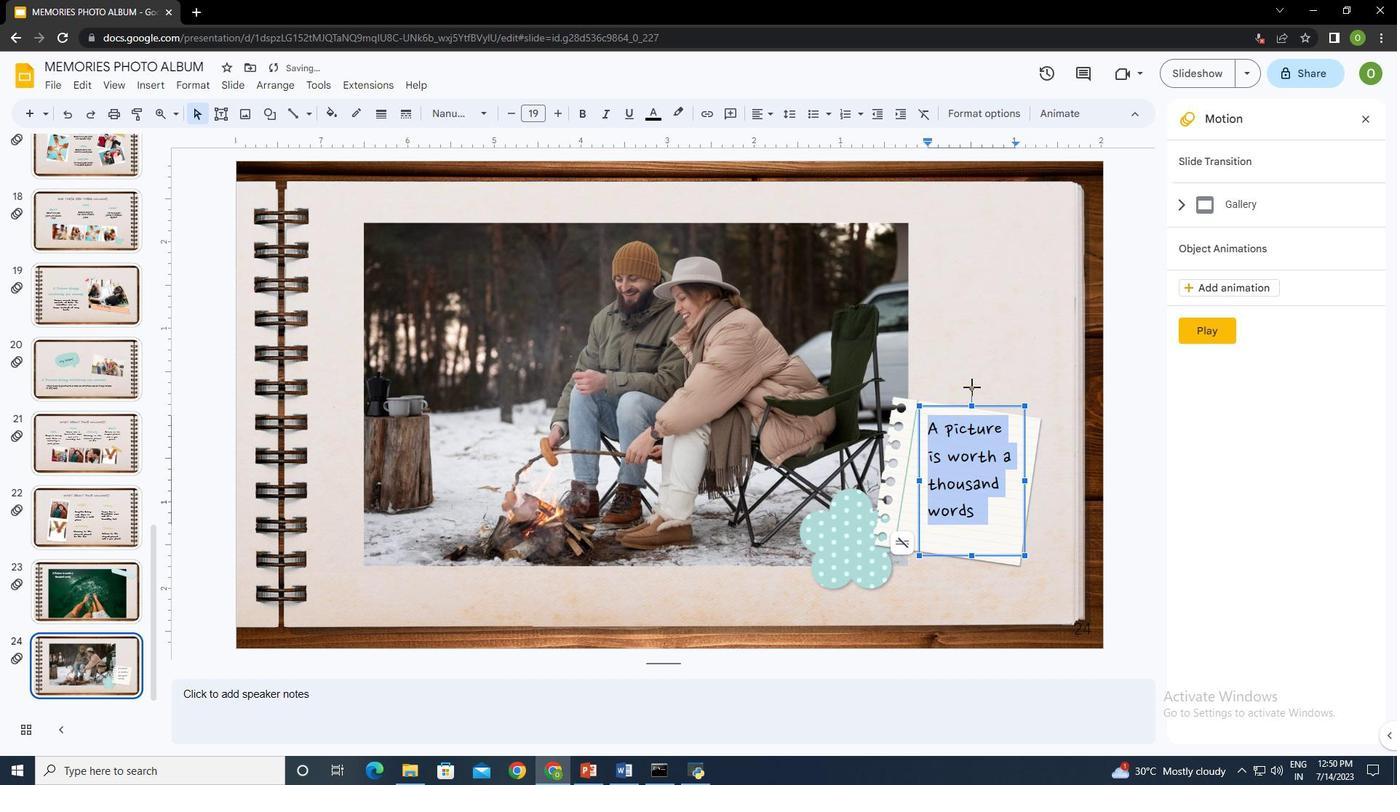
Action: Mouse moved to (969, 475)
Screenshot: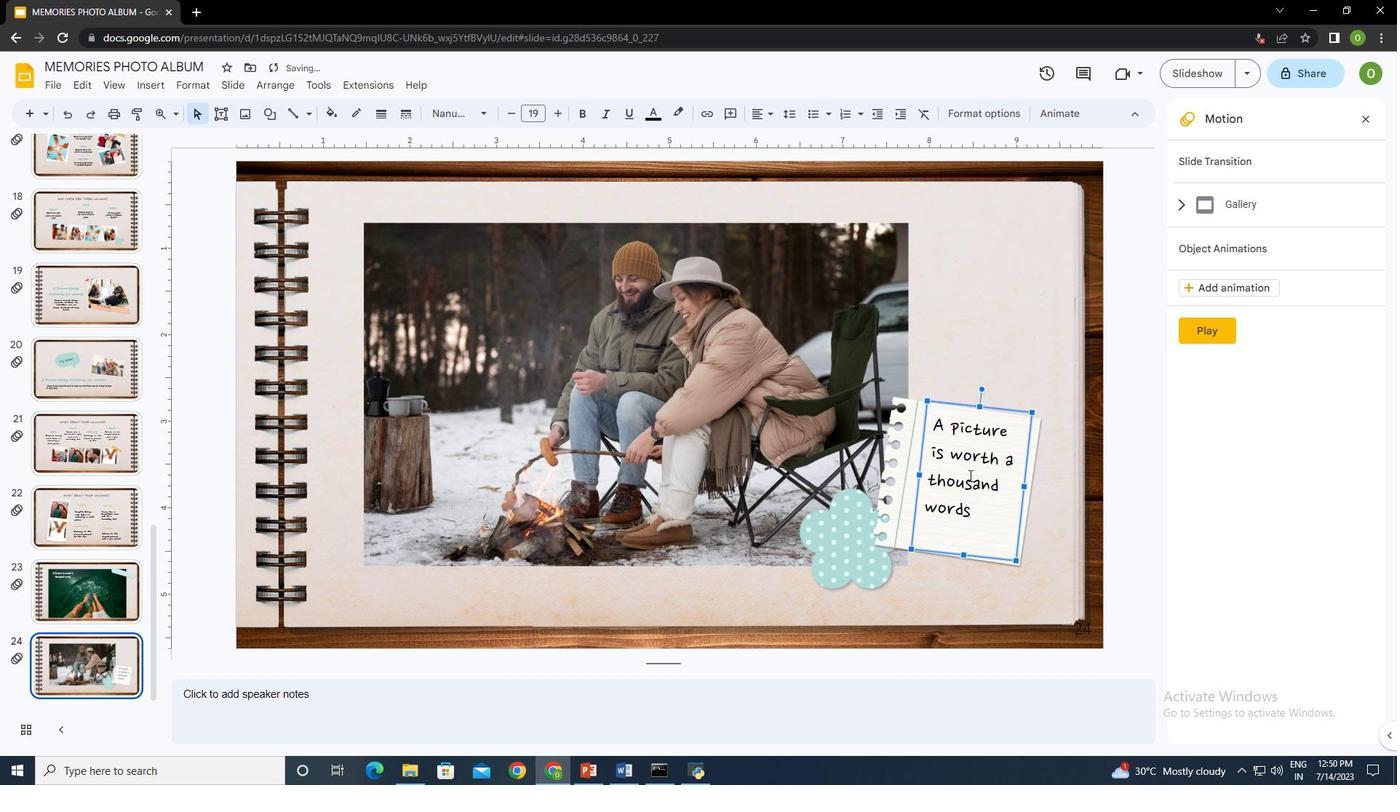 
Action: Mouse pressed left at (969, 475)
Screenshot: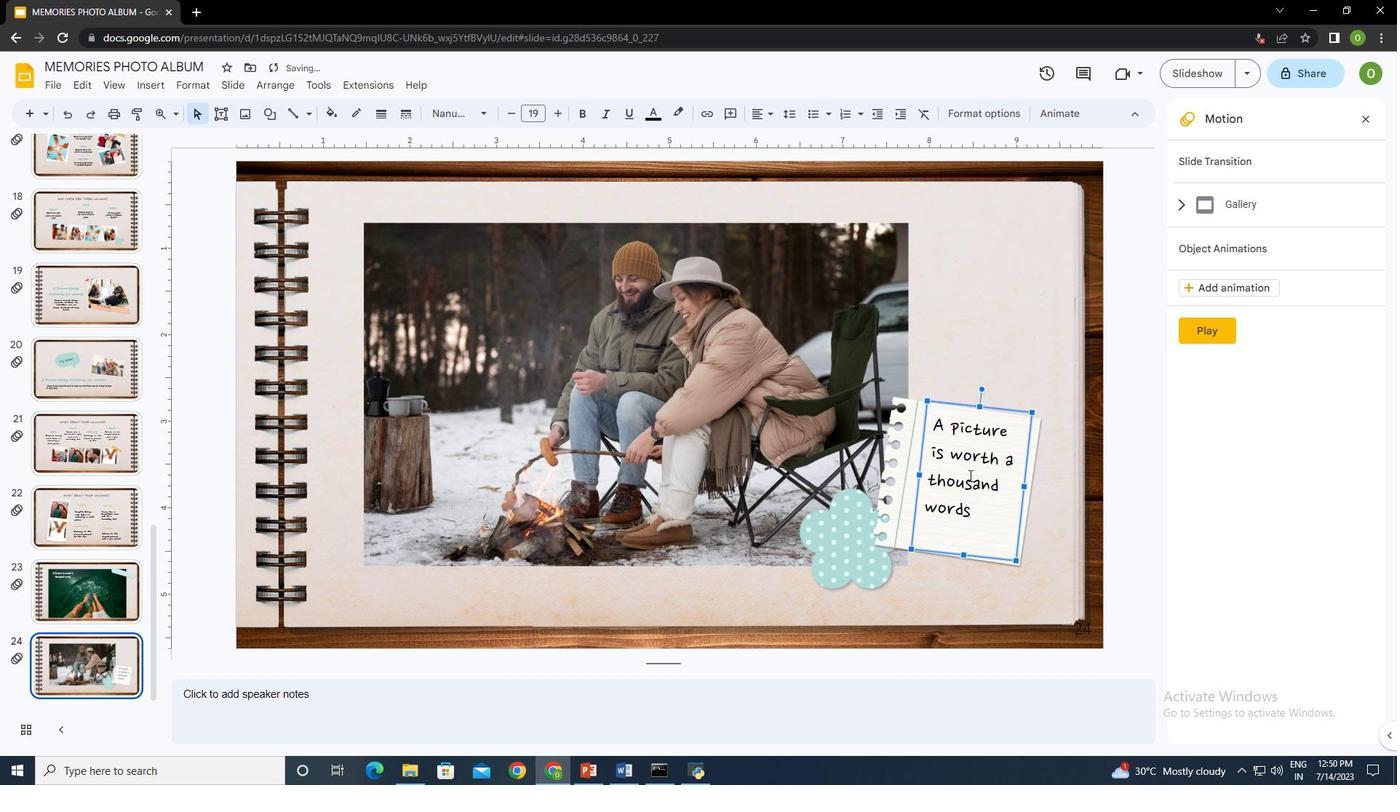 
Action: Key pressed ctrl+A
Screenshot: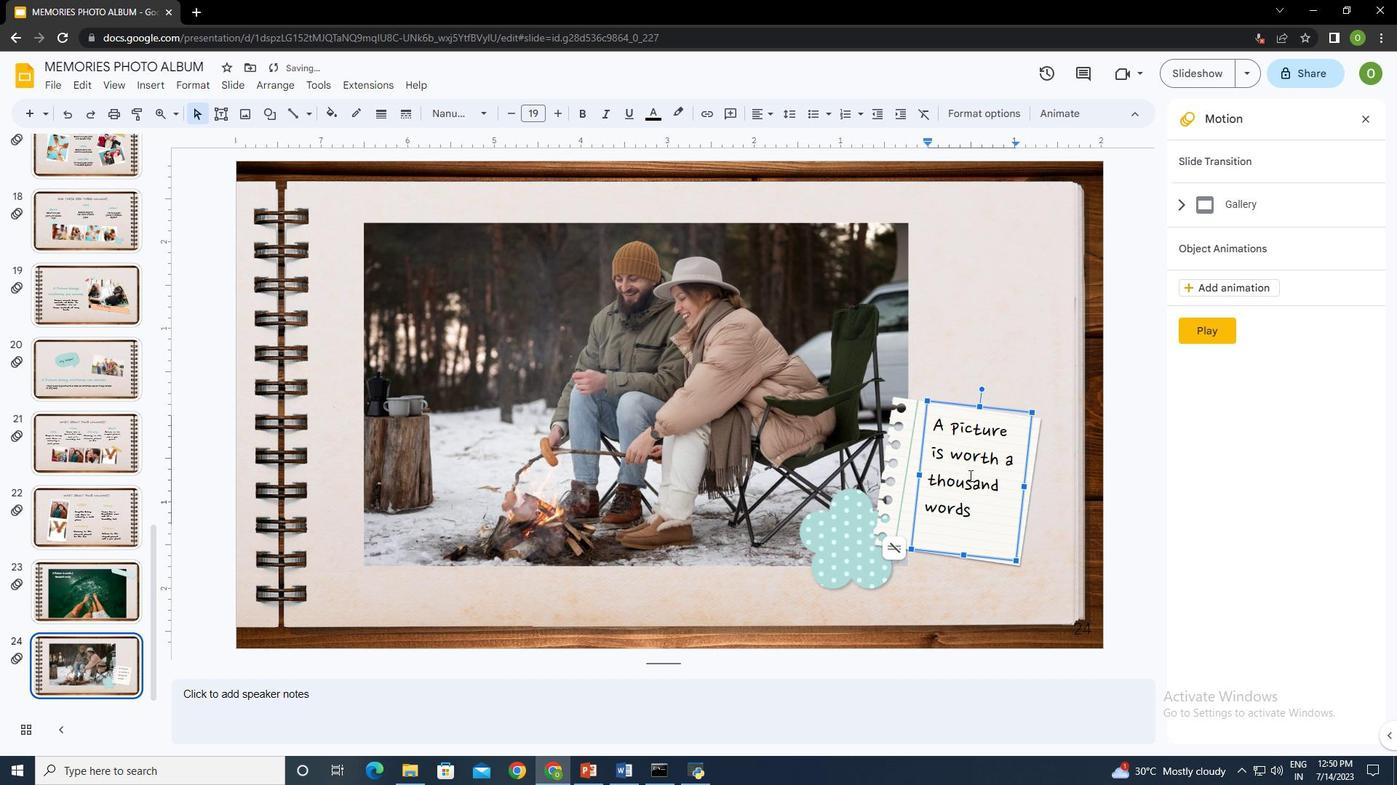 
Action: Mouse moved to (652, 114)
Screenshot: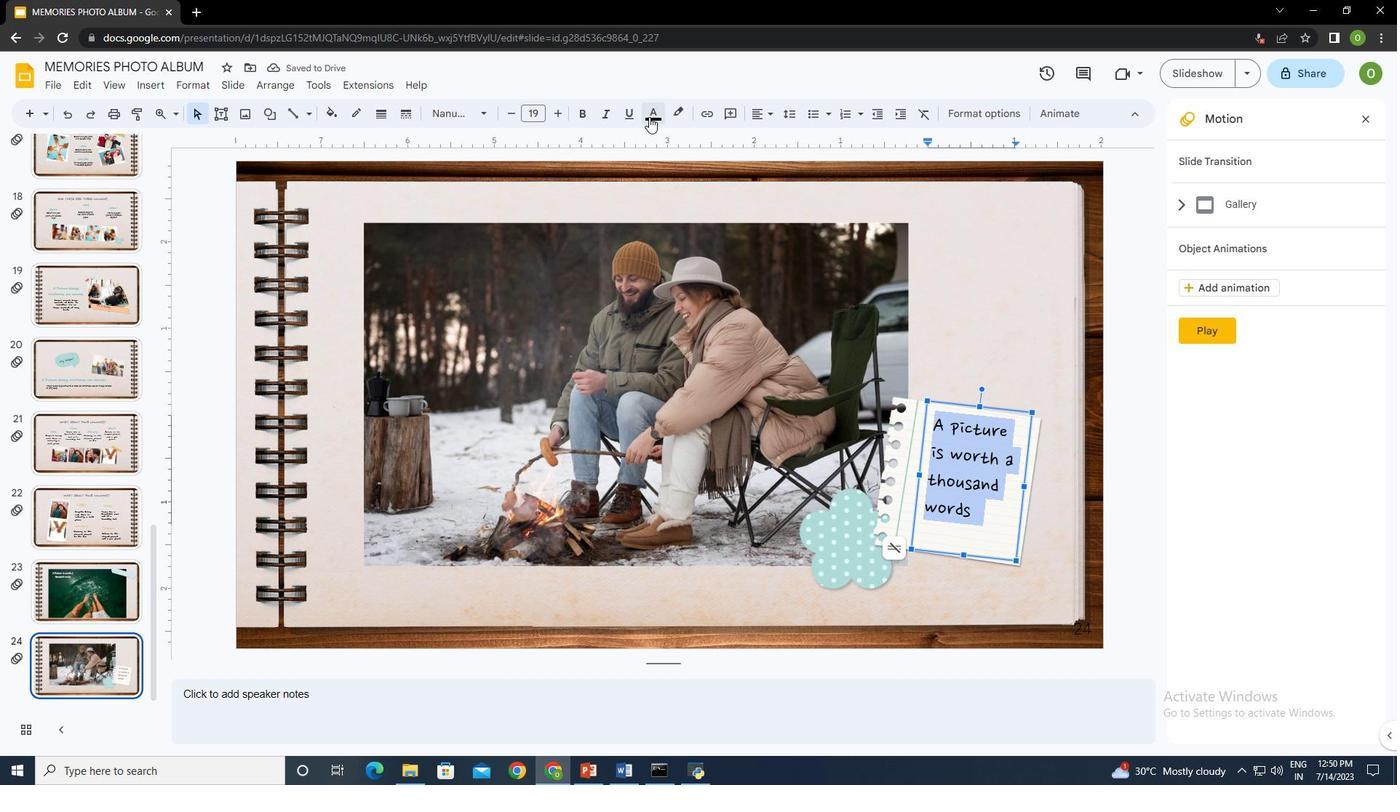 
Action: Mouse pressed left at (652, 114)
Screenshot: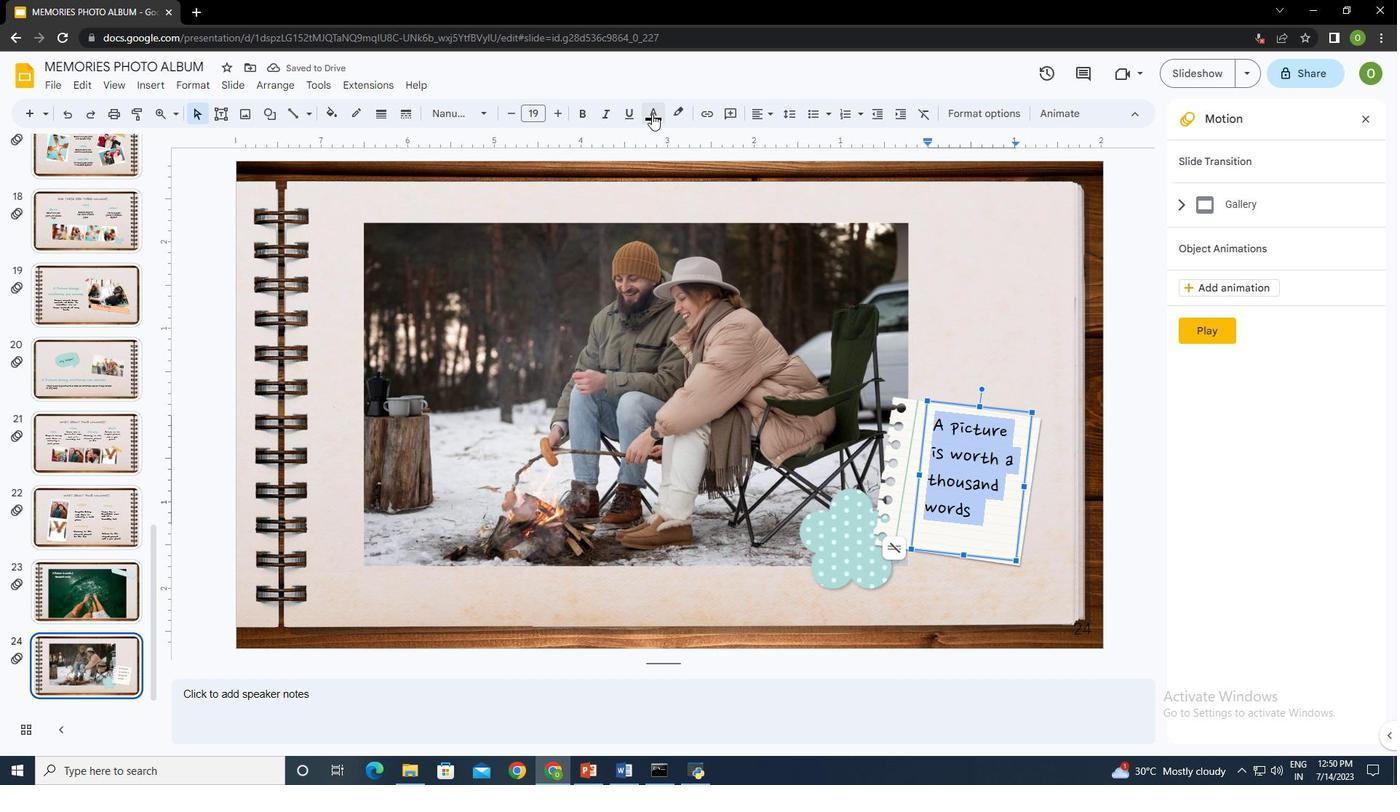 
Action: Mouse moved to (785, 157)
Screenshot: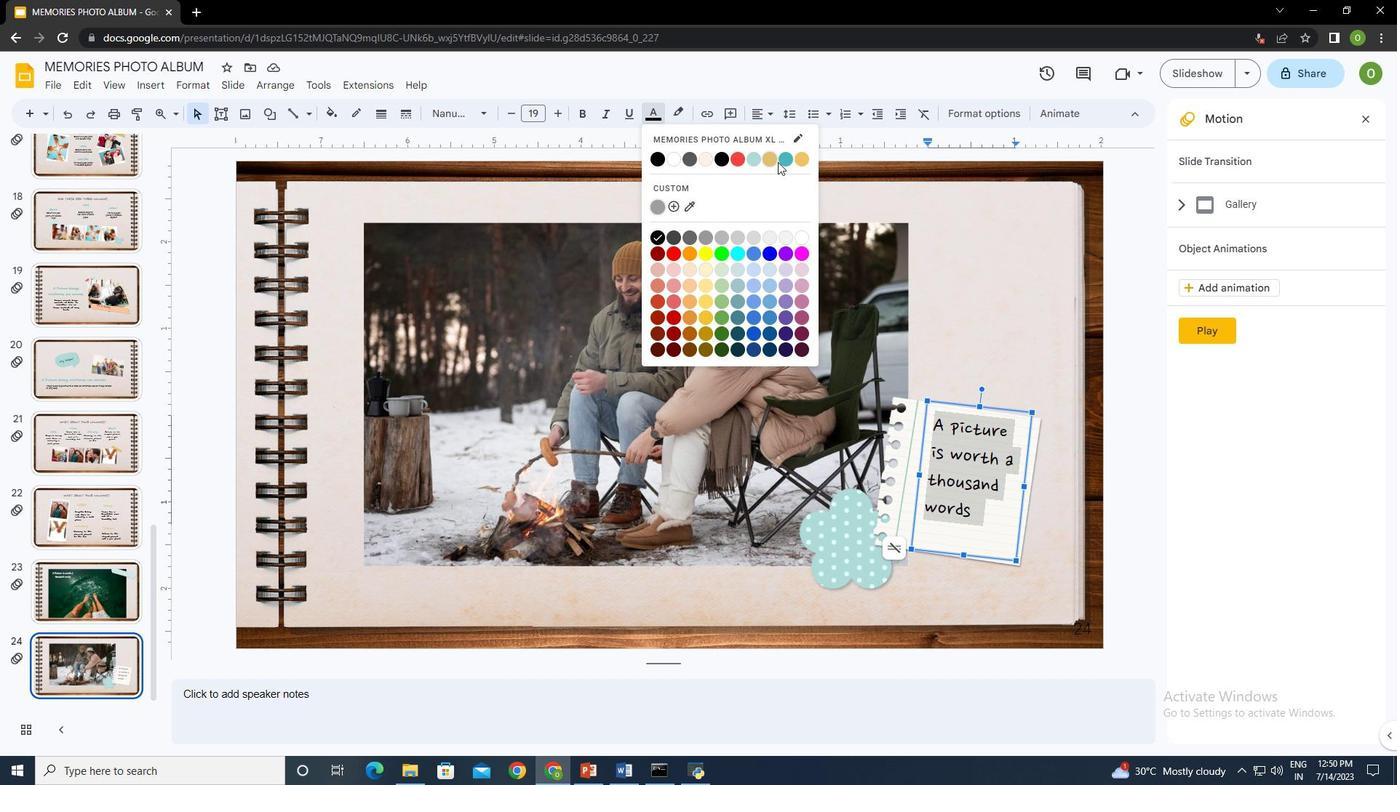 
Action: Mouse pressed left at (785, 157)
Screenshot: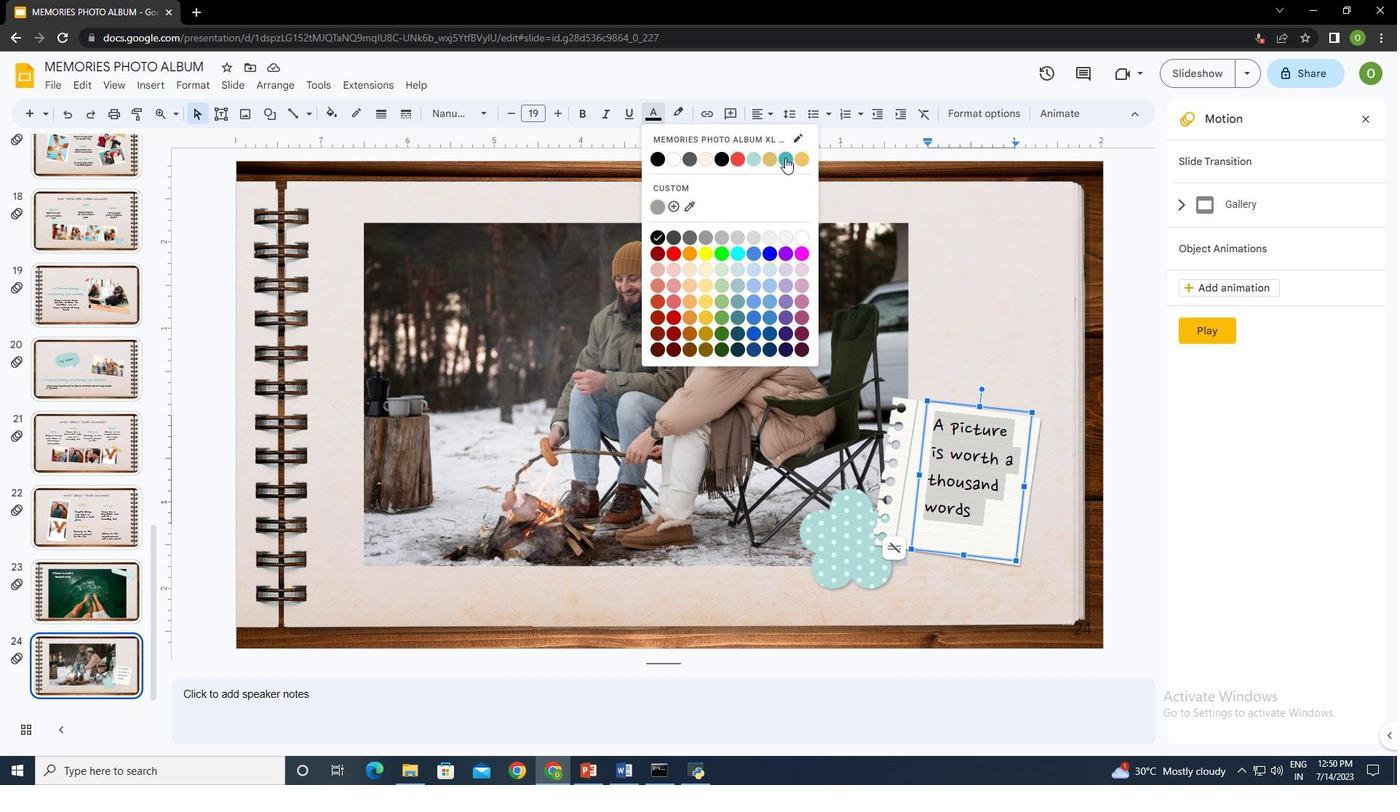 
Action: Mouse moved to (1018, 561)
Screenshot: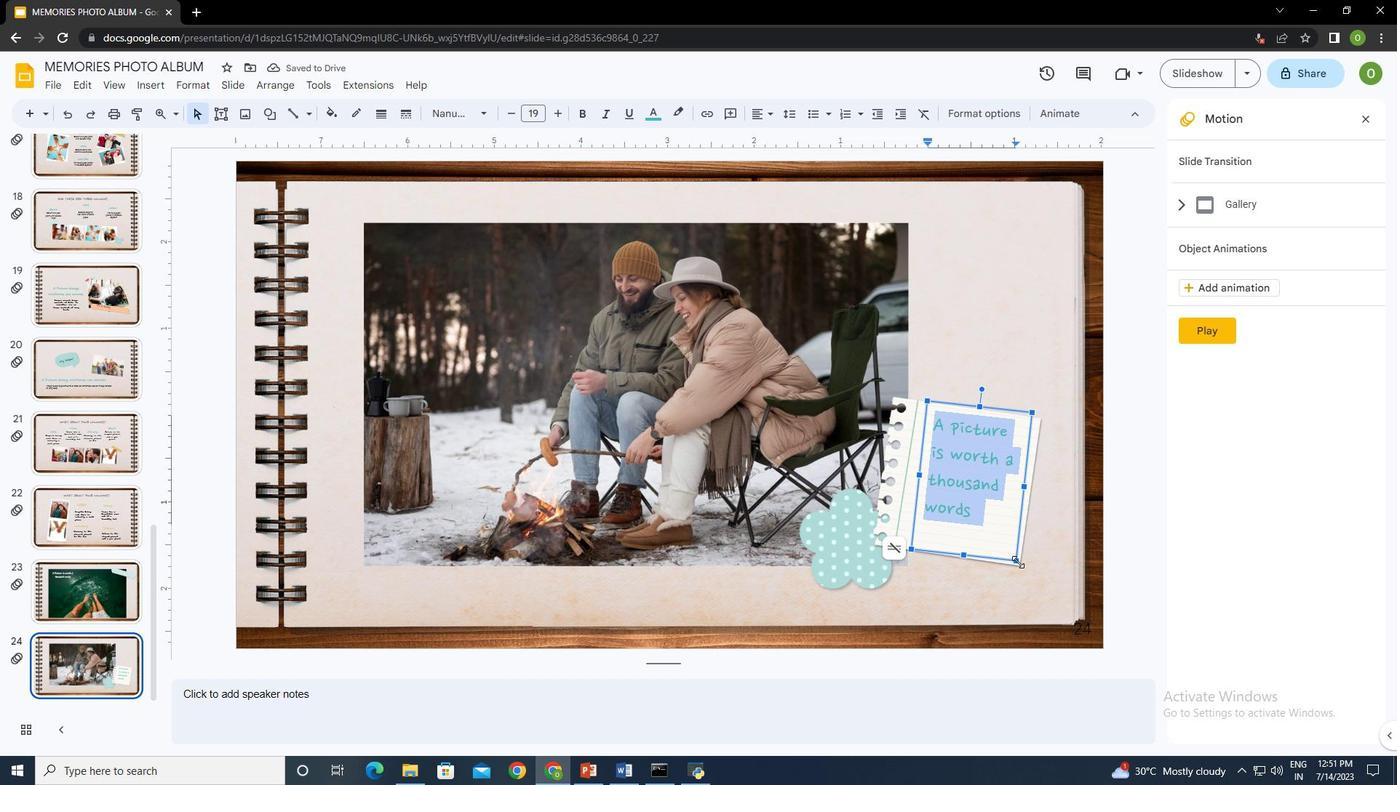 
Action: Mouse pressed left at (1018, 561)
Screenshot: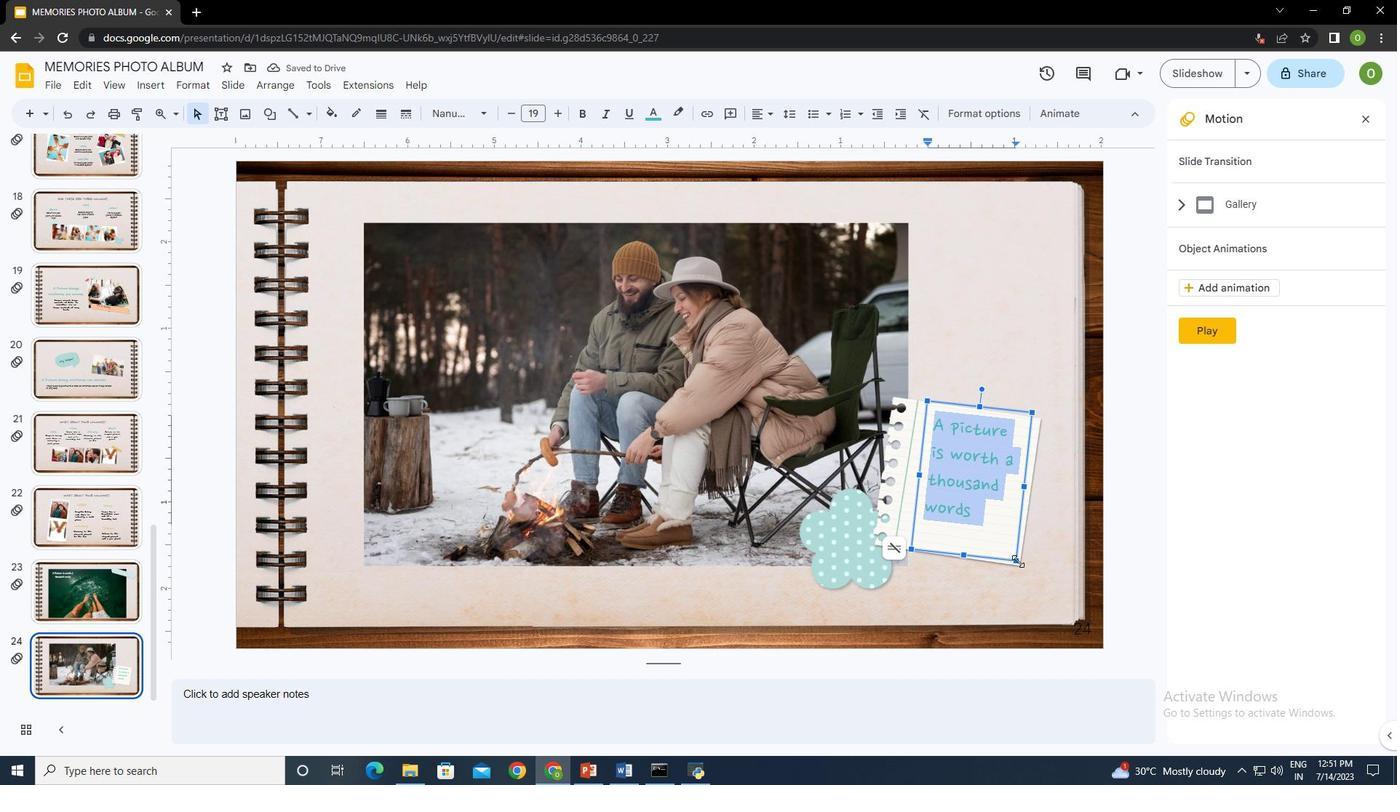 
Action: Mouse moved to (919, 474)
Screenshot: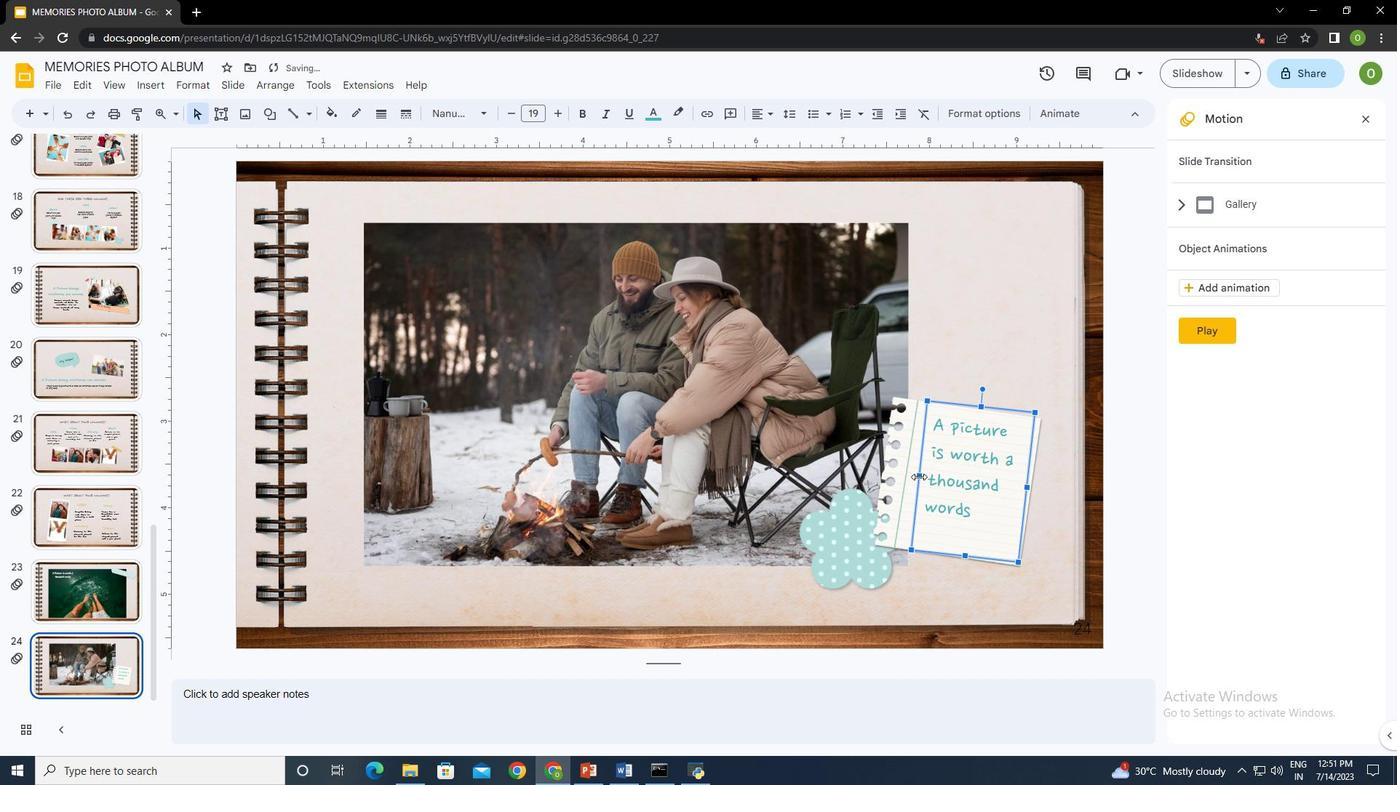 
Action: Mouse pressed left at (919, 474)
Screenshot: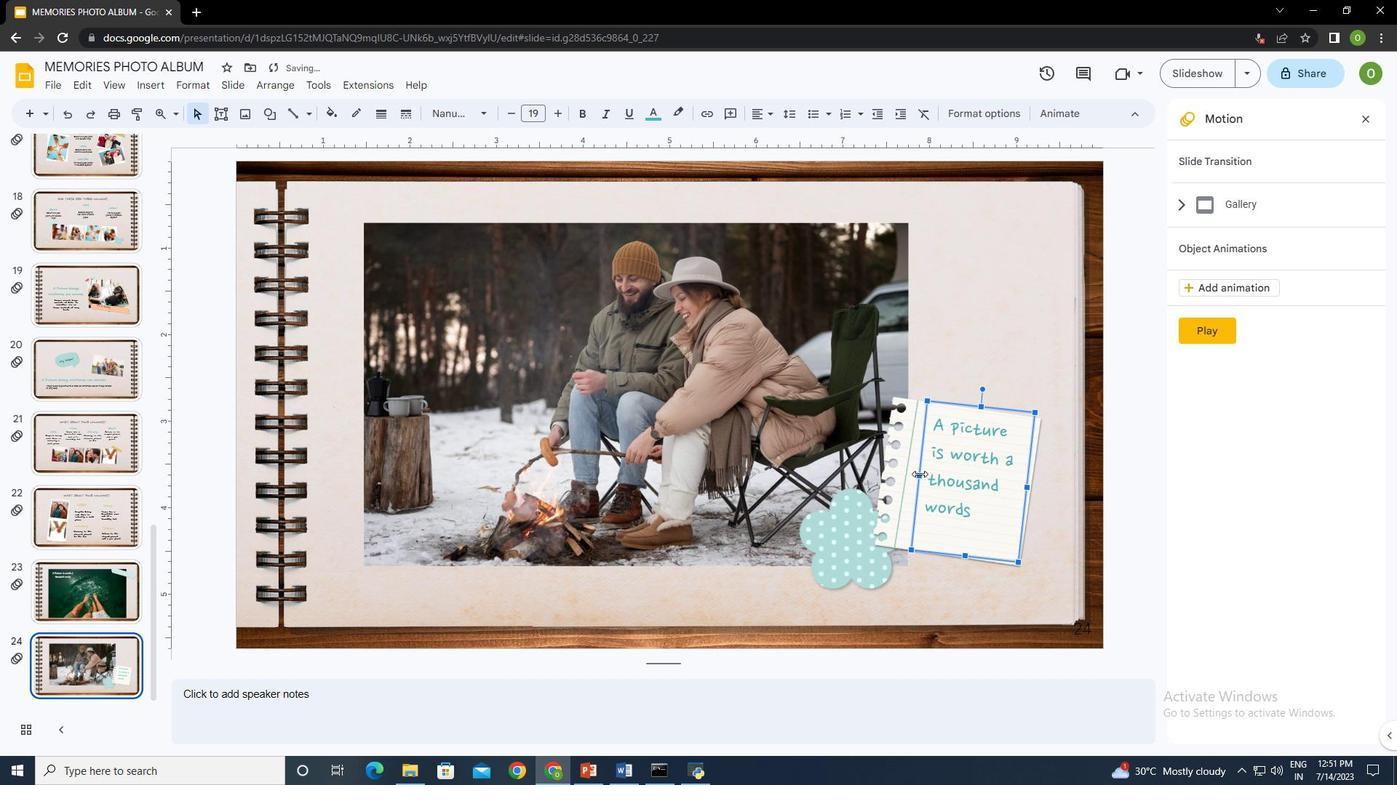 
Action: Mouse moved to (958, 557)
Screenshot: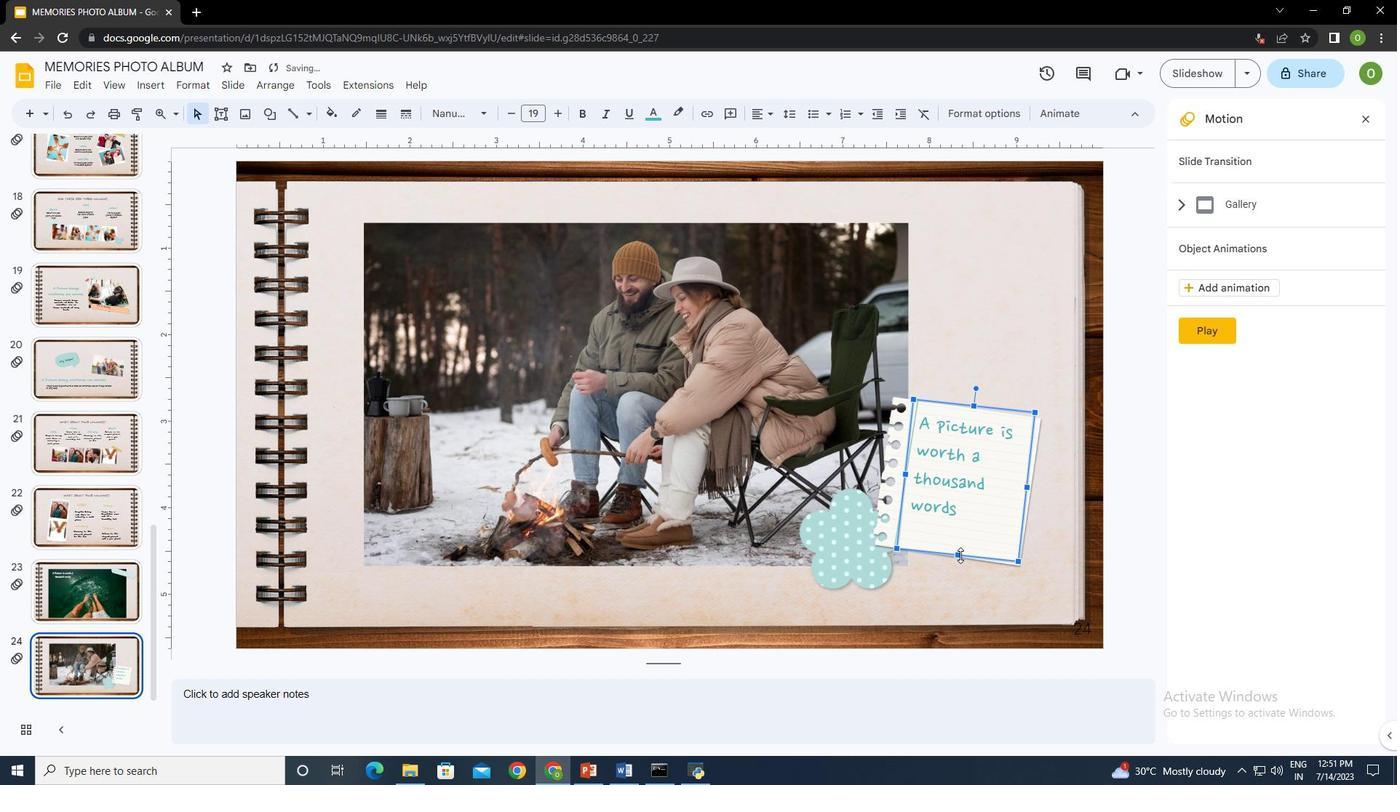 
Action: Mouse pressed left at (958, 557)
Screenshot: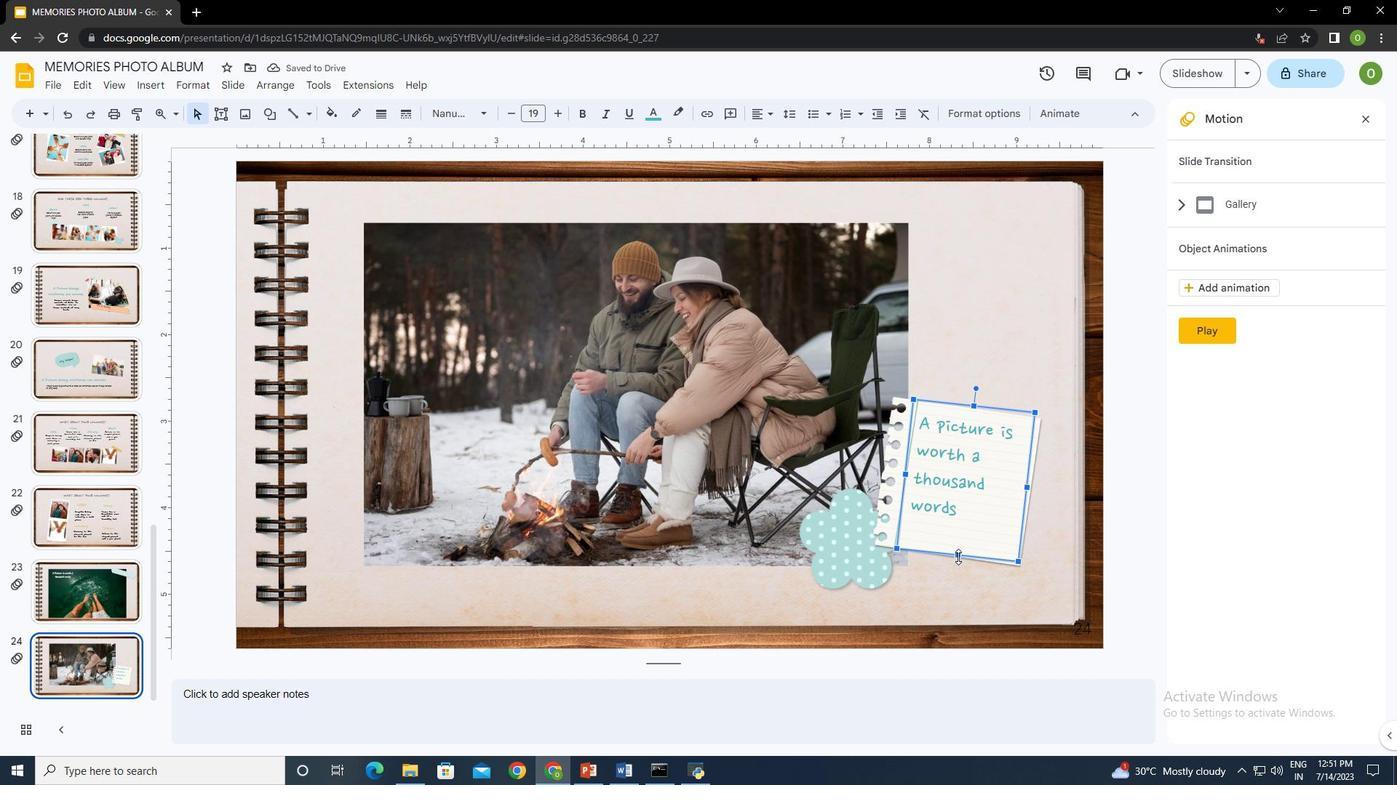 
Action: Mouse moved to (967, 467)
Screenshot: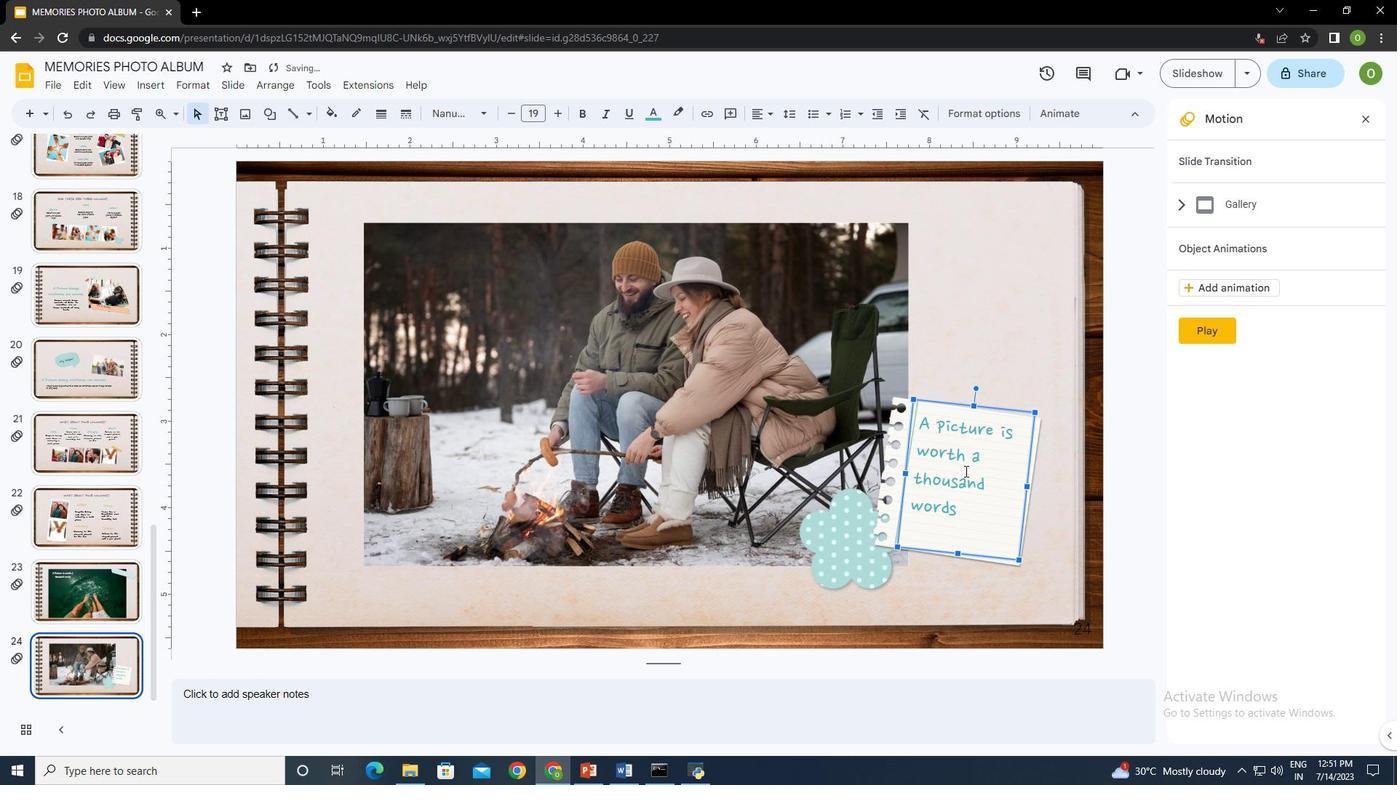 
Action: Mouse pressed left at (967, 467)
Screenshot: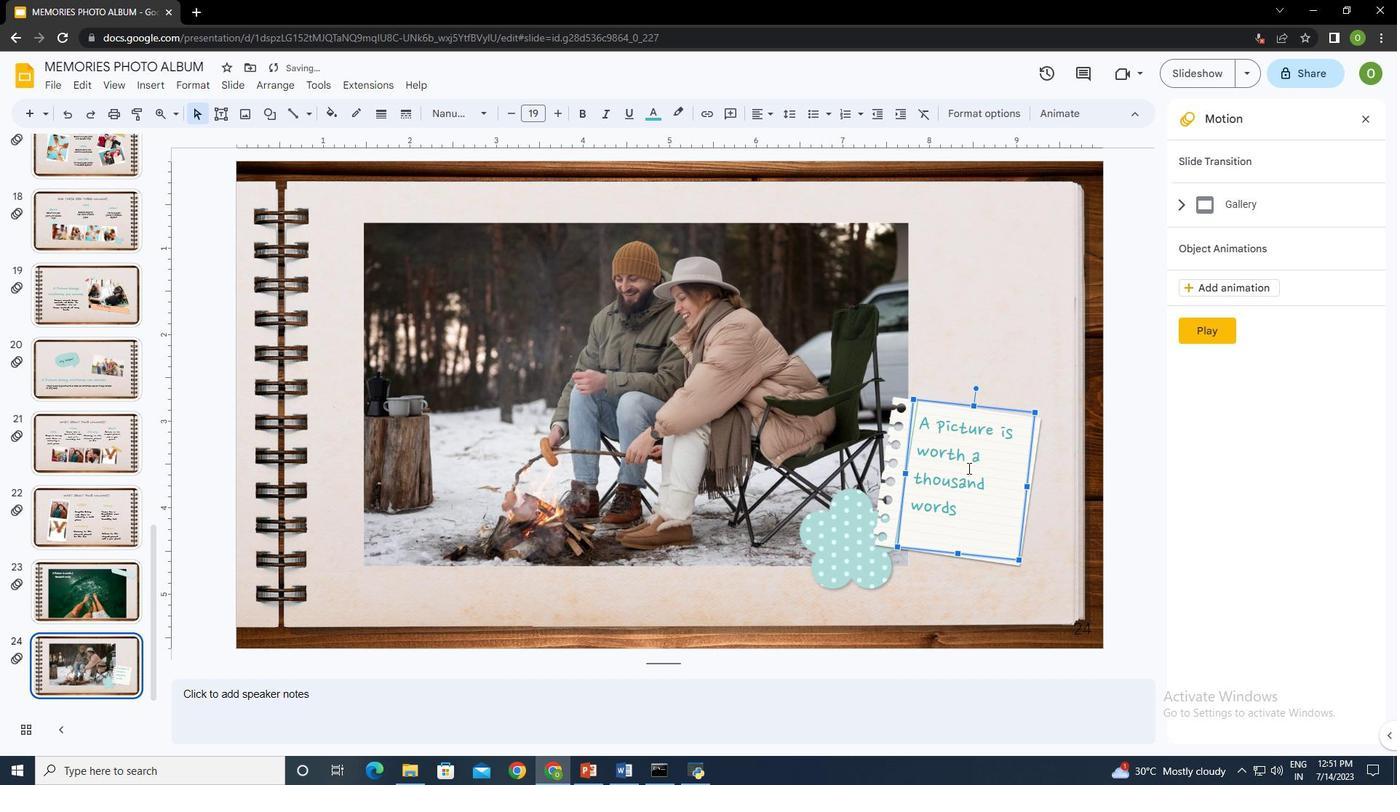 
Action: Key pressed ctrl+A
Screenshot: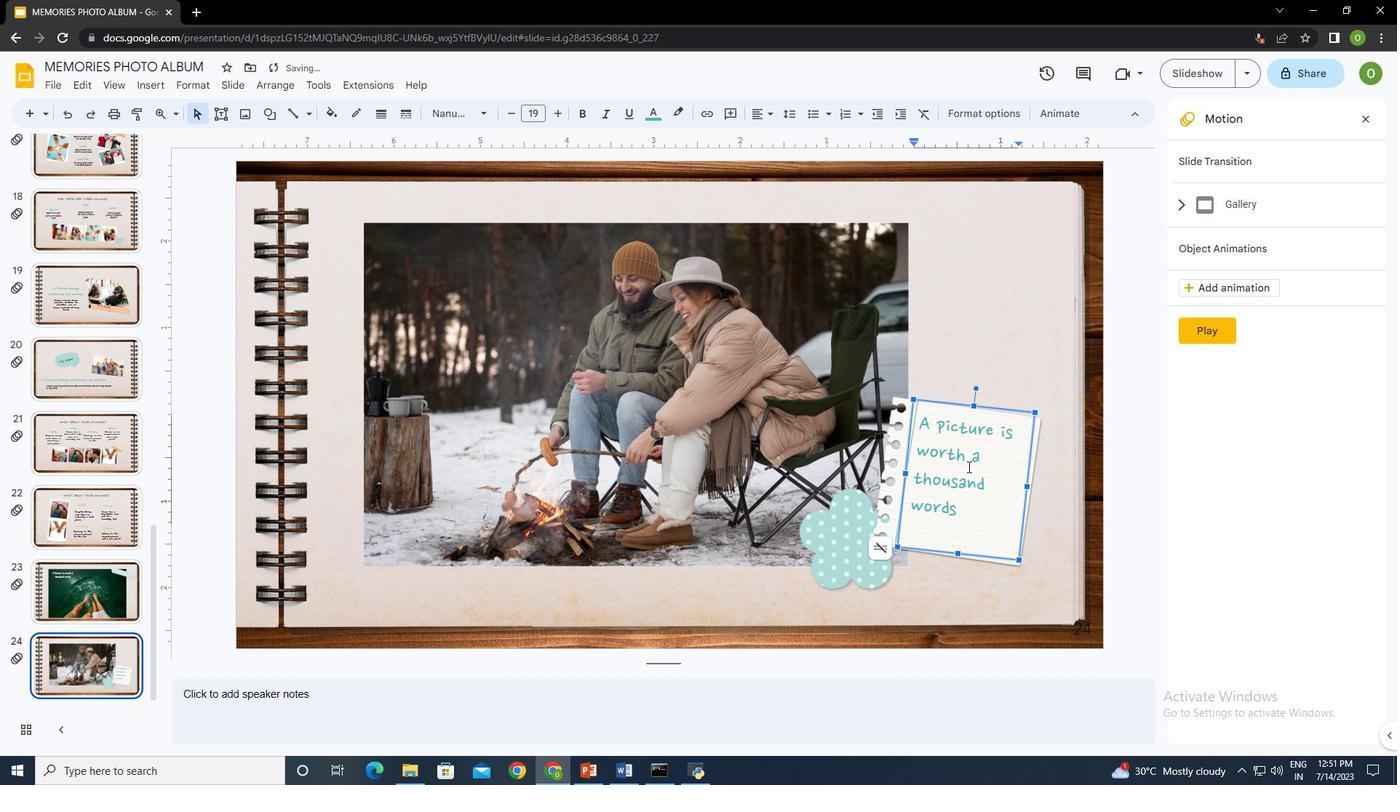 
Action: Mouse moved to (556, 116)
Screenshot: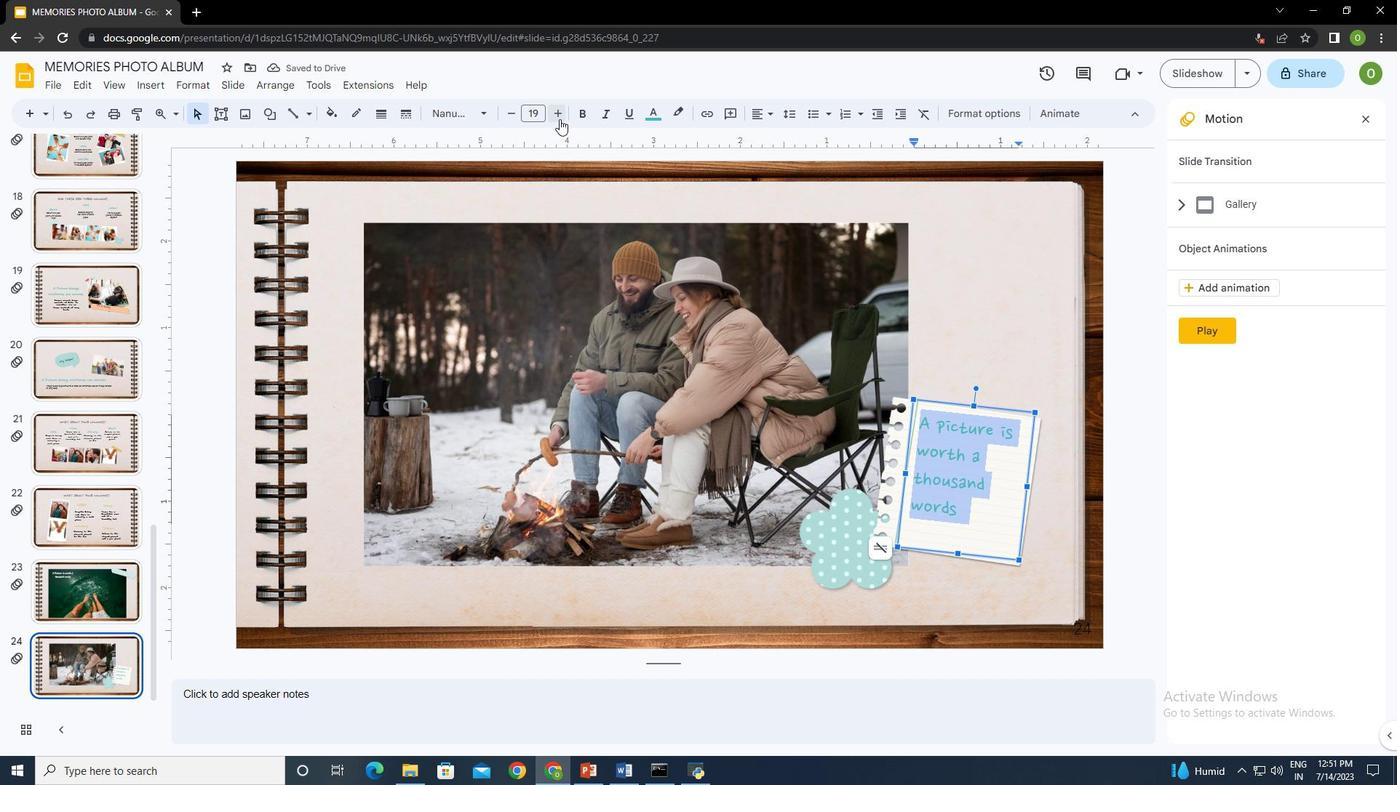 
Action: Mouse pressed left at (556, 116)
Screenshot: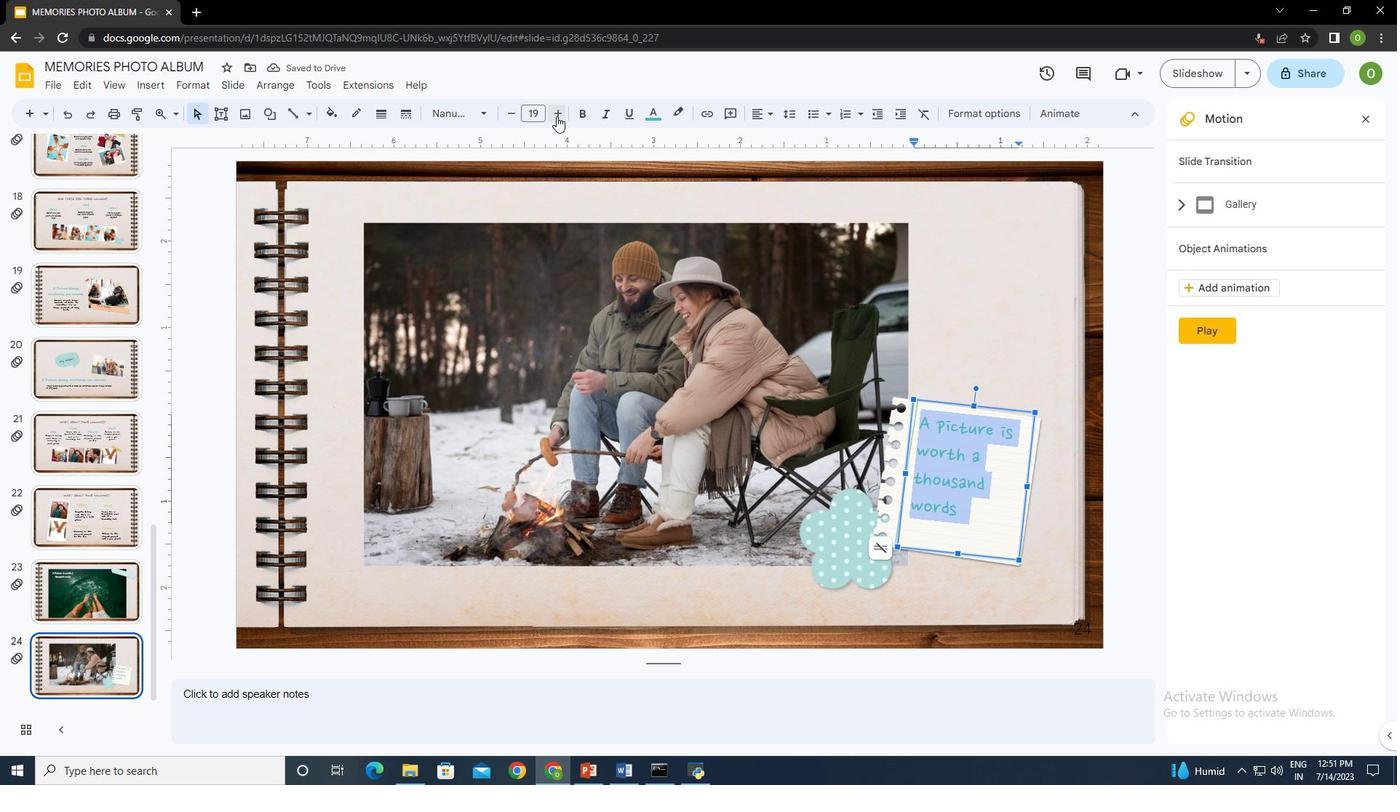 
Action: Mouse pressed left at (556, 116)
Screenshot: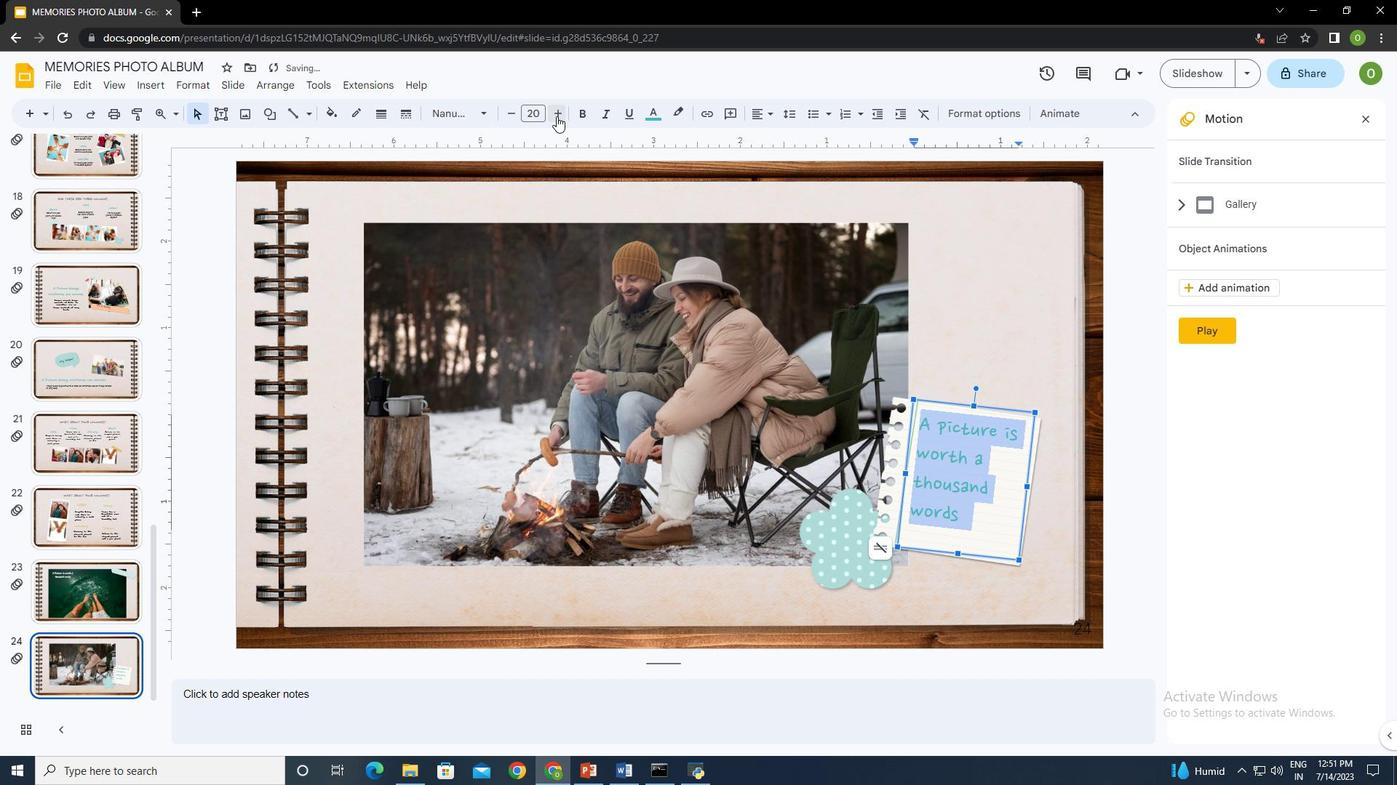 
Action: Mouse pressed left at (556, 116)
Screenshot: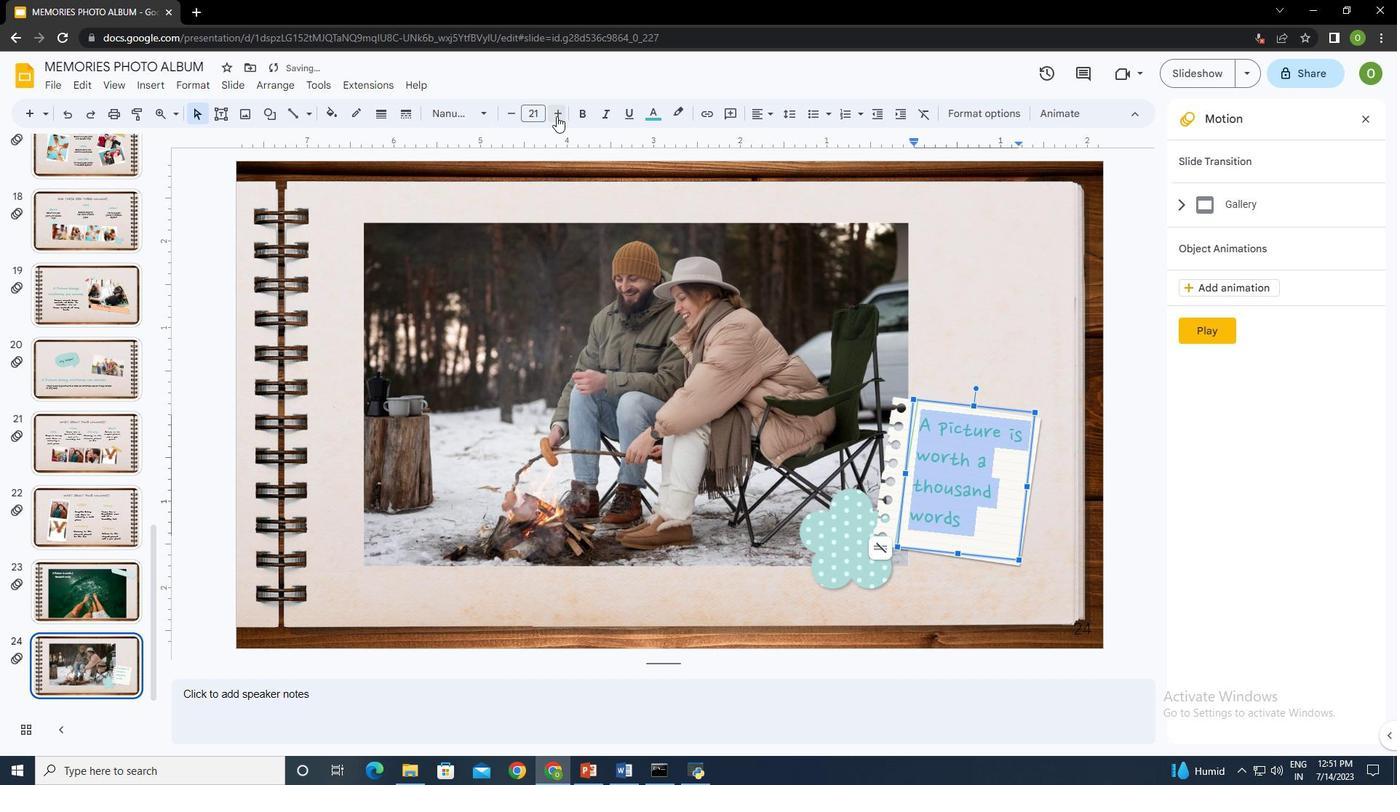 
Action: Mouse moved to (1049, 352)
Screenshot: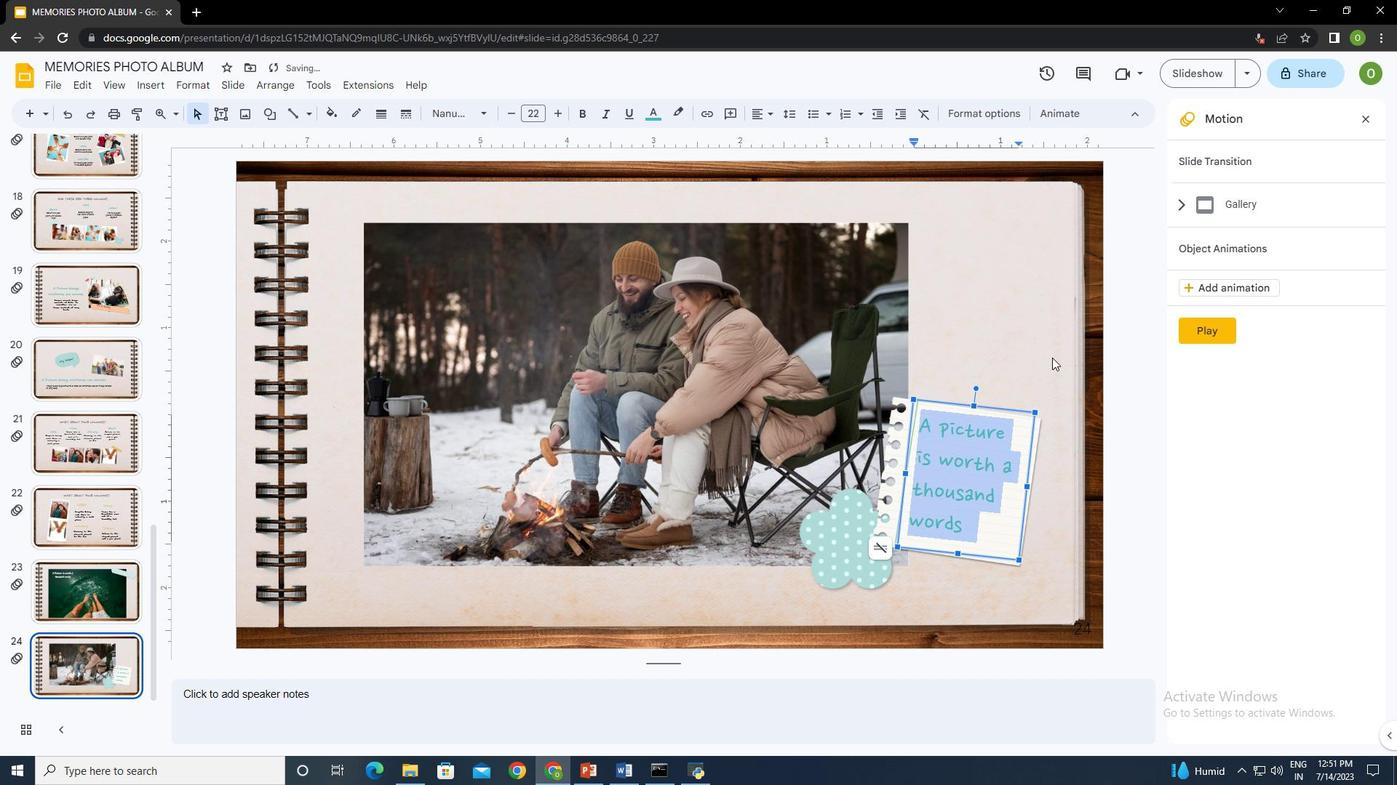 
Action: Mouse pressed left at (1049, 352)
Screenshot: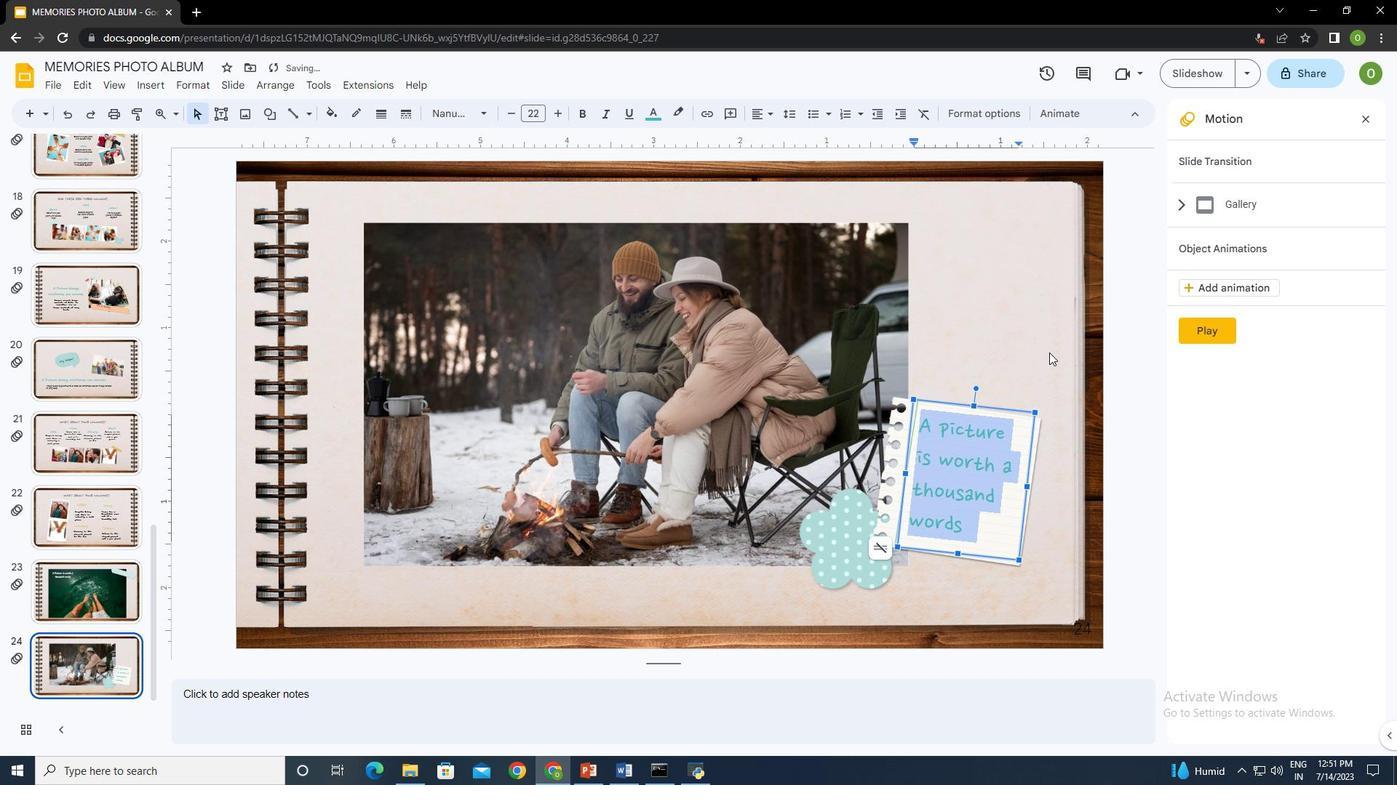 
Action: Mouse moved to (984, 320)
Screenshot: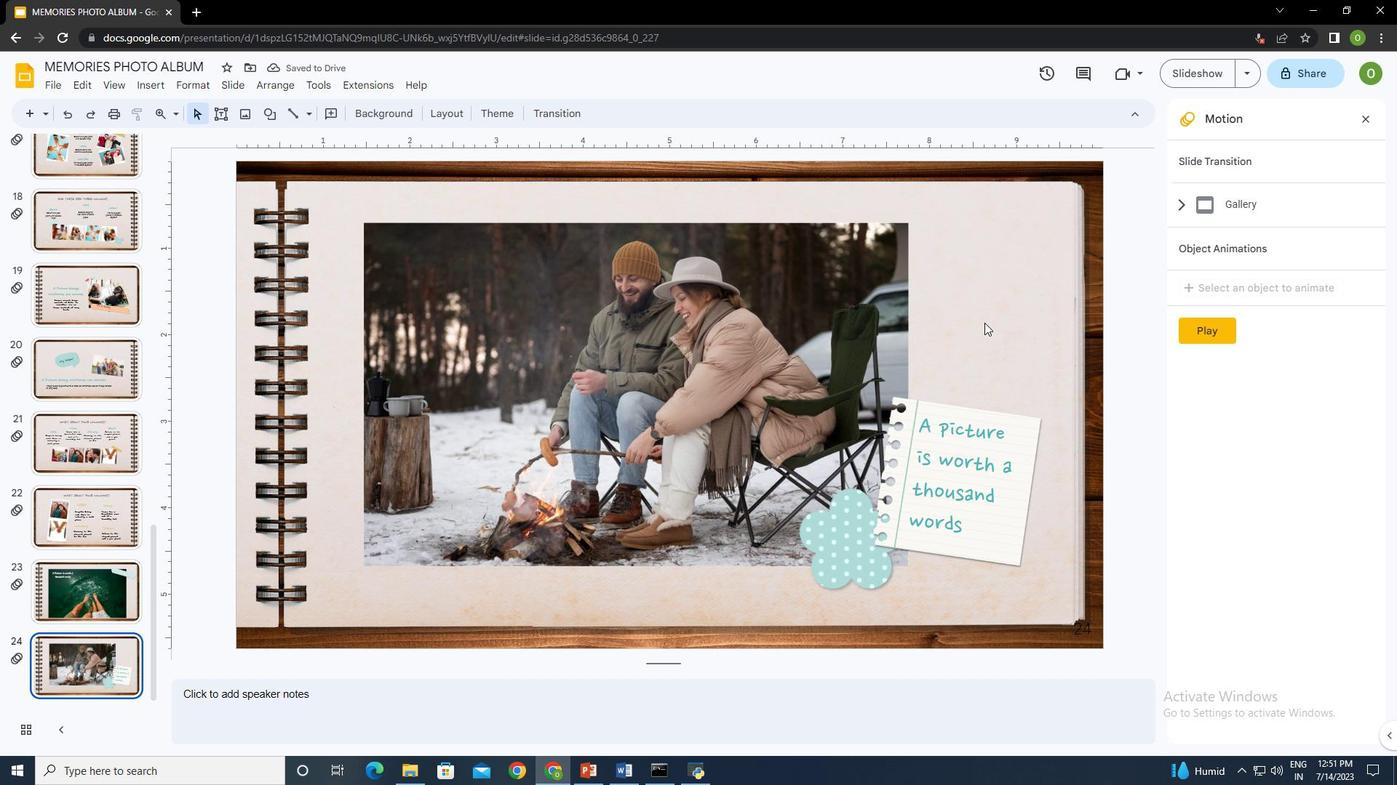 
Action: Mouse pressed left at (984, 320)
Screenshot: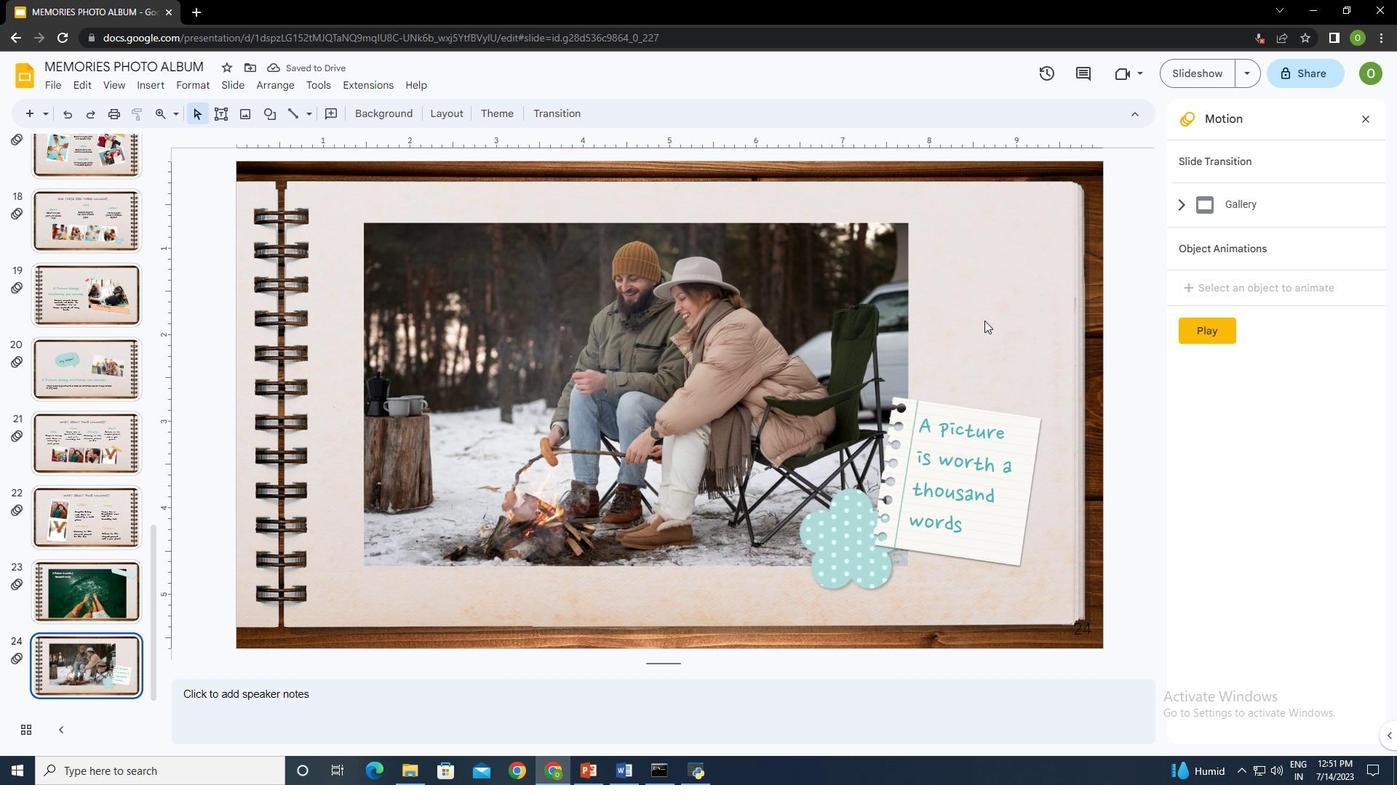 
Action: Mouse moved to (150, 81)
Screenshot: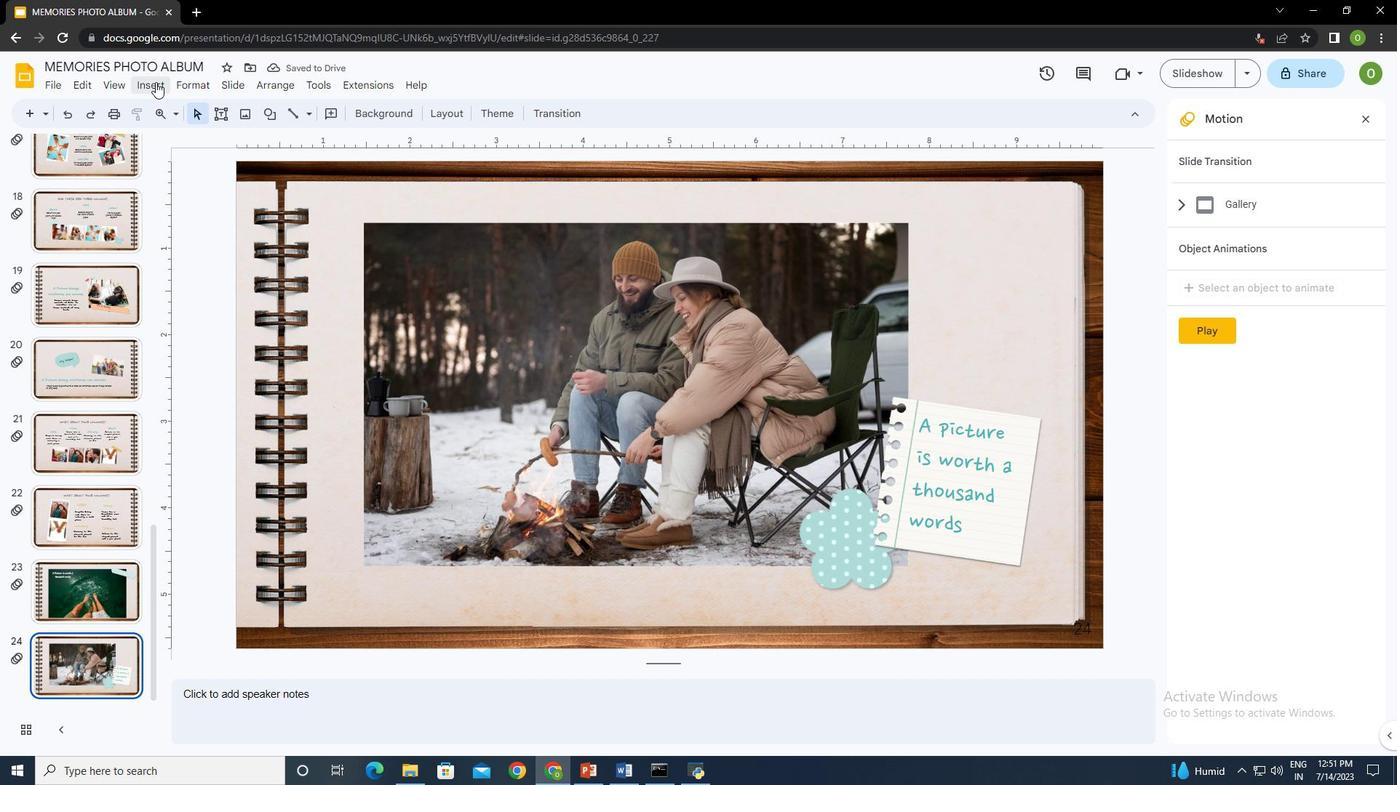 
Action: Mouse pressed left at (150, 81)
Screenshot: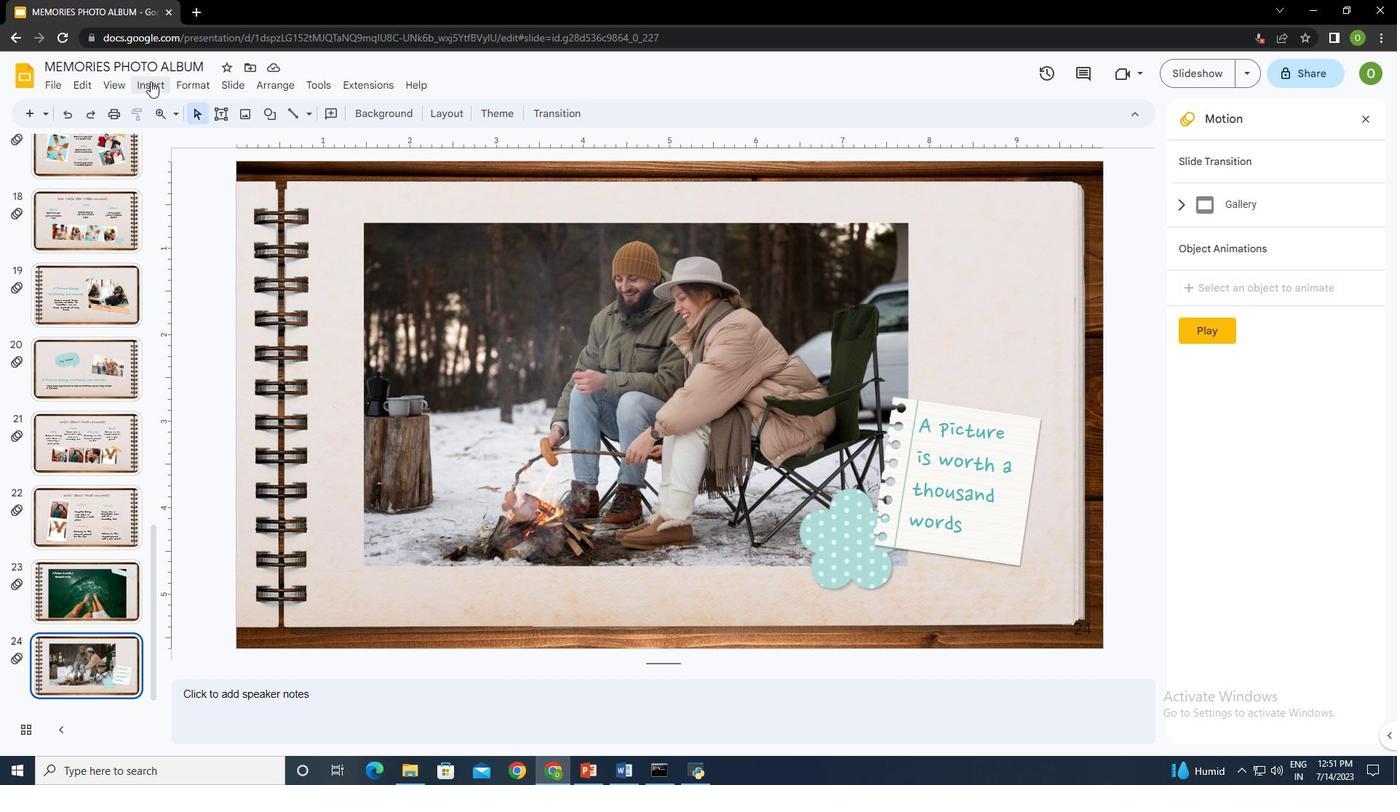 
Action: Mouse moved to (428, 114)
Screenshot: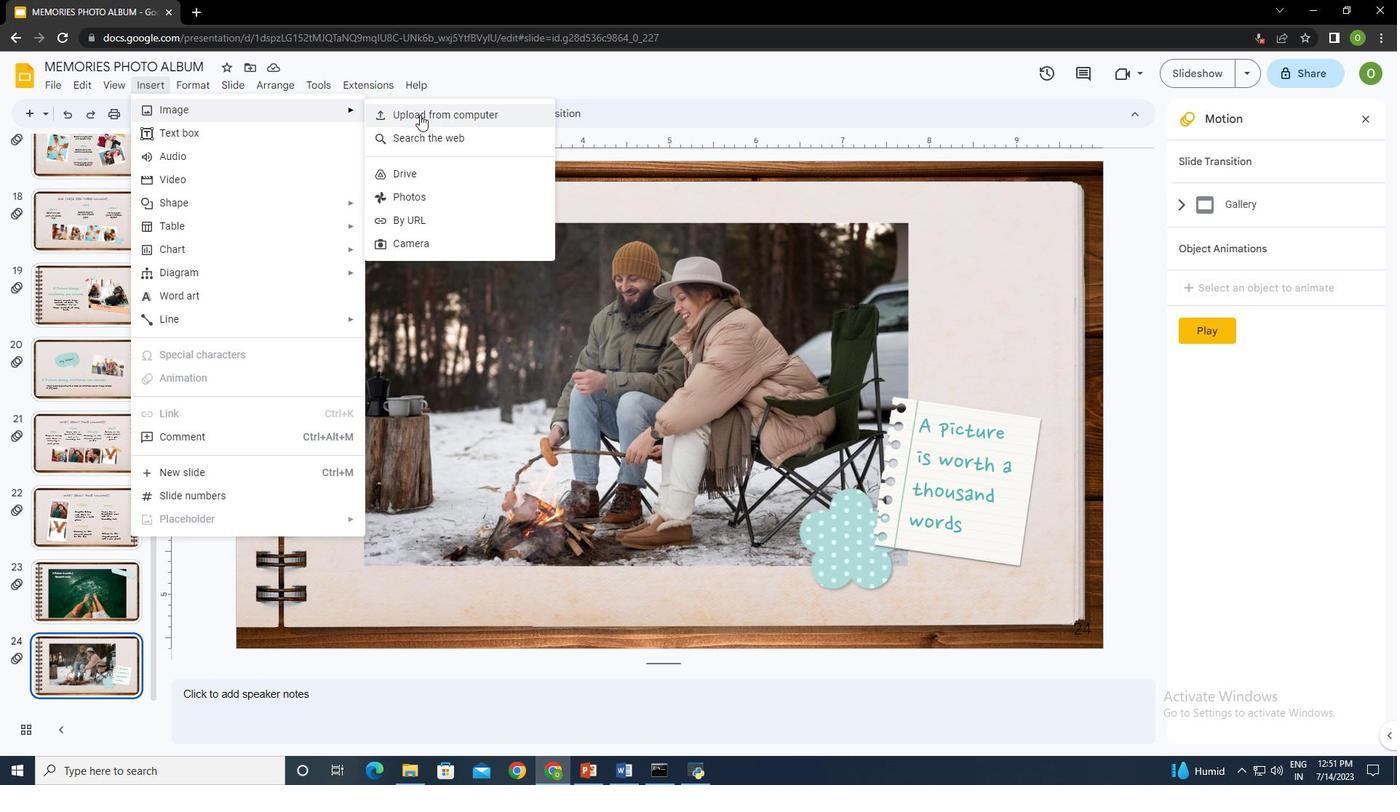 
Action: Mouse pressed left at (428, 114)
Screenshot: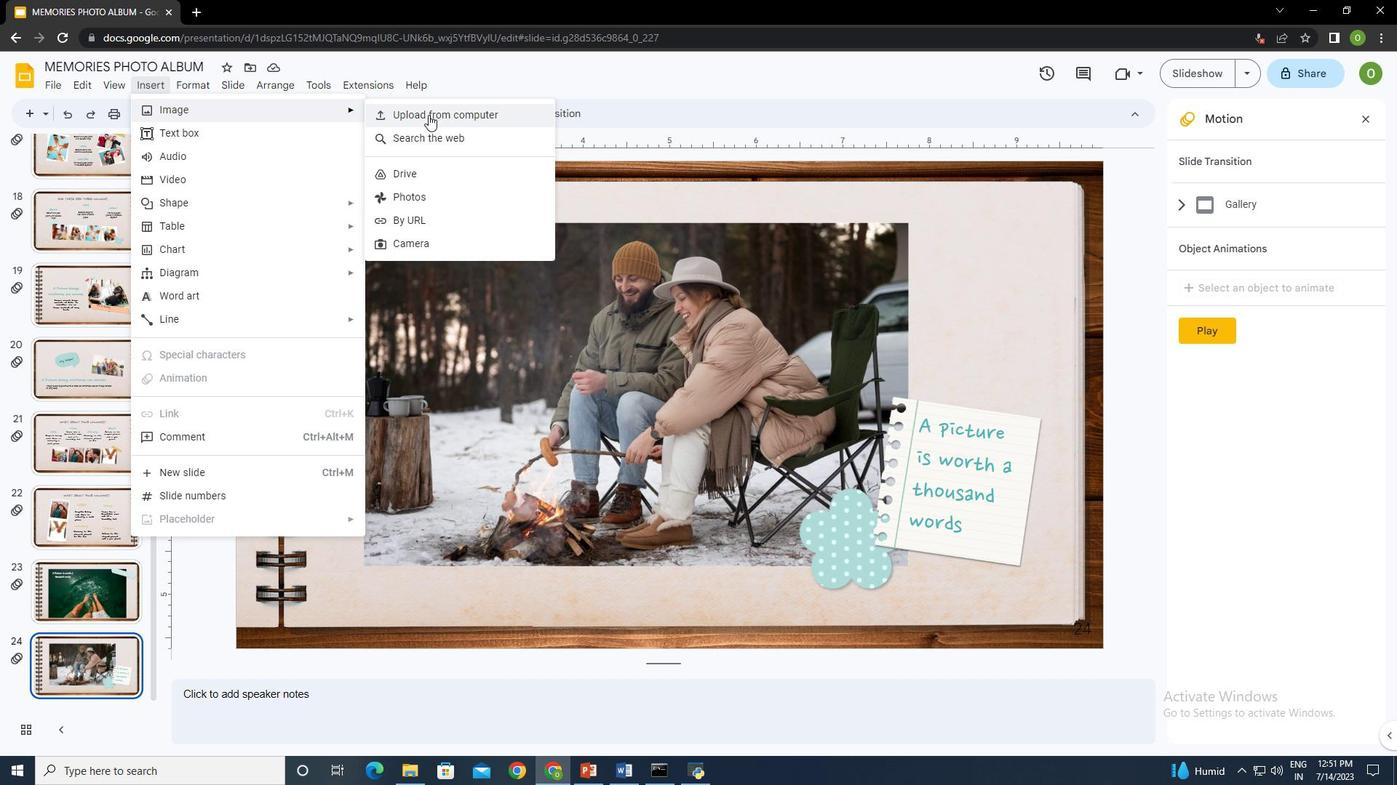 
Action: Mouse moved to (574, 223)
Screenshot: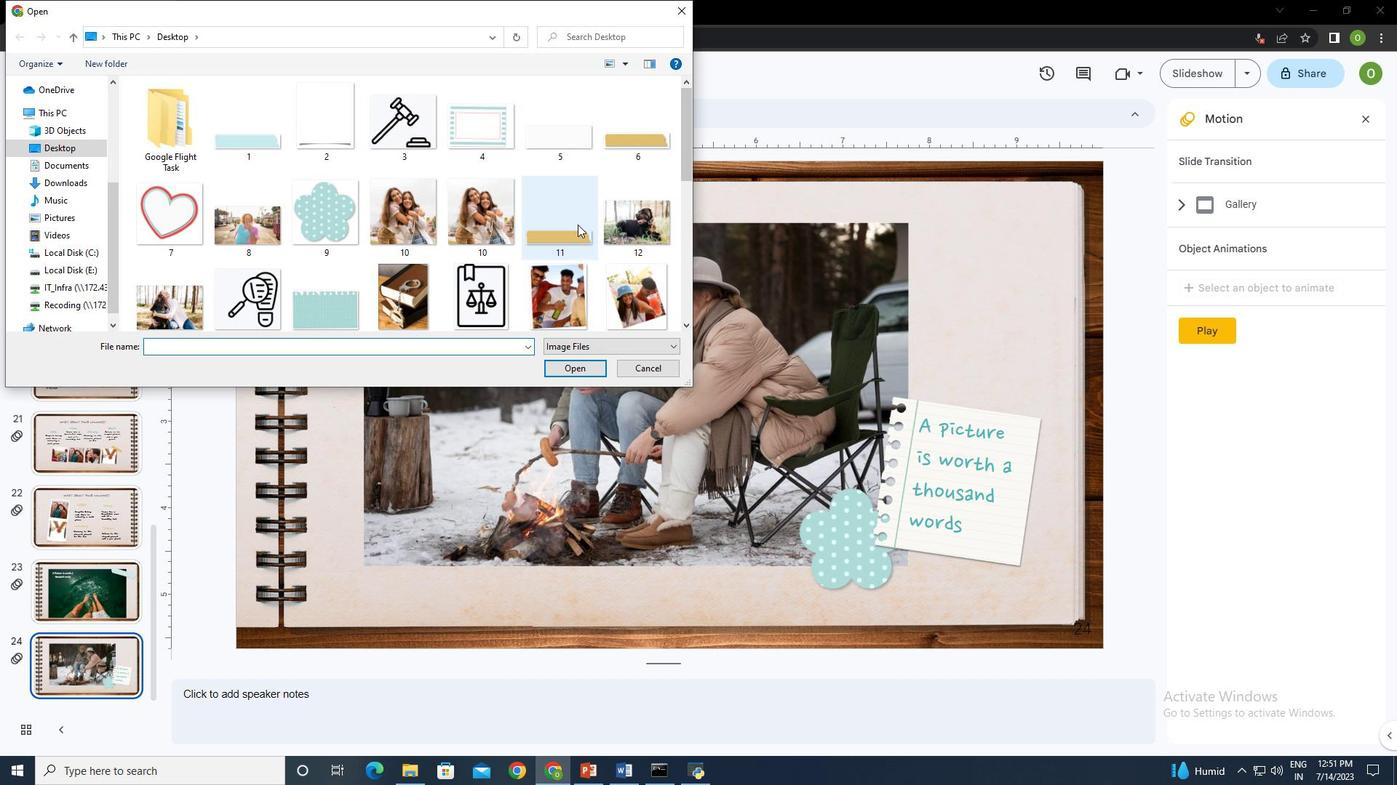 
Action: Mouse scrolled (574, 222) with delta (0, 0)
Screenshot: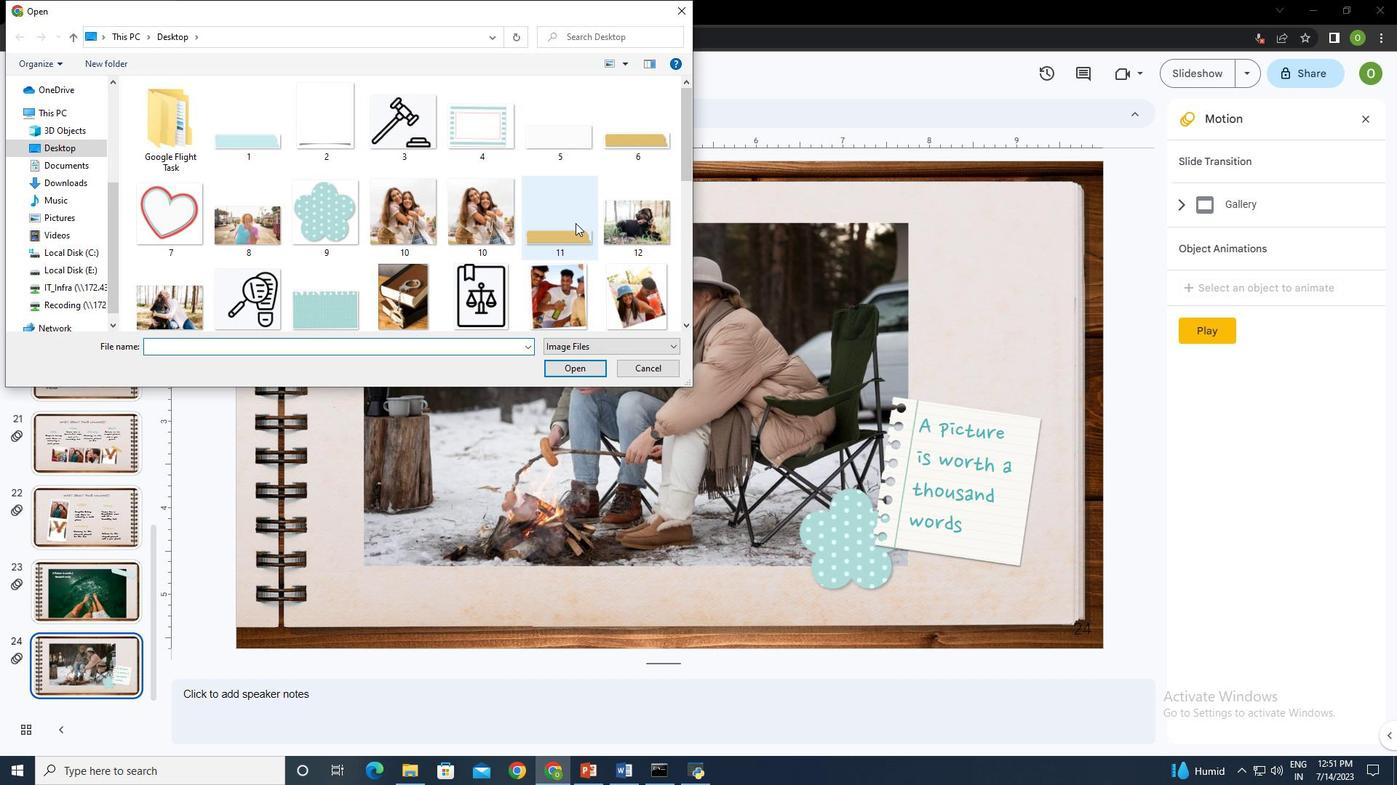 
Action: Mouse scrolled (574, 224) with delta (0, 0)
Screenshot: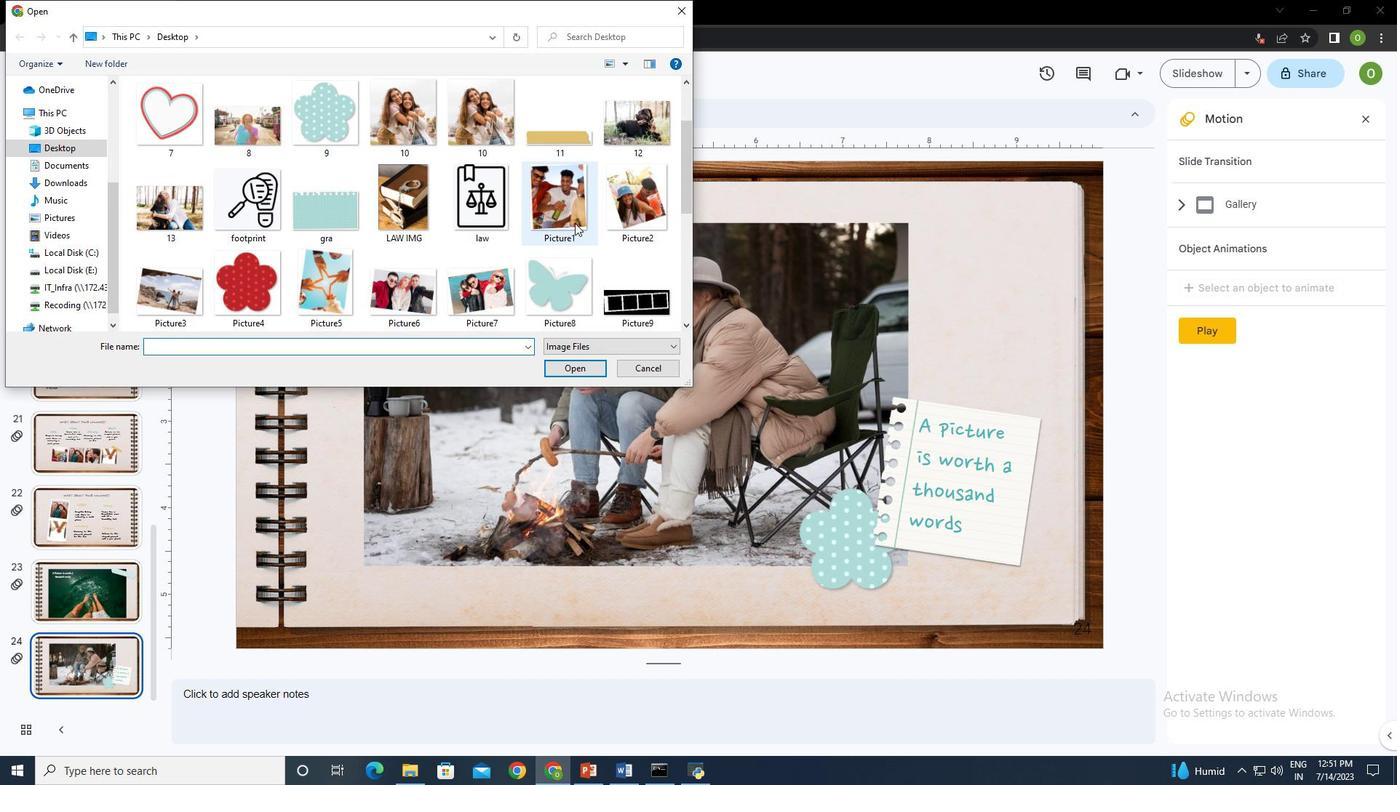 
Action: Mouse moved to (645, 133)
Screenshot: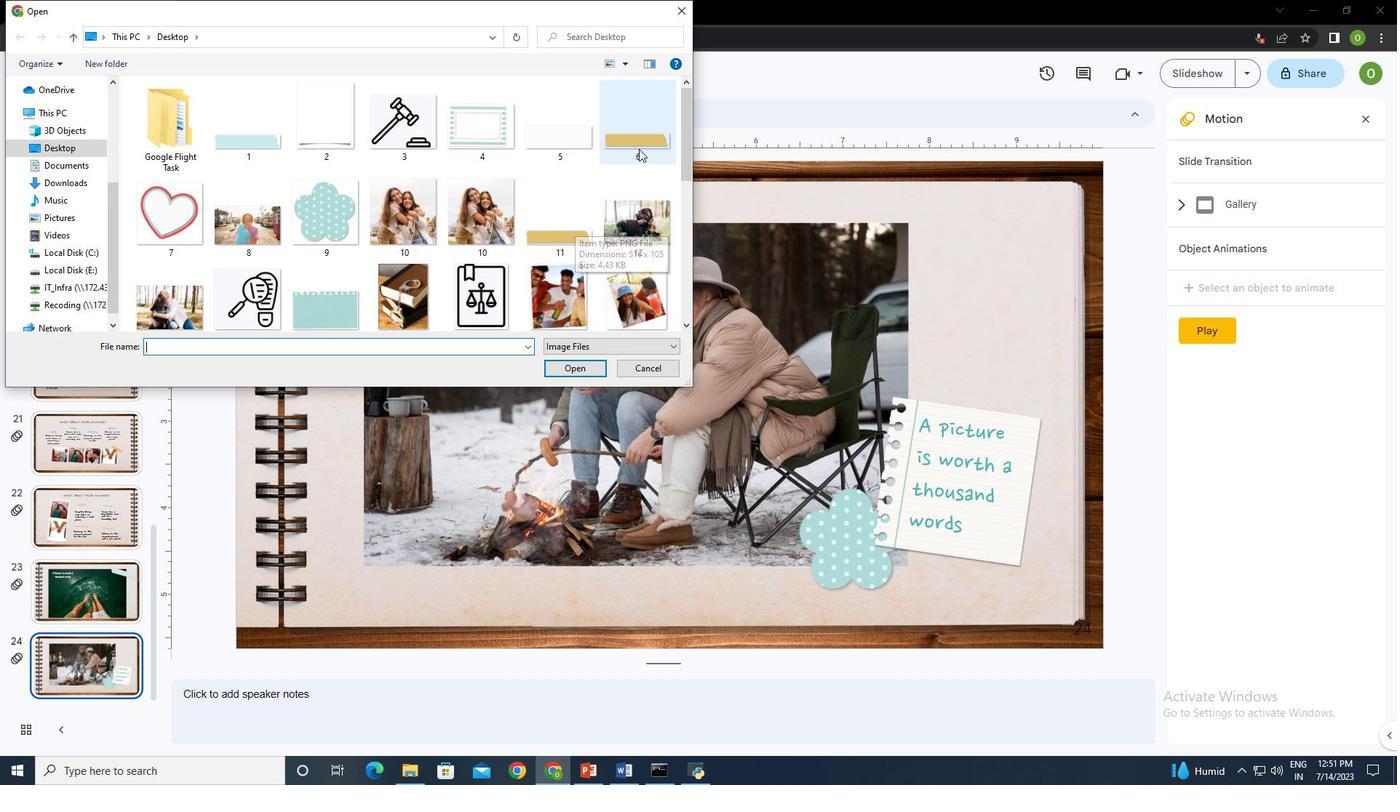 
Action: Mouse pressed left at (645, 133)
Screenshot: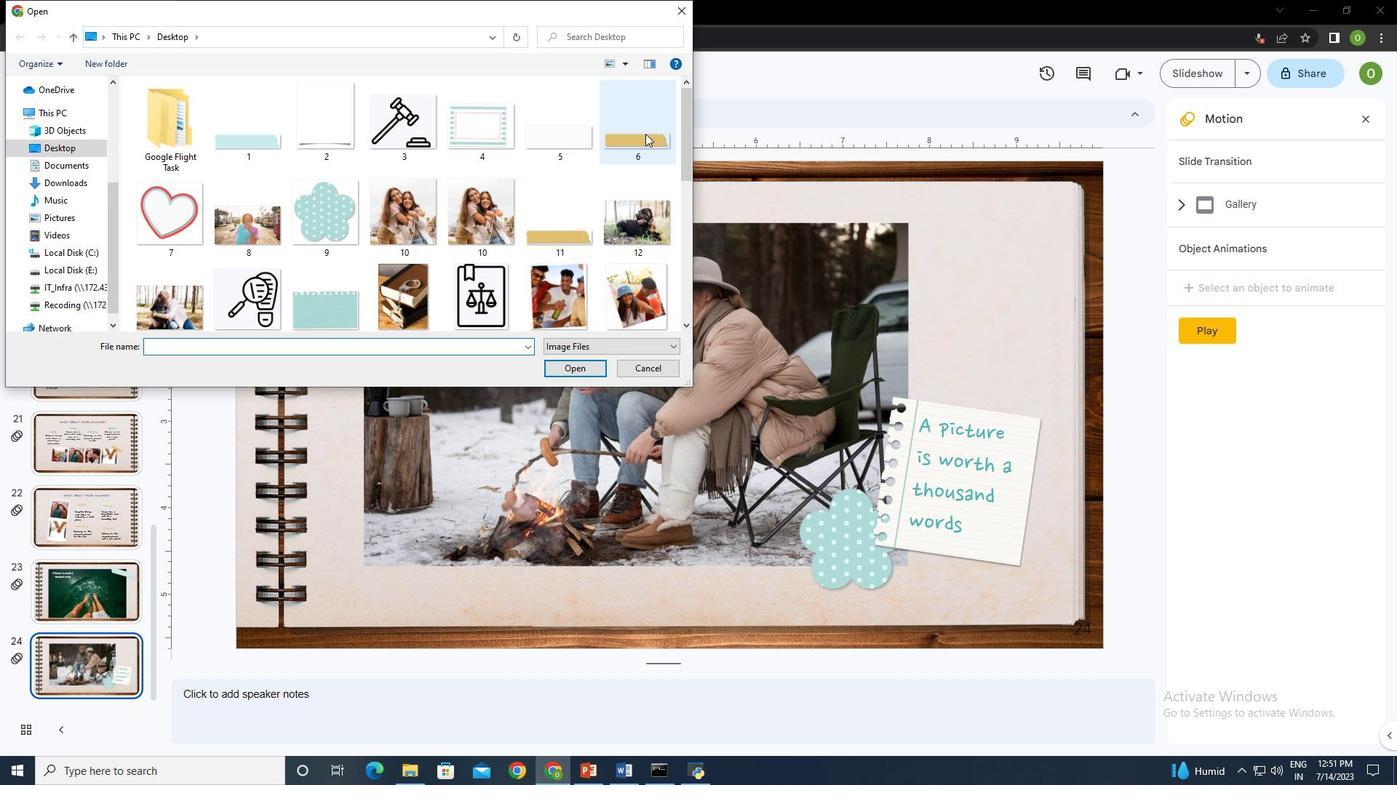
Action: Mouse moved to (575, 367)
Screenshot: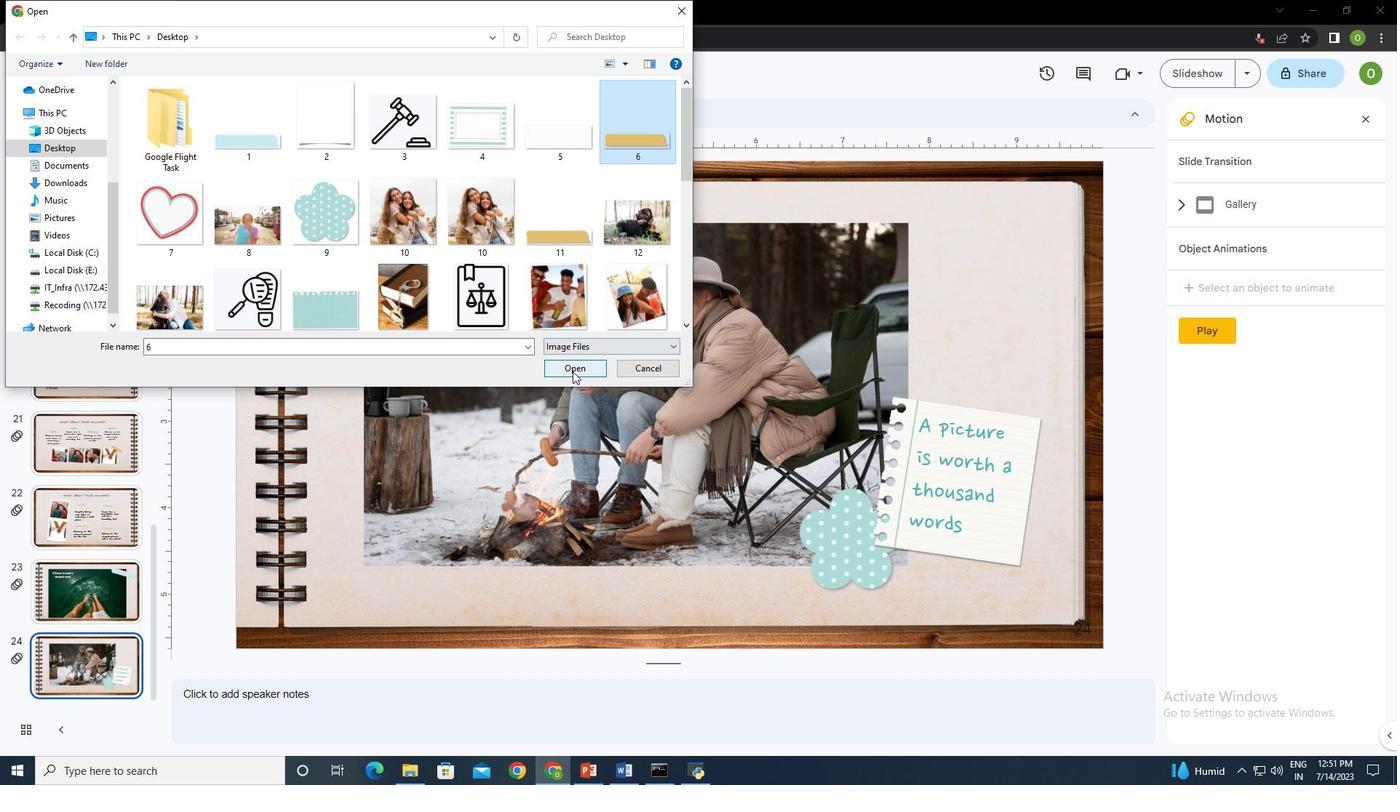 
Action: Mouse pressed left at (575, 367)
Screenshot: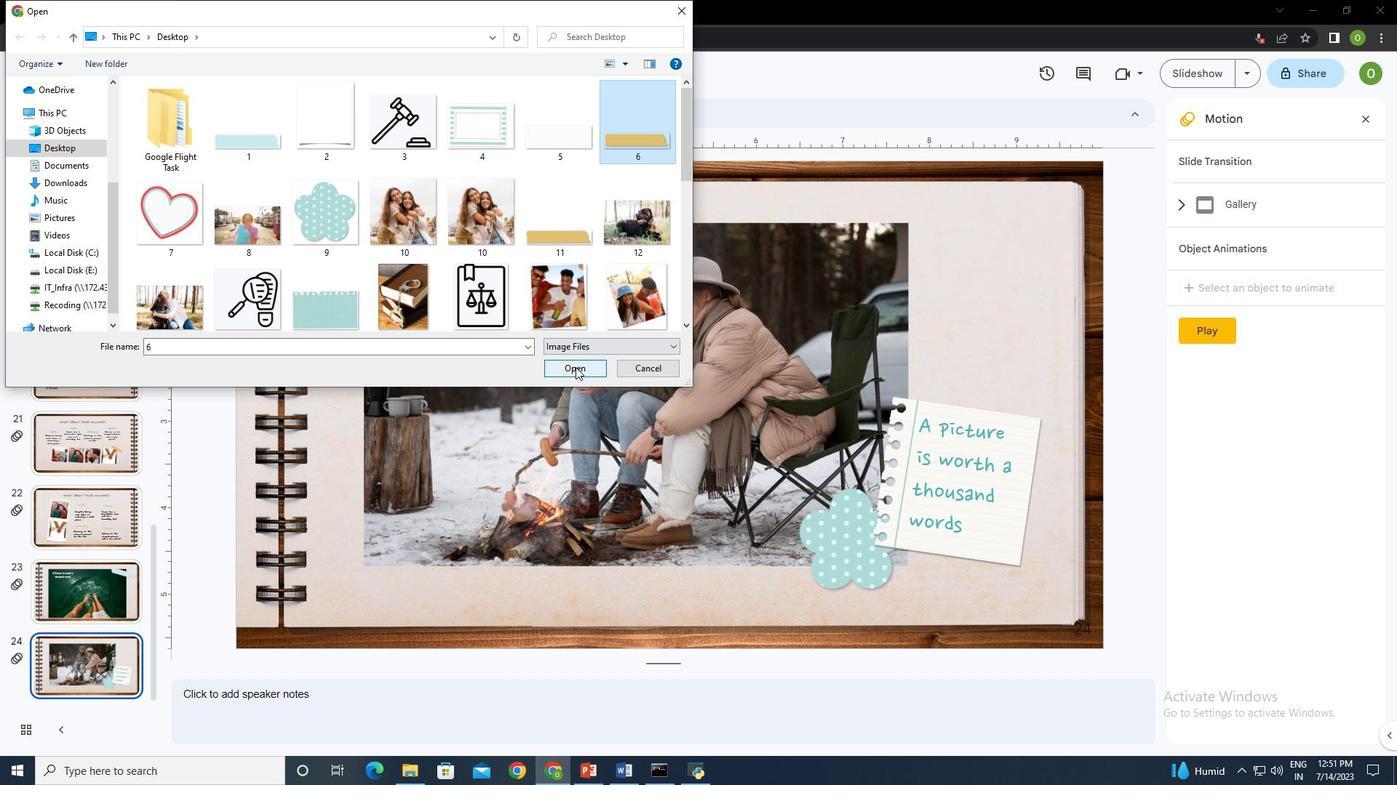 
Action: Mouse moved to (347, 187)
Screenshot: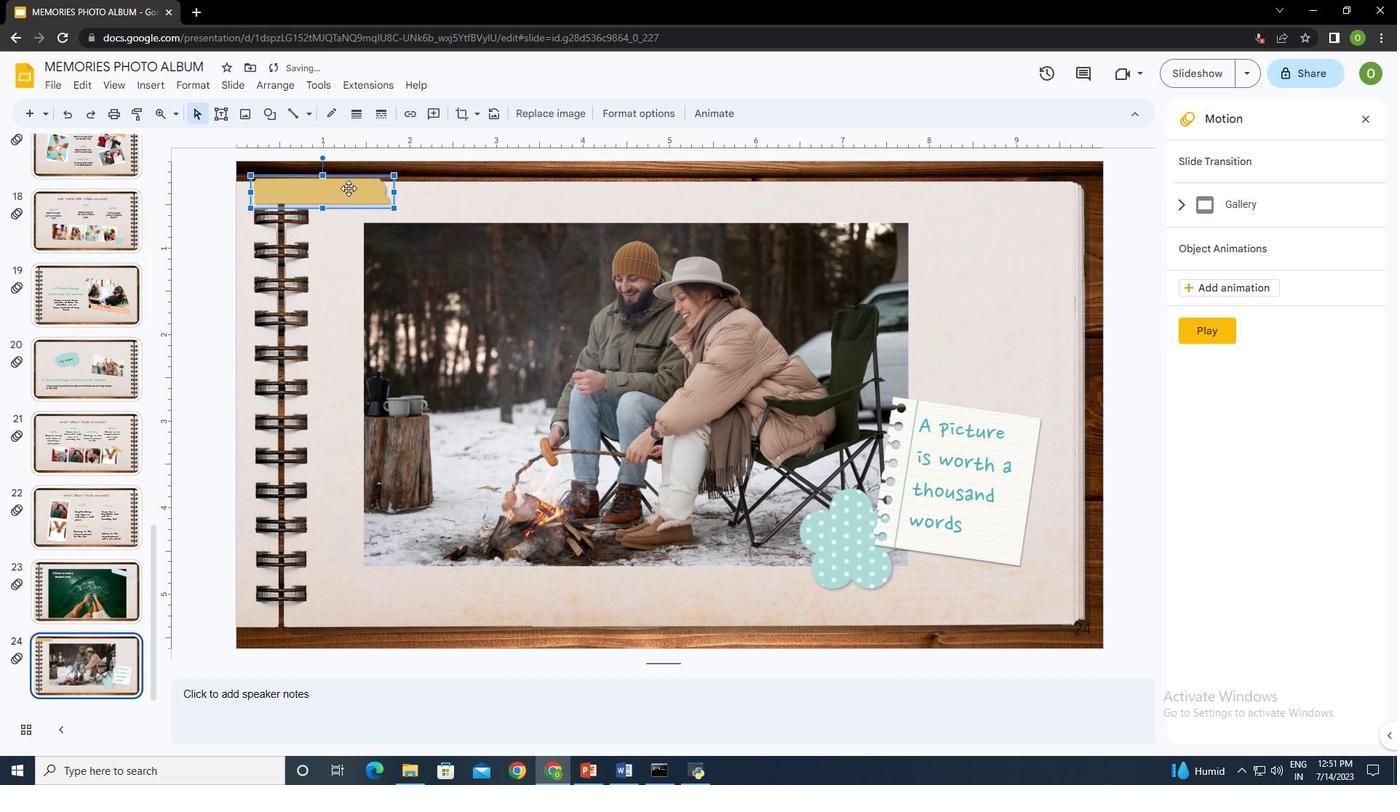 
Action: Mouse pressed left at (347, 187)
Screenshot: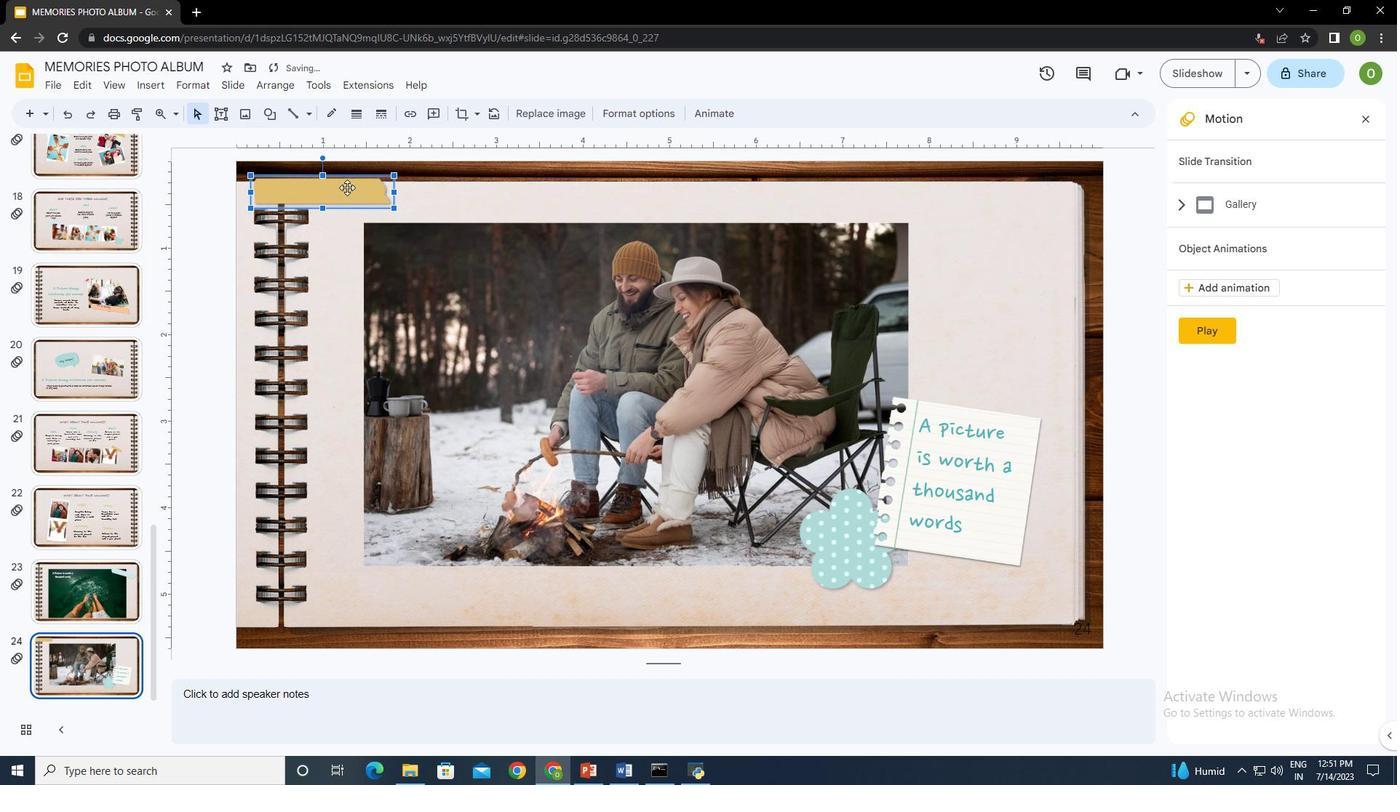 
Action: Mouse moved to (967, 360)
Screenshot: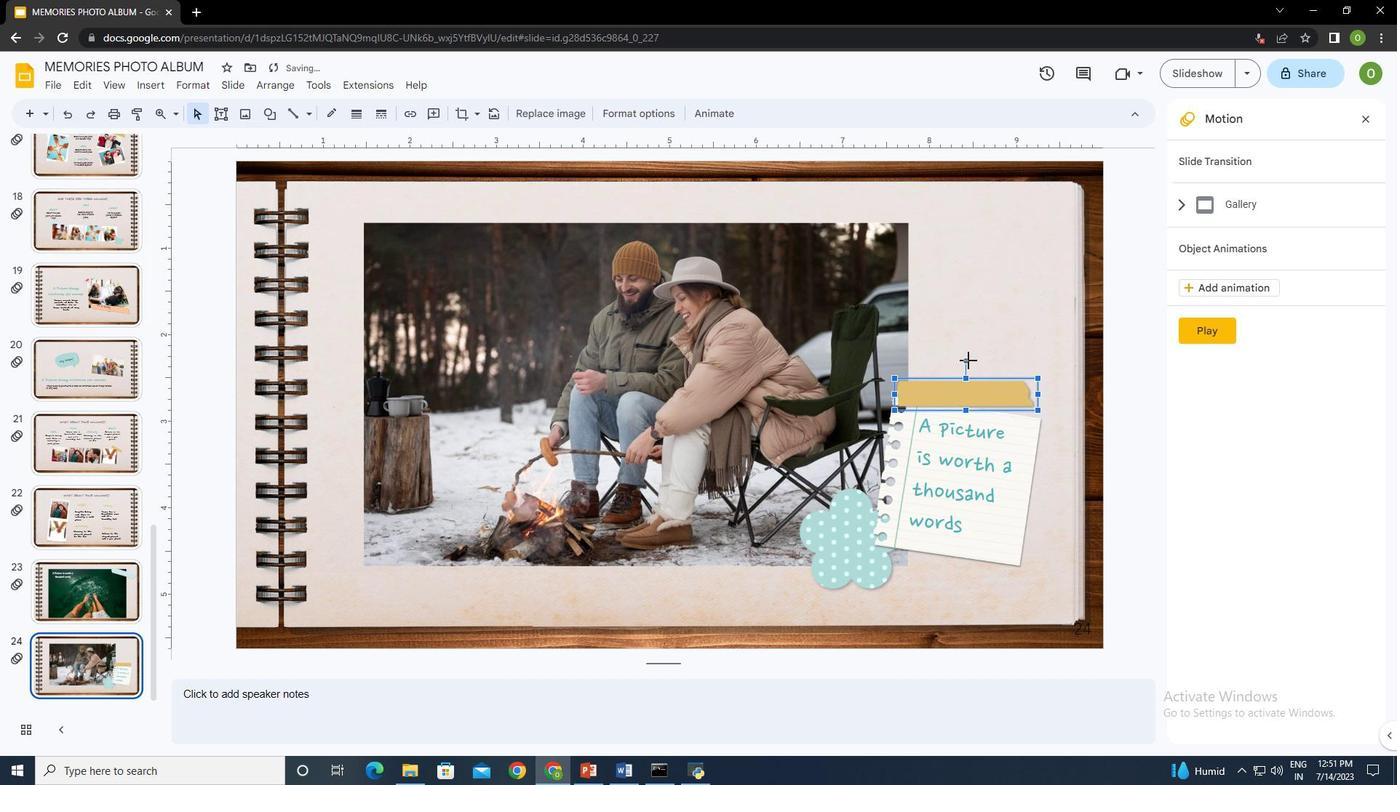 
Action: Mouse pressed left at (967, 360)
Screenshot: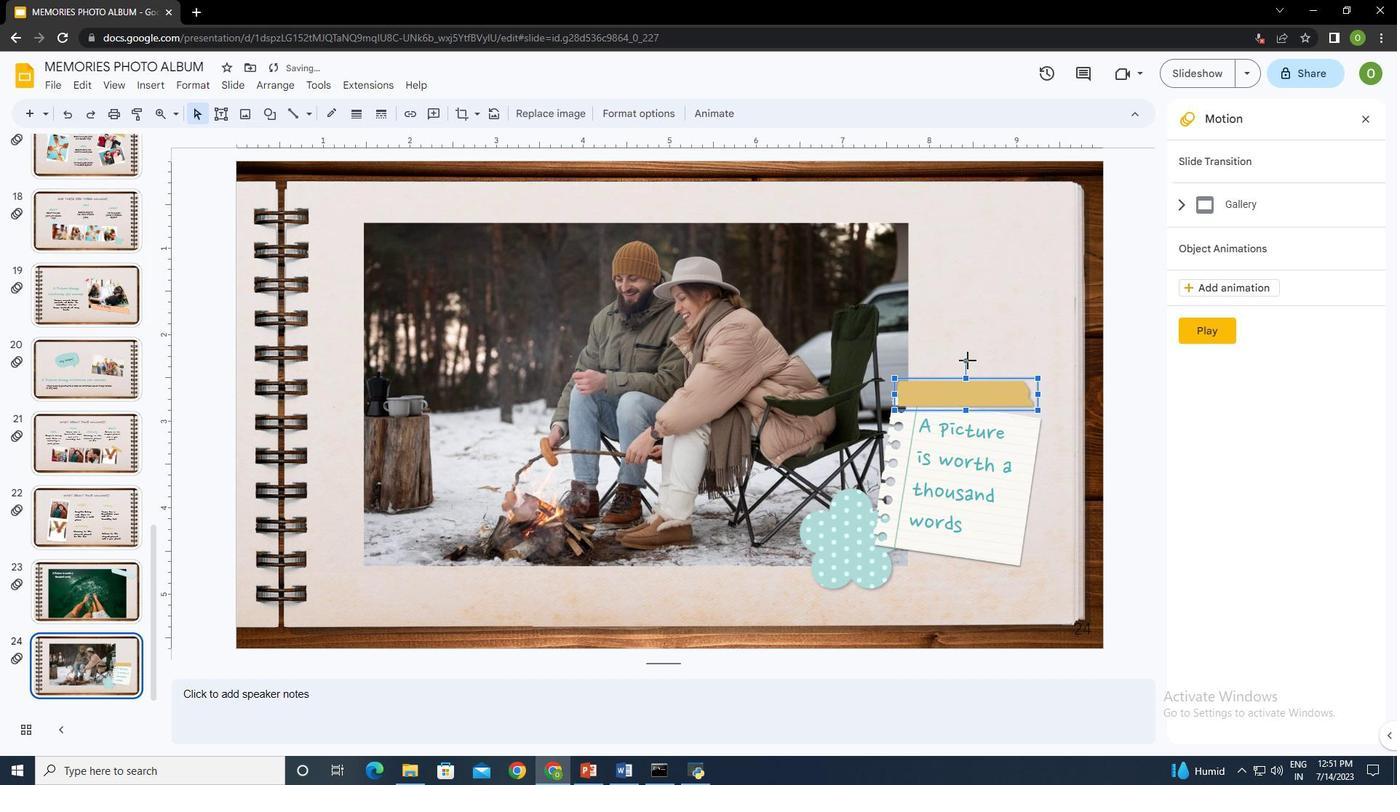 
Action: Mouse moved to (967, 392)
Screenshot: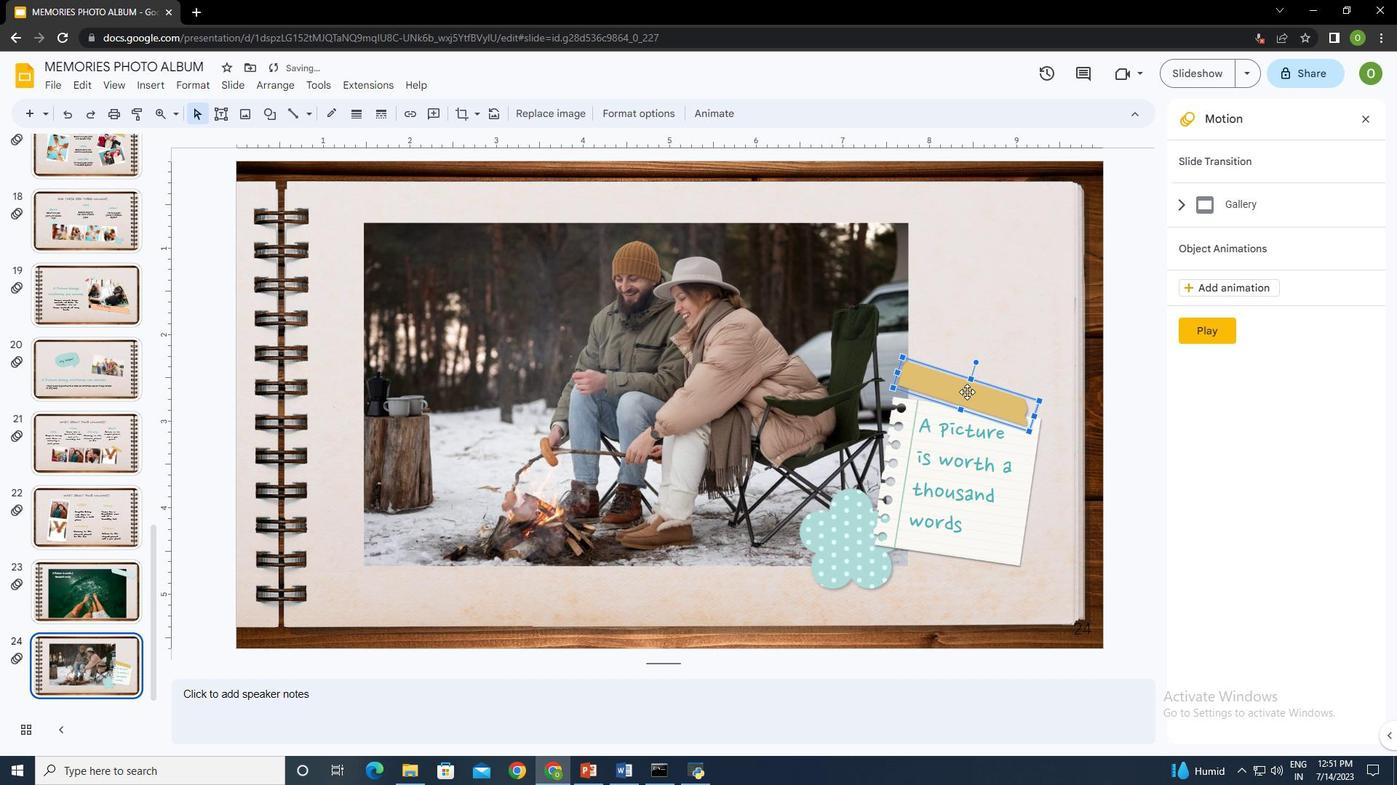 
Action: Mouse pressed left at (967, 392)
Screenshot: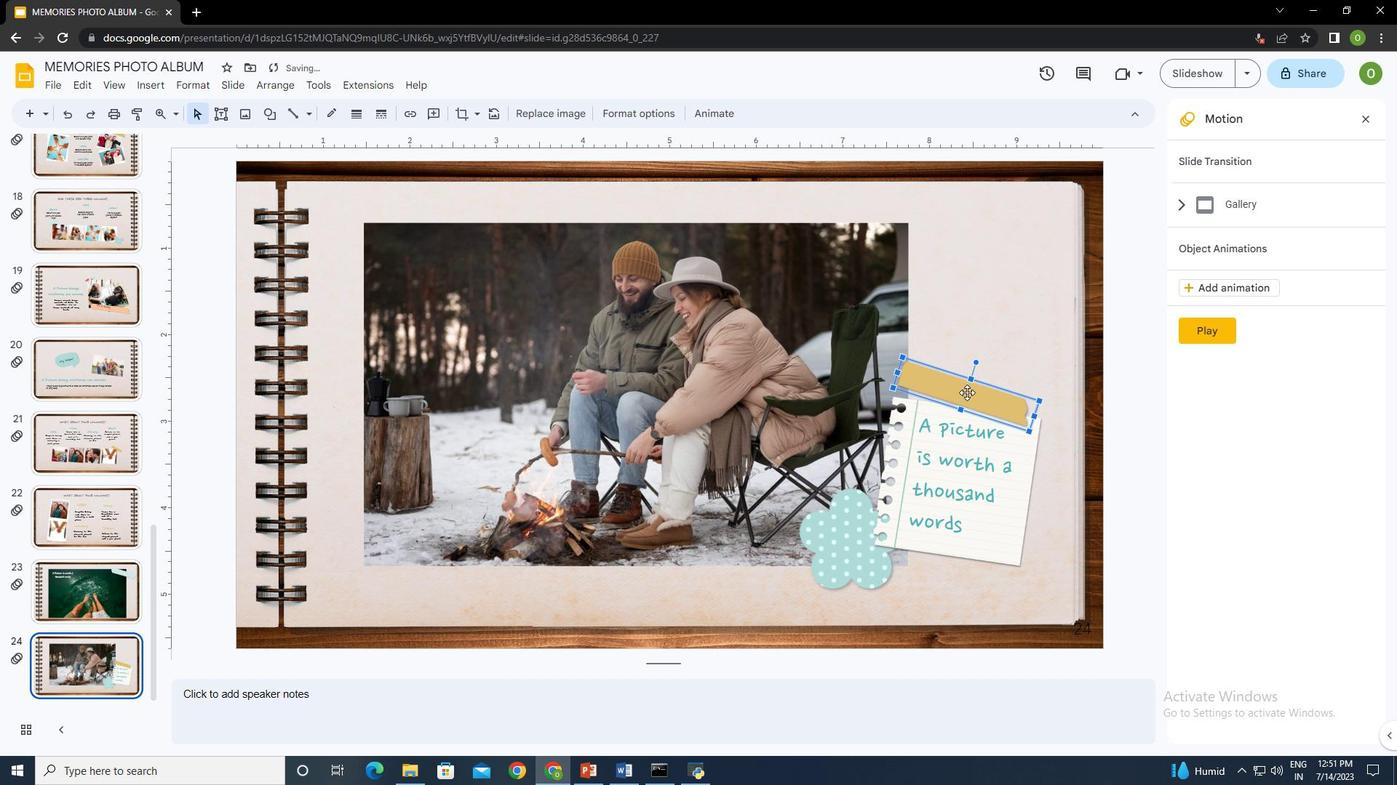
Action: Mouse moved to (1014, 310)
Screenshot: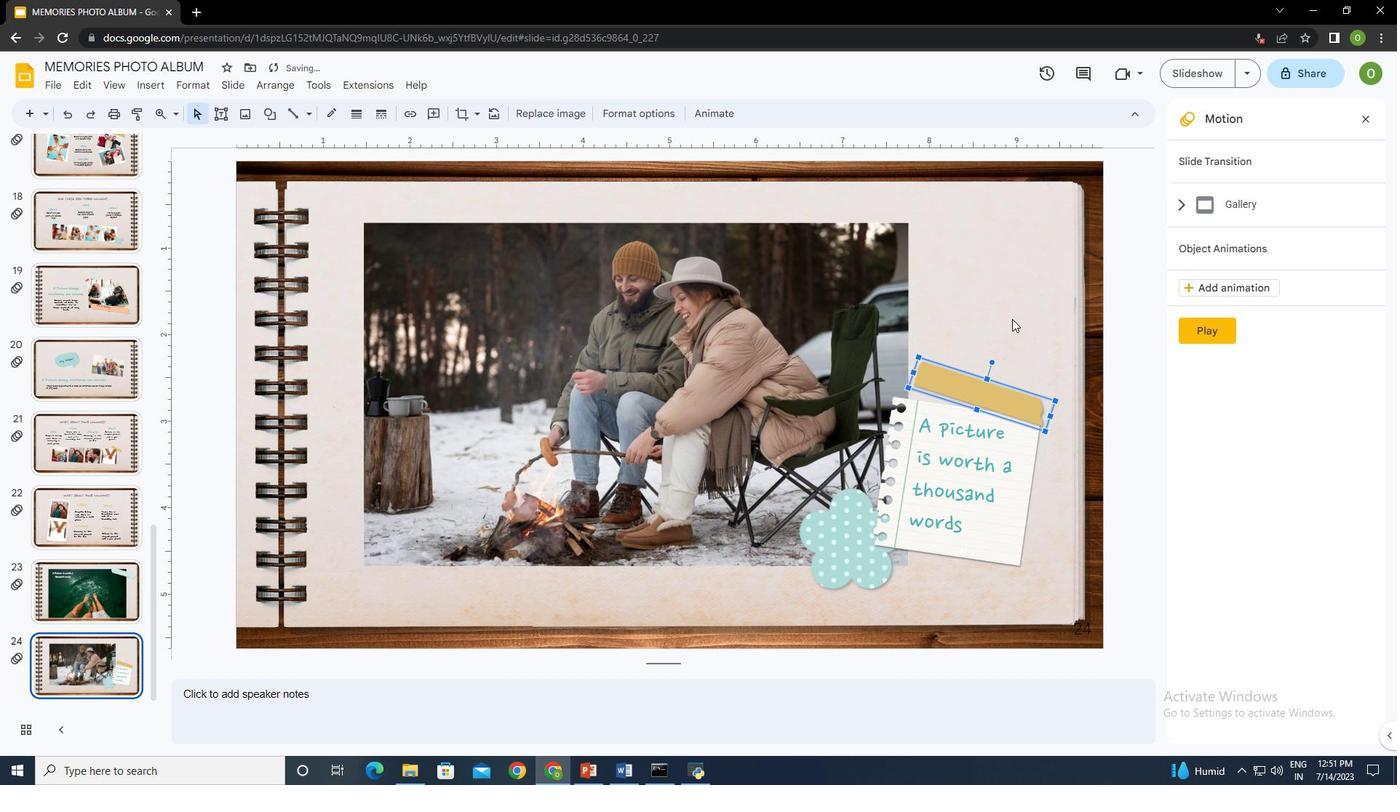 
Action: Mouse pressed left at (1014, 310)
Screenshot: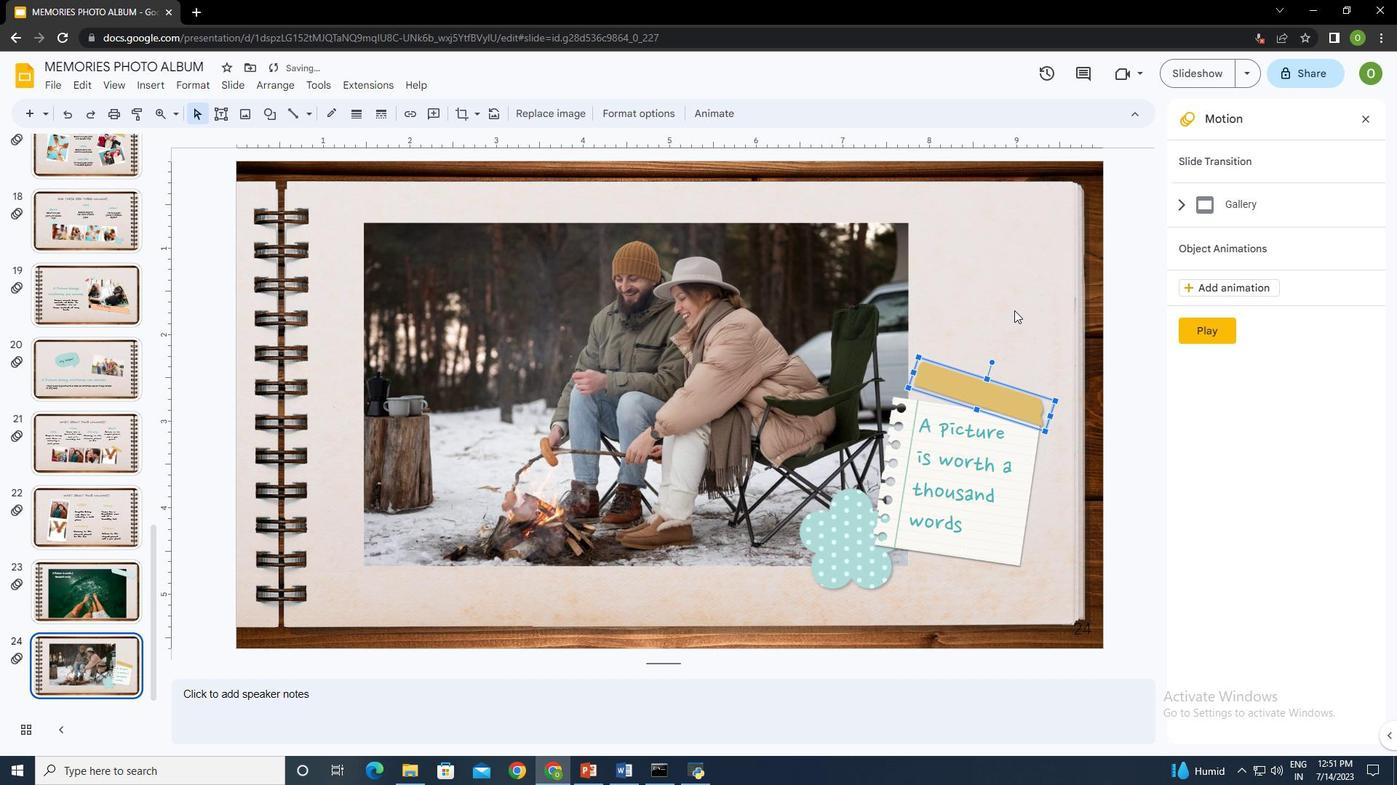 
Action: Mouse moved to (1054, 576)
Screenshot: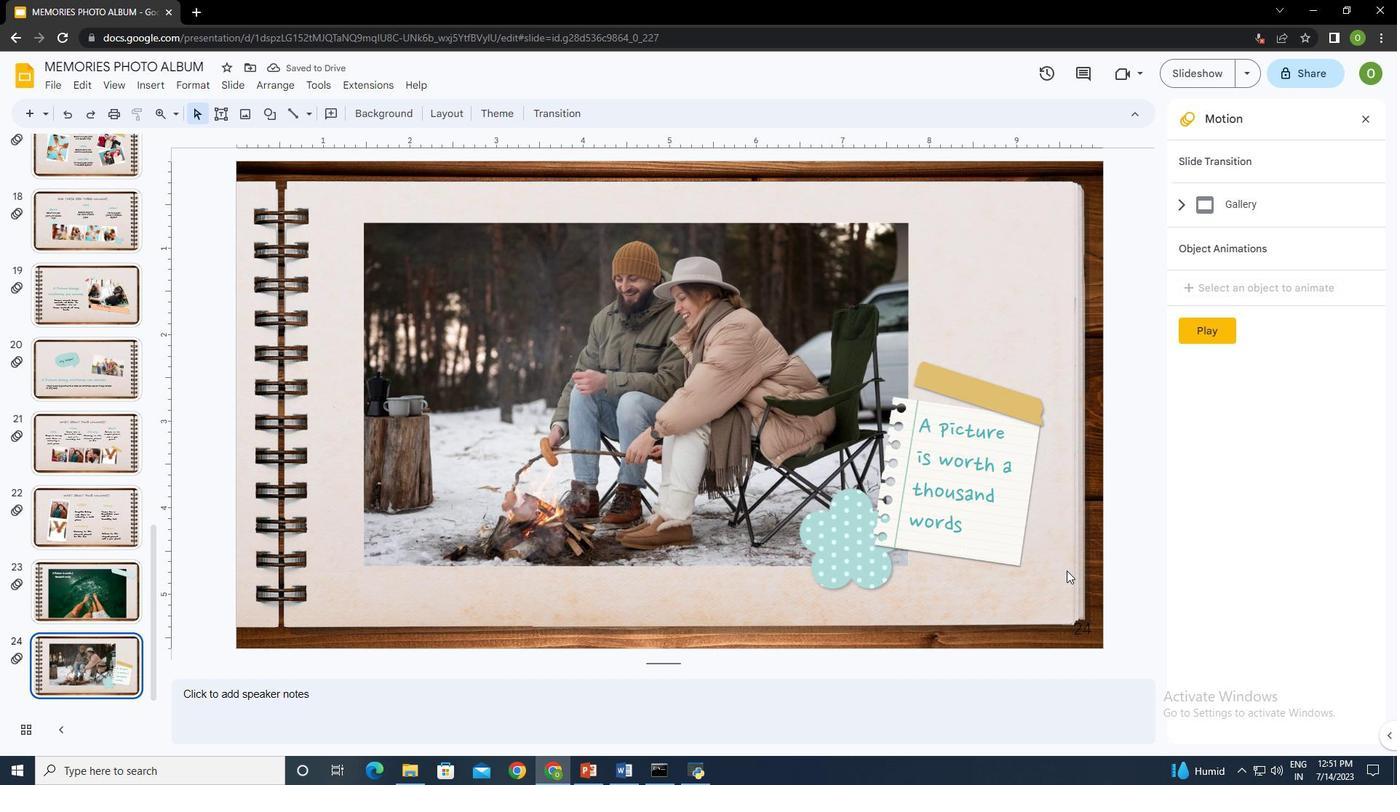 
Action: Mouse pressed left at (1054, 576)
Screenshot: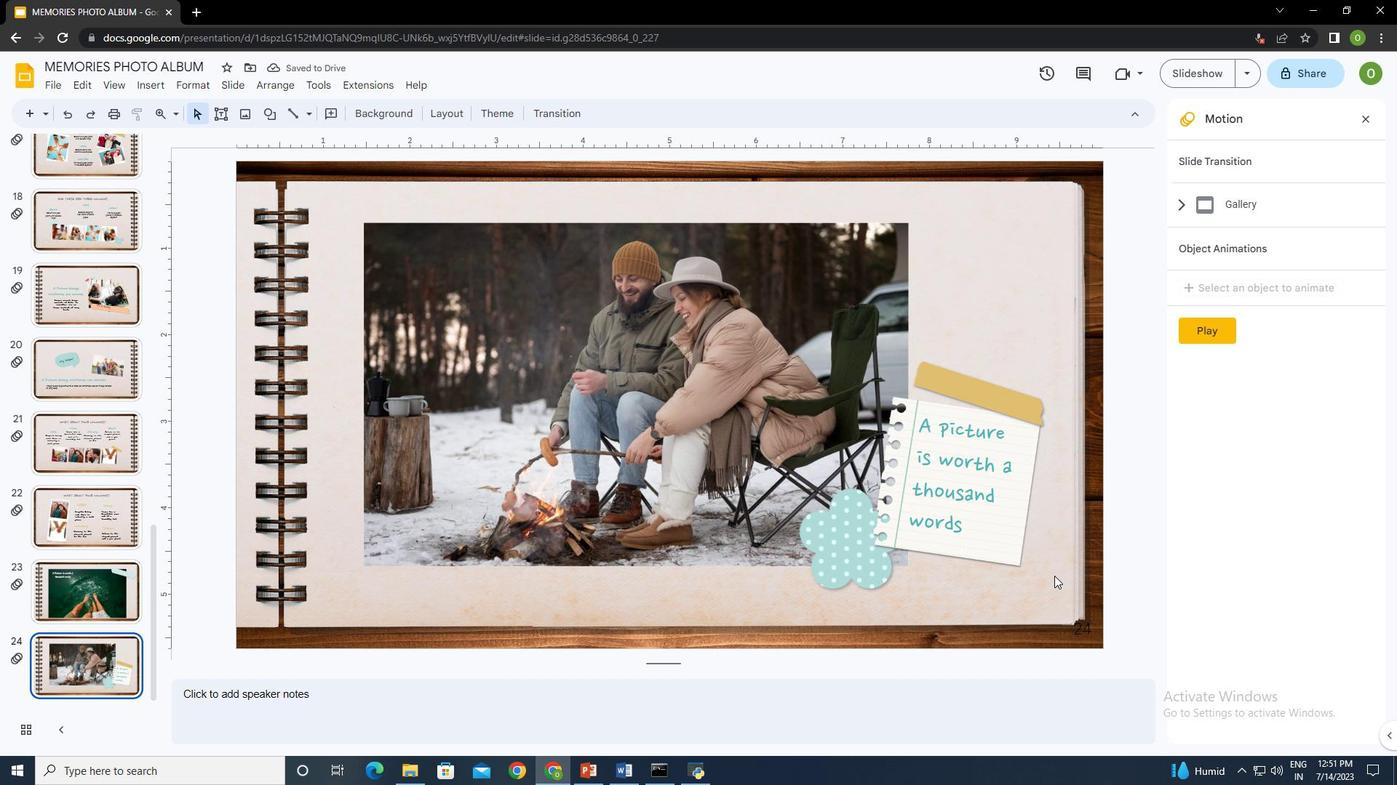 
Action: Mouse moved to (160, 84)
Screenshot: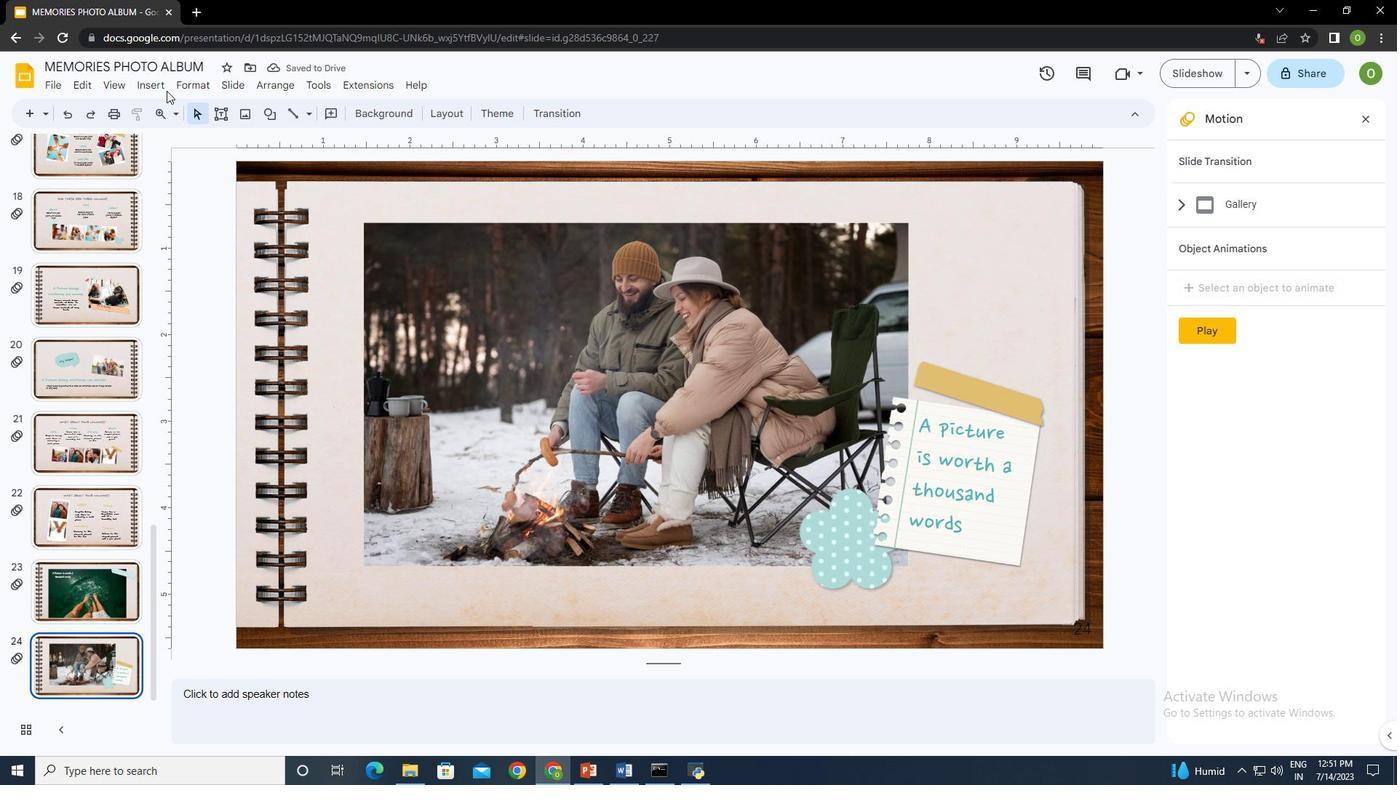 
Action: Mouse pressed left at (160, 84)
Screenshot: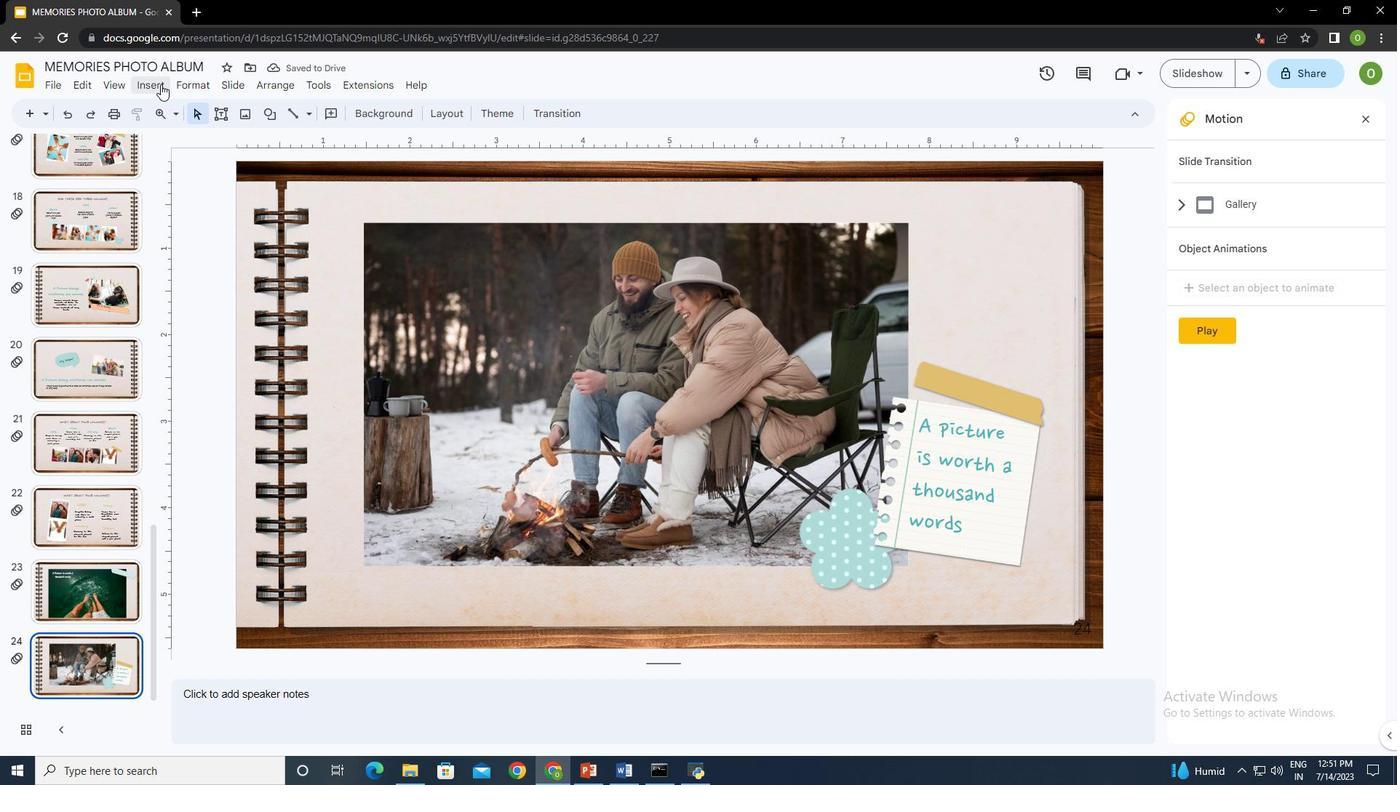 
Action: Mouse moved to (439, 112)
Screenshot: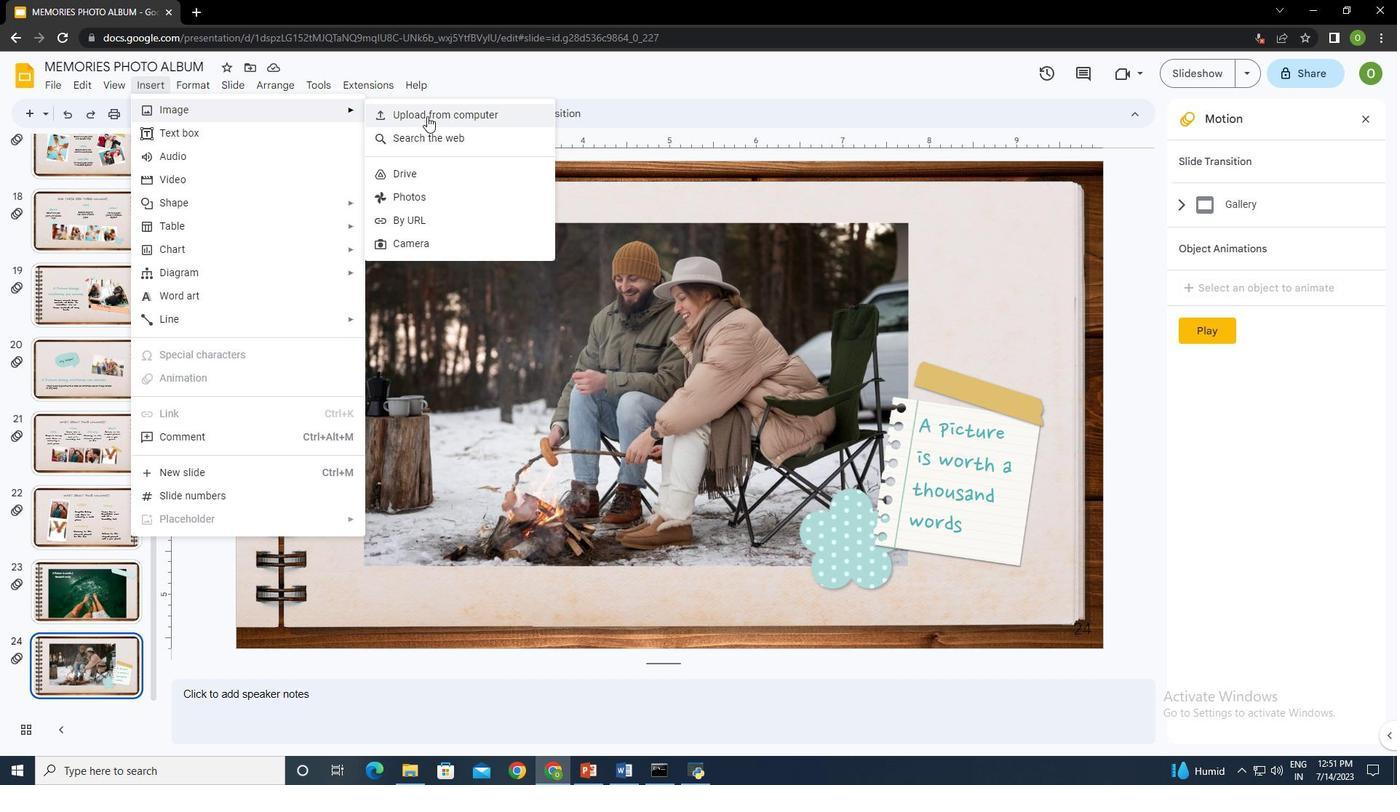 
Action: Mouse pressed left at (439, 112)
Screenshot: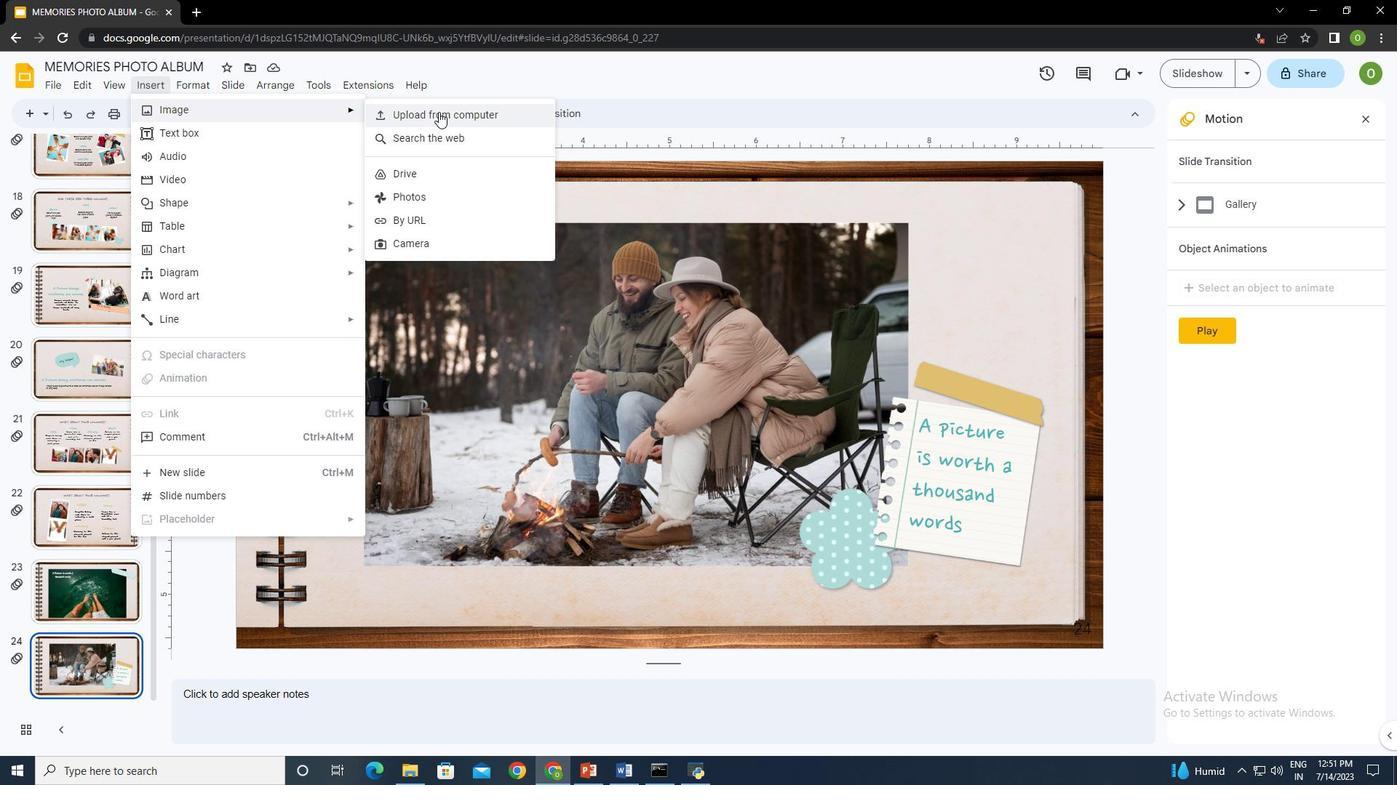 
Action: Mouse moved to (484, 243)
Screenshot: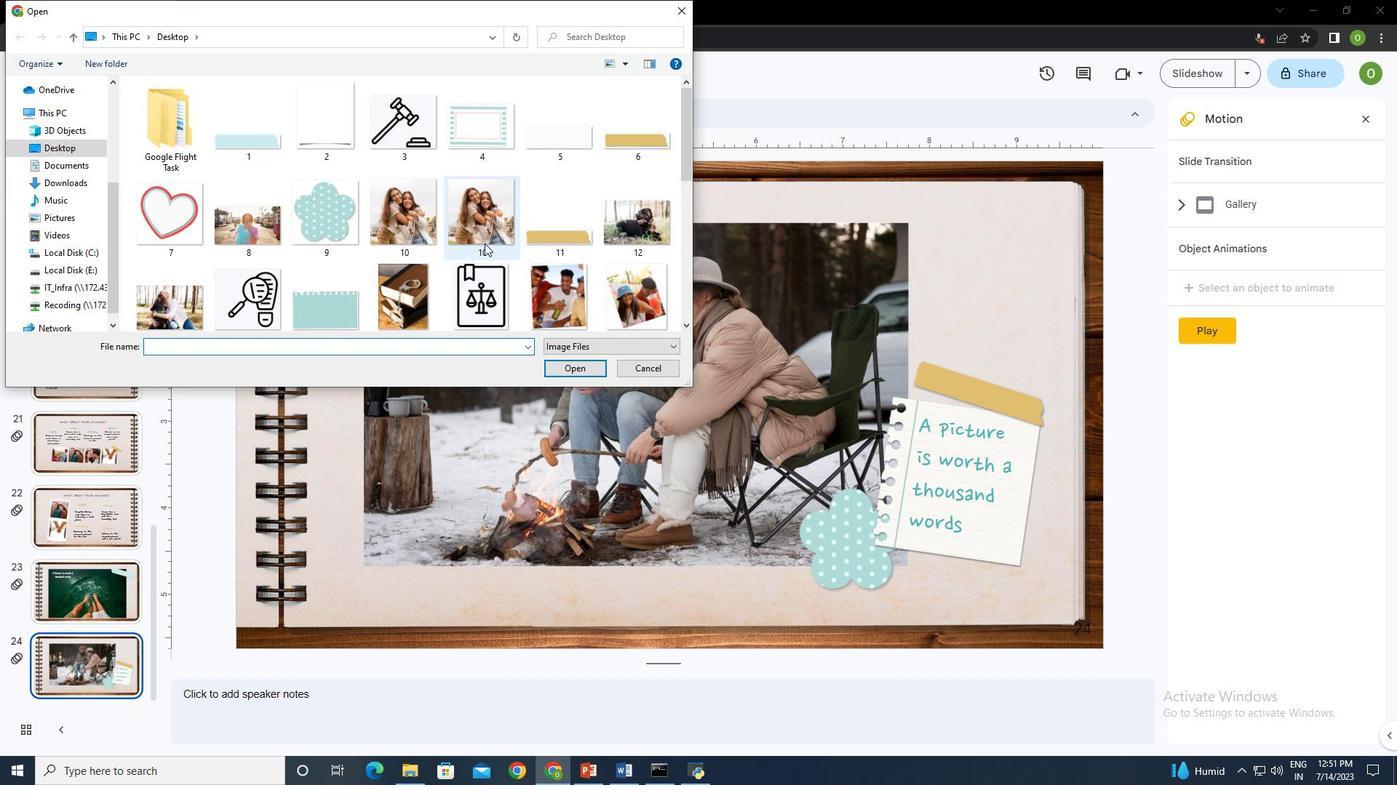 
Action: Mouse scrolled (484, 243) with delta (0, 0)
Screenshot: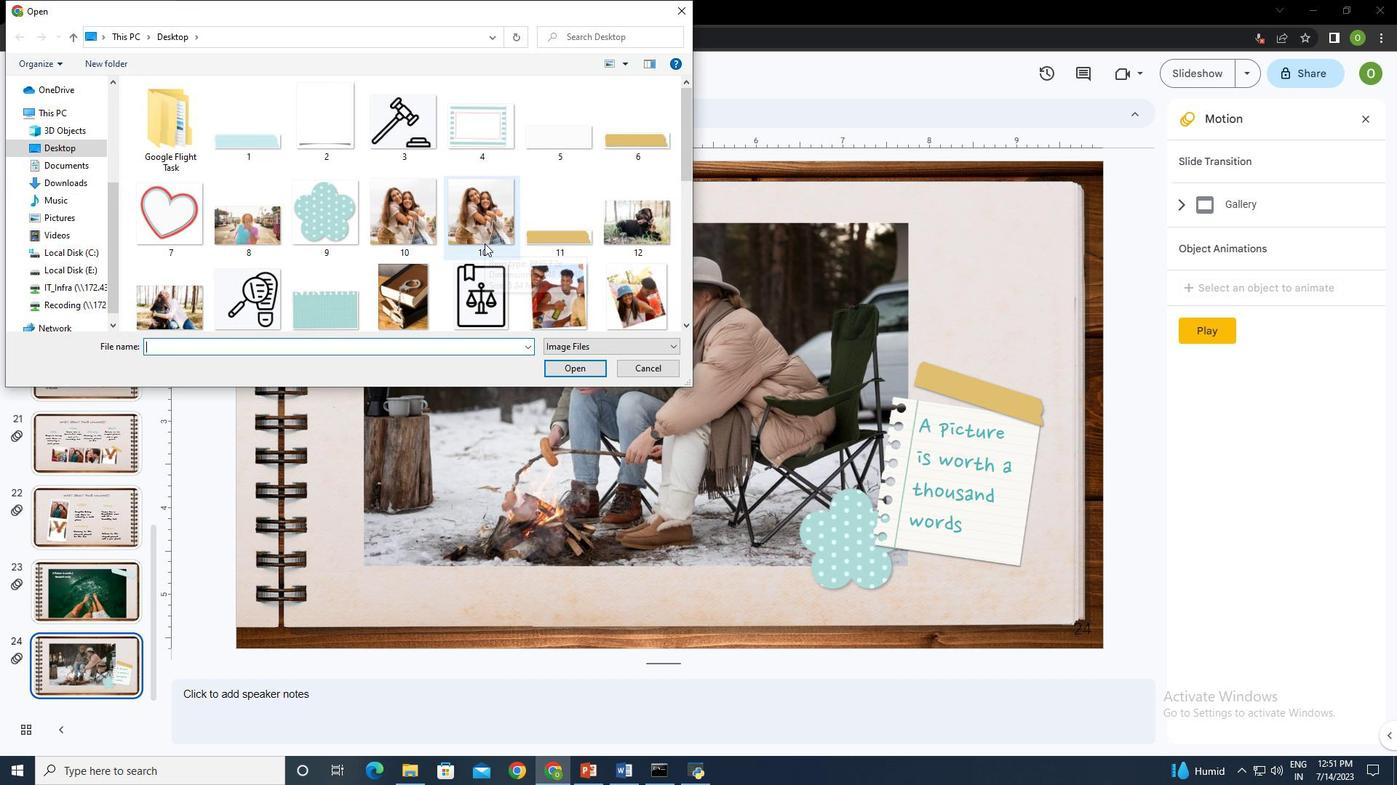 
Action: Mouse scrolled (484, 243) with delta (0, 0)
Screenshot: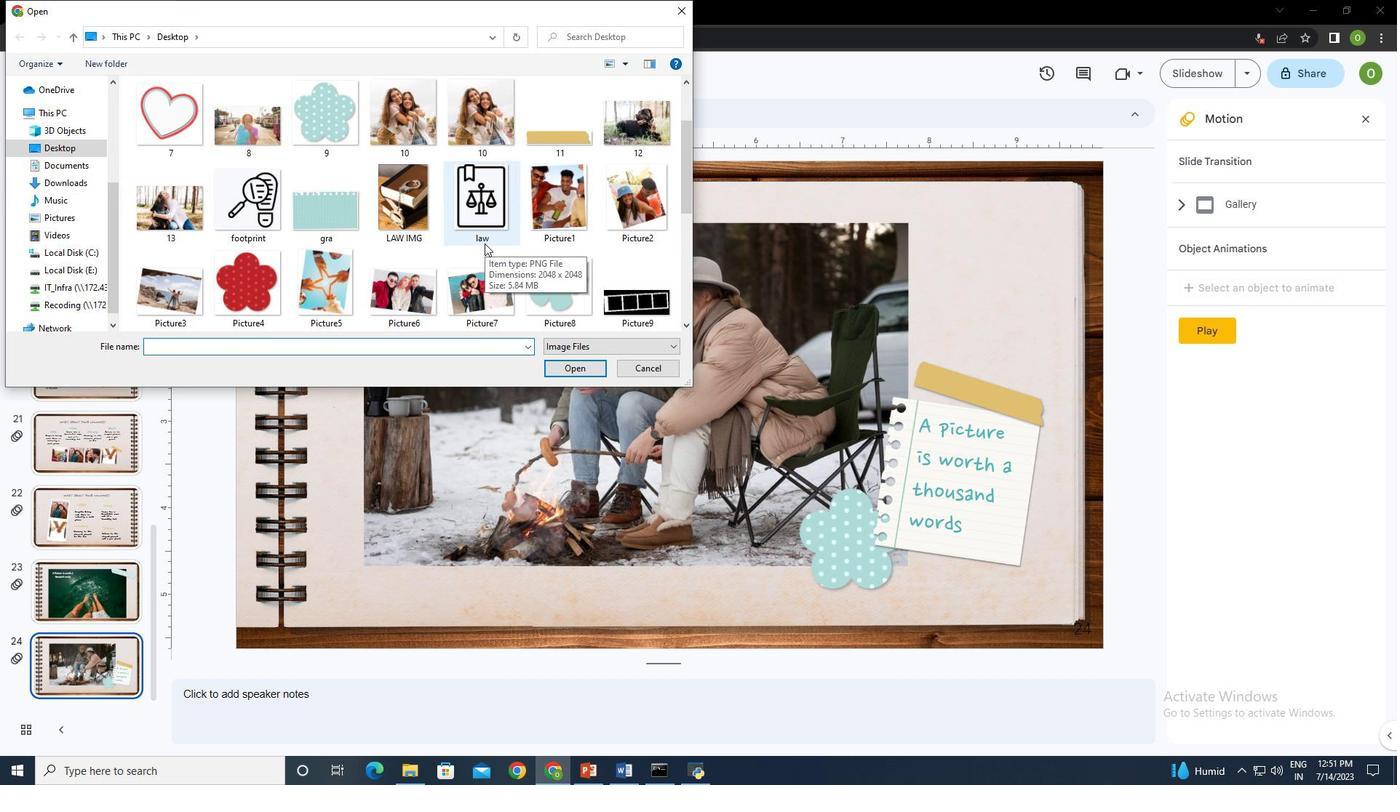 
Action: Mouse scrolled (484, 243) with delta (0, 0)
Screenshot: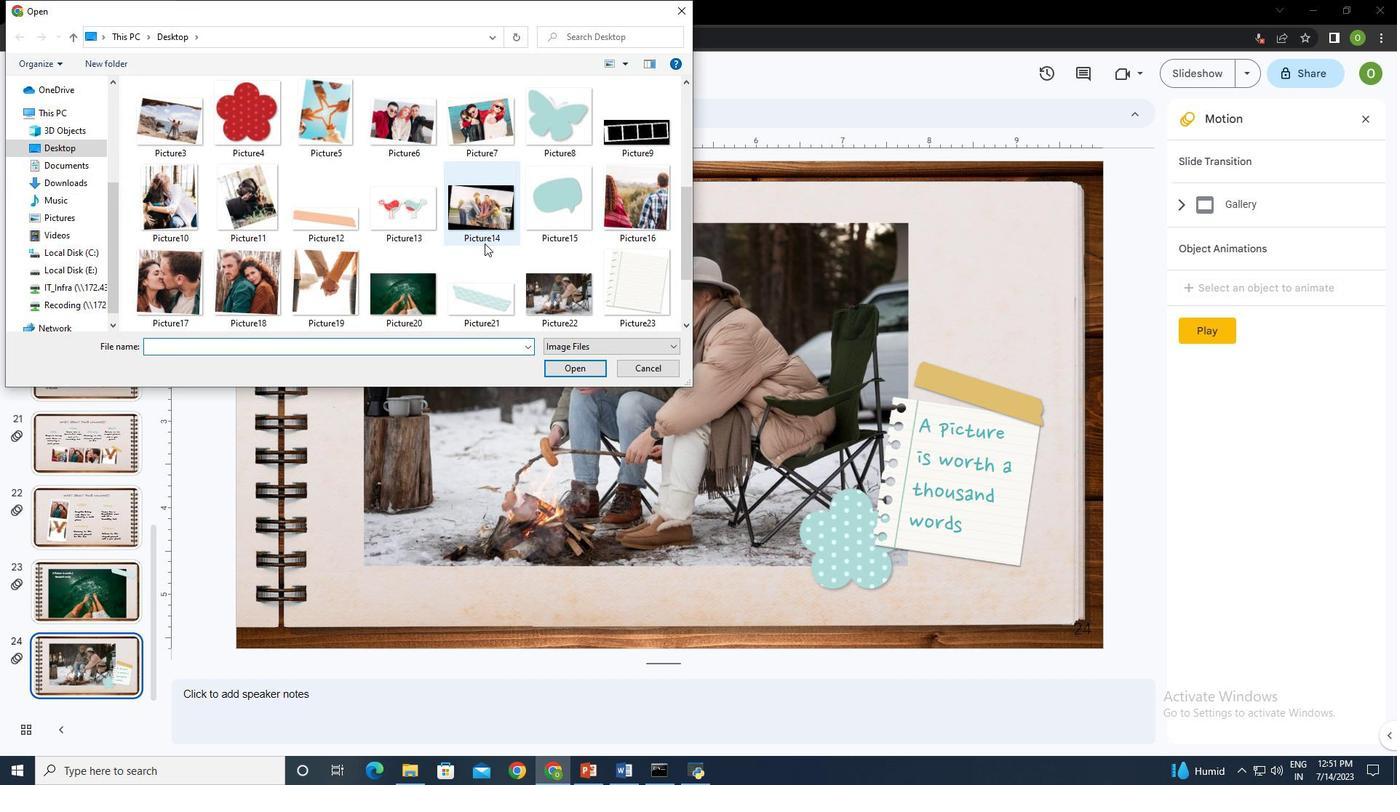
Action: Mouse moved to (328, 123)
Screenshot: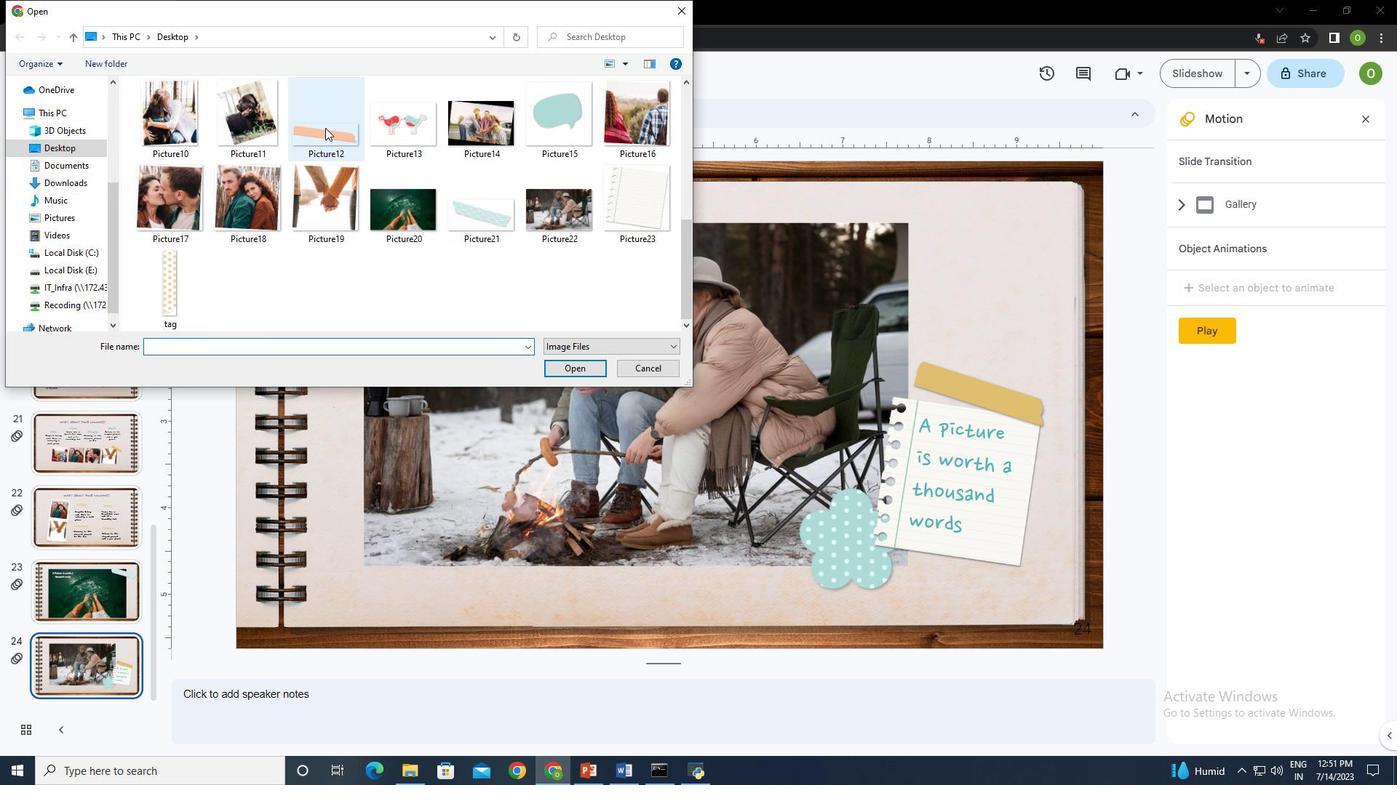 
Action: Mouse pressed left at (328, 123)
Screenshot: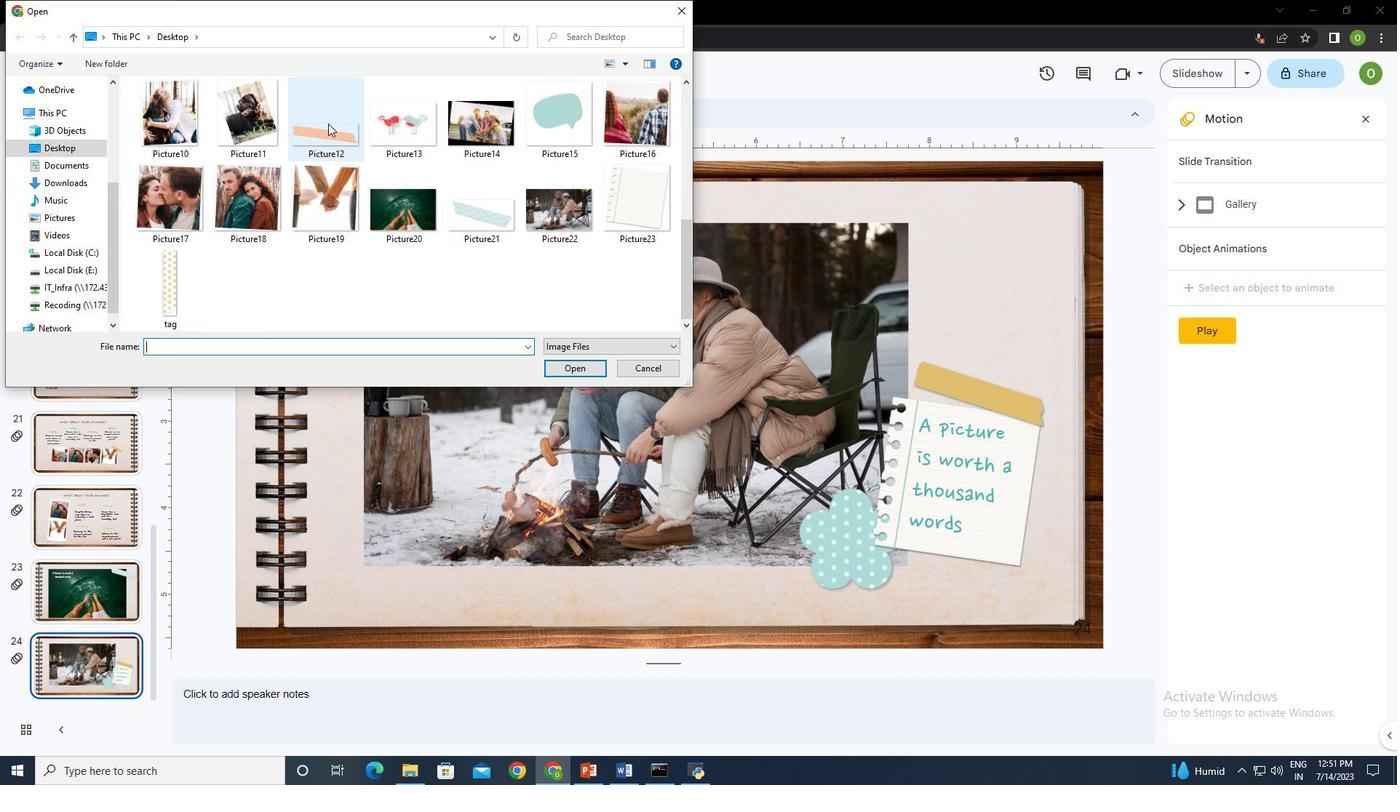 
Action: Mouse moved to (575, 366)
Screenshot: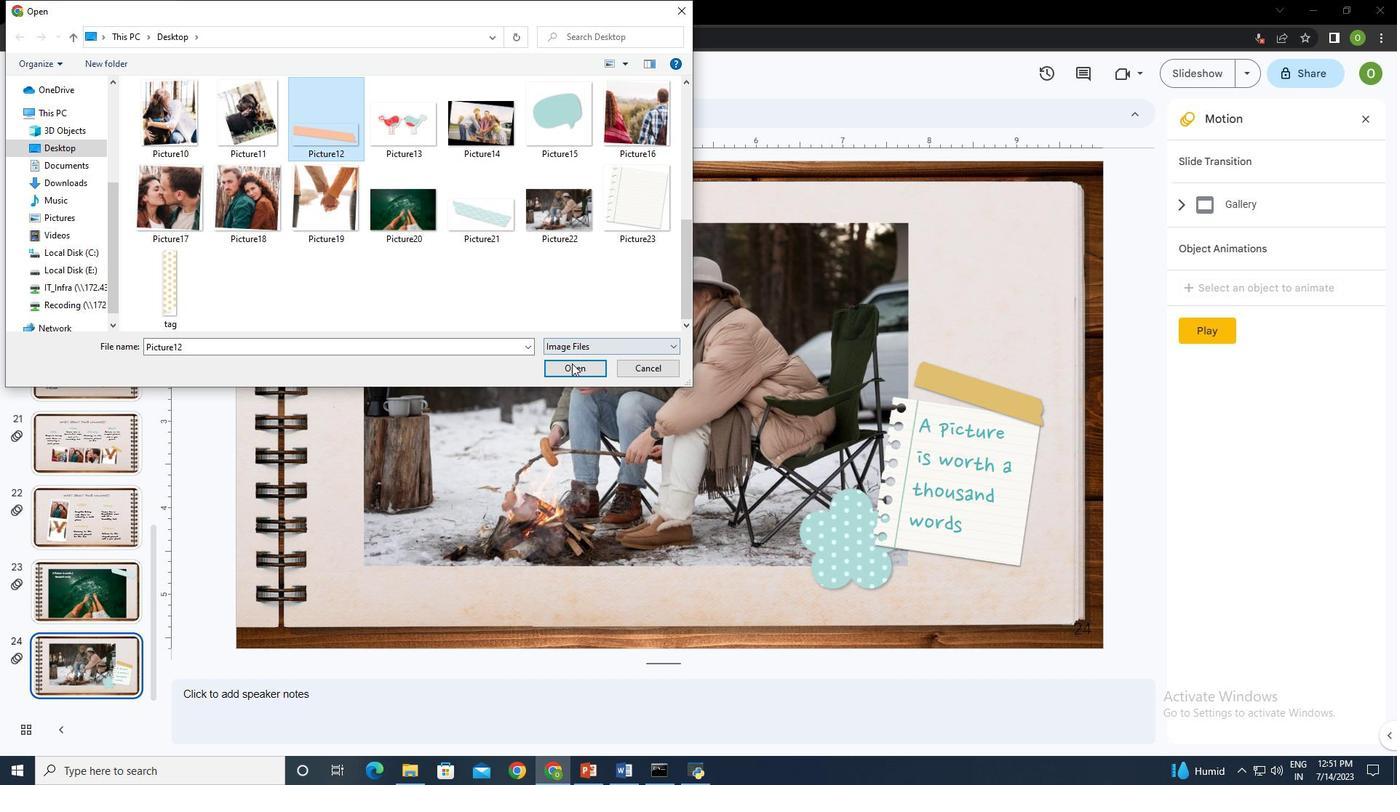 
Action: Mouse pressed left at (575, 366)
Screenshot: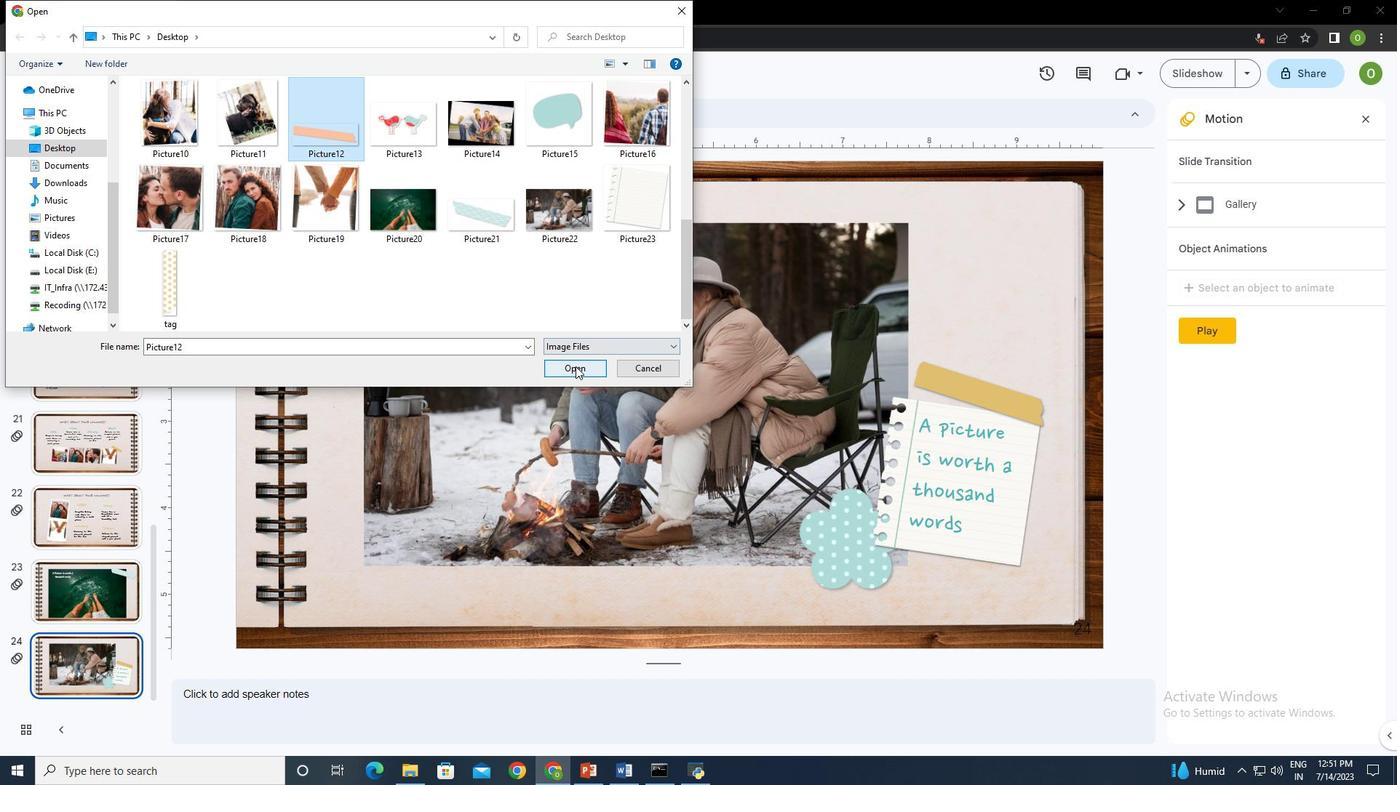 
Action: Mouse moved to (654, 394)
Screenshot: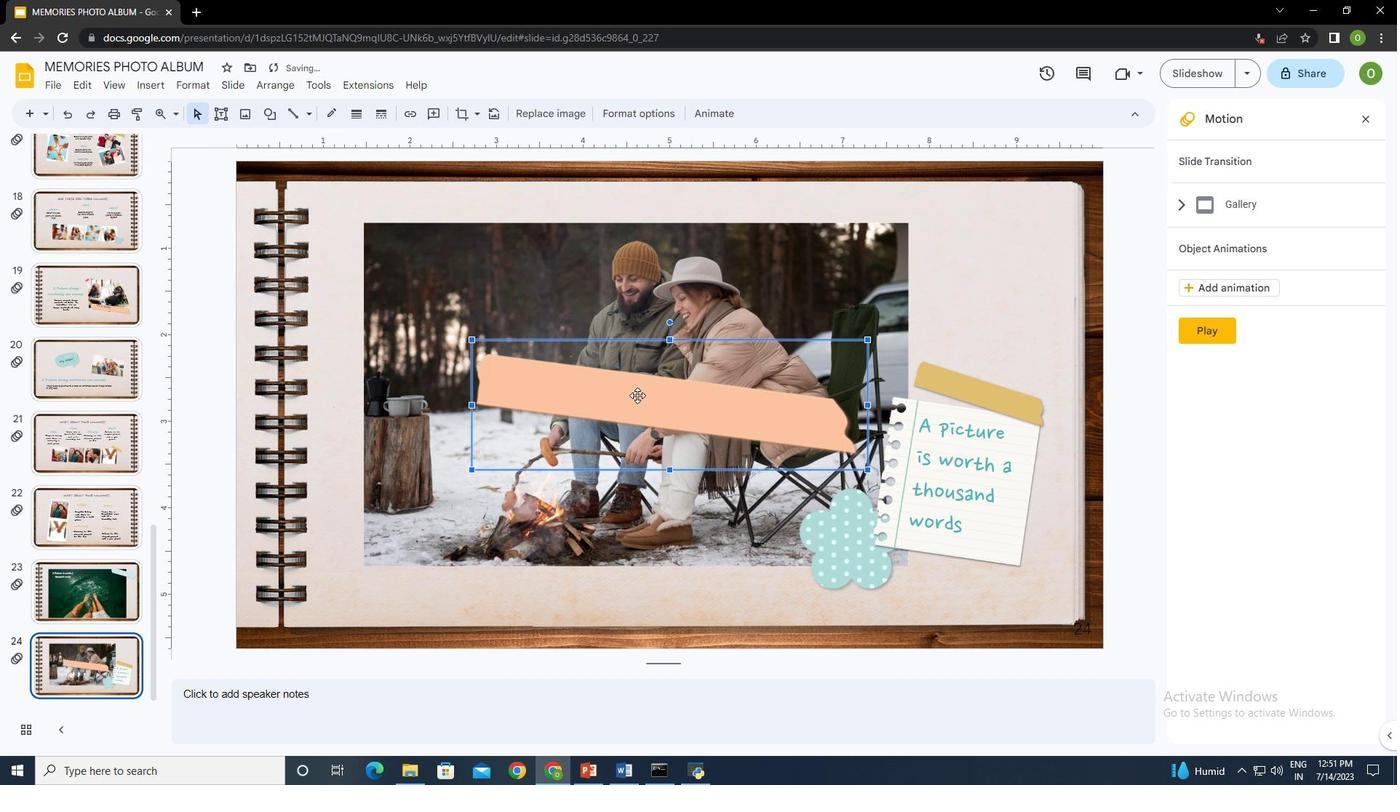 
Action: Mouse pressed left at (654, 394)
Screenshot: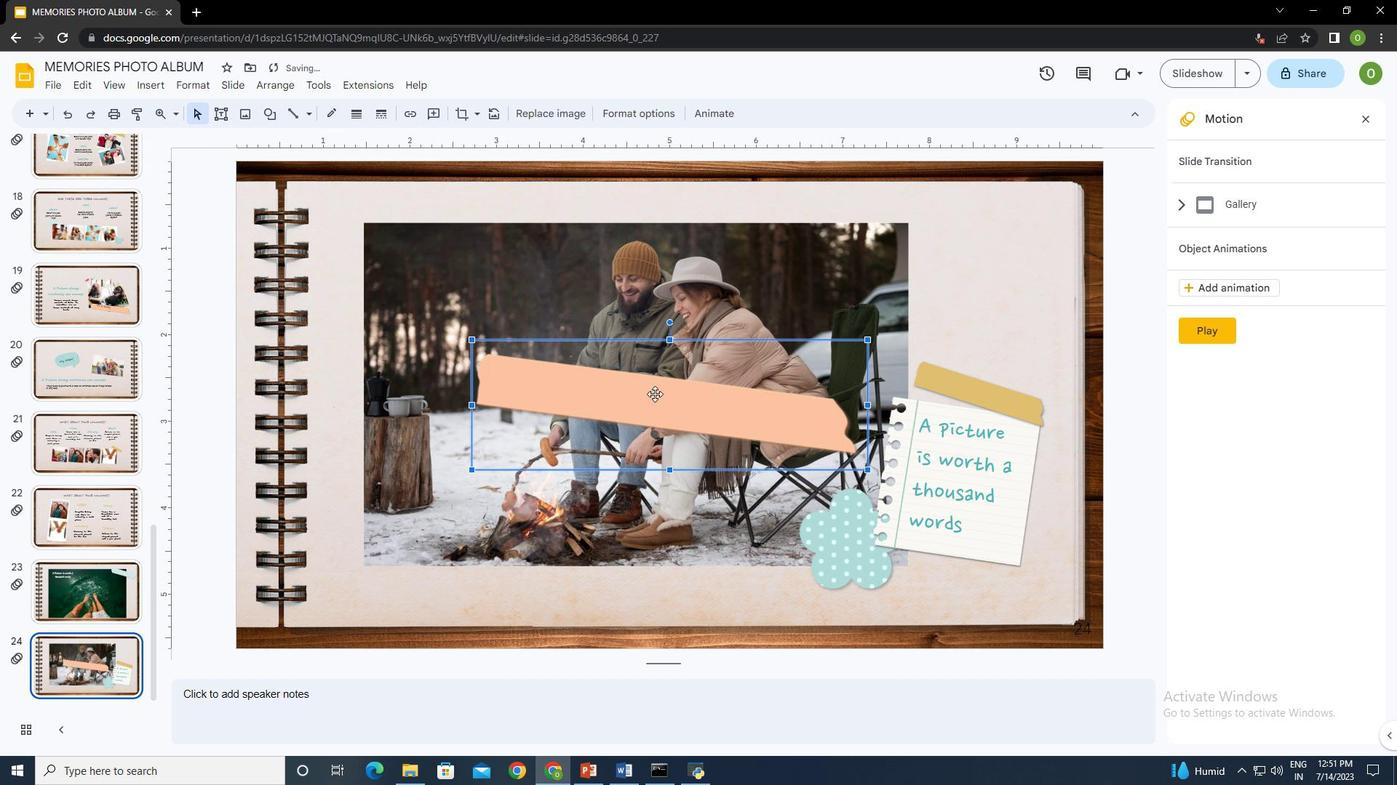 
Action: Mouse moved to (1037, 326)
Screenshot: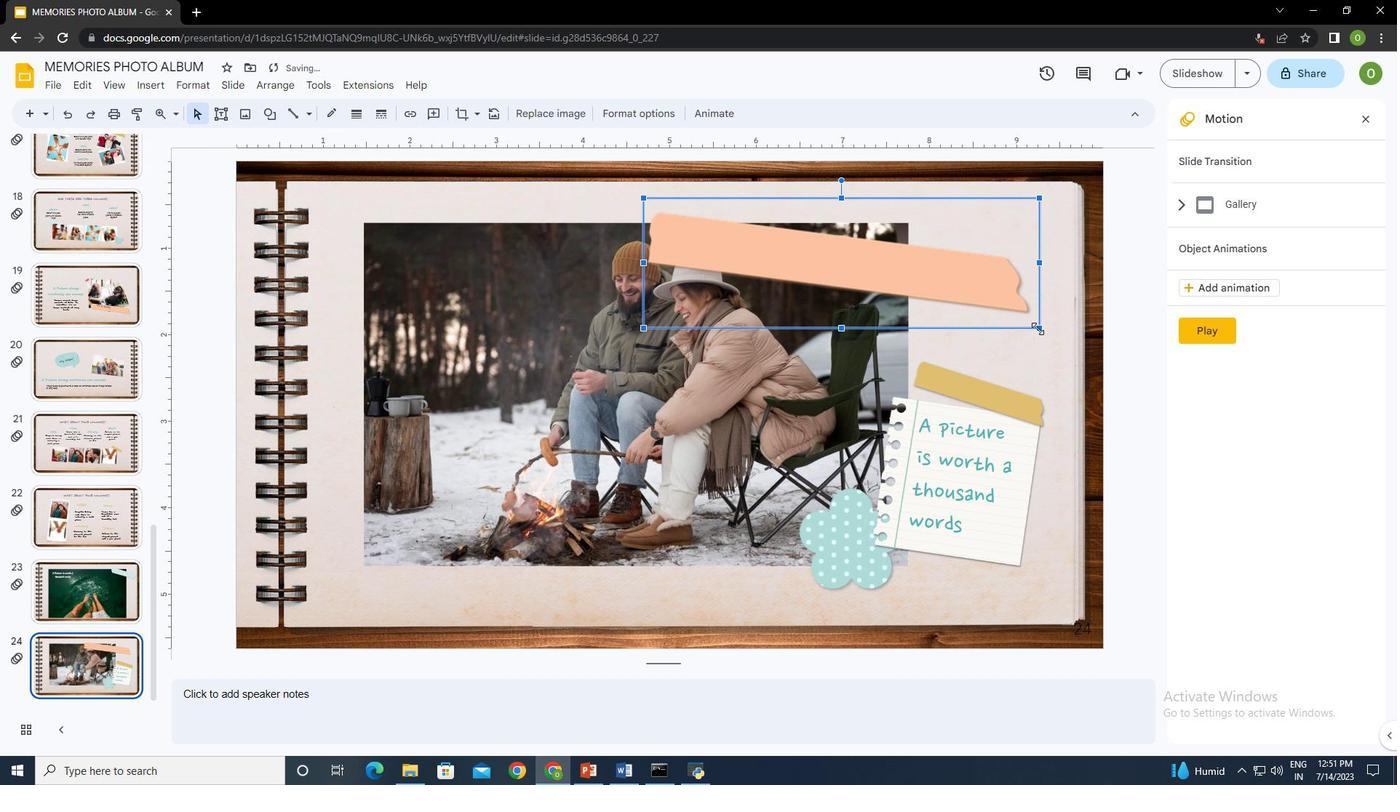 
Action: Mouse pressed left at (1037, 326)
Screenshot: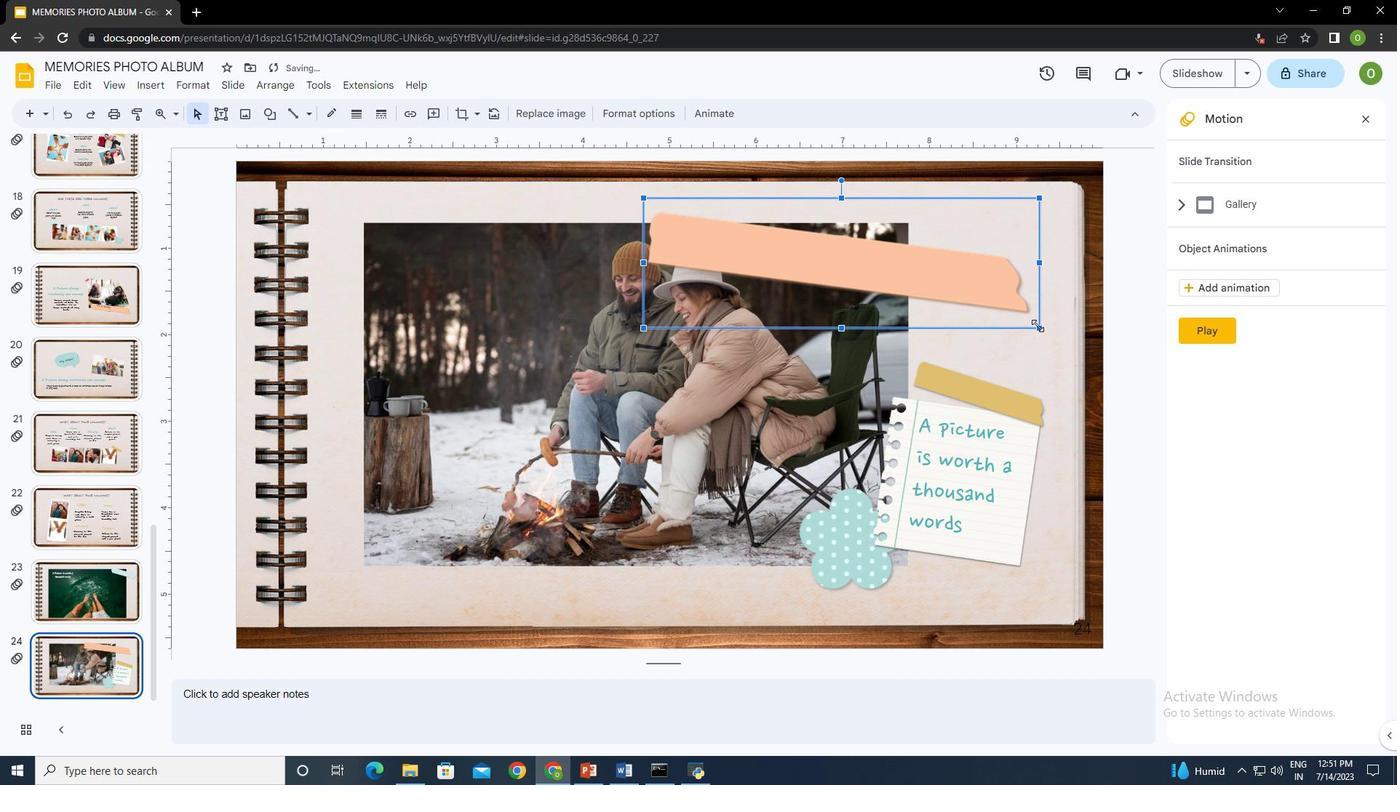 
Action: Mouse moved to (706, 205)
Screenshot: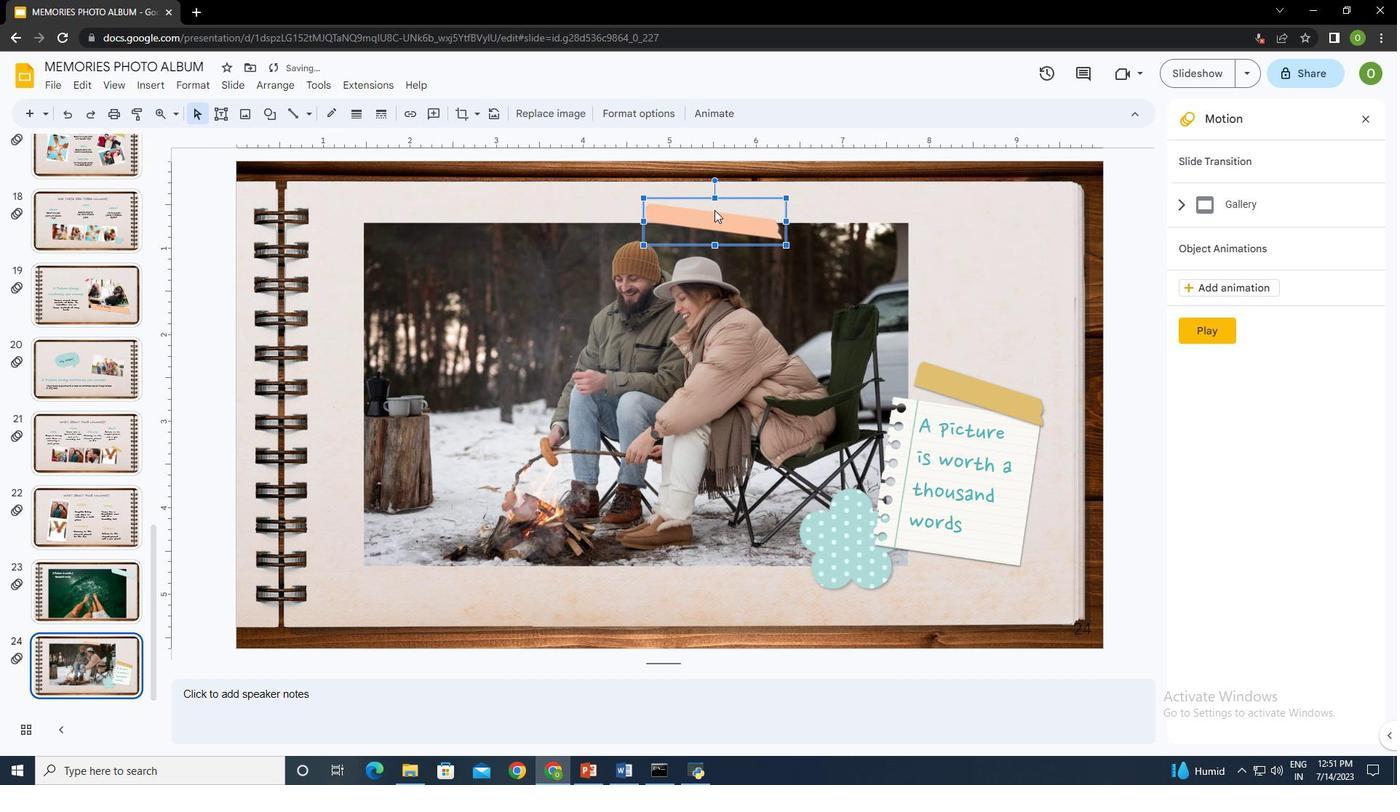 
Action: Mouse pressed left at (706, 205)
Screenshot: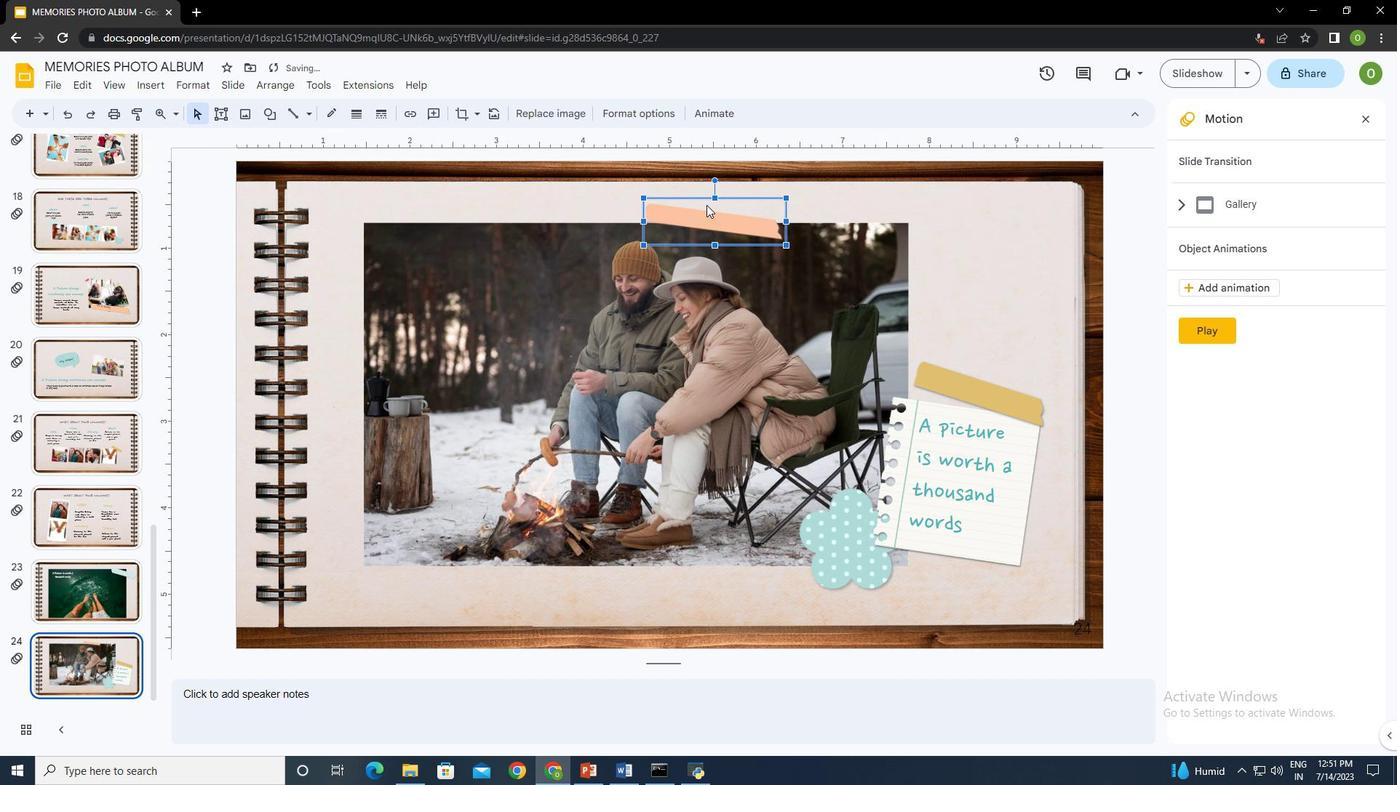 
Action: Mouse moved to (887, 185)
Screenshot: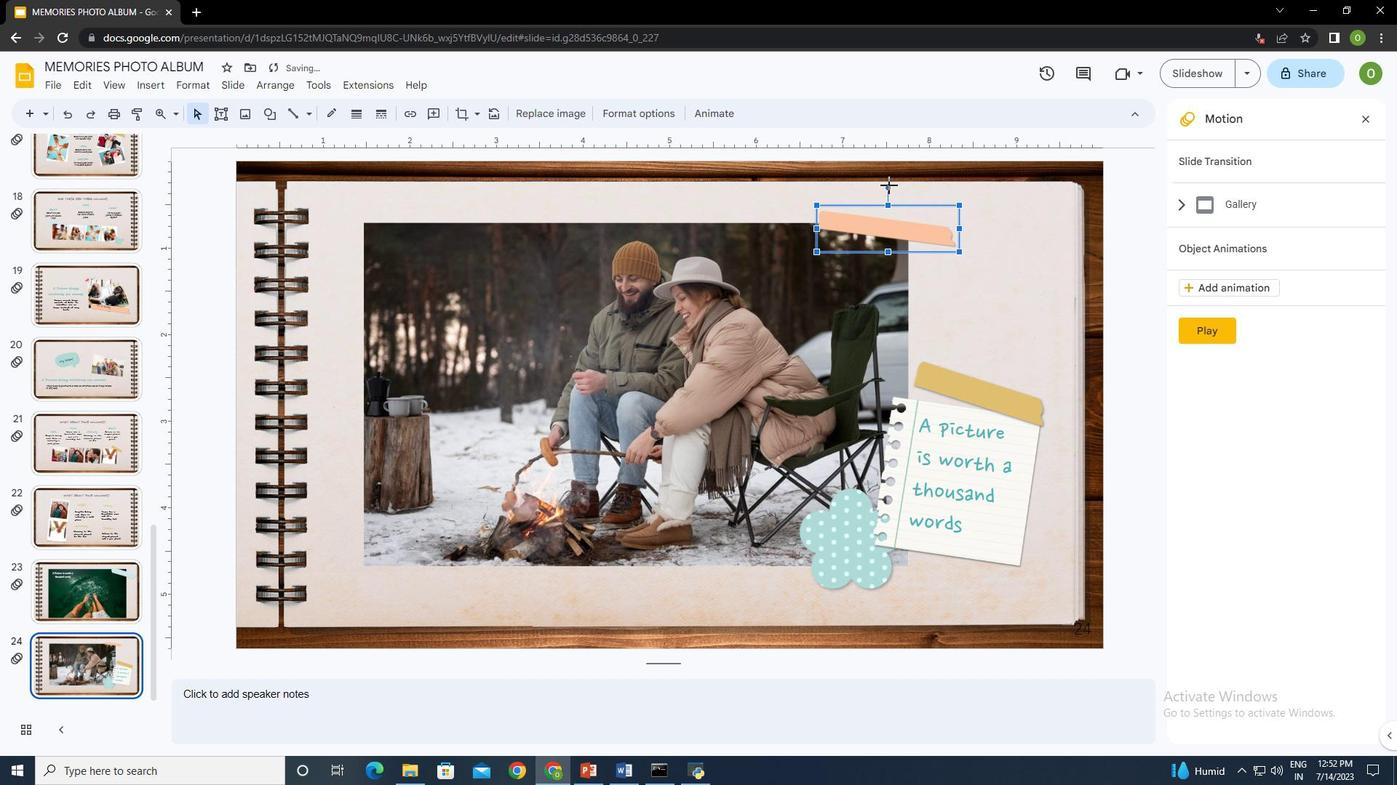 
Action: Mouse pressed left at (887, 185)
Screenshot: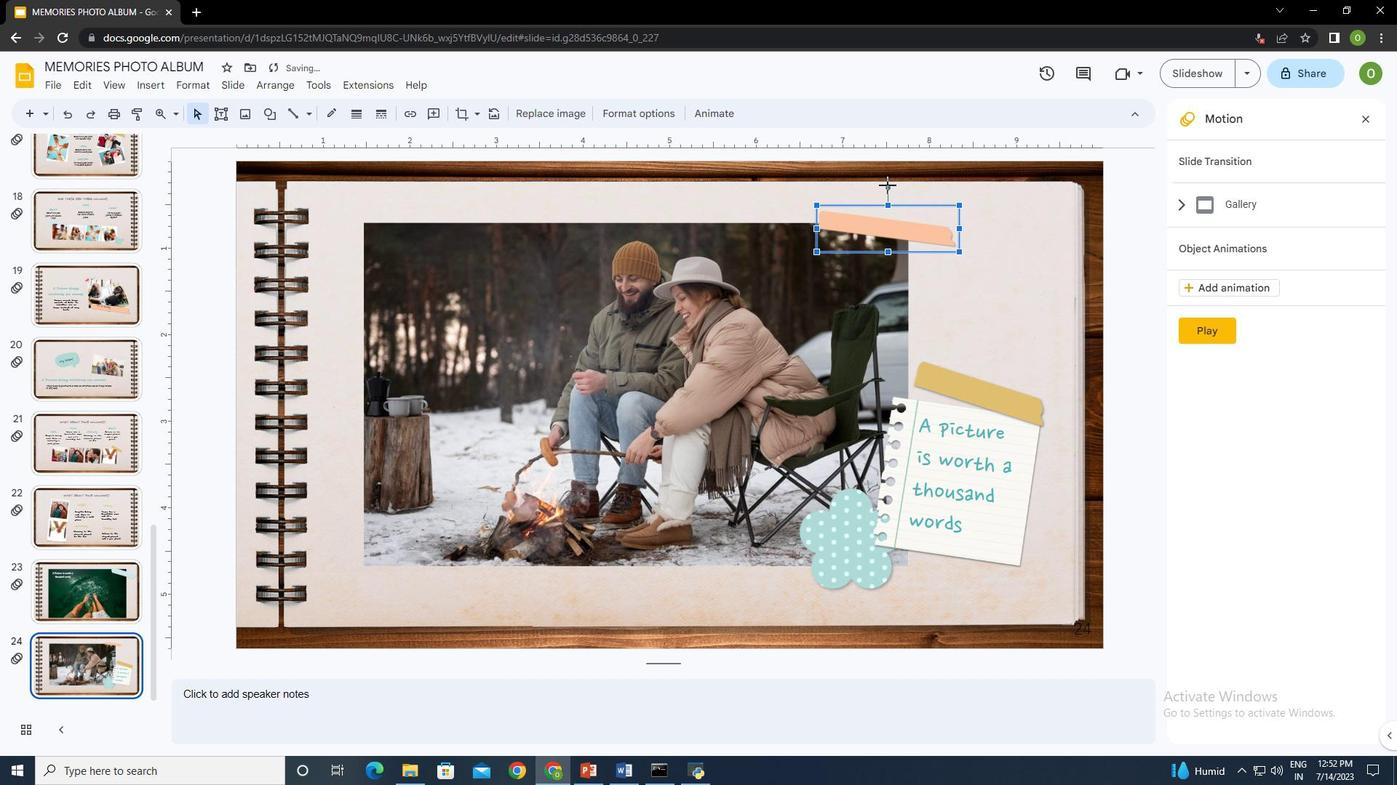 
Action: Mouse moved to (898, 227)
Screenshot: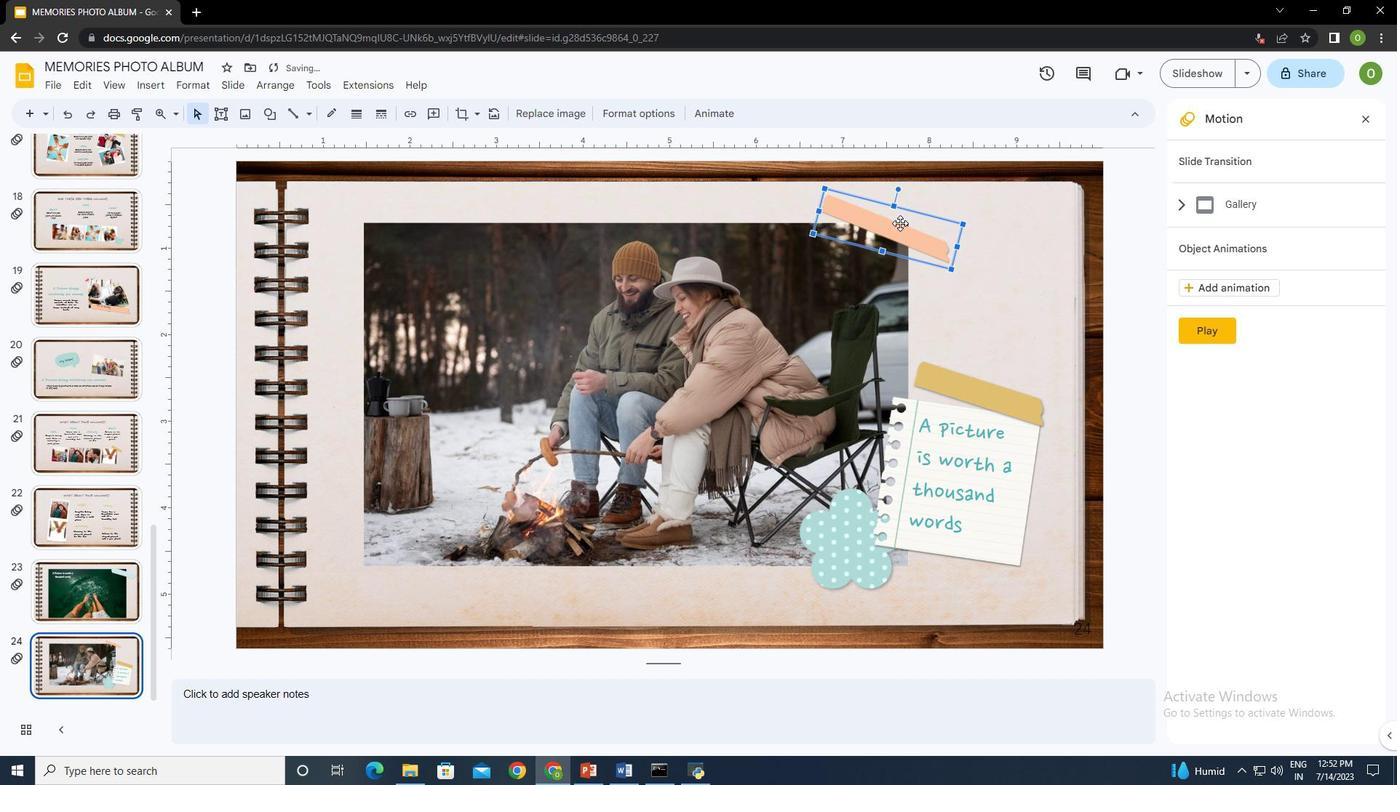 
Action: Mouse pressed left at (898, 227)
Screenshot: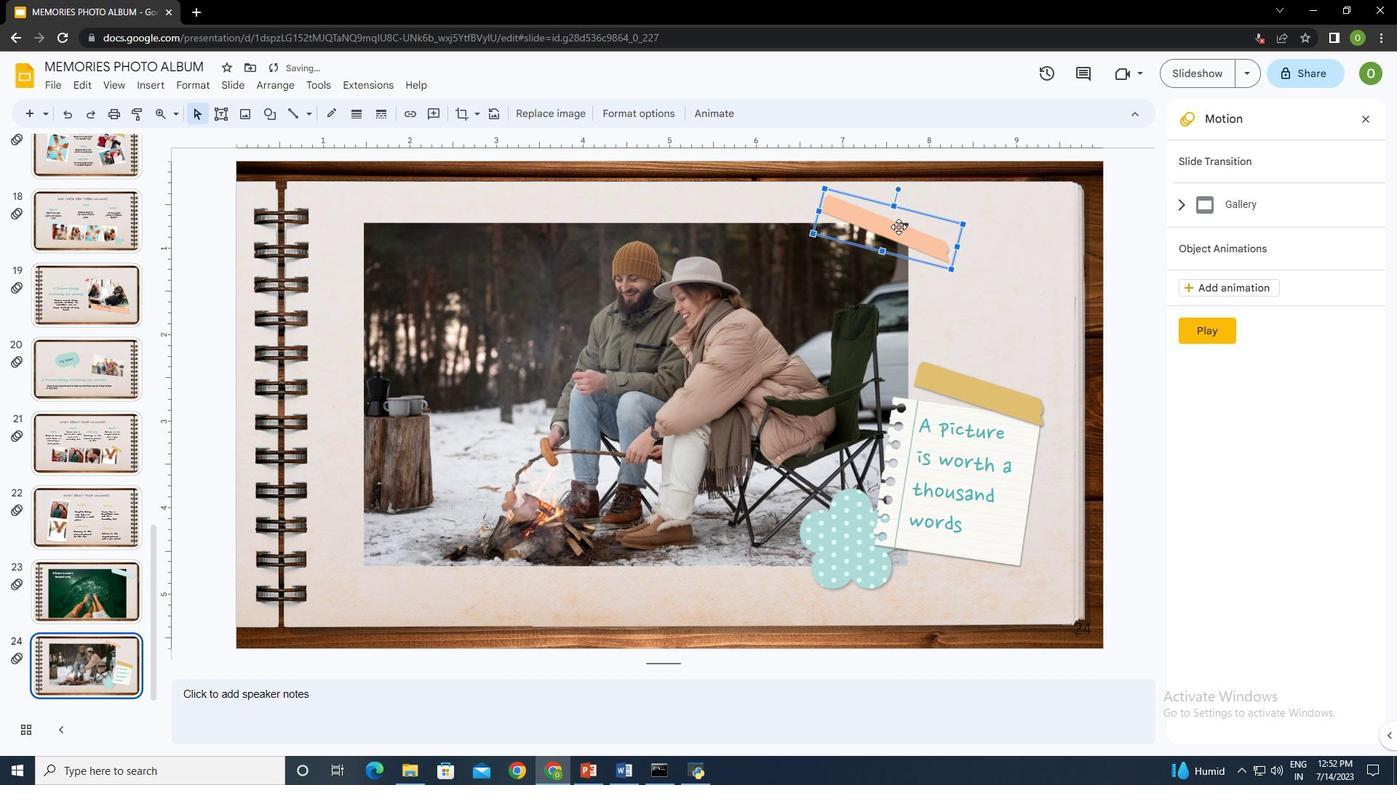
Action: Mouse moved to (1002, 263)
Screenshot: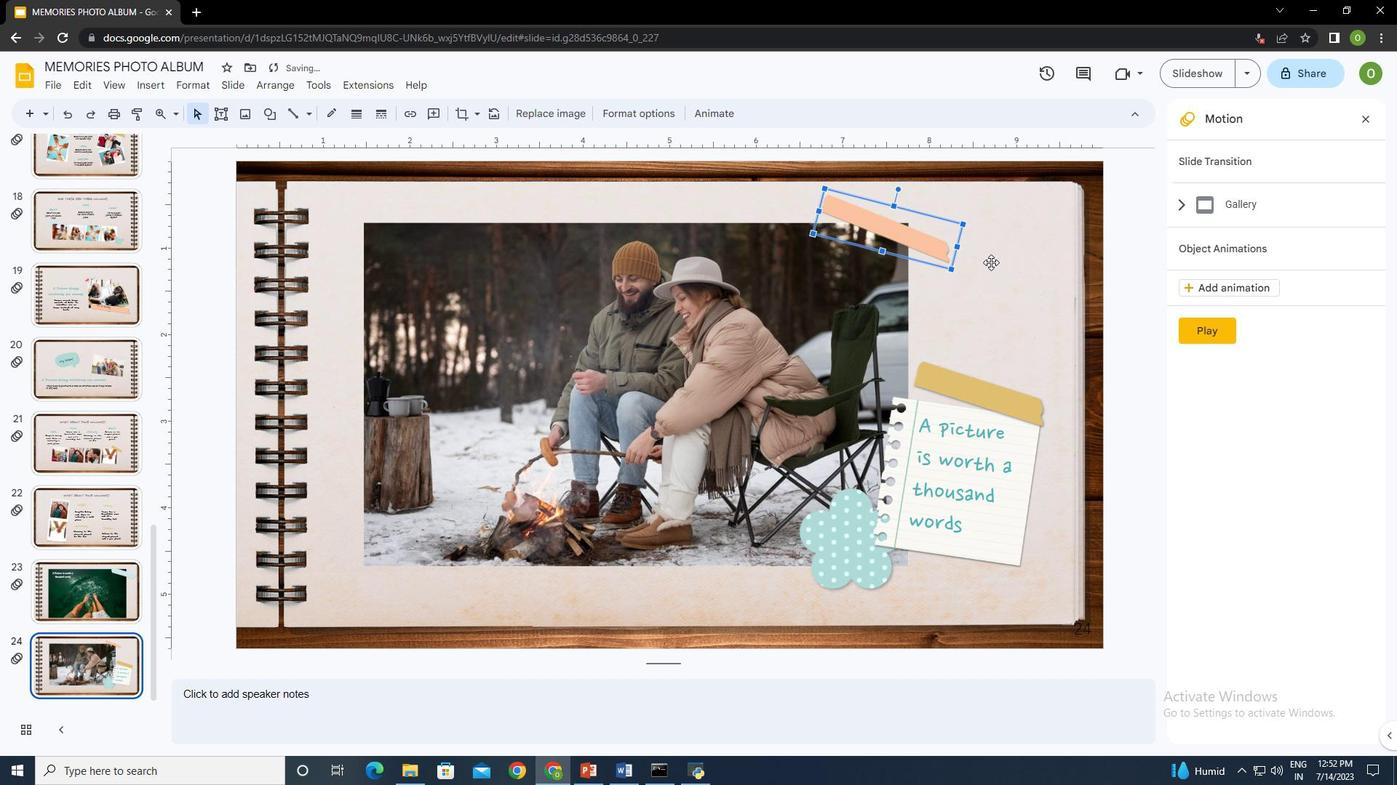 
Action: Mouse pressed left at (1002, 263)
Screenshot: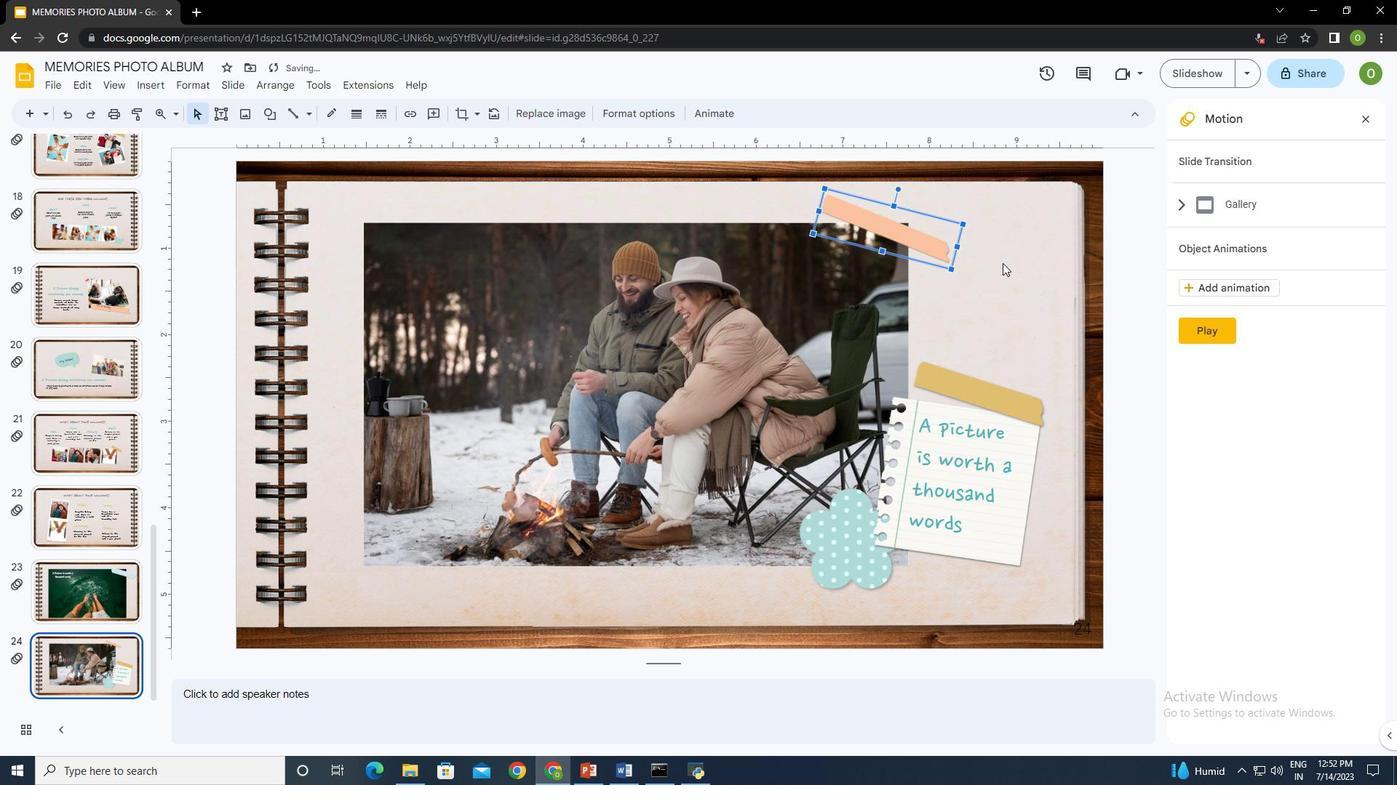 
Action: Mouse moved to (653, 326)
Screenshot: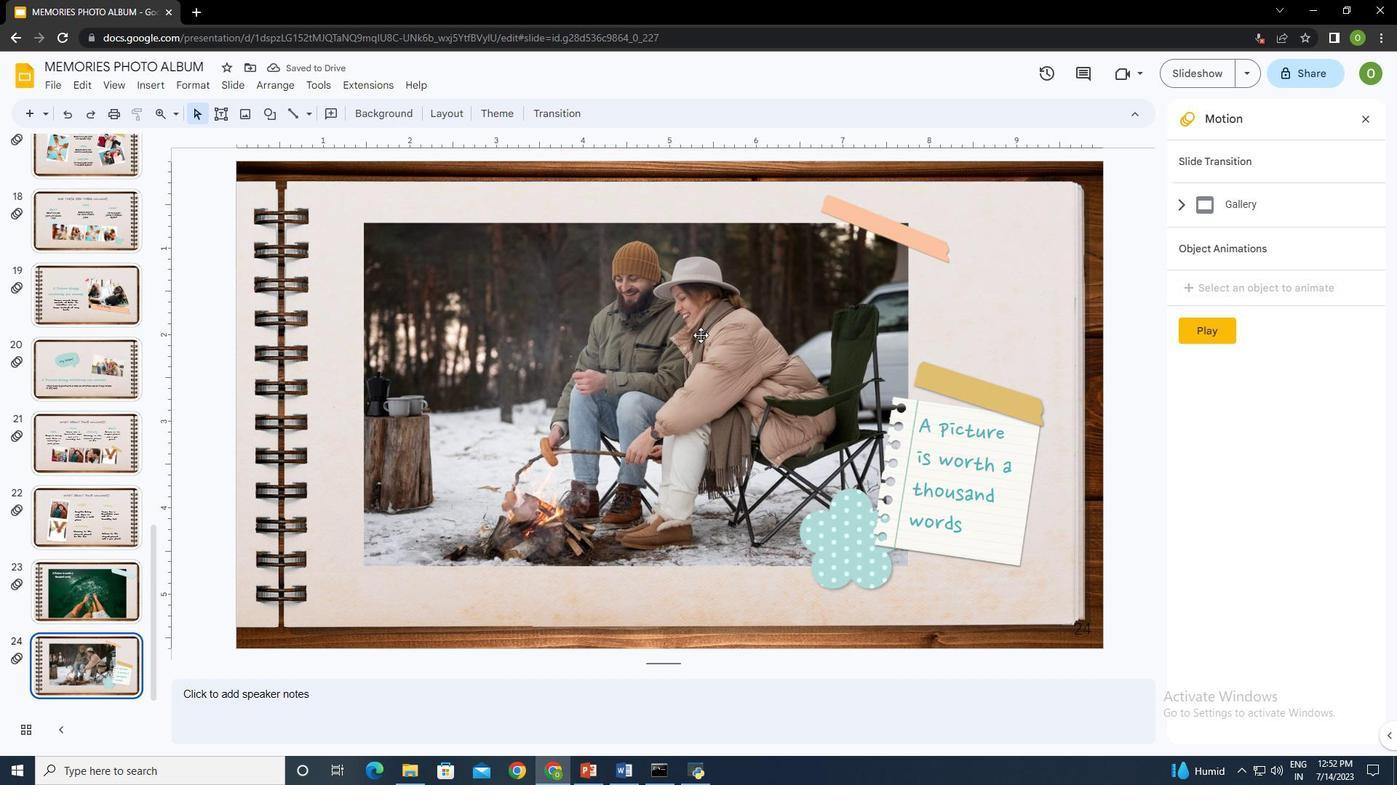 
Action: Mouse pressed left at (653, 326)
Screenshot: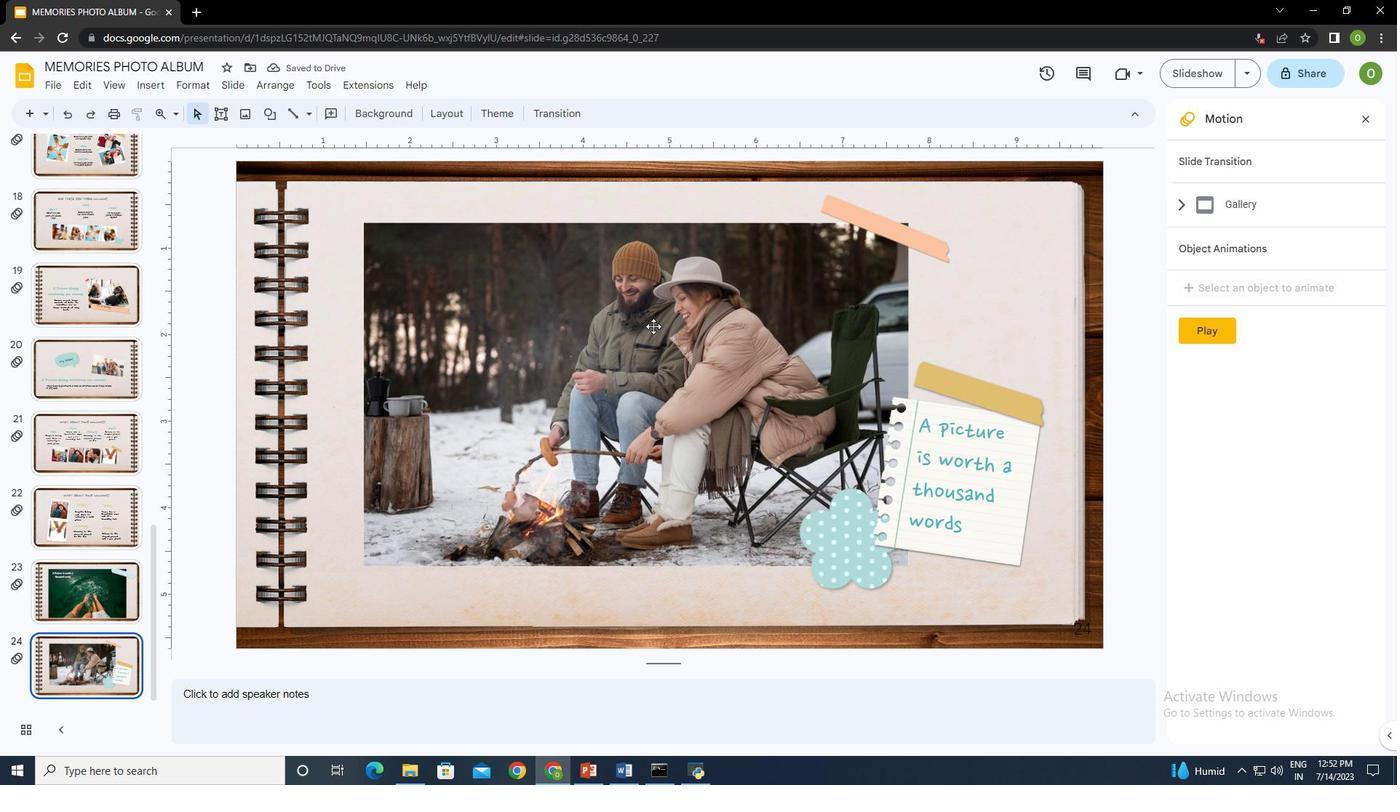 
Action: Mouse moved to (714, 114)
Screenshot: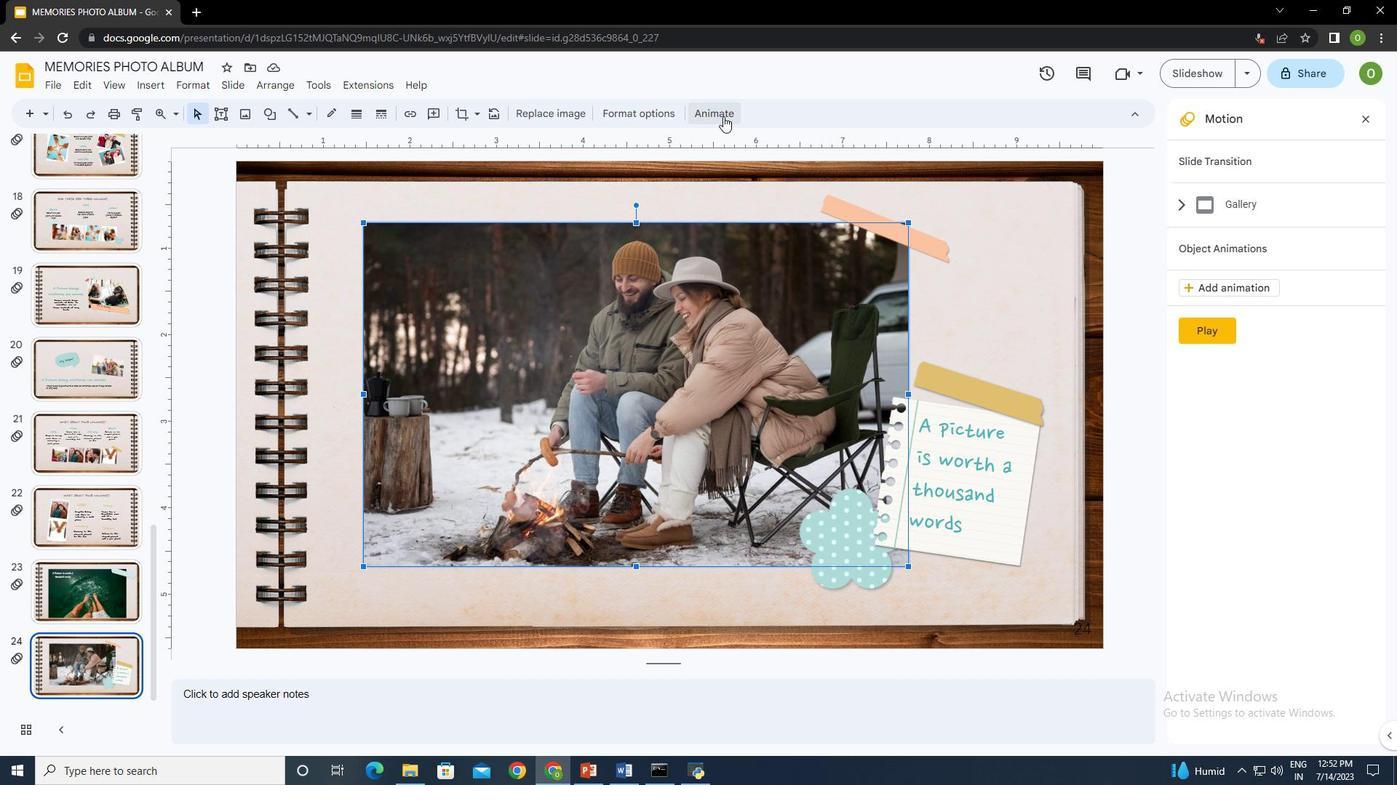 
Action: Mouse pressed left at (714, 114)
Screenshot: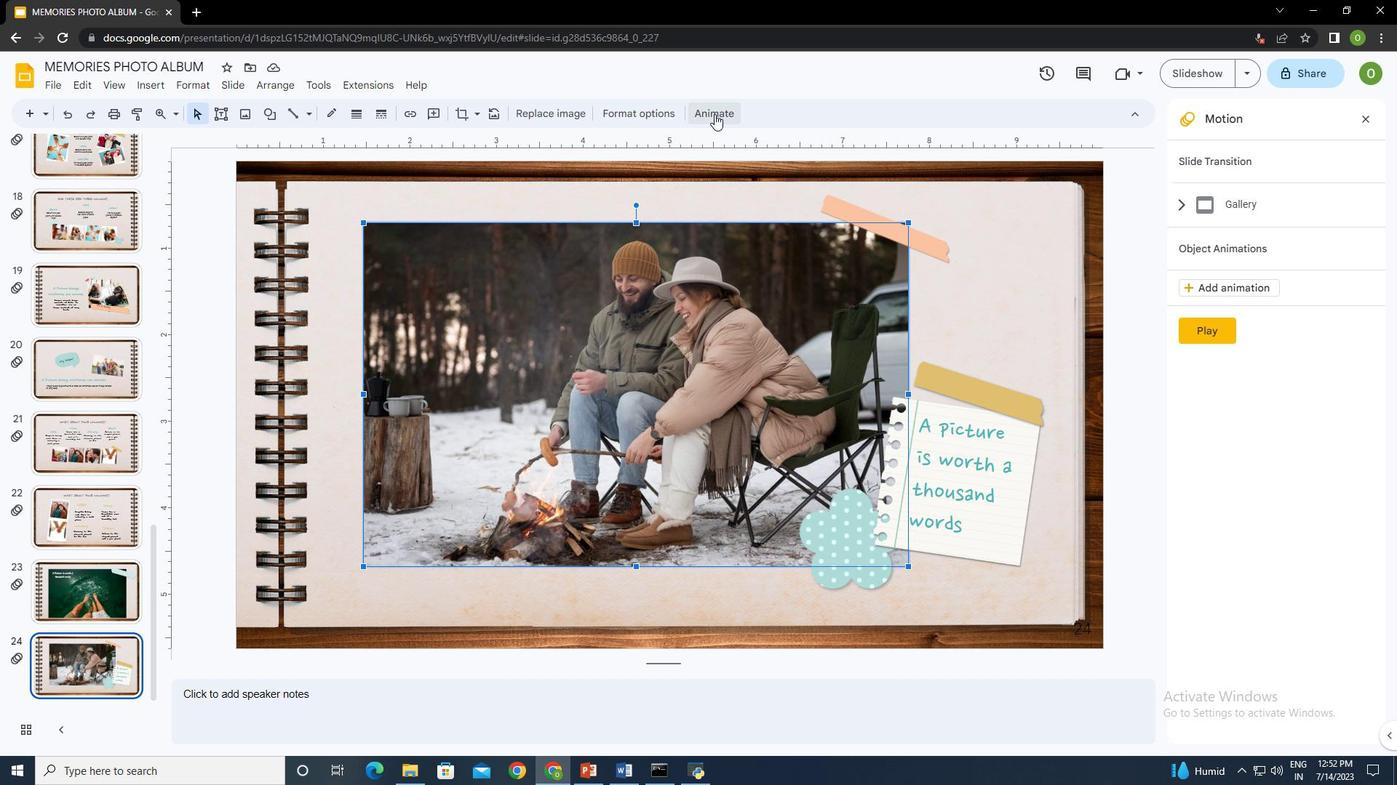 
Action: Mouse moved to (1245, 336)
Screenshot: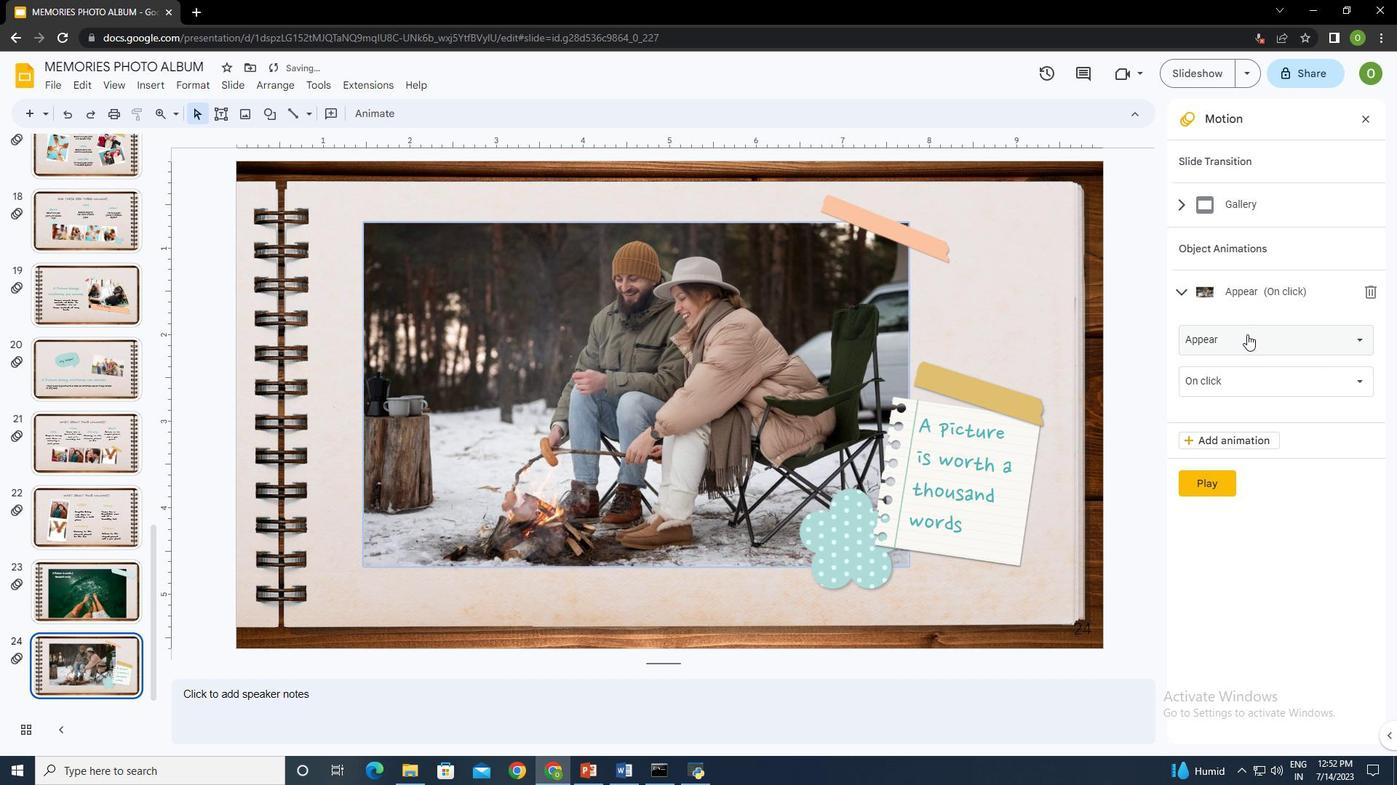 
Action: Mouse pressed left at (1245, 336)
Screenshot: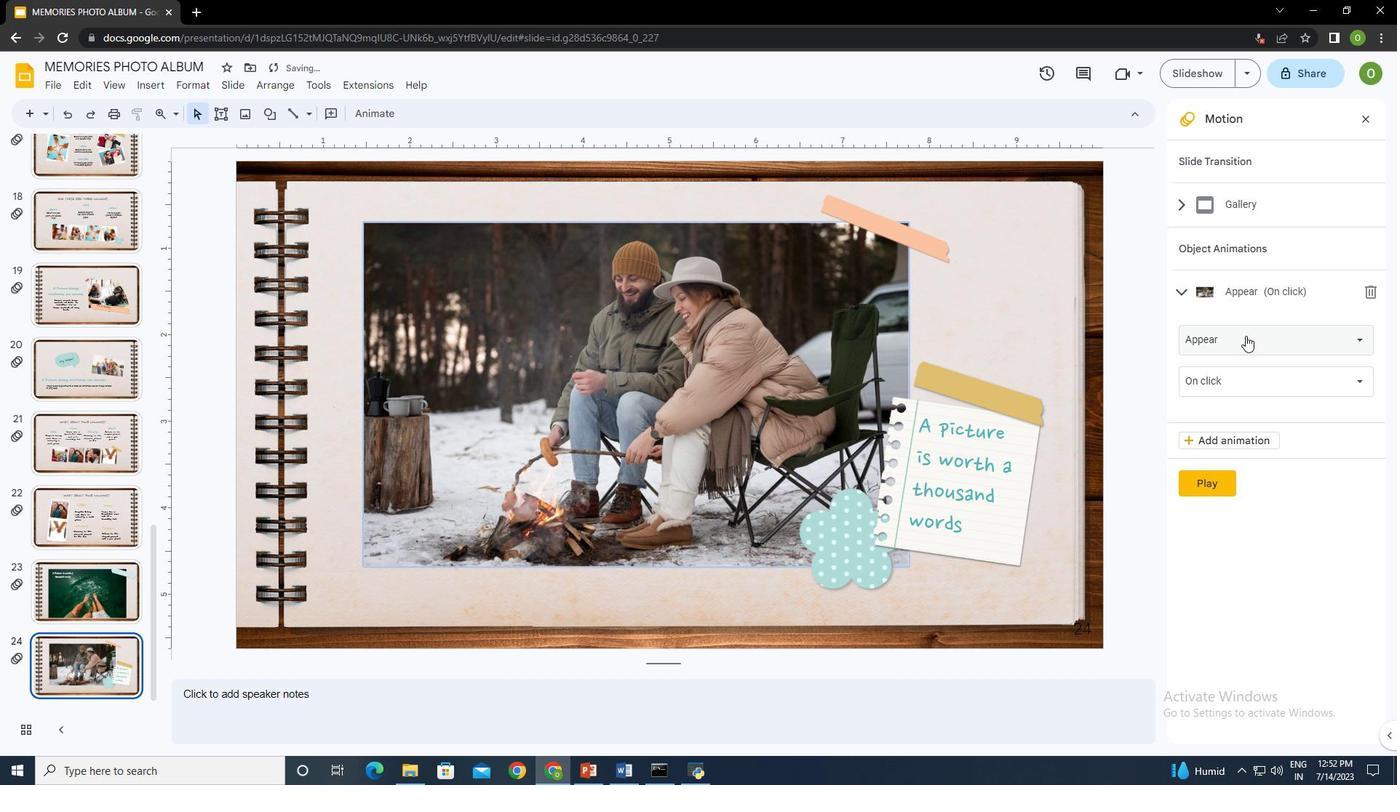
Action: Mouse moved to (1258, 495)
Screenshot: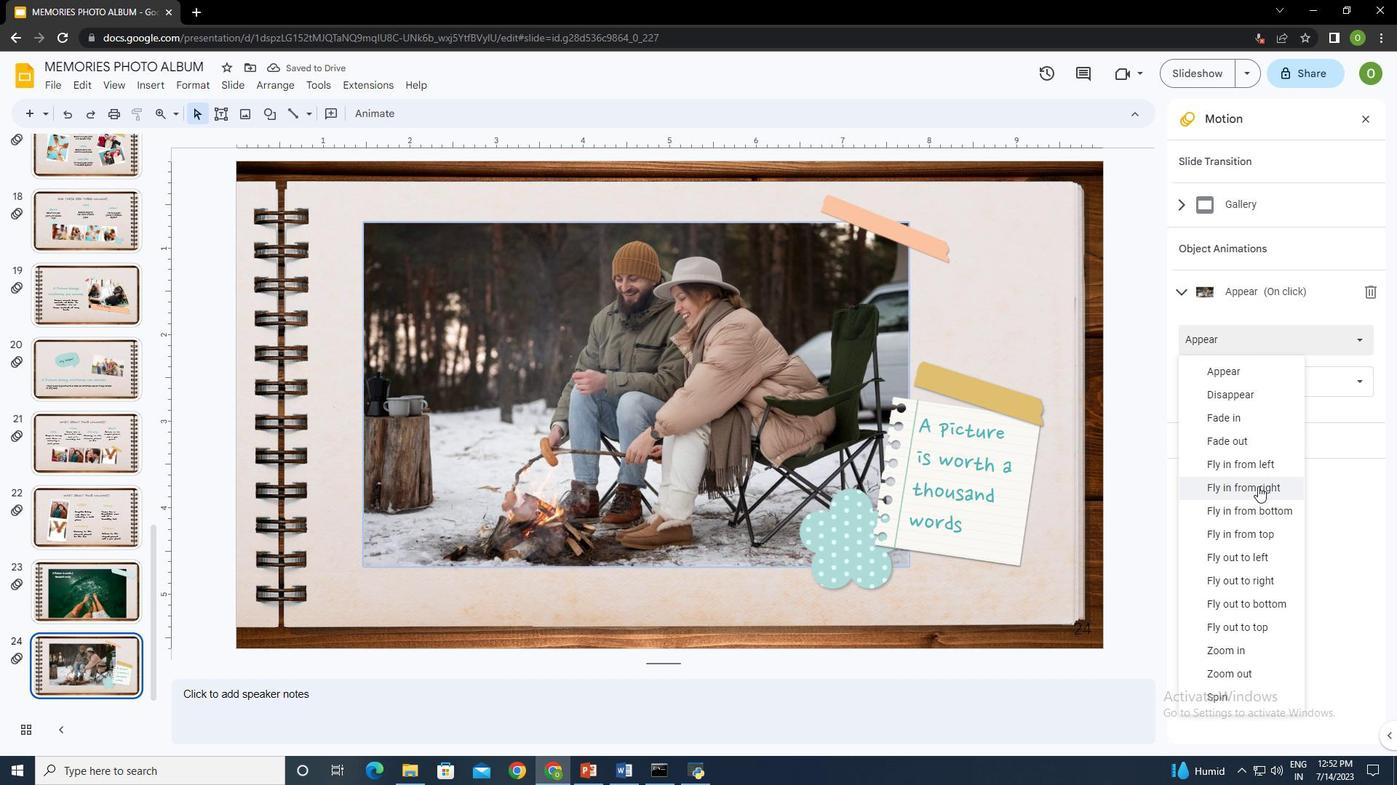 
Action: Mouse scrolled (1258, 494) with delta (0, 0)
Screenshot: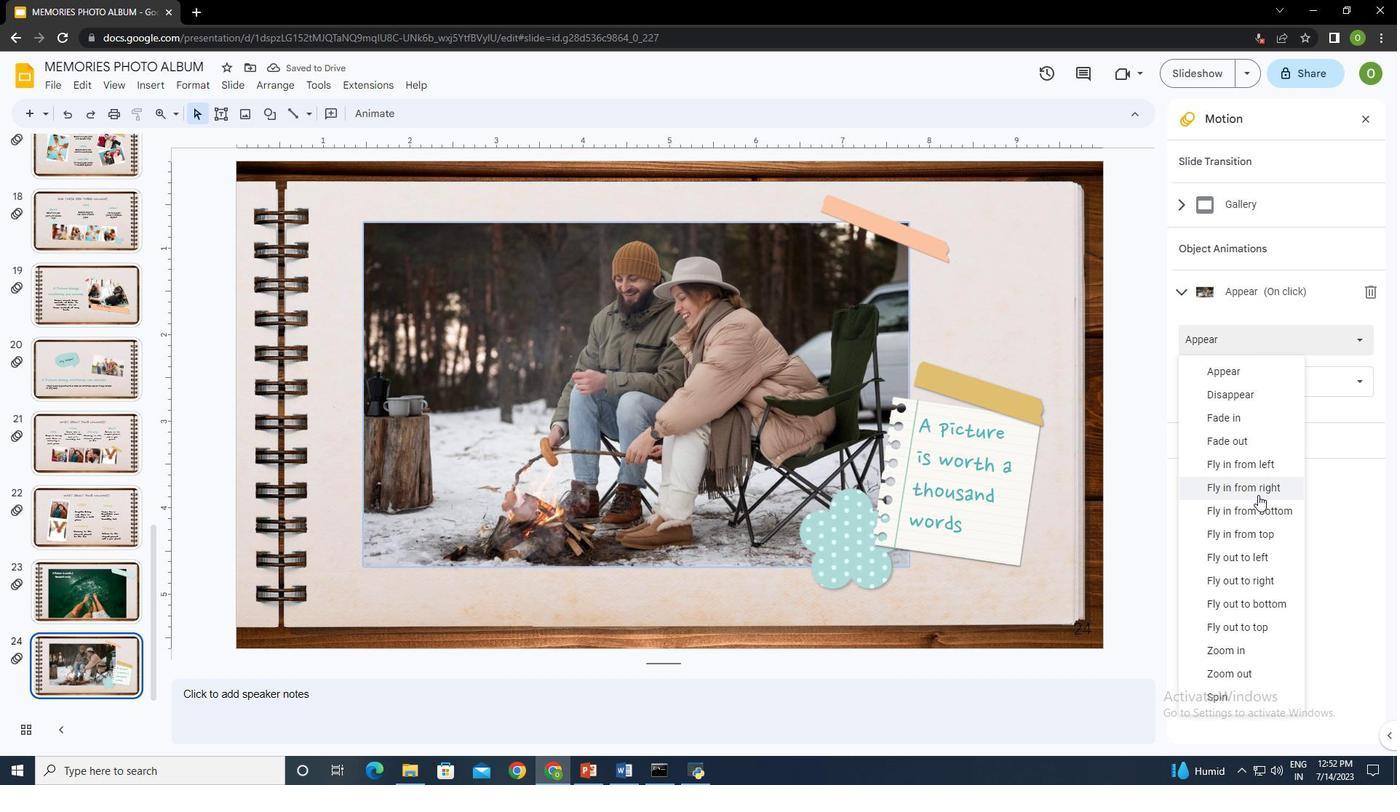 
Action: Mouse moved to (1272, 531)
Screenshot: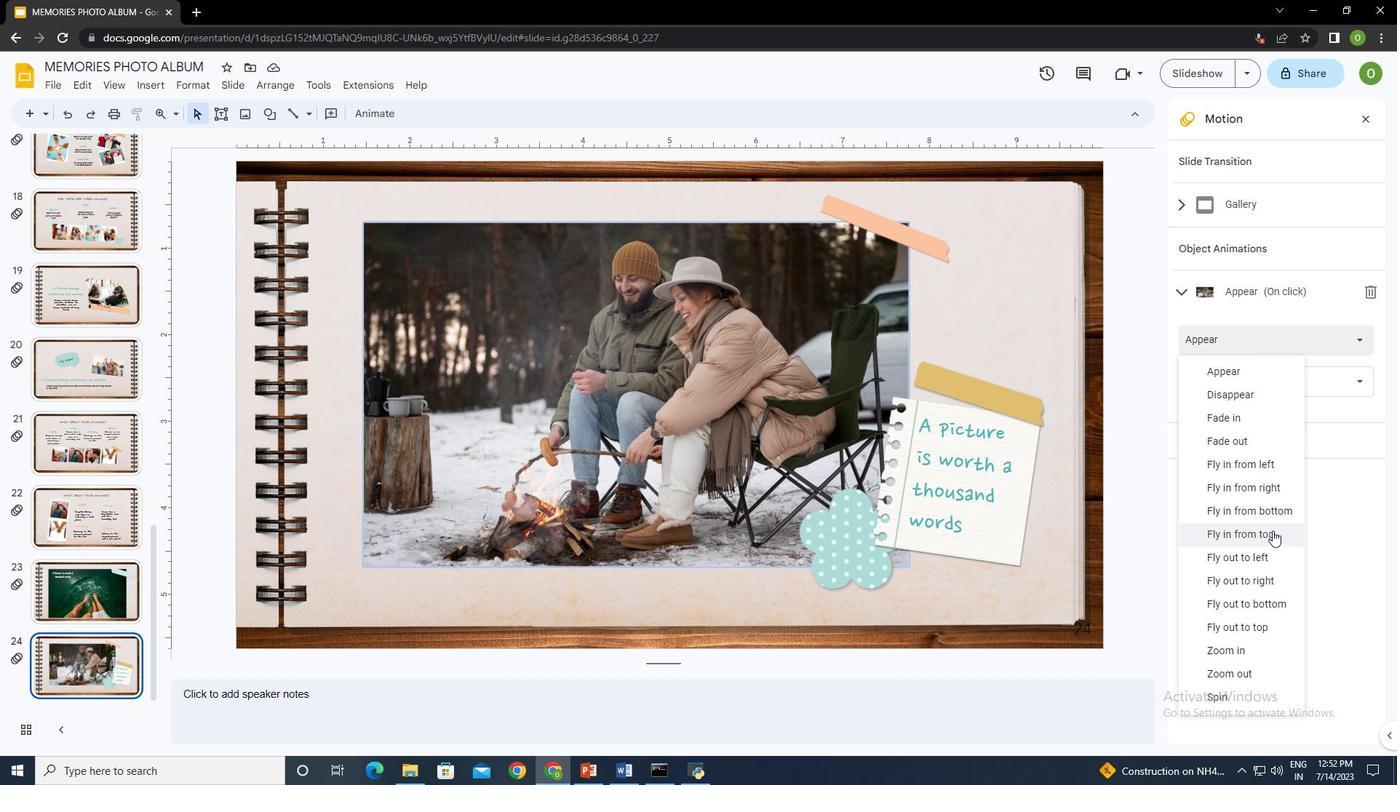 
Action: Mouse pressed left at (1272, 531)
Screenshot: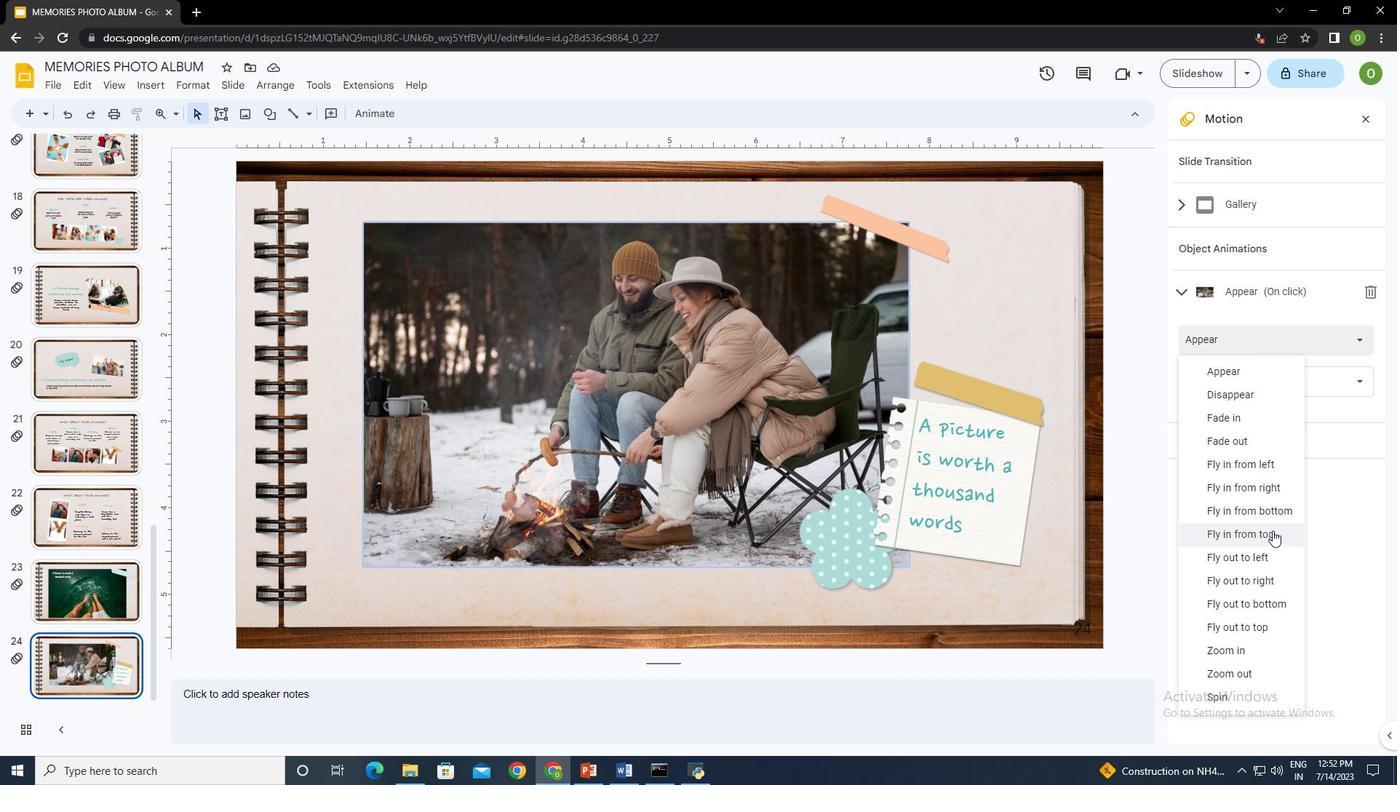 
Action: Mouse moved to (1244, 379)
Screenshot: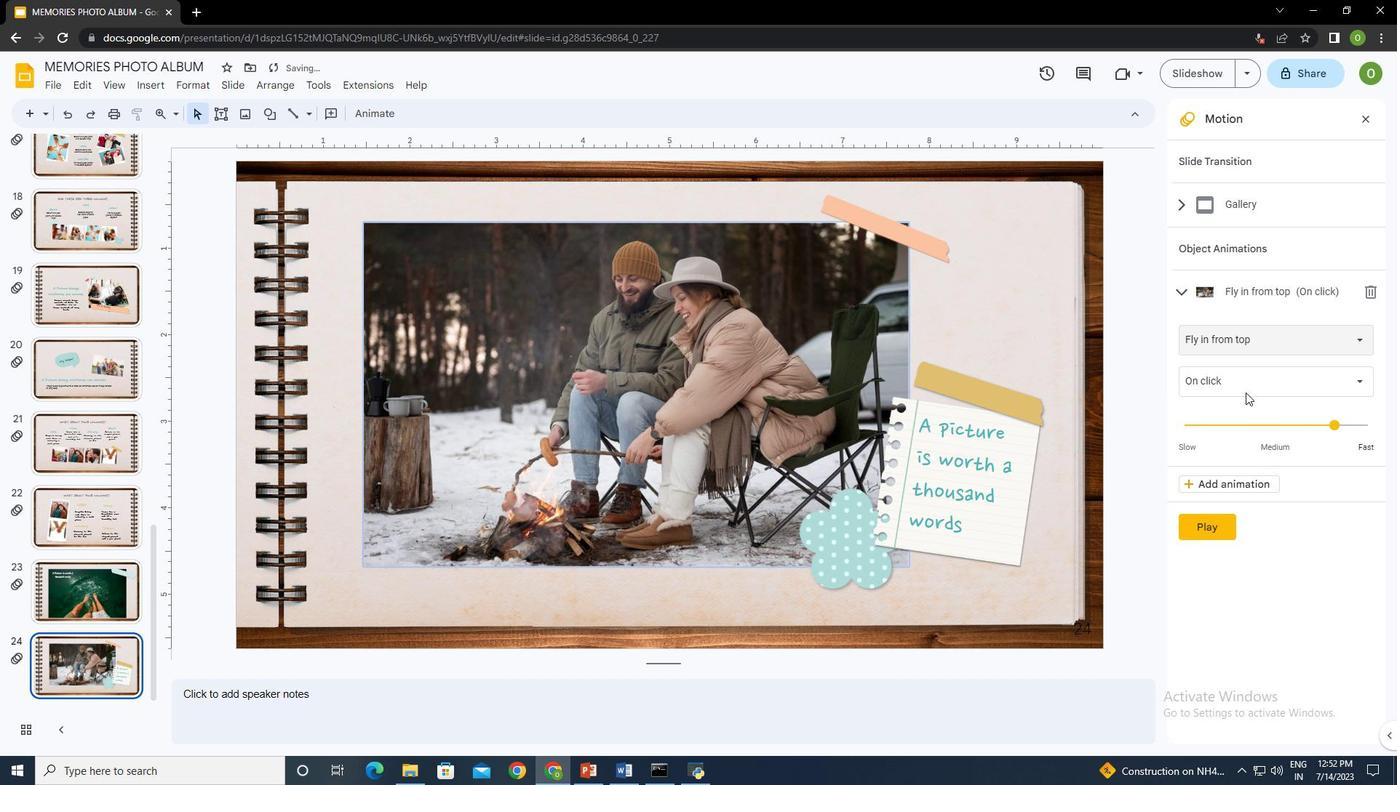 
Action: Mouse pressed left at (1244, 379)
Screenshot: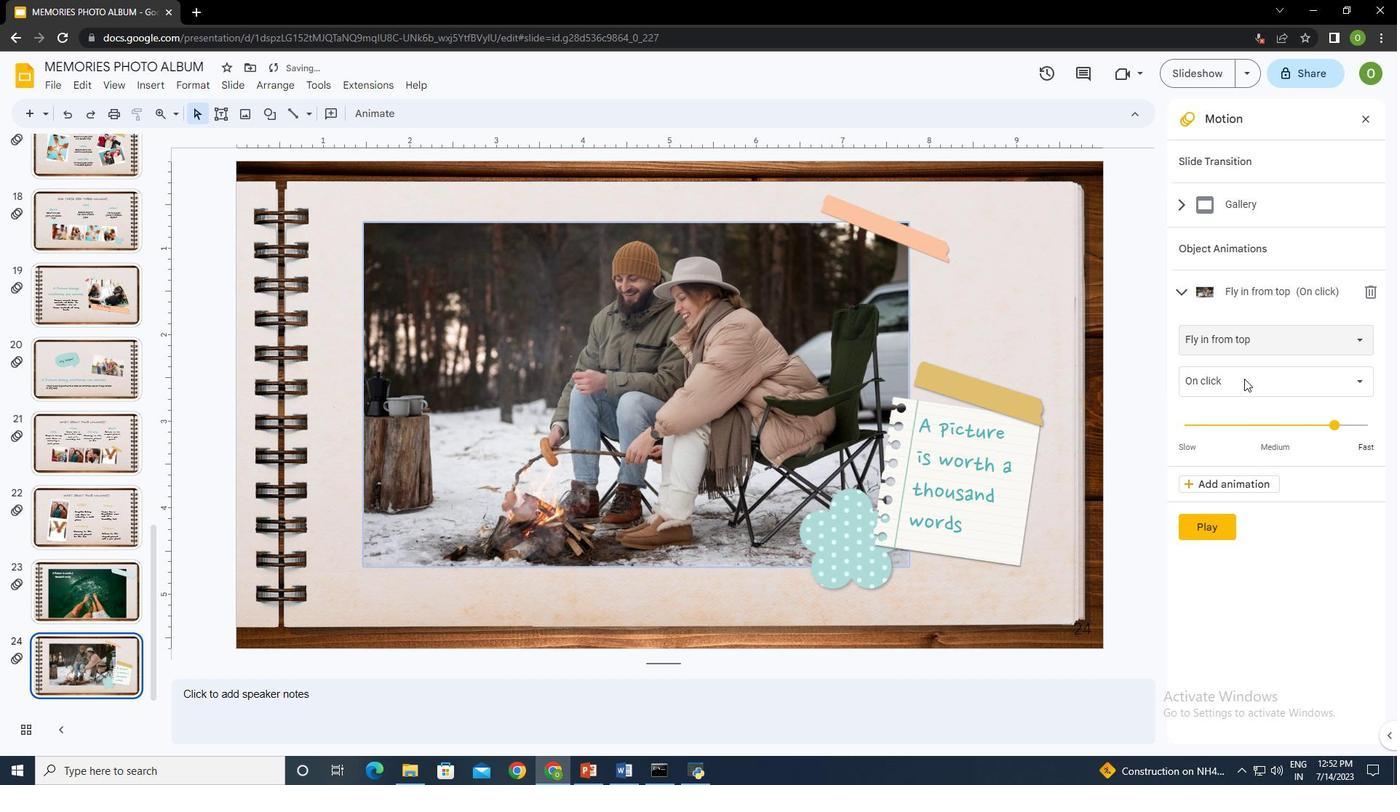 
Action: Mouse moved to (1238, 379)
Screenshot: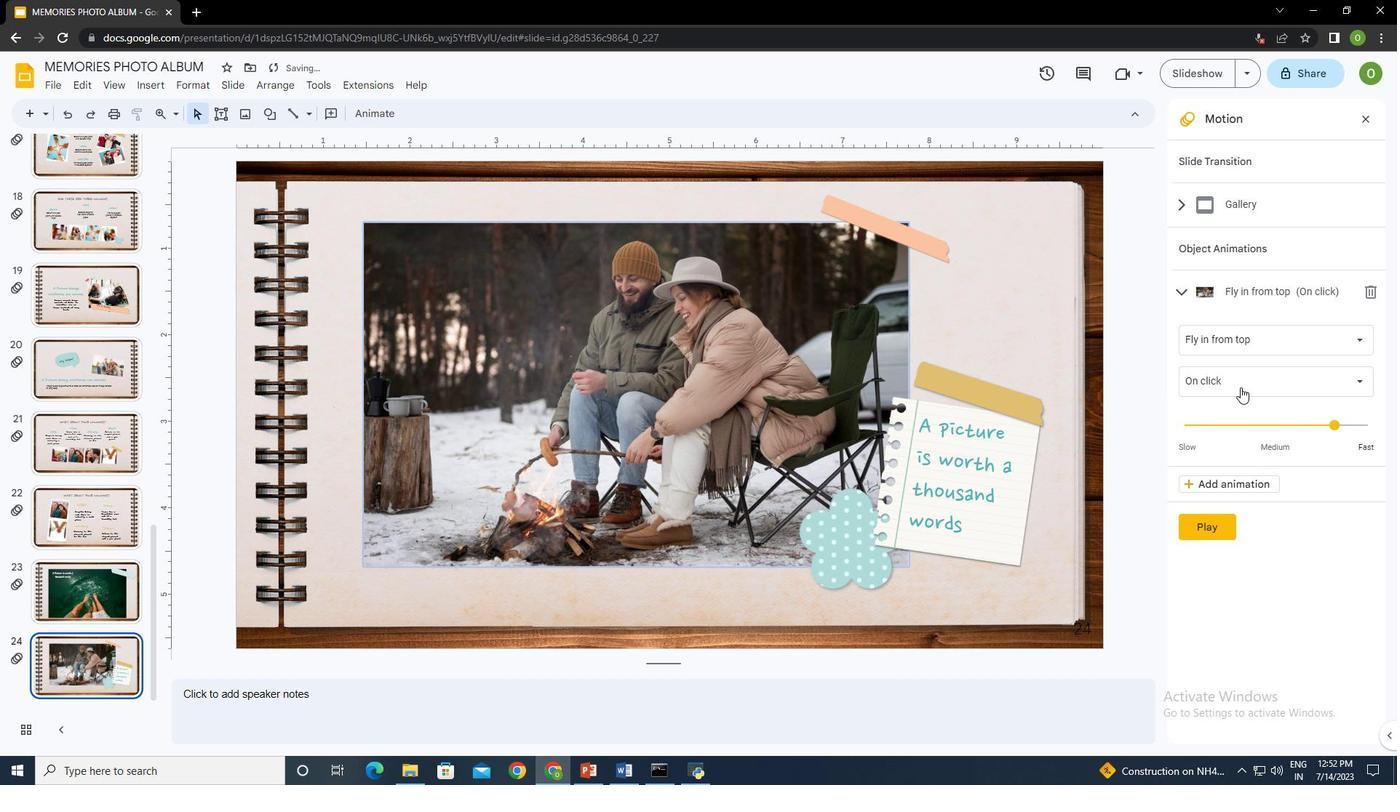 
Action: Mouse pressed left at (1238, 379)
Screenshot: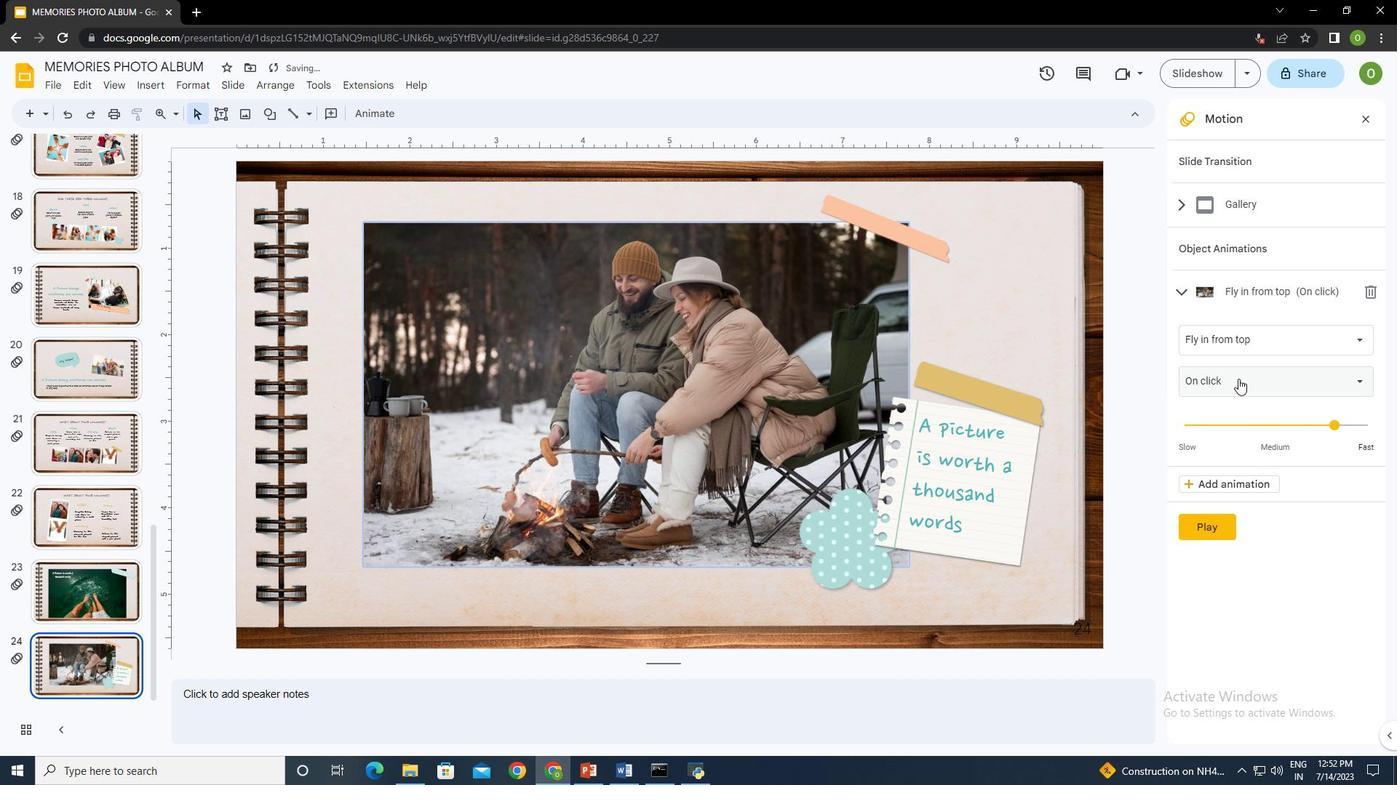 
Action: Mouse moved to (1234, 442)
Screenshot: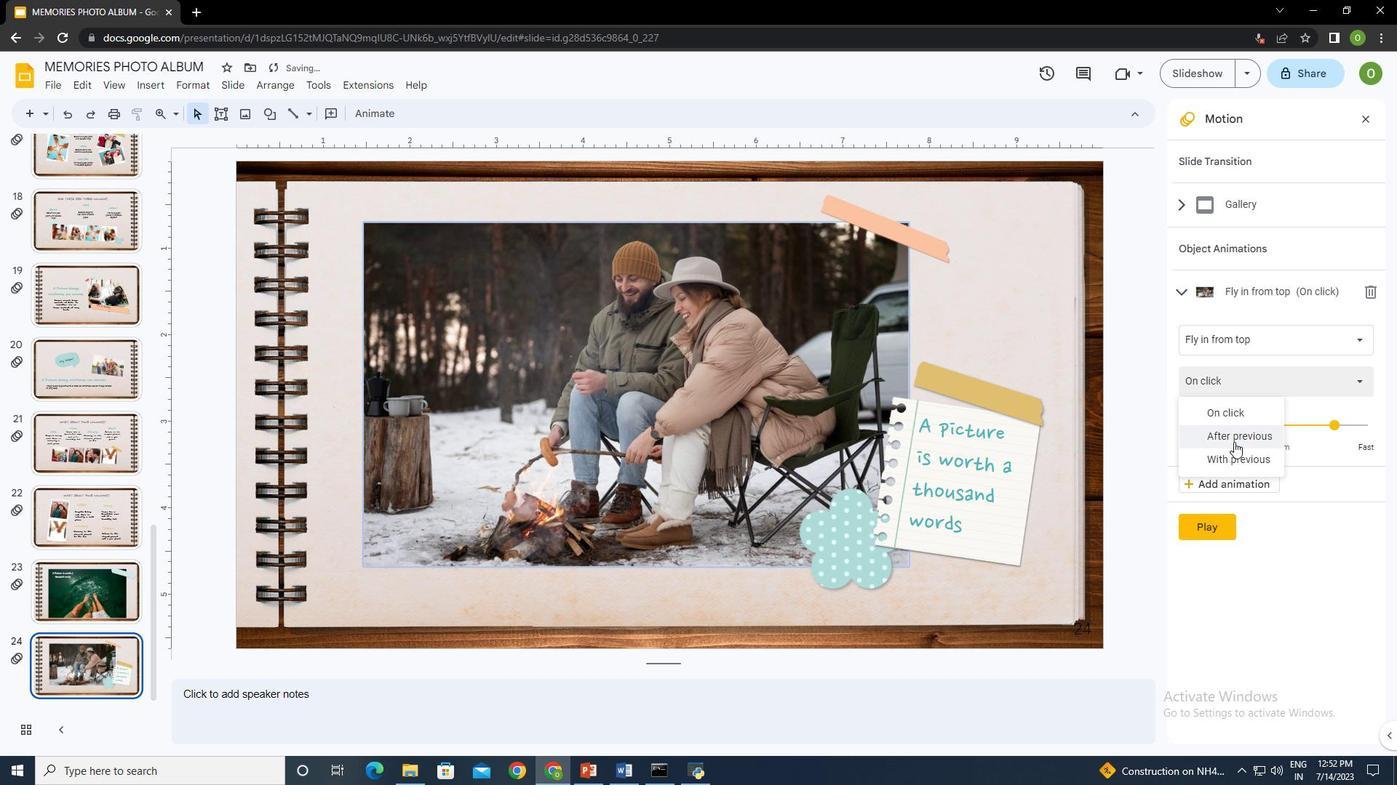 
Action: Mouse pressed left at (1234, 442)
Screenshot: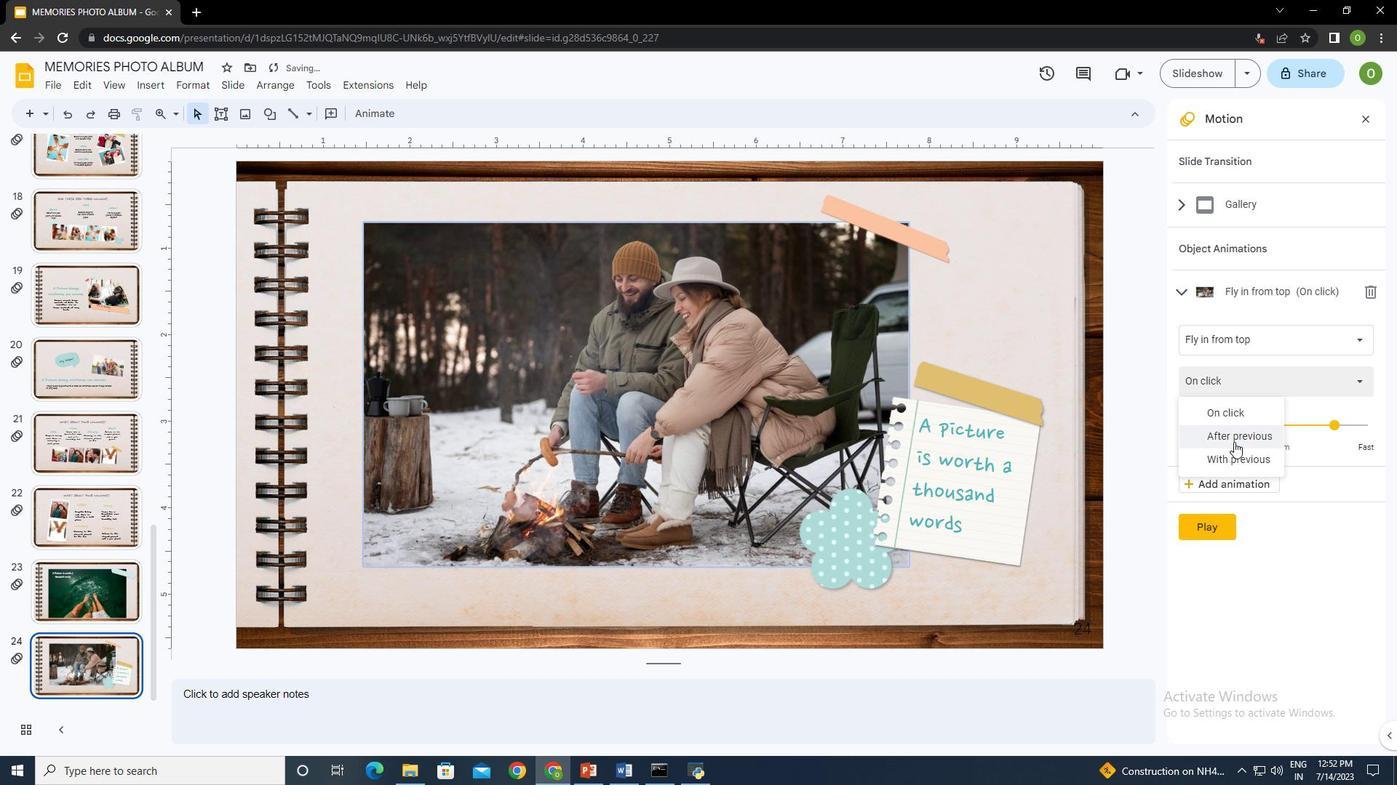 
Action: Mouse moved to (1336, 424)
Screenshot: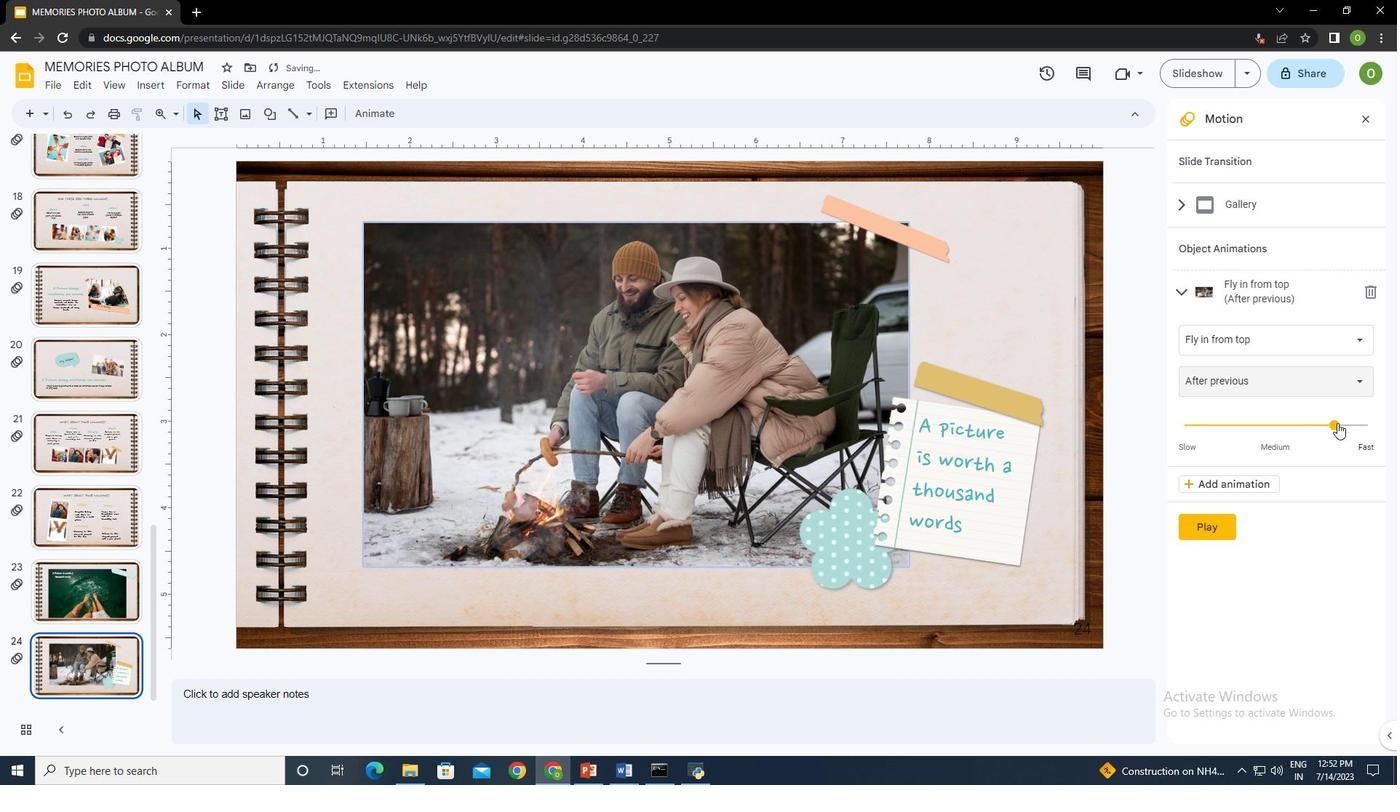 
Action: Mouse pressed left at (1336, 424)
Screenshot: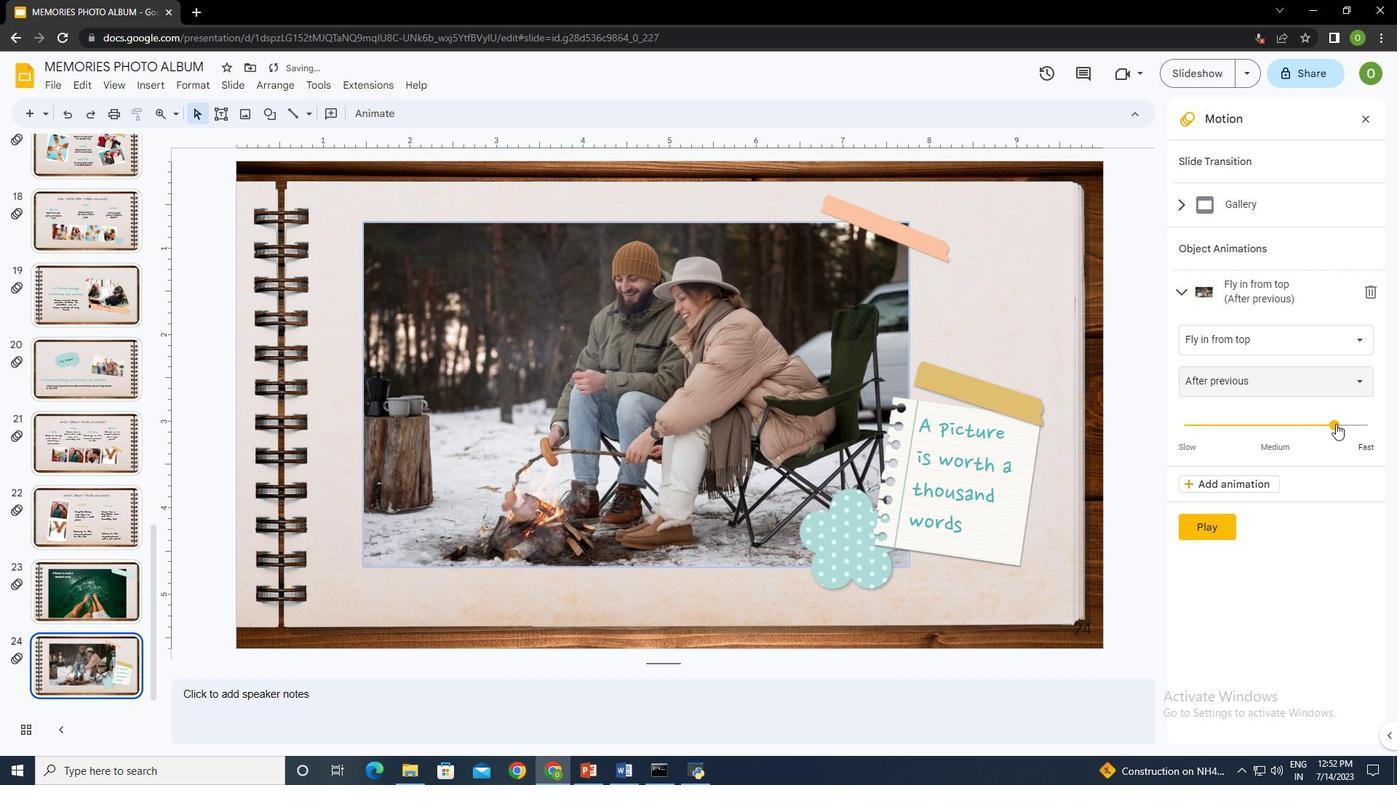 
Action: Mouse moved to (1192, 531)
Screenshot: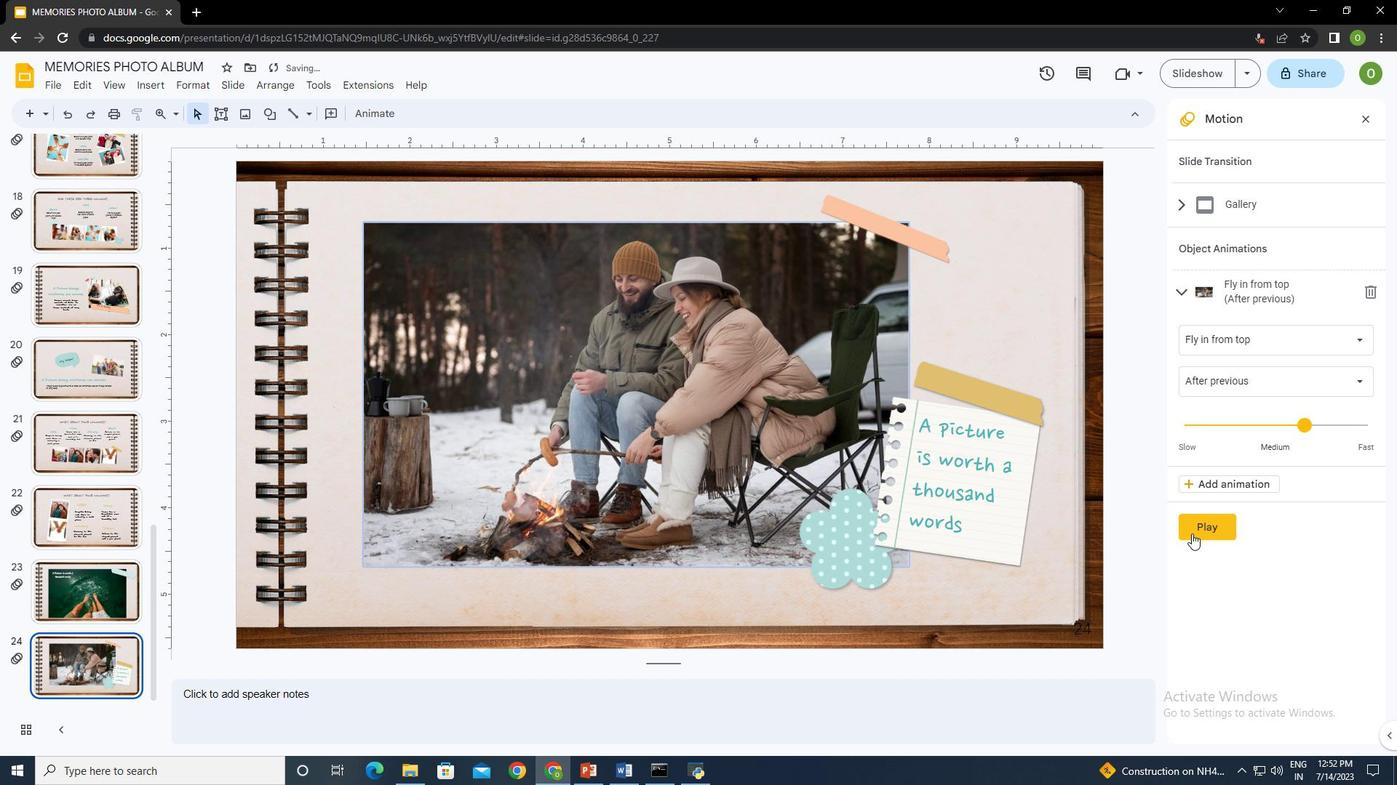 
Action: Mouse pressed left at (1192, 531)
Screenshot: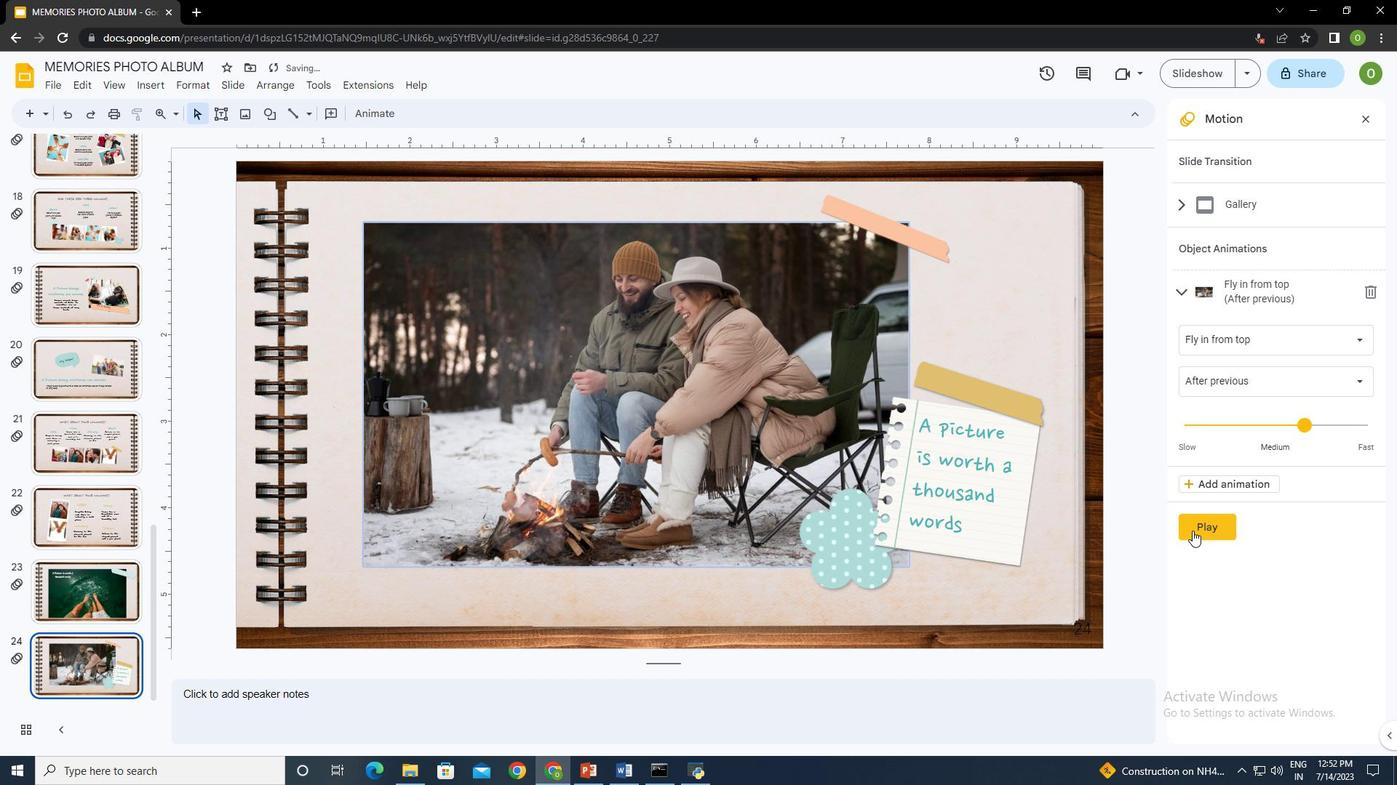 
Action: Mouse moved to (1211, 524)
Screenshot: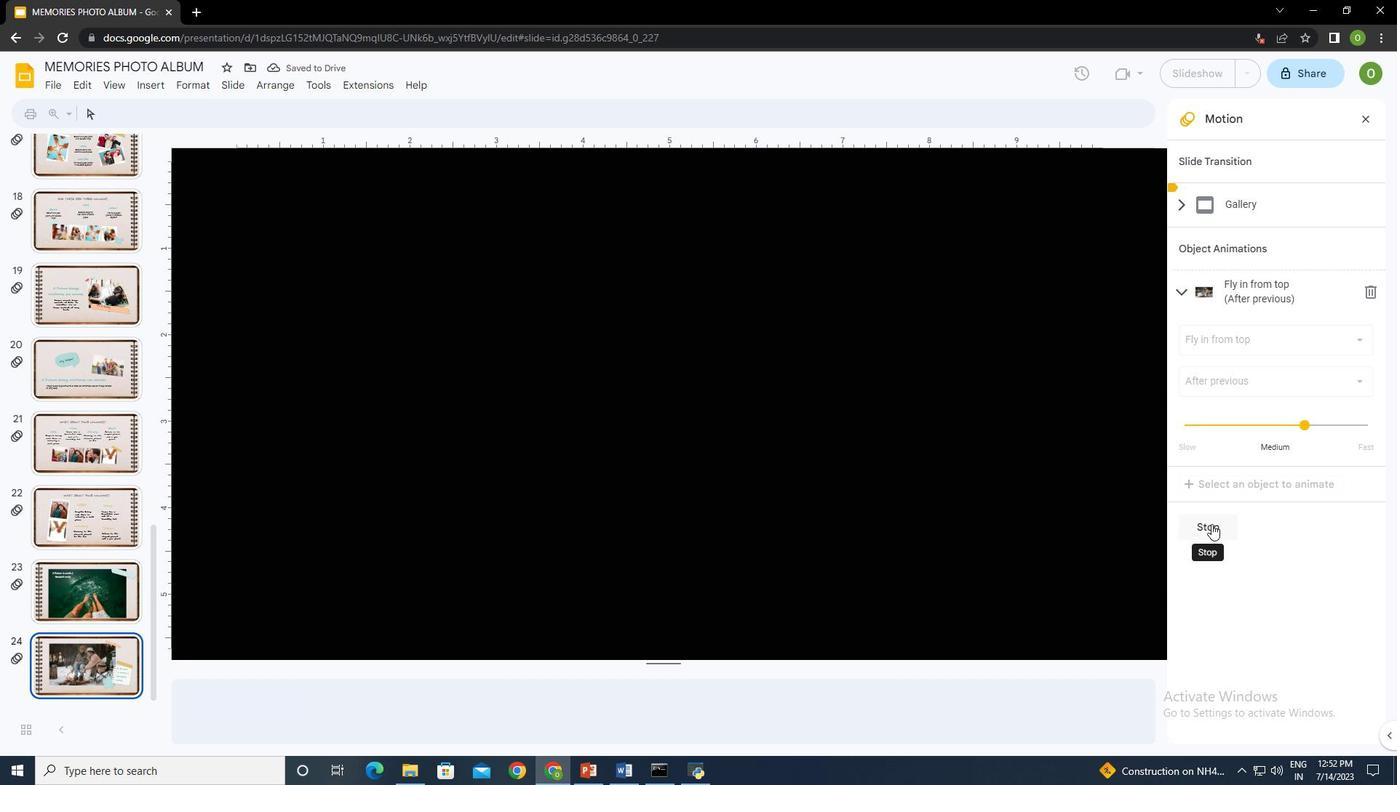 
